 Task: Generate Tones.
Action: Mouse moved to (323, 1)
Screenshot: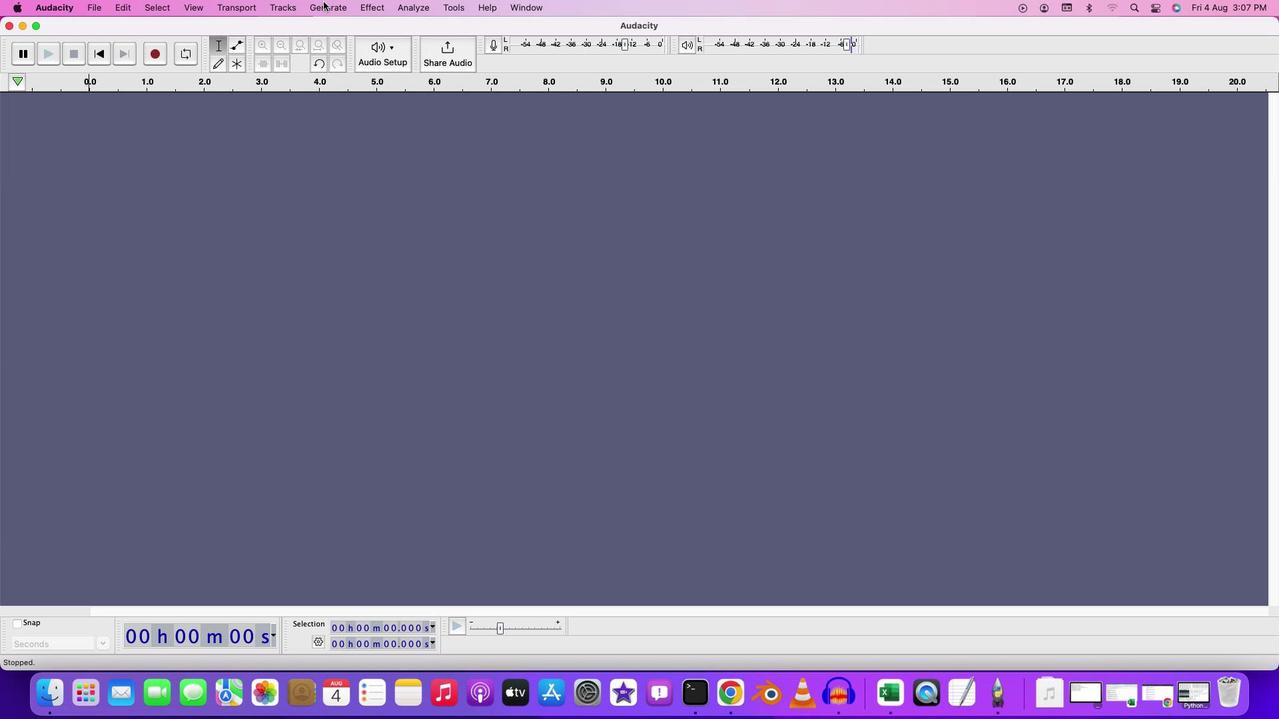 
Action: Mouse pressed left at (323, 1)
Screenshot: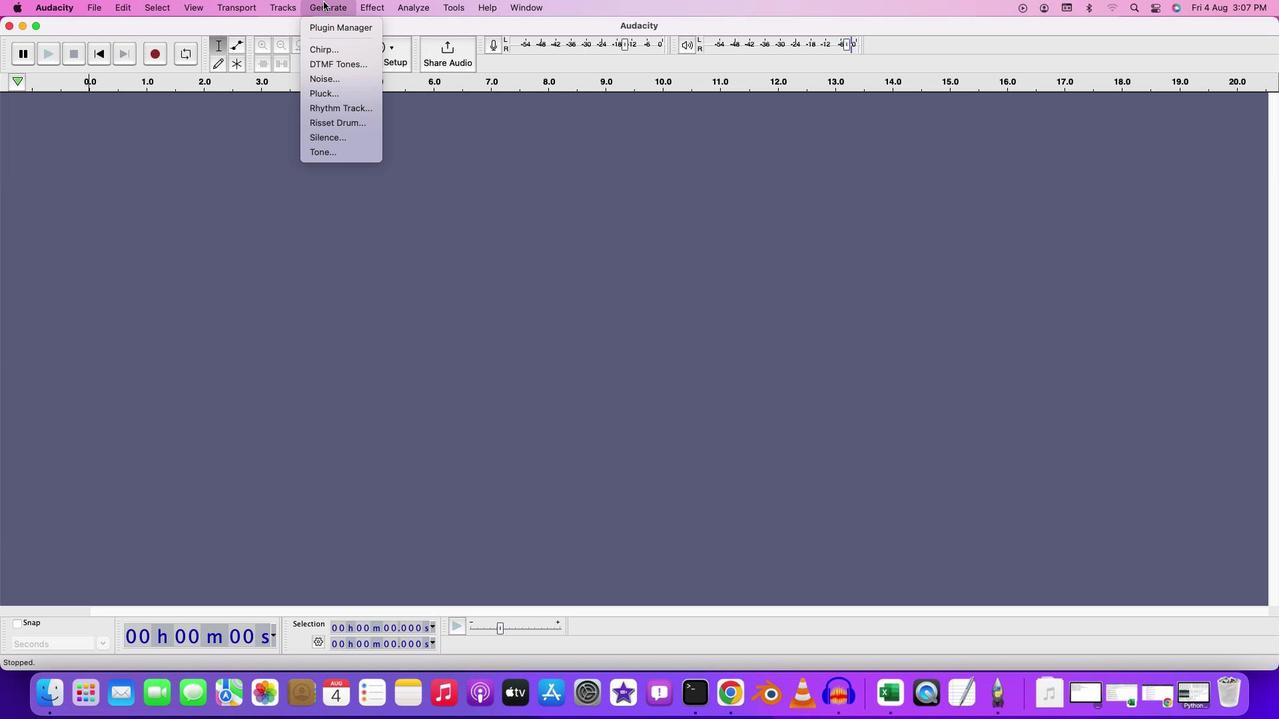 
Action: Mouse moved to (345, 157)
Screenshot: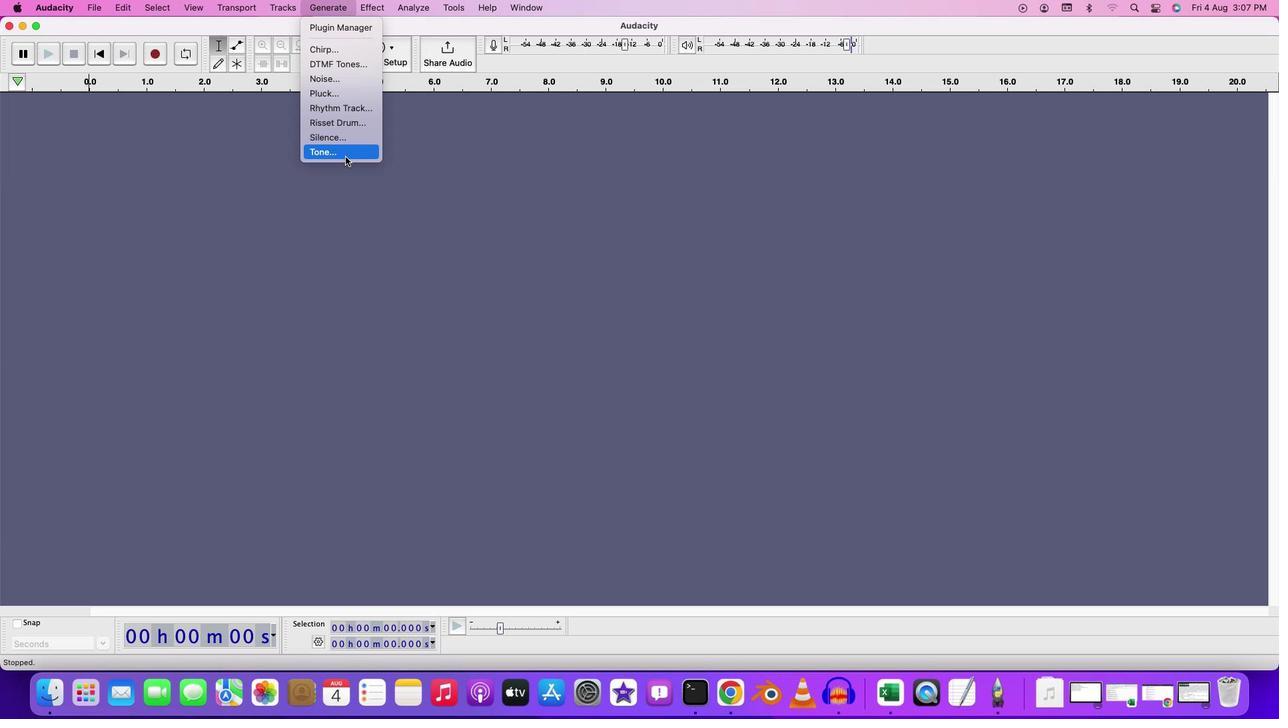 
Action: Mouse pressed left at (345, 157)
Screenshot: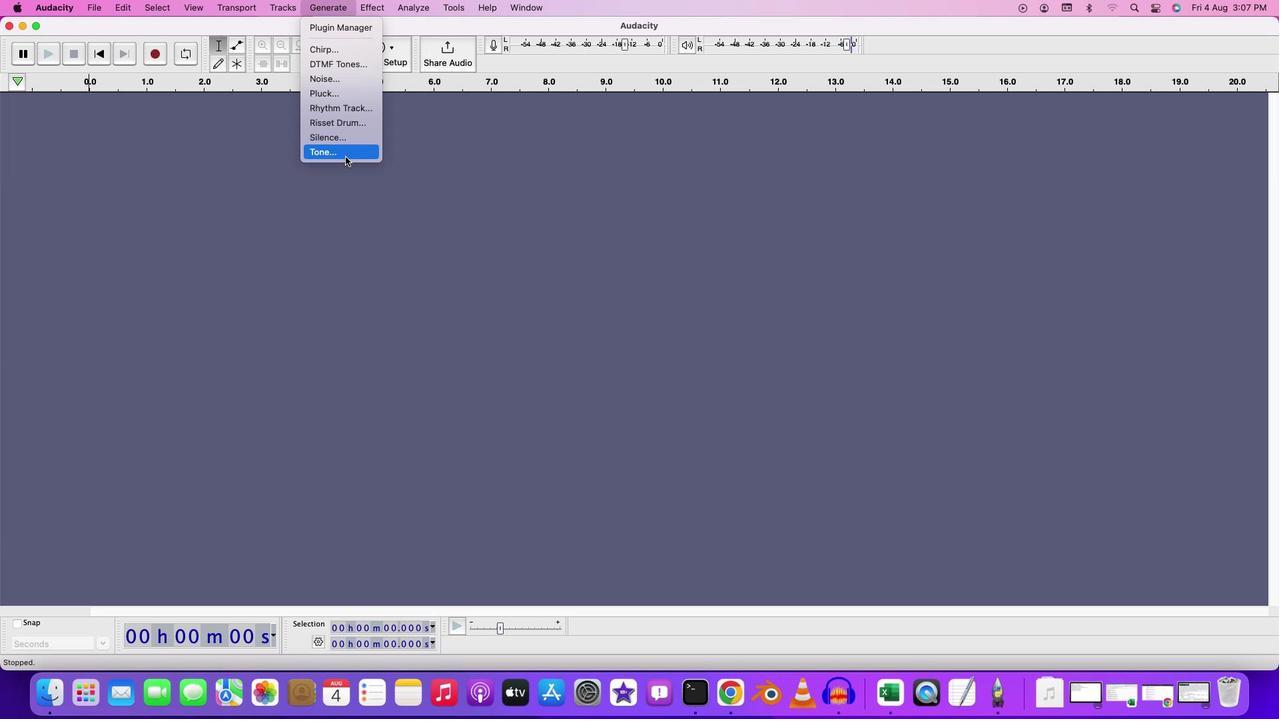 
Action: Mouse moved to (664, 352)
Screenshot: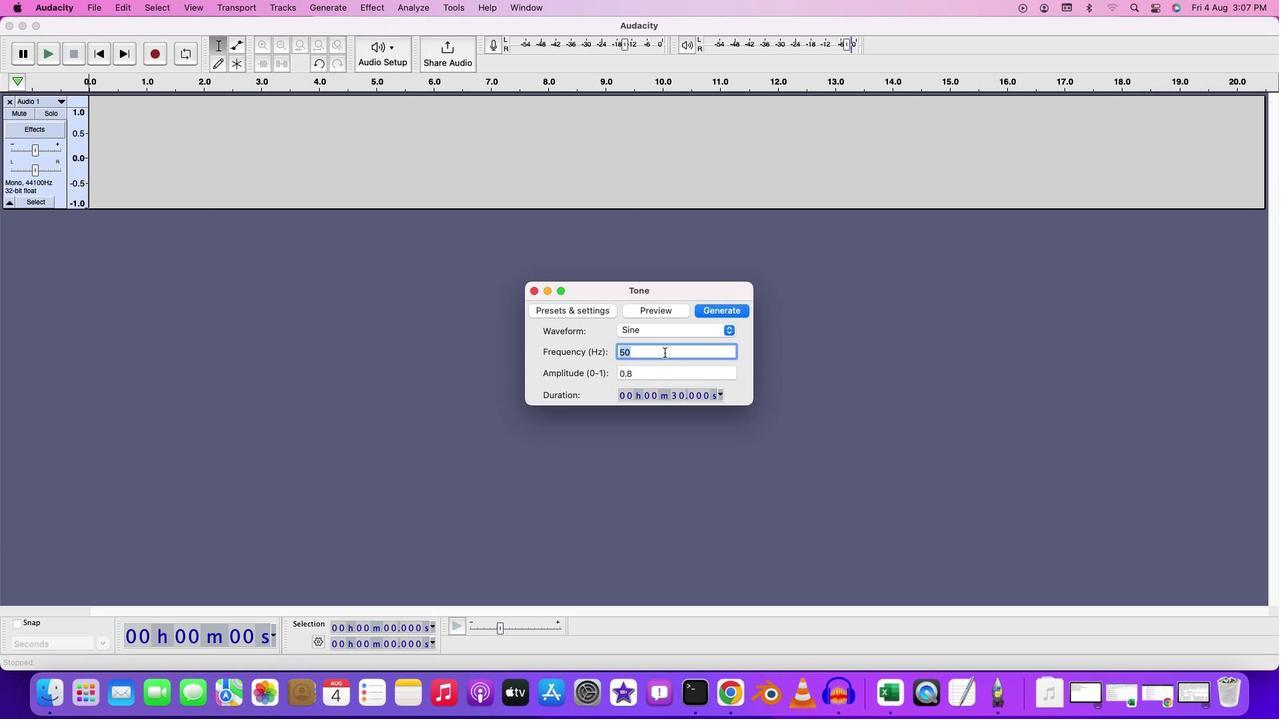 
Action: Key pressed Key.backspace'2''0'Key.enter
Screenshot: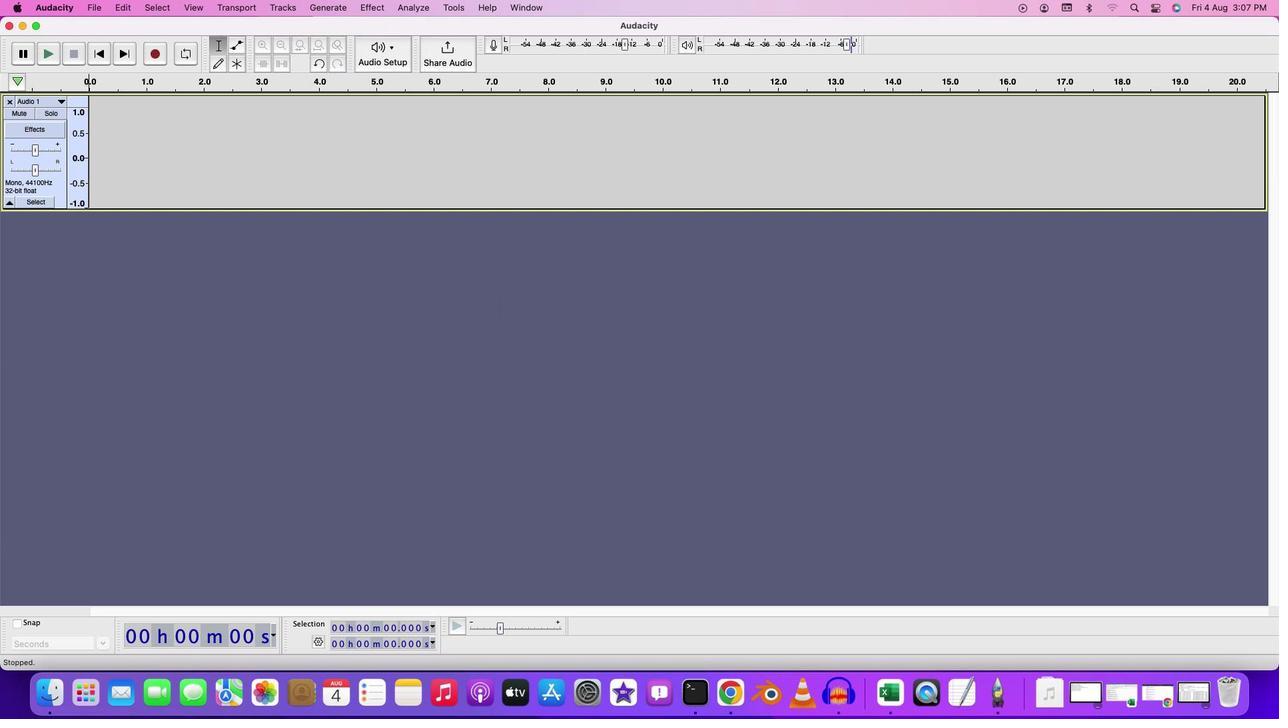 
Action: Mouse moved to (630, 347)
Screenshot: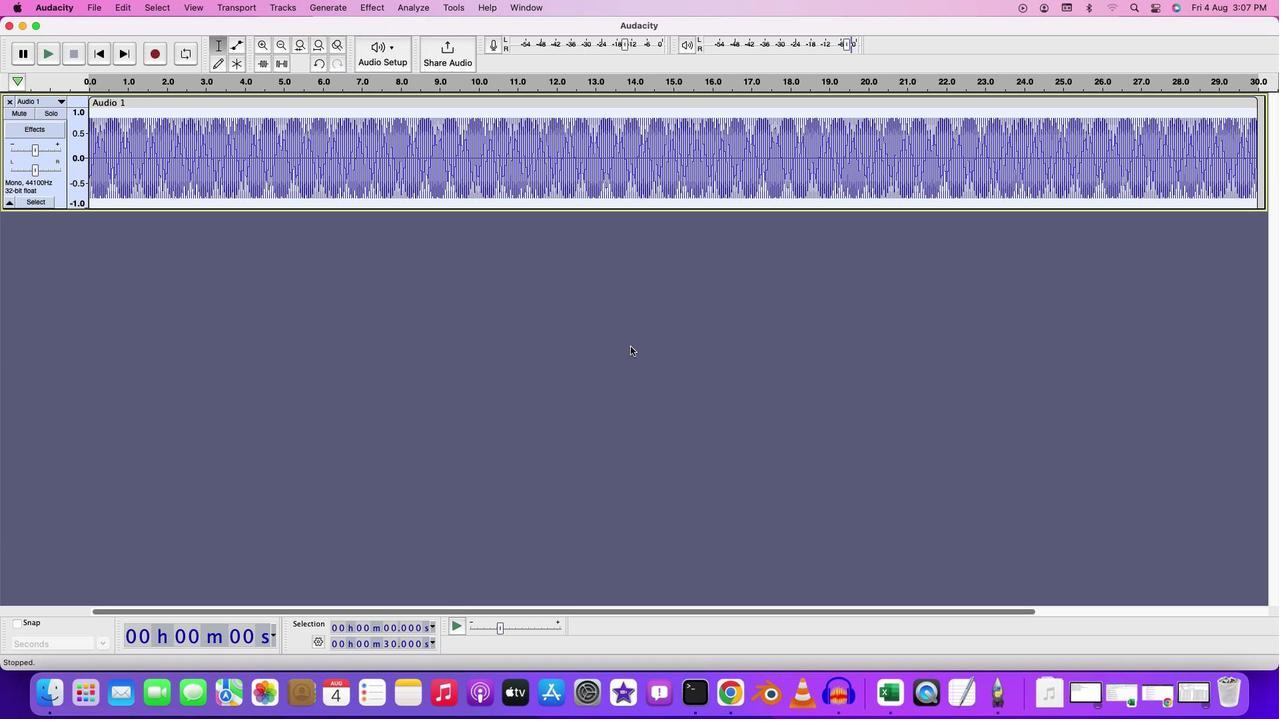 
Action: Key pressed Key.media_volume_downKey.media_volume_down
Screenshot: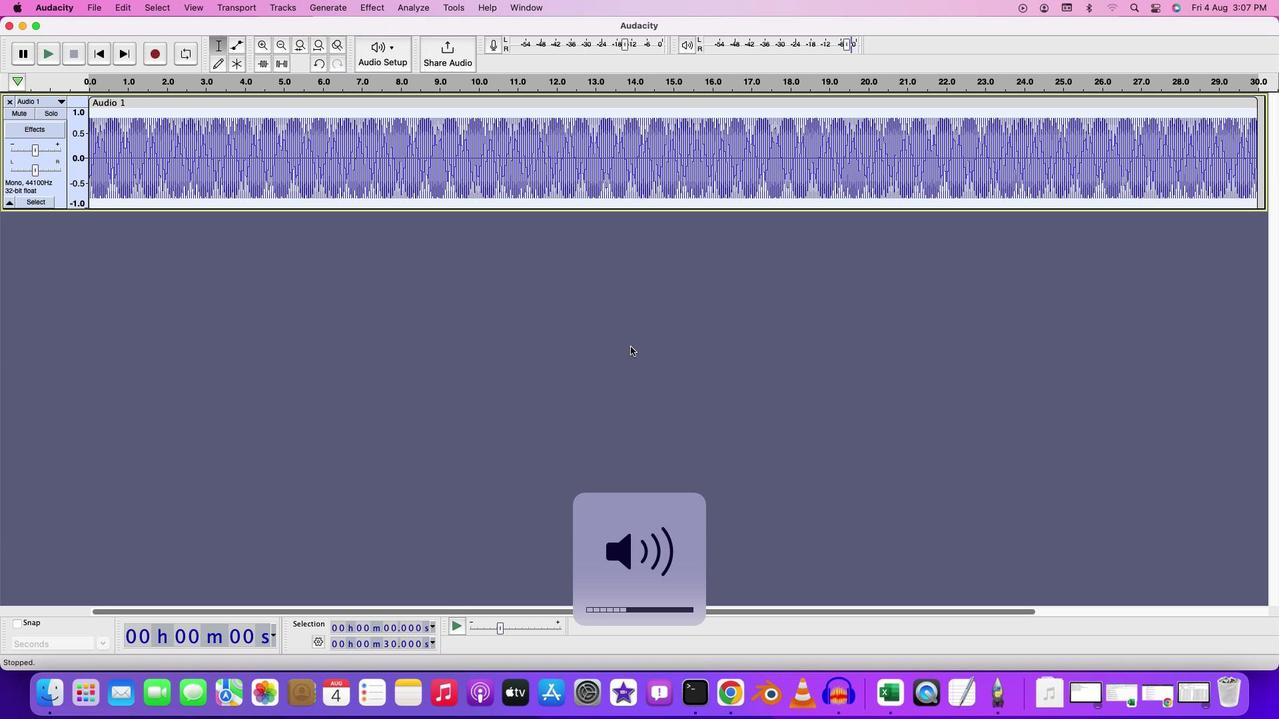 
Action: Mouse moved to (86, 133)
Screenshot: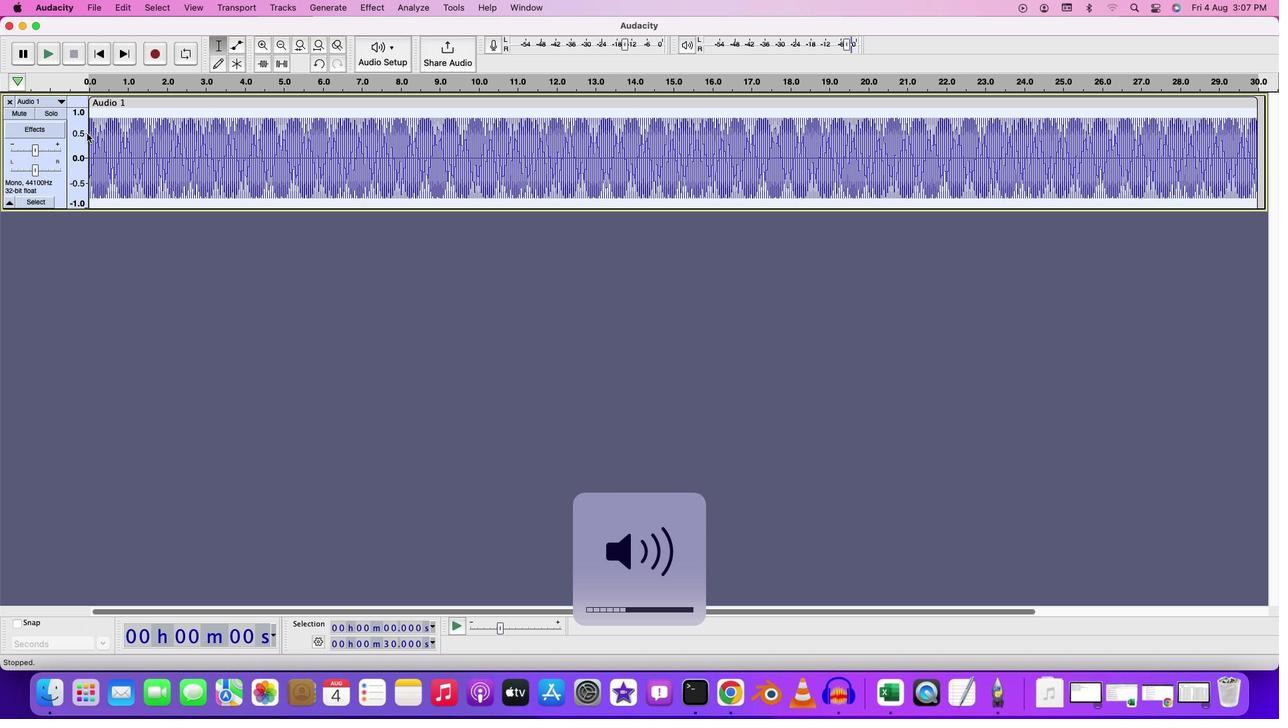 
Action: Mouse pressed left at (86, 133)
Screenshot: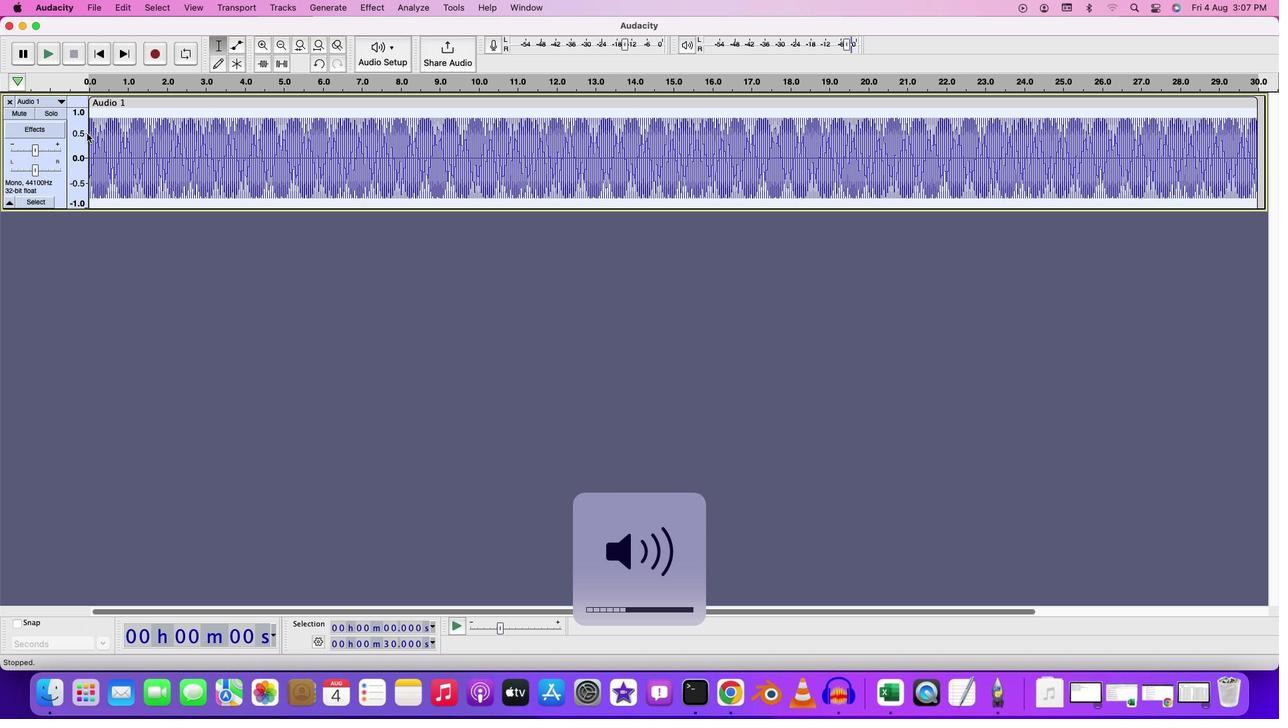 
Action: Mouse moved to (93, 129)
Screenshot: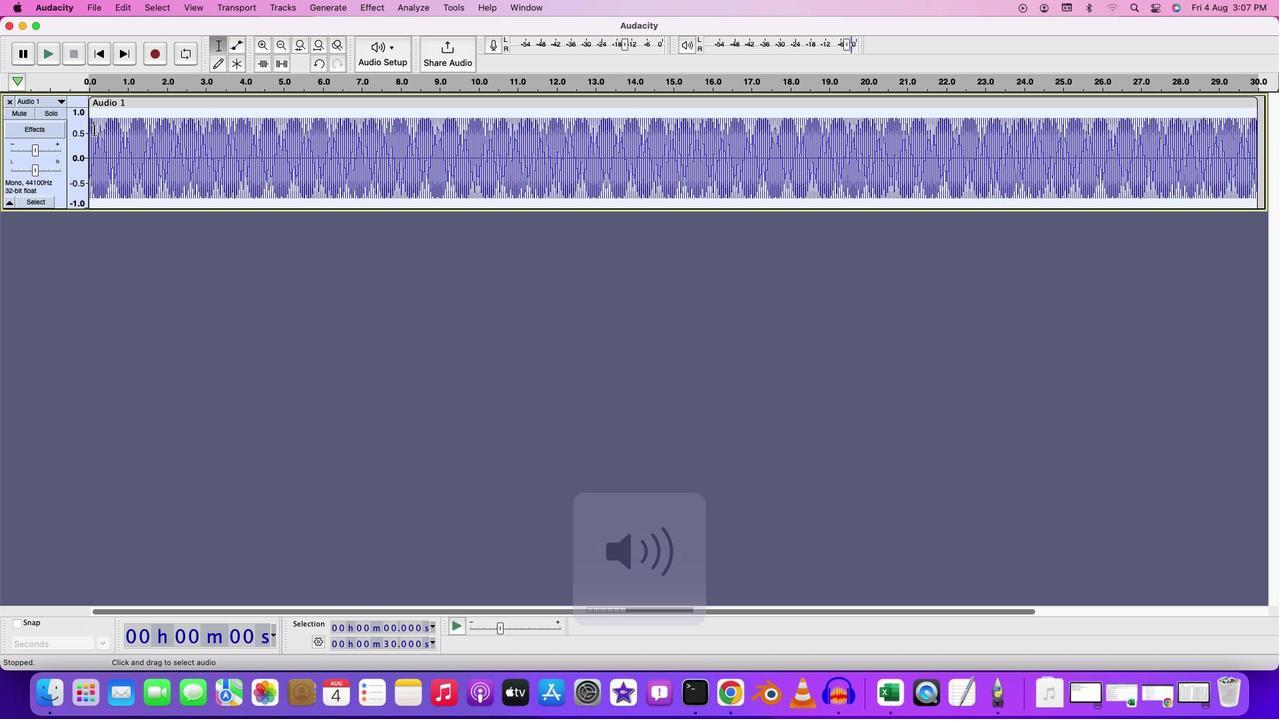 
Action: Mouse pressed left at (93, 129)
Screenshot: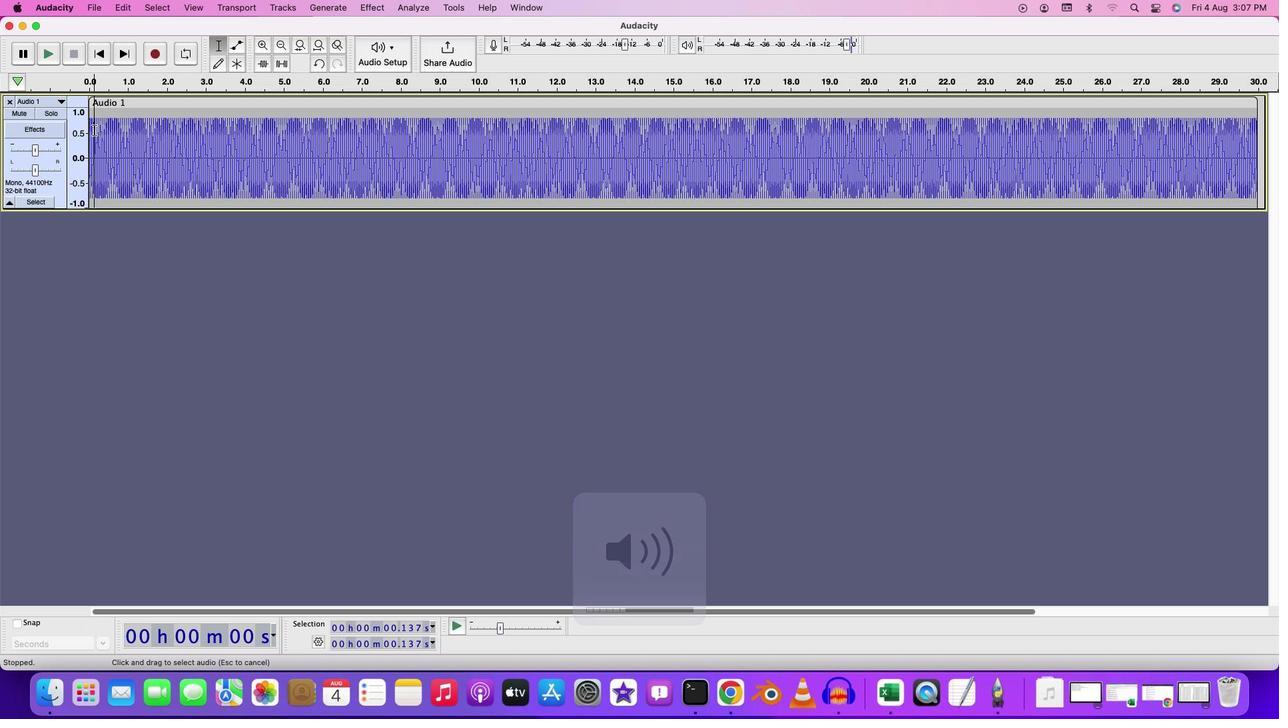 
Action: Key pressed Key.spaceKey.space
Screenshot: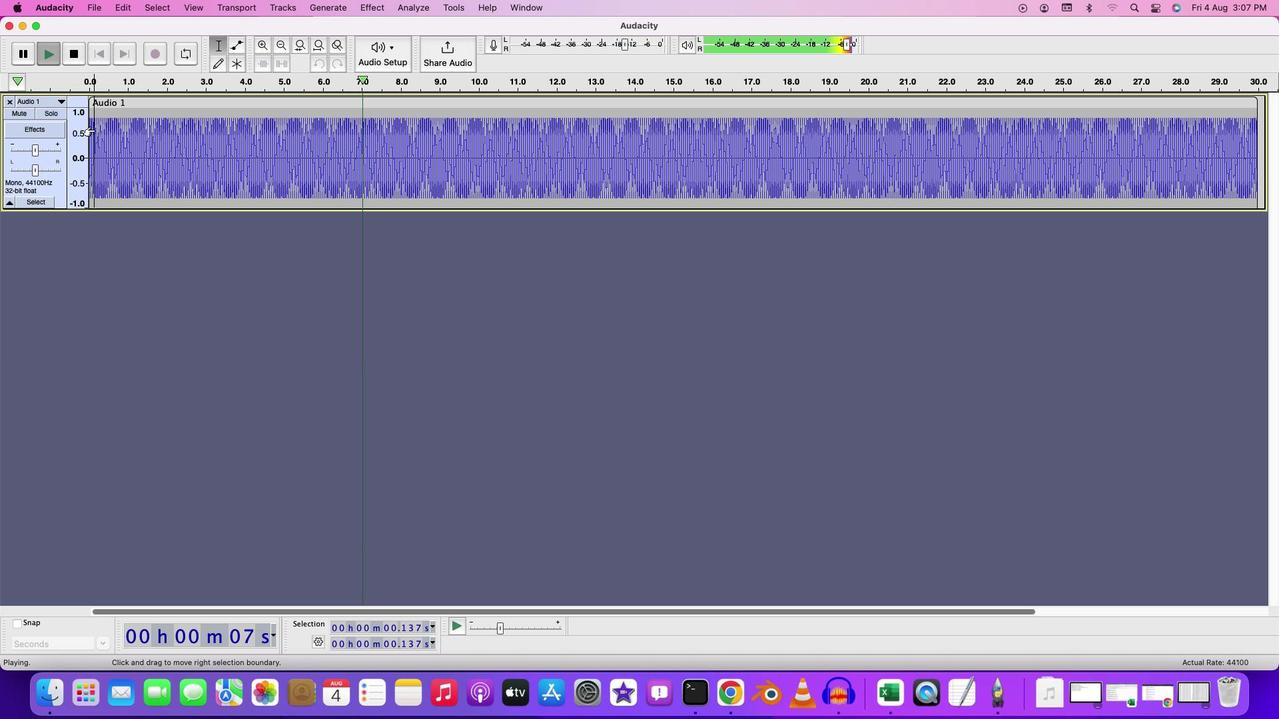 
Action: Mouse moved to (1260, 131)
Screenshot: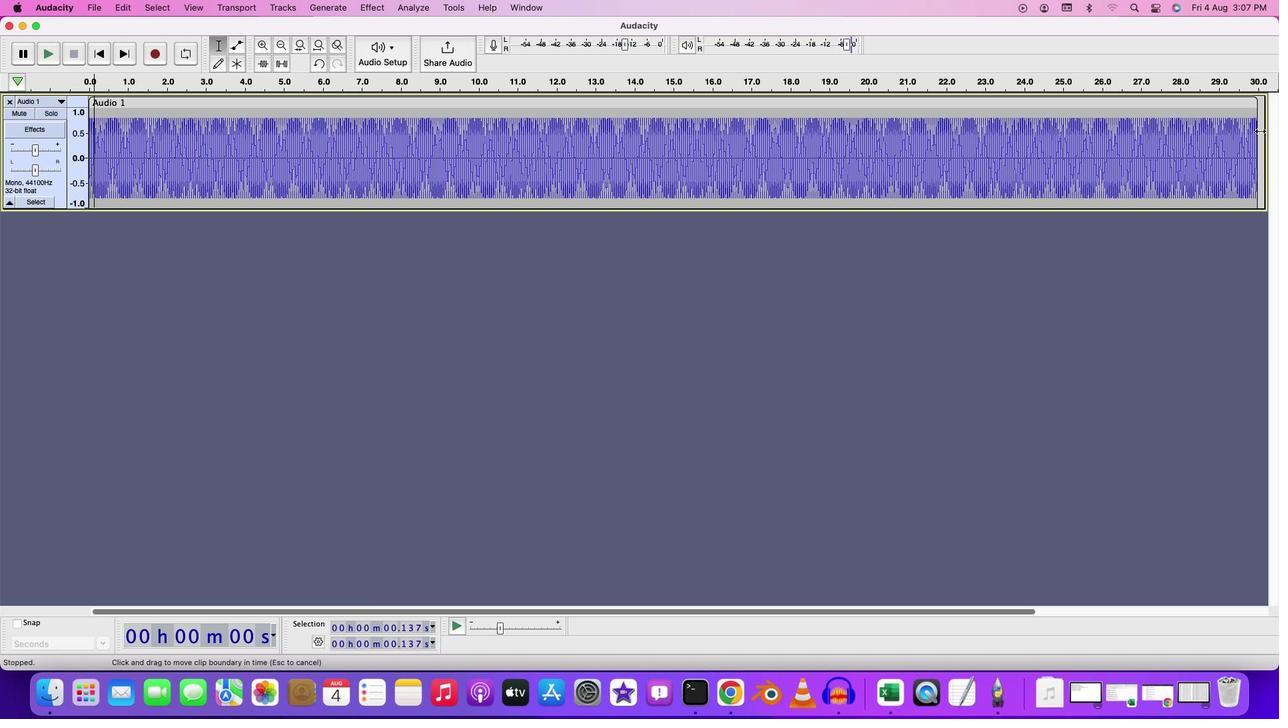 
Action: Mouse pressed left at (1260, 131)
Screenshot: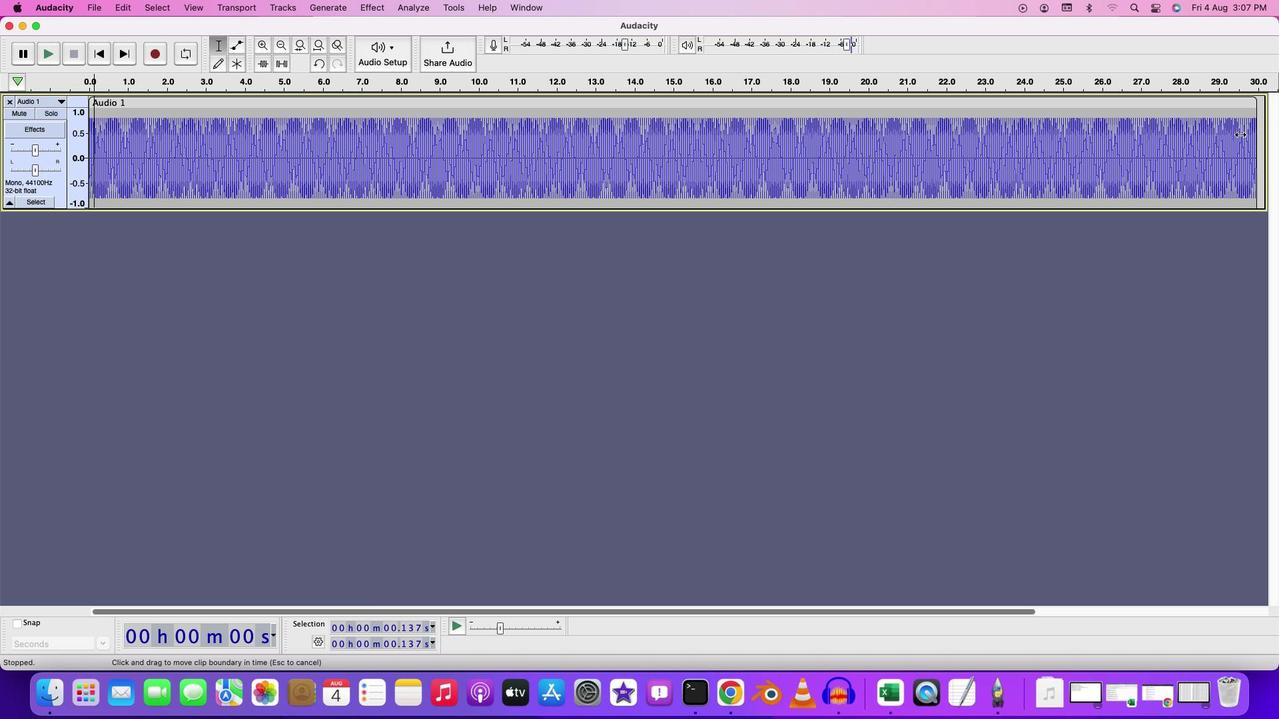 
Action: Mouse moved to (99, 98)
Screenshot: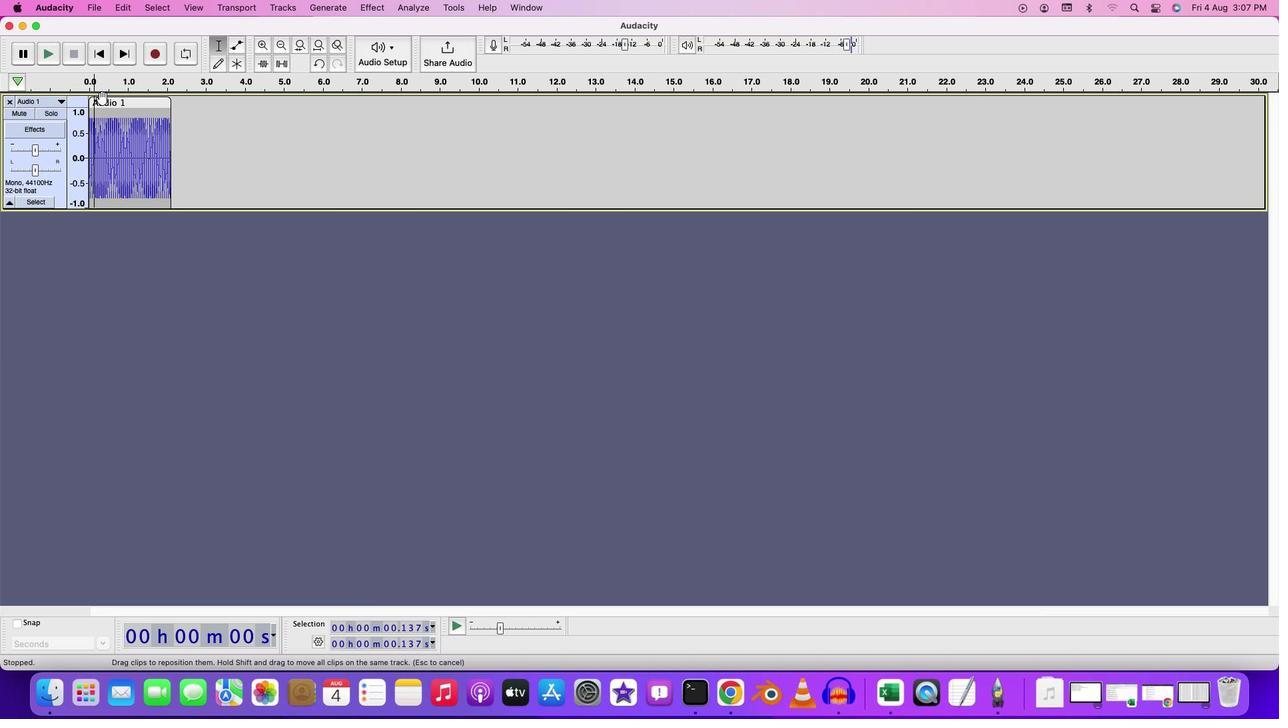 
Action: Key pressed Key.space
Screenshot: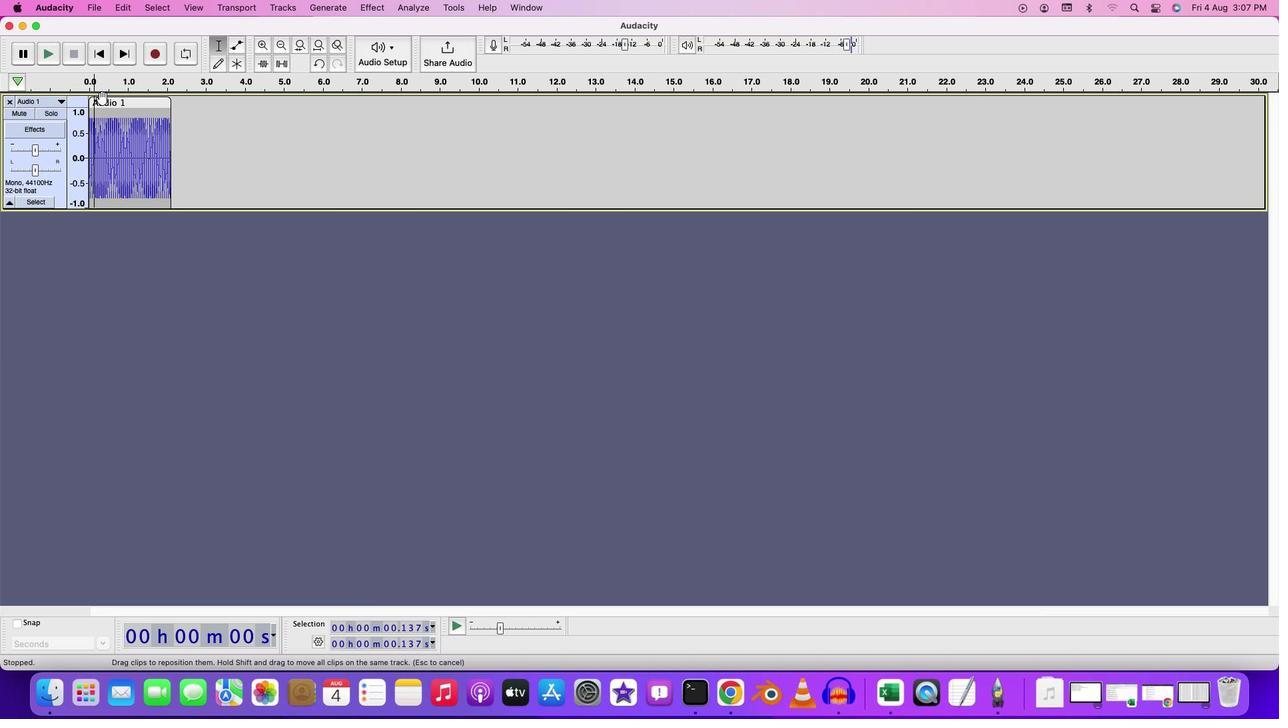 
Action: Mouse moved to (207, 125)
Screenshot: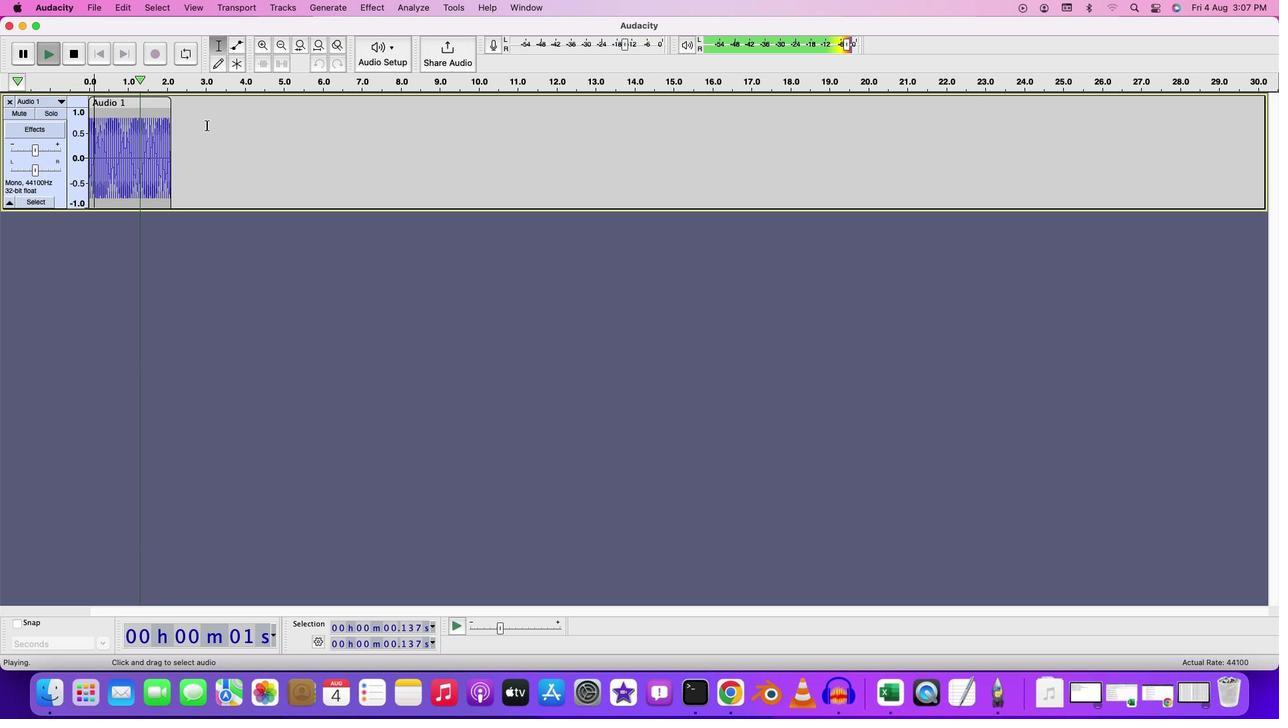 
Action: Key pressed Key.space
Screenshot: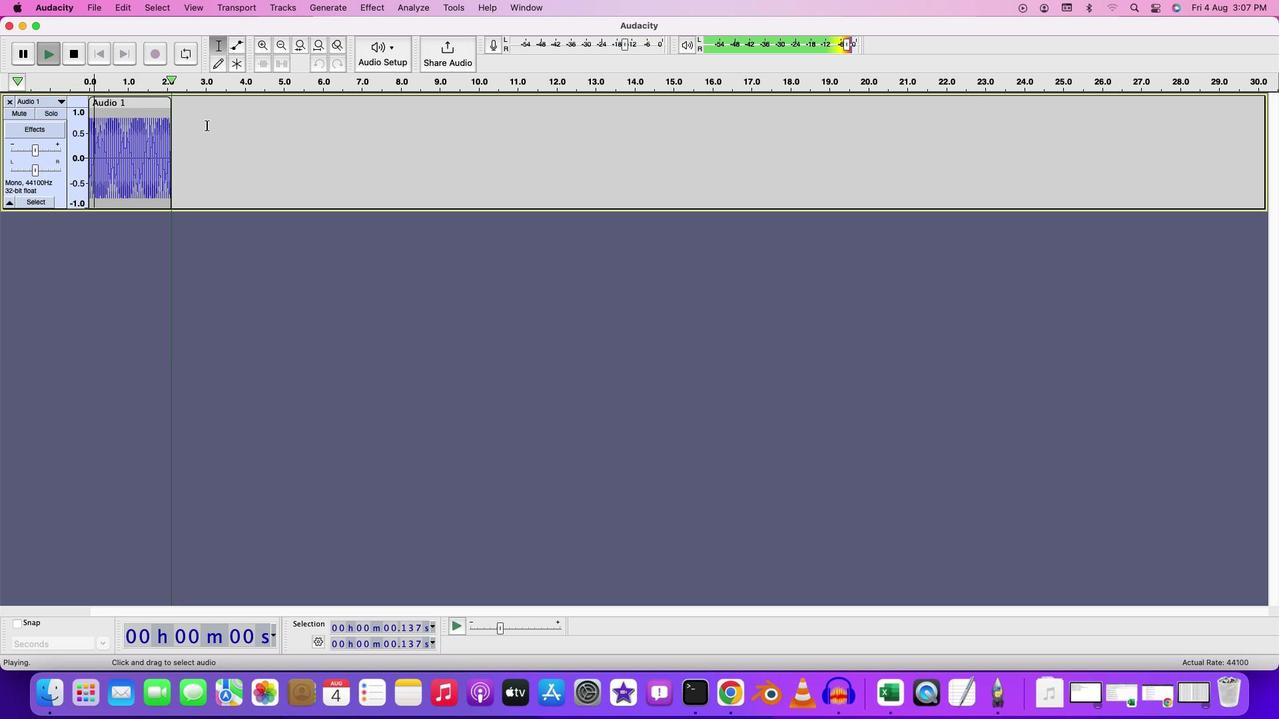 
Action: Mouse moved to (321, 9)
Screenshot: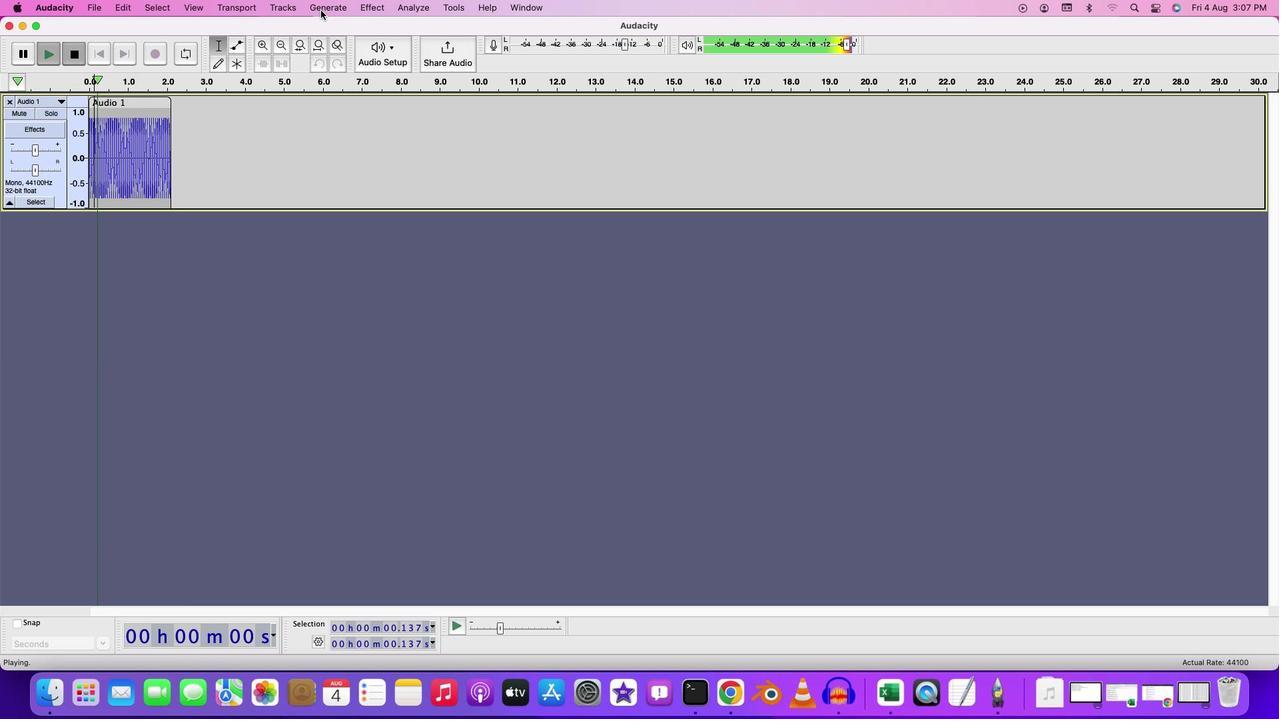 
Action: Mouse pressed left at (321, 9)
Screenshot: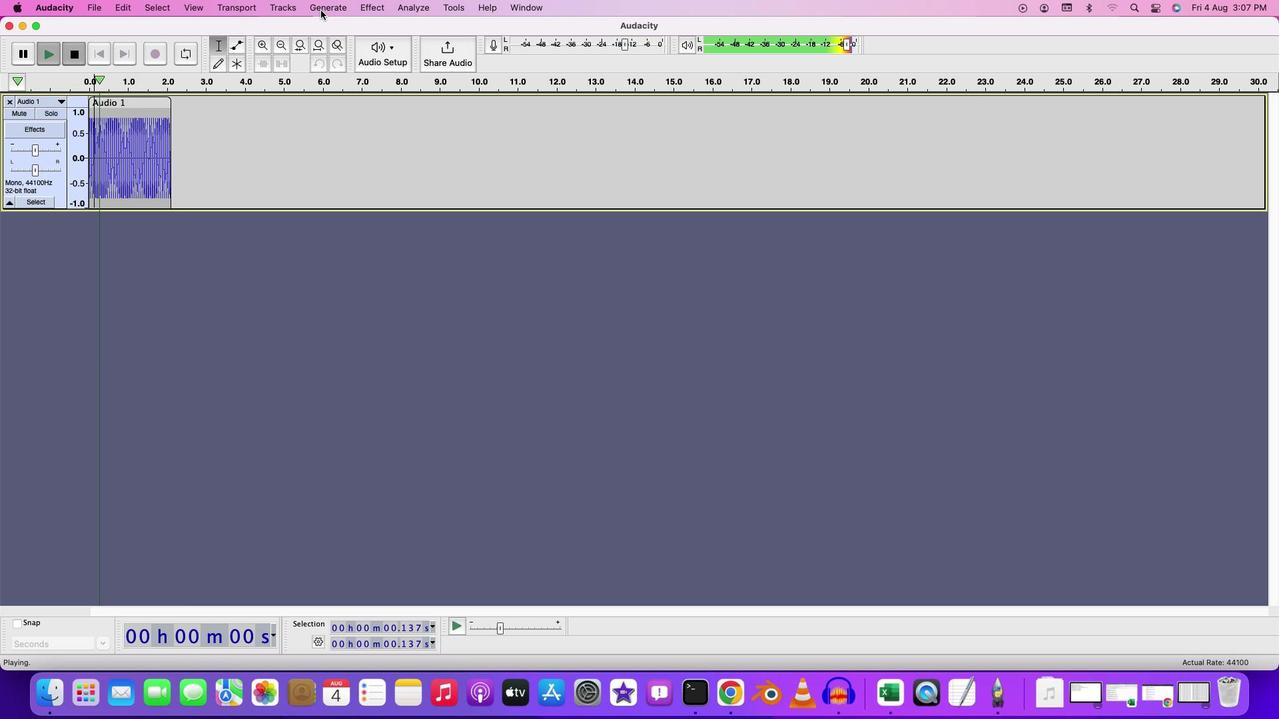 
Action: Mouse moved to (282, 124)
Screenshot: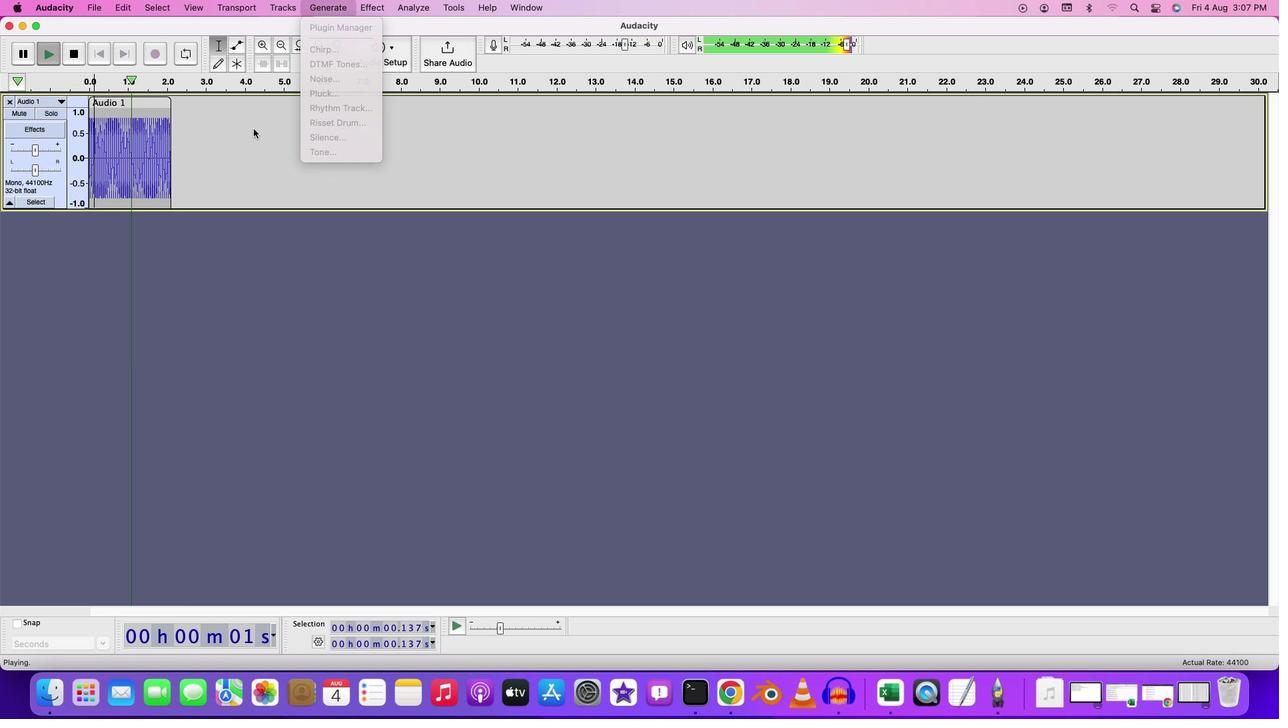 
Action: Key pressed Key.space
Screenshot: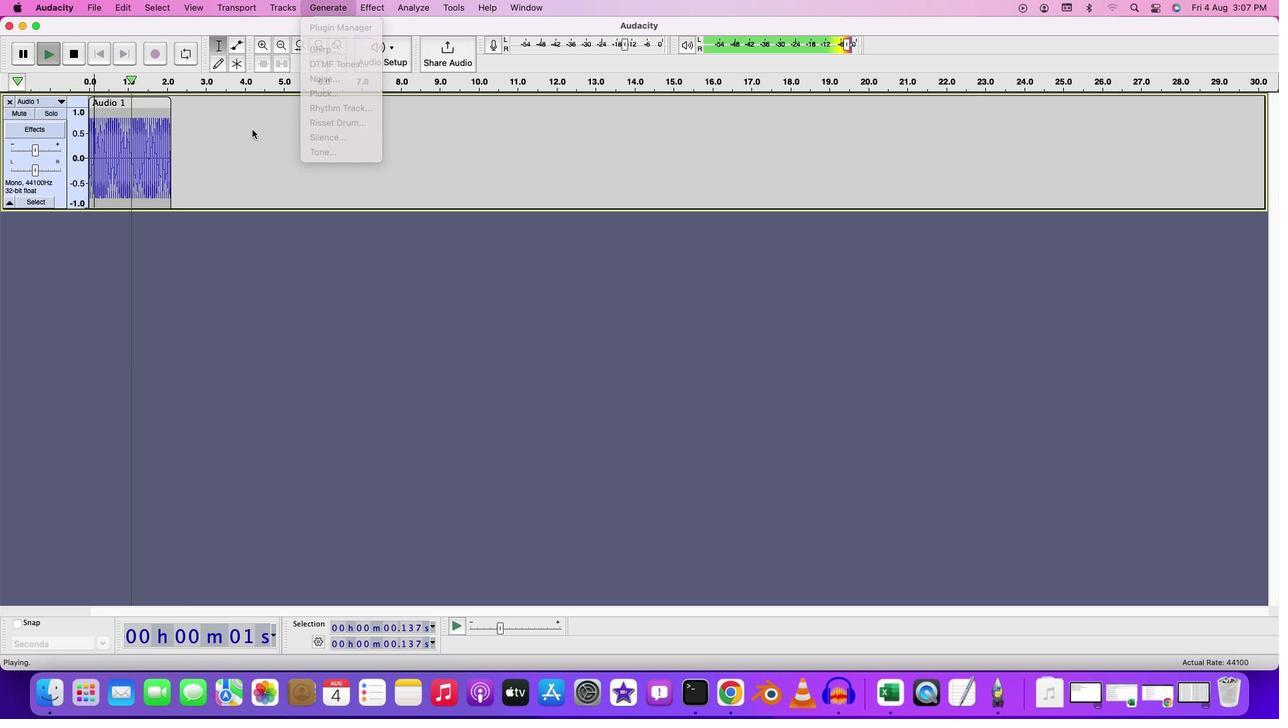 
Action: Mouse moved to (249, 132)
Screenshot: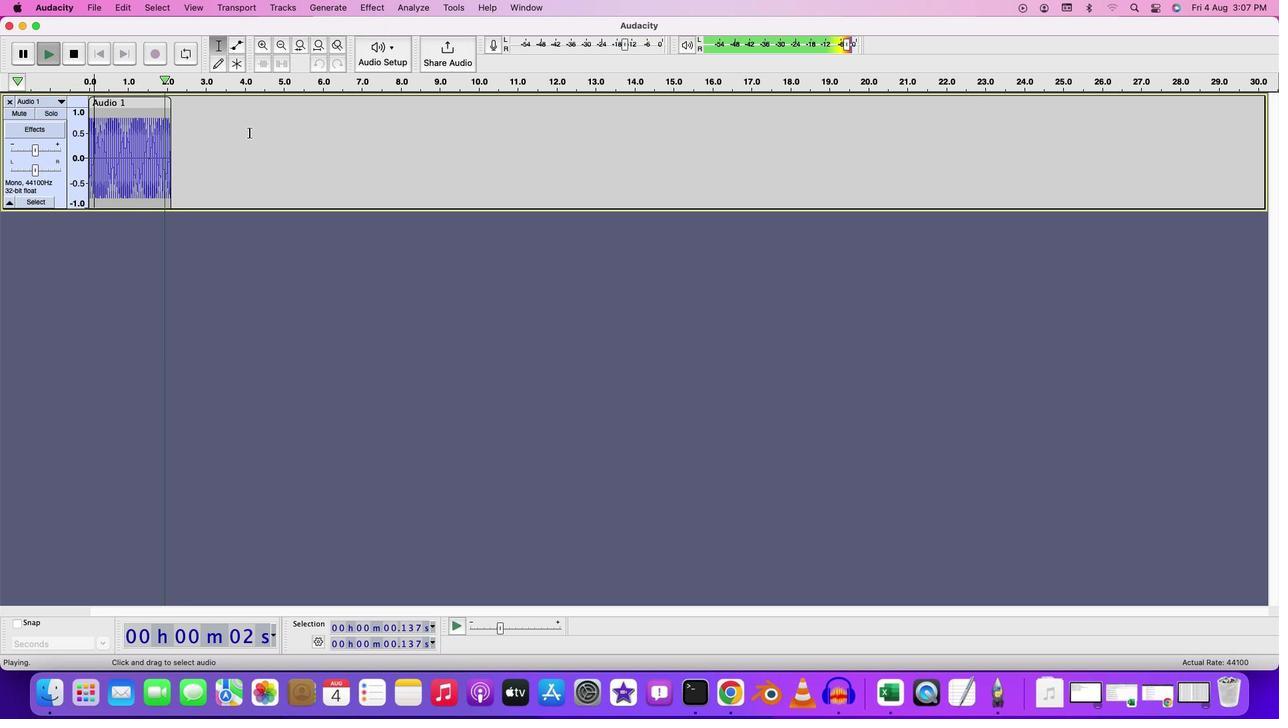 
Action: Key pressed Key.space
Screenshot: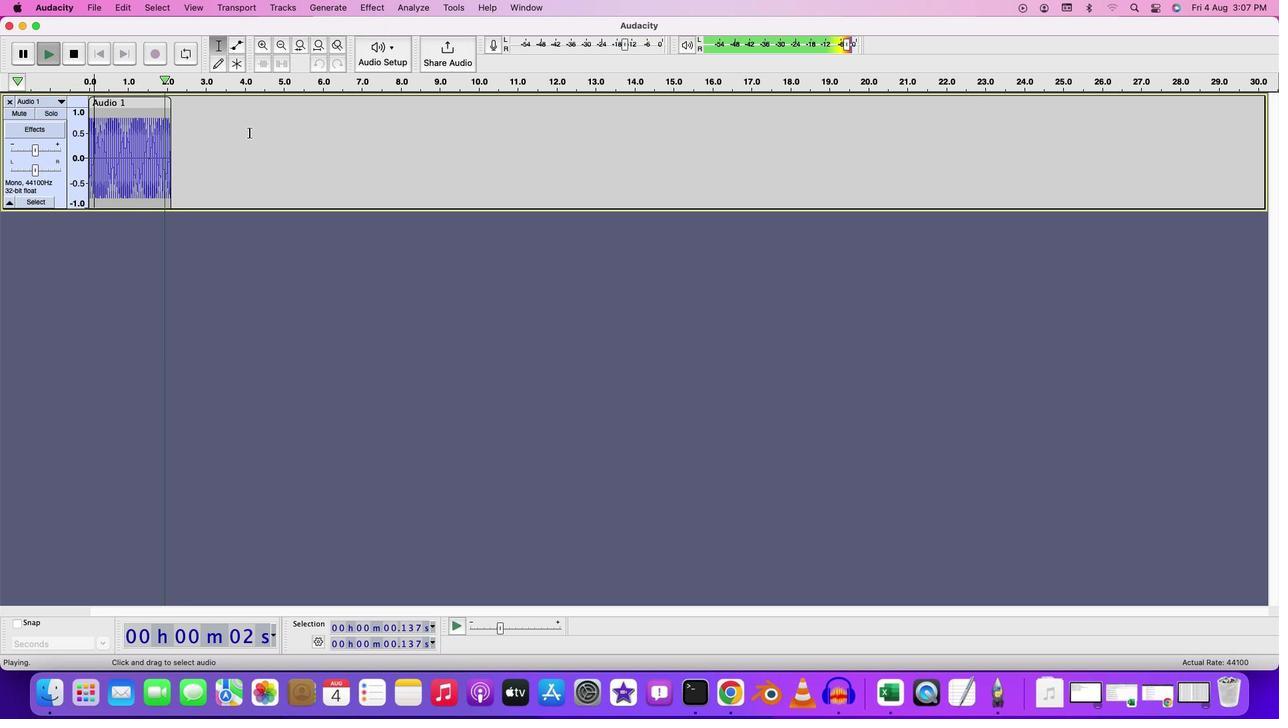 
Action: Mouse moved to (330, 10)
Screenshot: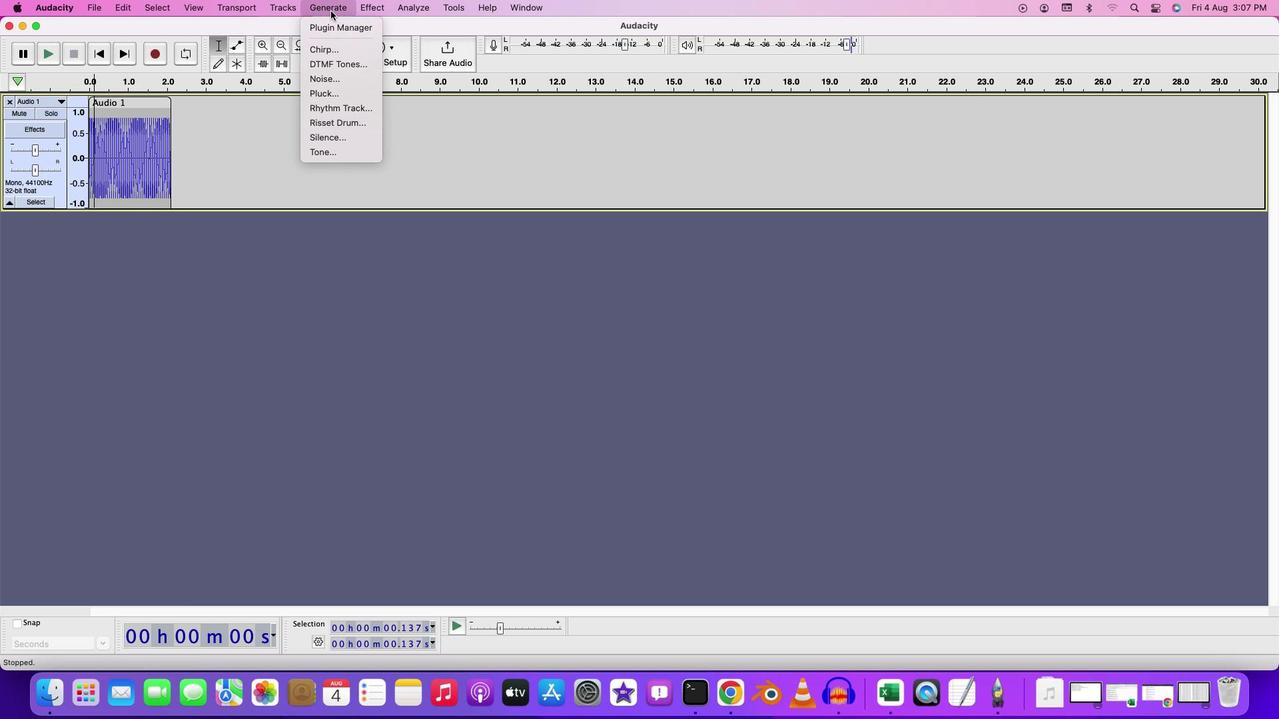 
Action: Mouse pressed left at (330, 10)
Screenshot: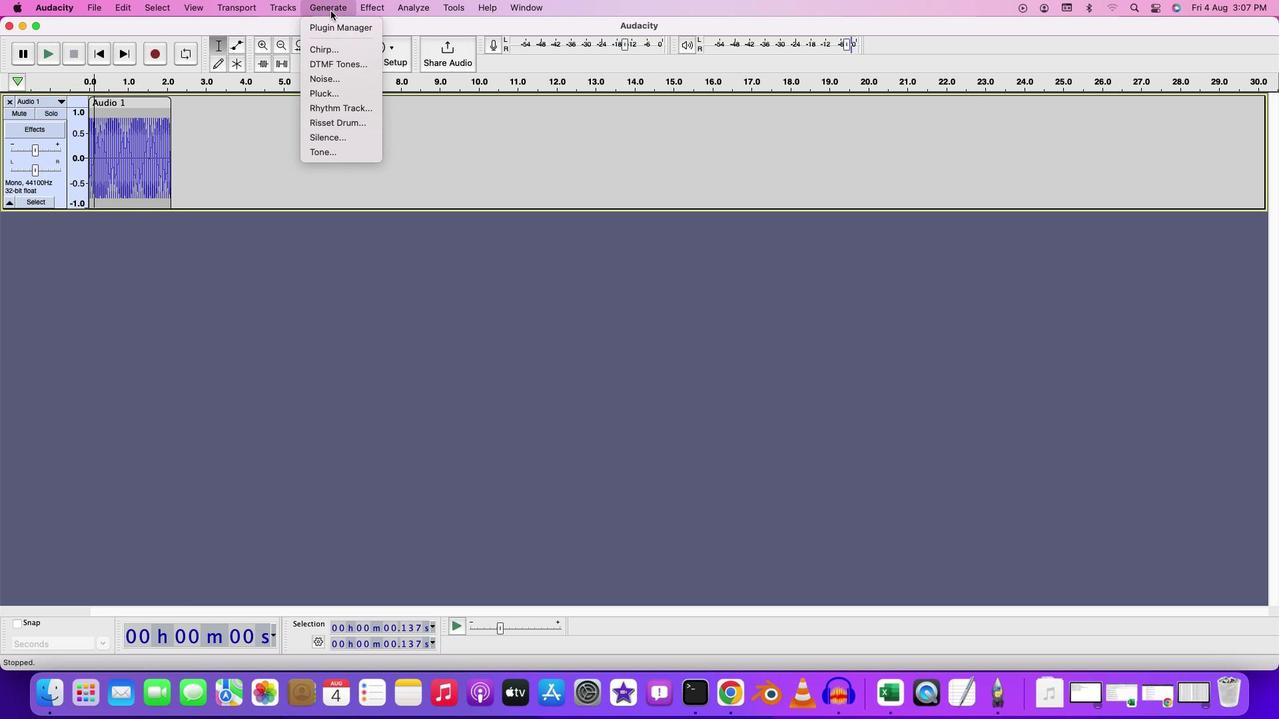 
Action: Mouse moved to (334, 147)
Screenshot: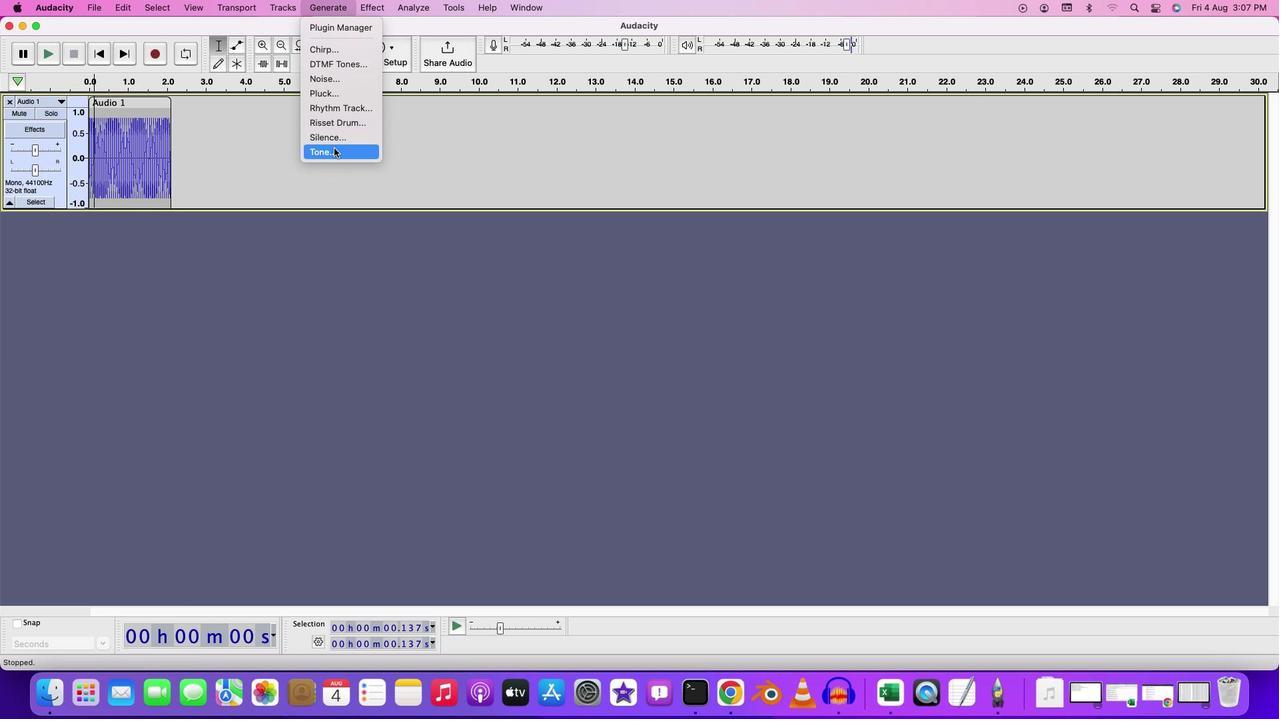 
Action: Mouse pressed left at (334, 147)
Screenshot: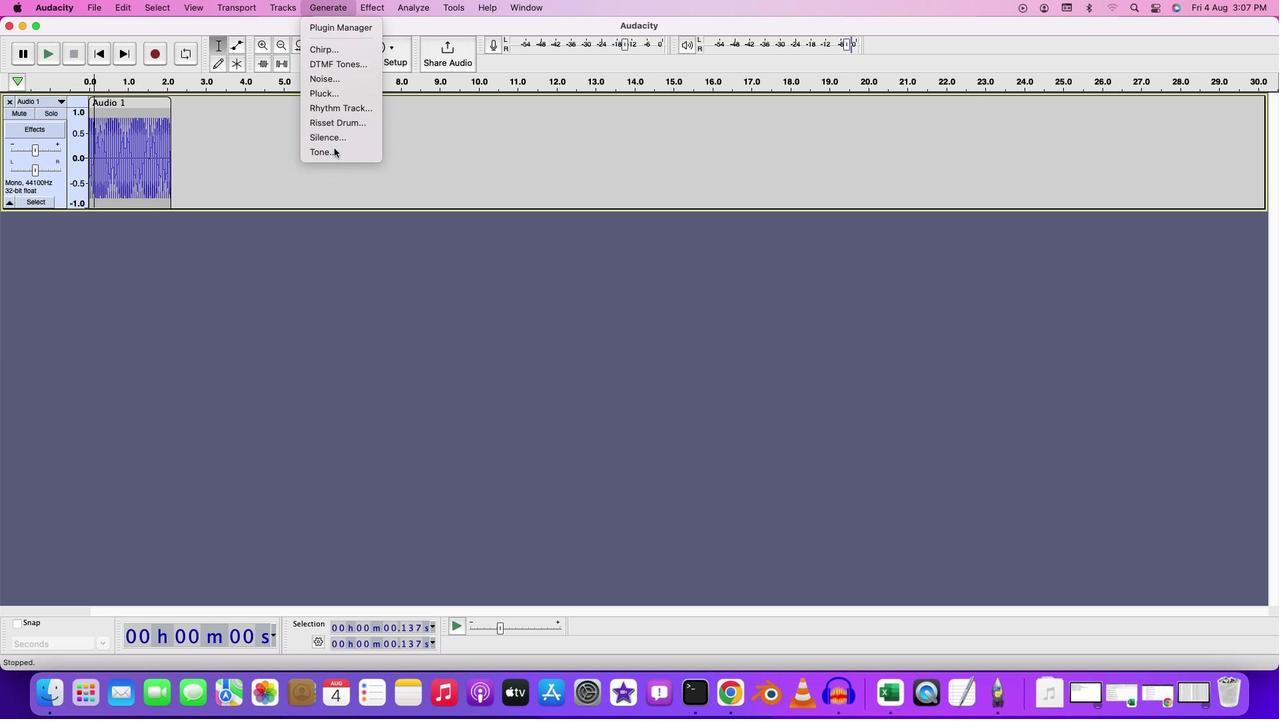 
Action: Mouse moved to (629, 363)
Screenshot: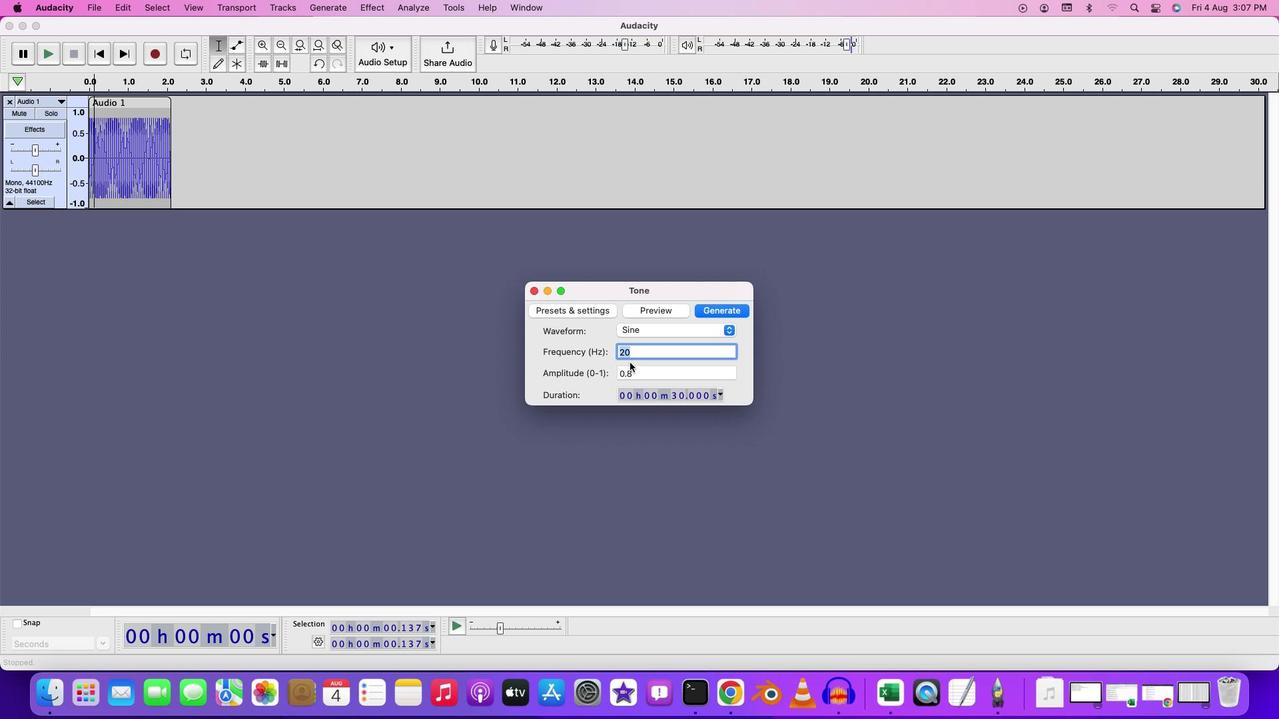
Action: Key pressed Key.backspace'8''0'
Screenshot: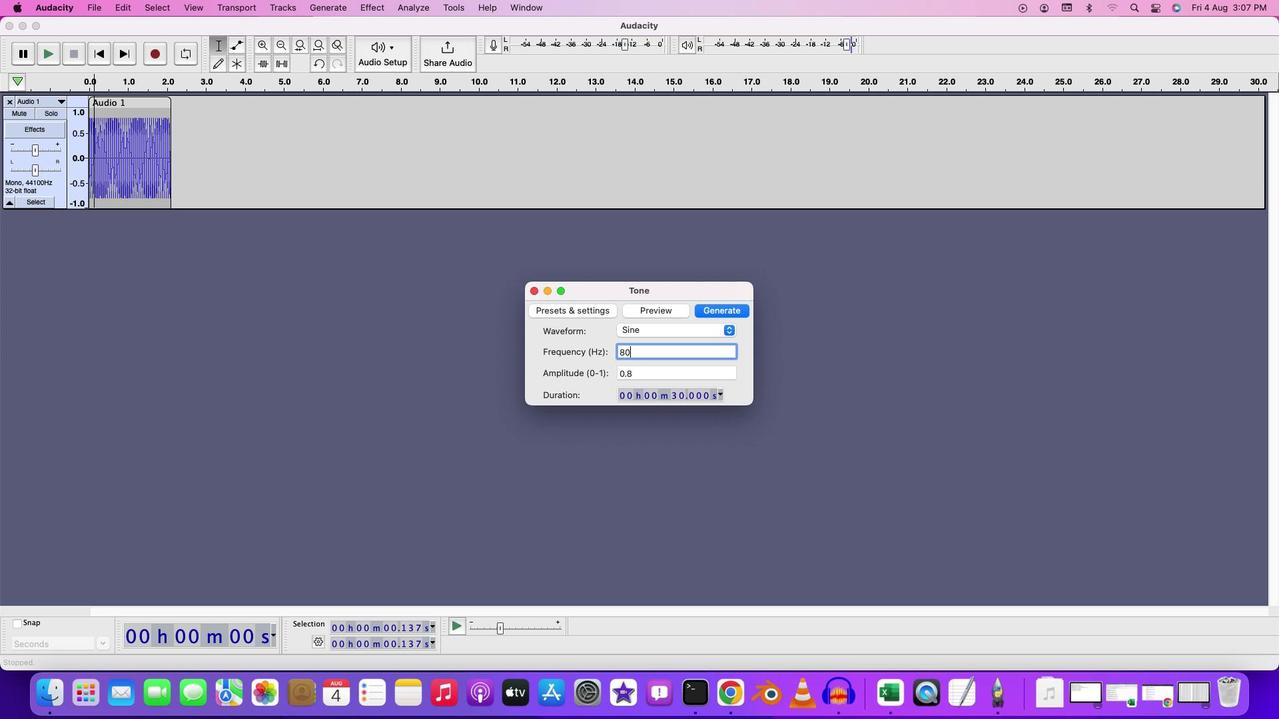 
Action: Mouse moved to (739, 305)
Screenshot: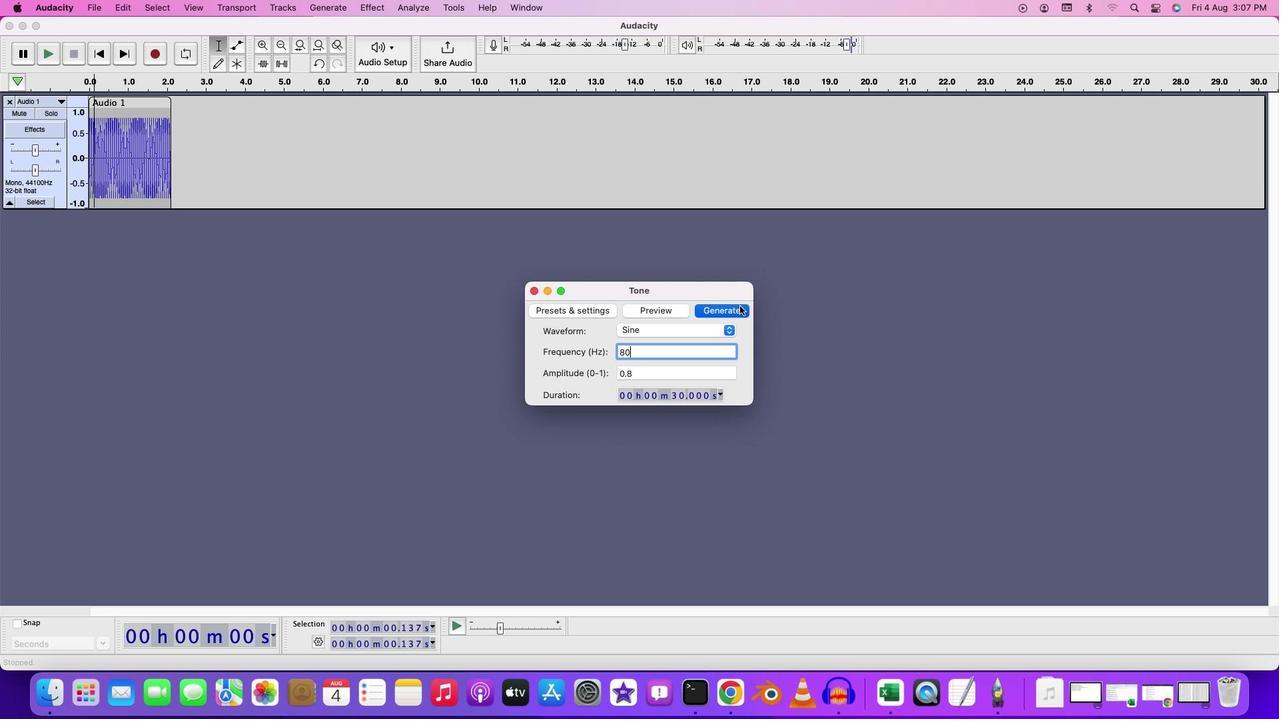 
Action: Mouse pressed left at (739, 305)
Screenshot: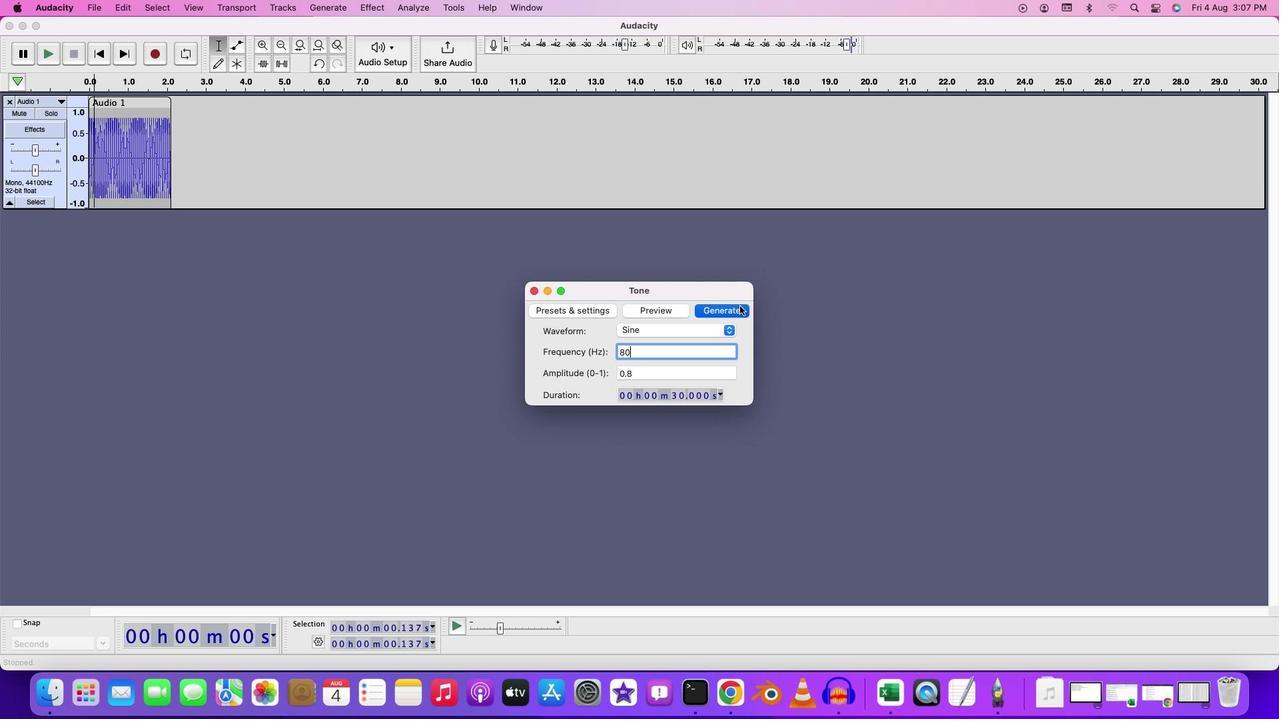 
Action: Mouse moved to (367, 263)
Screenshot: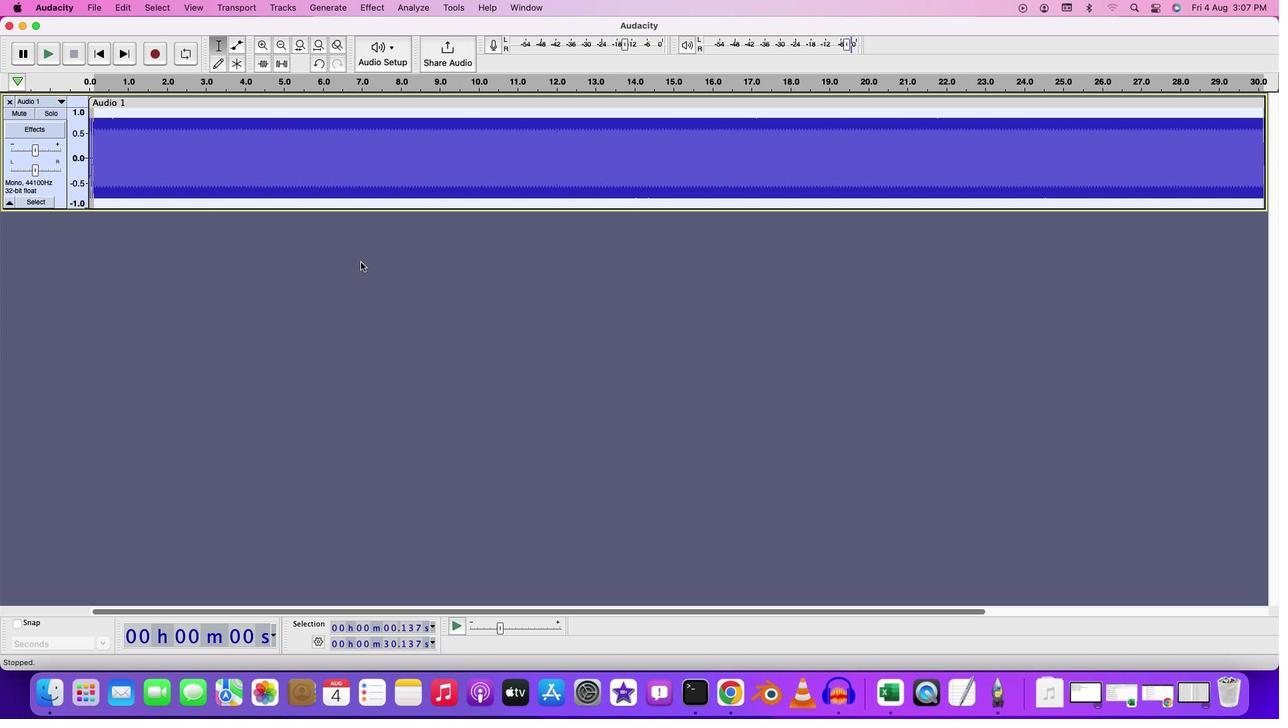 
Action: Mouse scrolled (367, 263) with delta (0, 0)
Screenshot: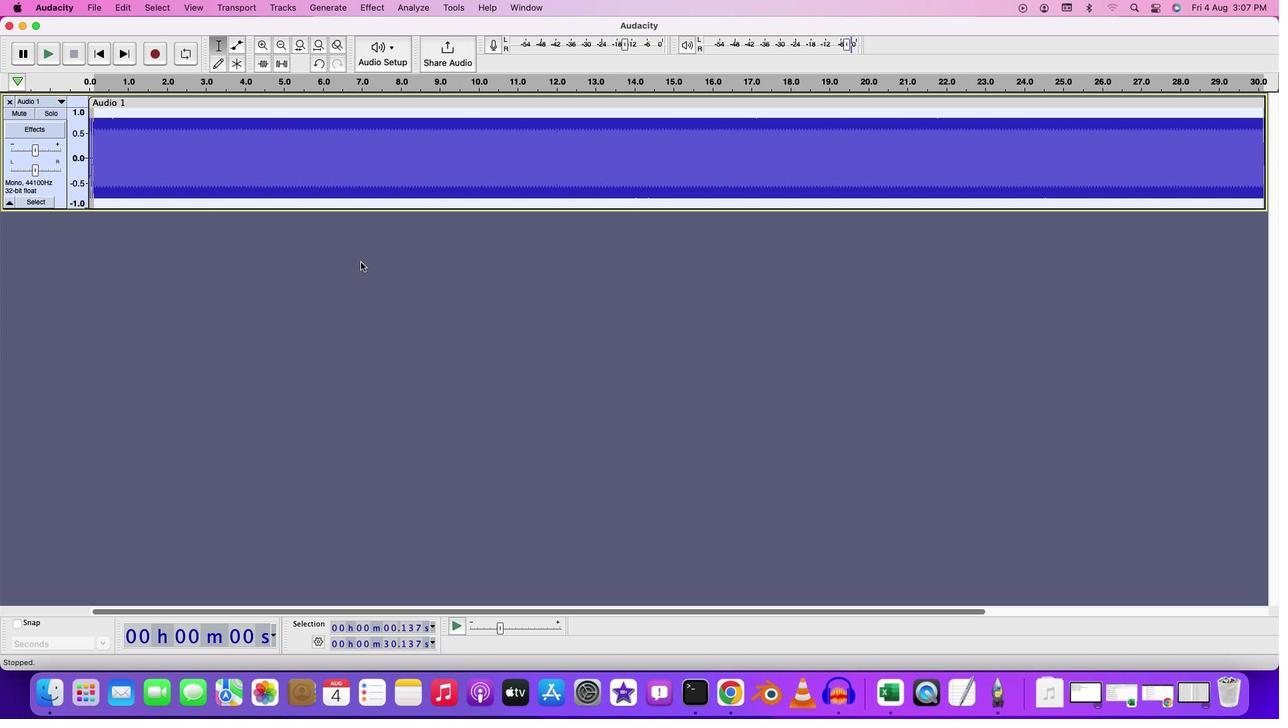 
Action: Mouse moved to (365, 264)
Screenshot: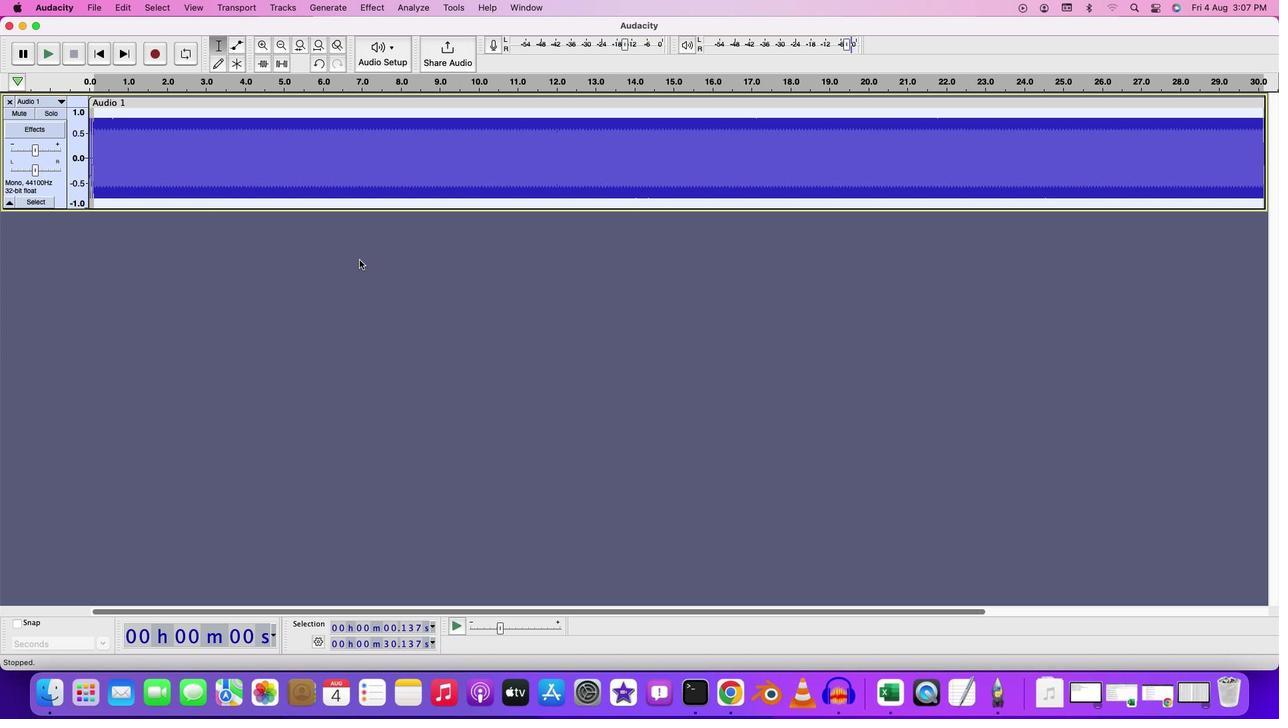 
Action: Mouse scrolled (365, 264) with delta (0, 0)
Screenshot: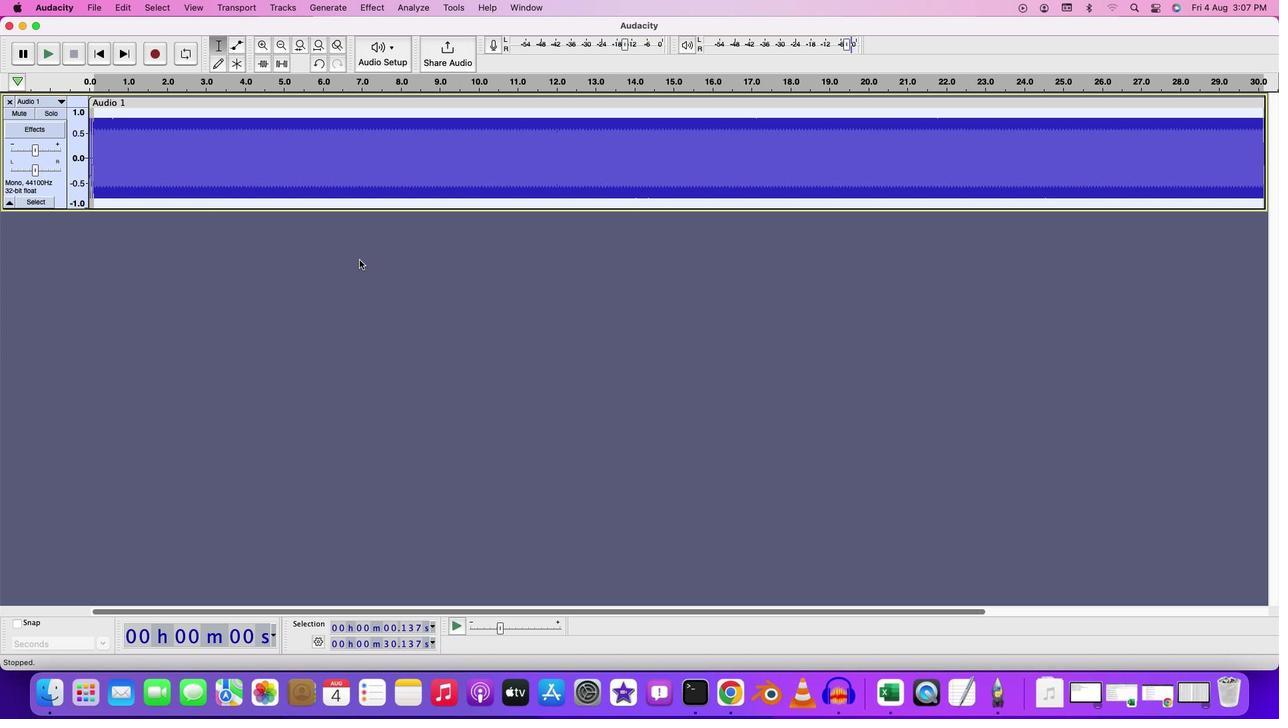 
Action: Mouse moved to (363, 264)
Screenshot: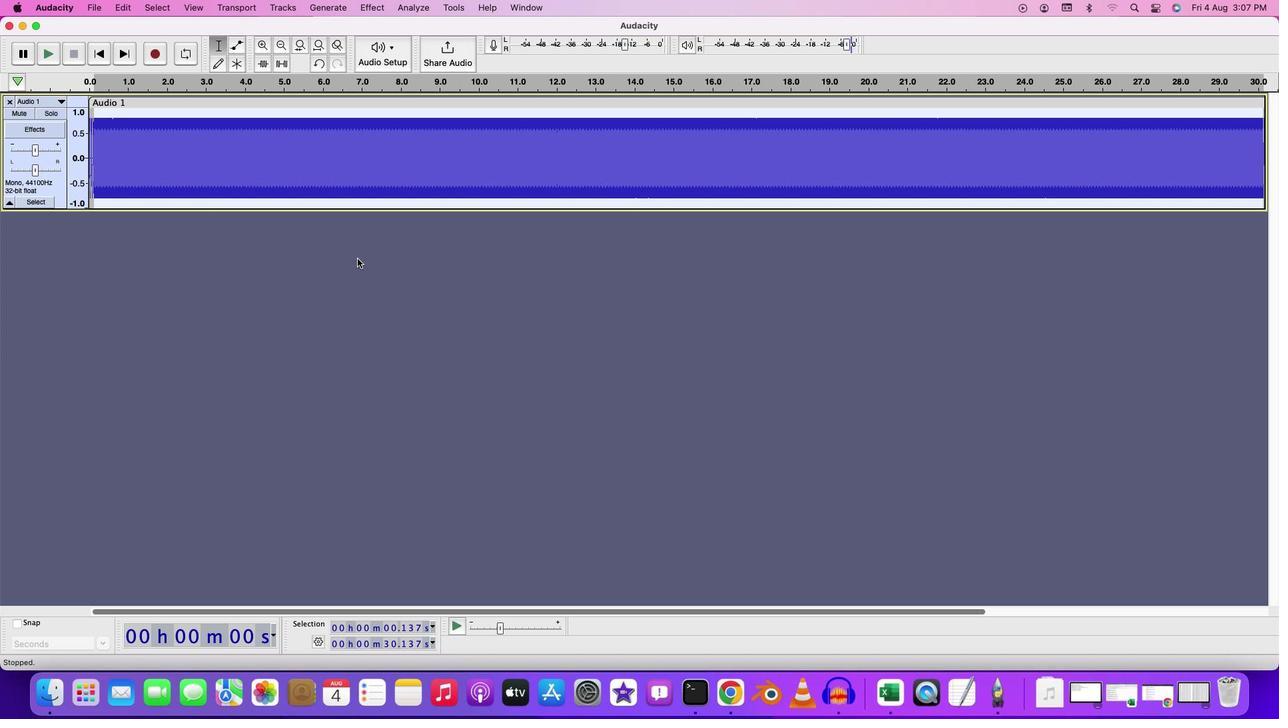 
Action: Mouse scrolled (363, 264) with delta (0, -1)
Screenshot: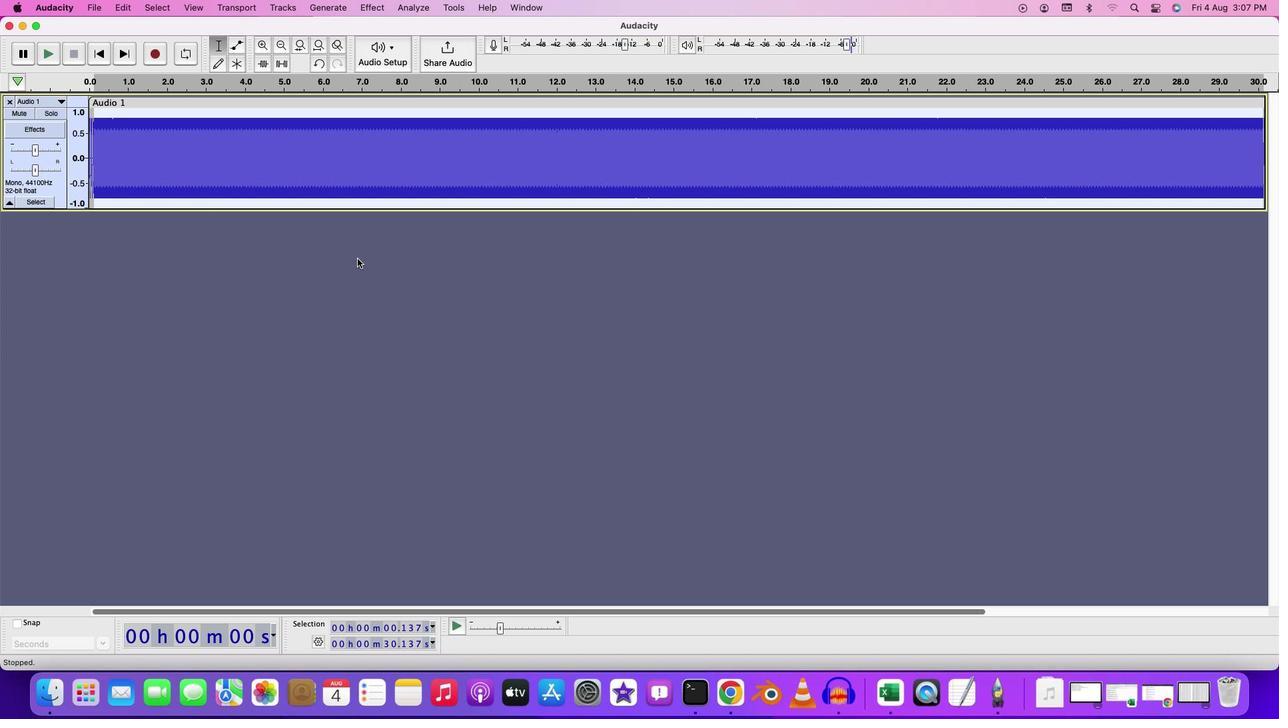 
Action: Mouse moved to (363, 264)
Screenshot: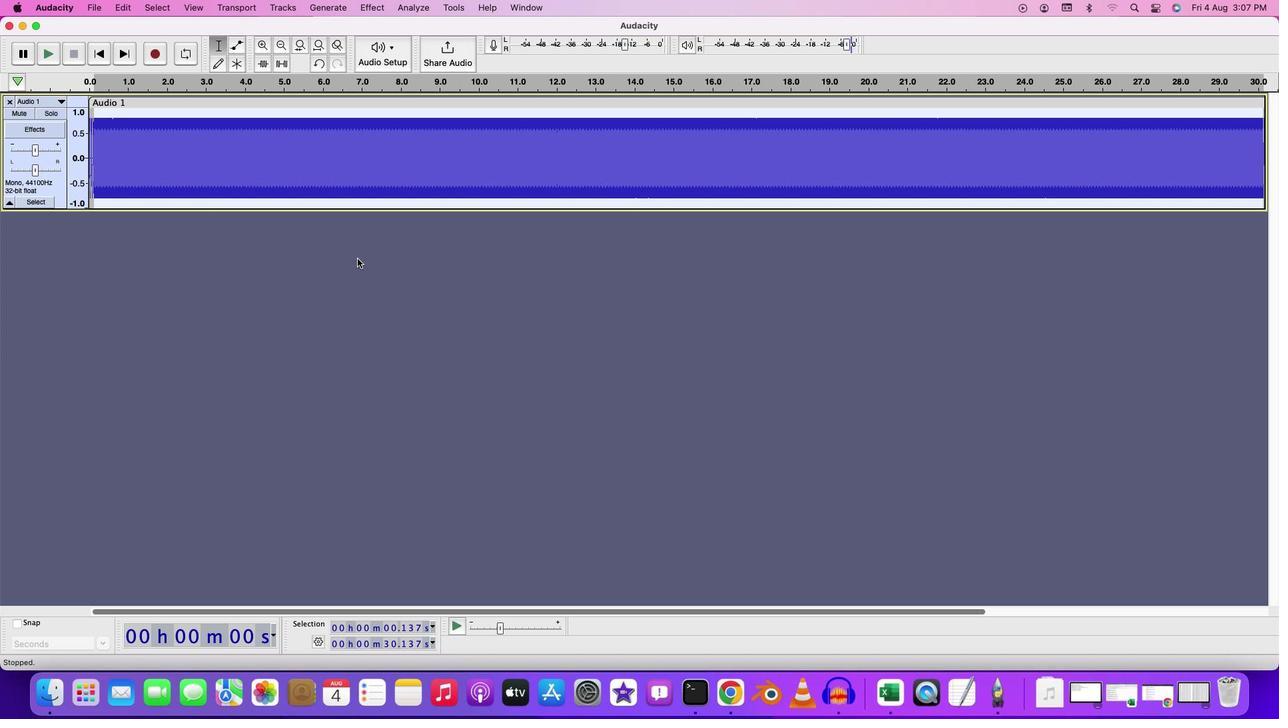 
Action: Mouse scrolled (363, 264) with delta (0, -3)
Screenshot: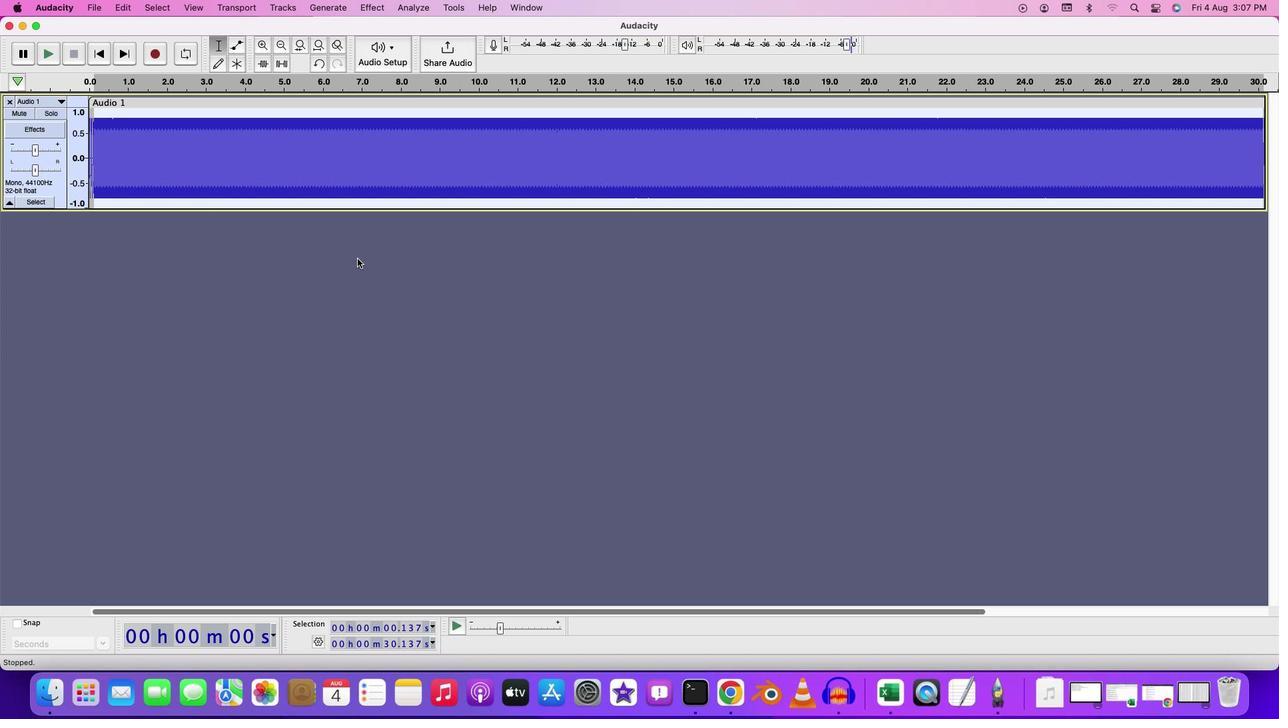 
Action: Mouse moved to (361, 263)
Screenshot: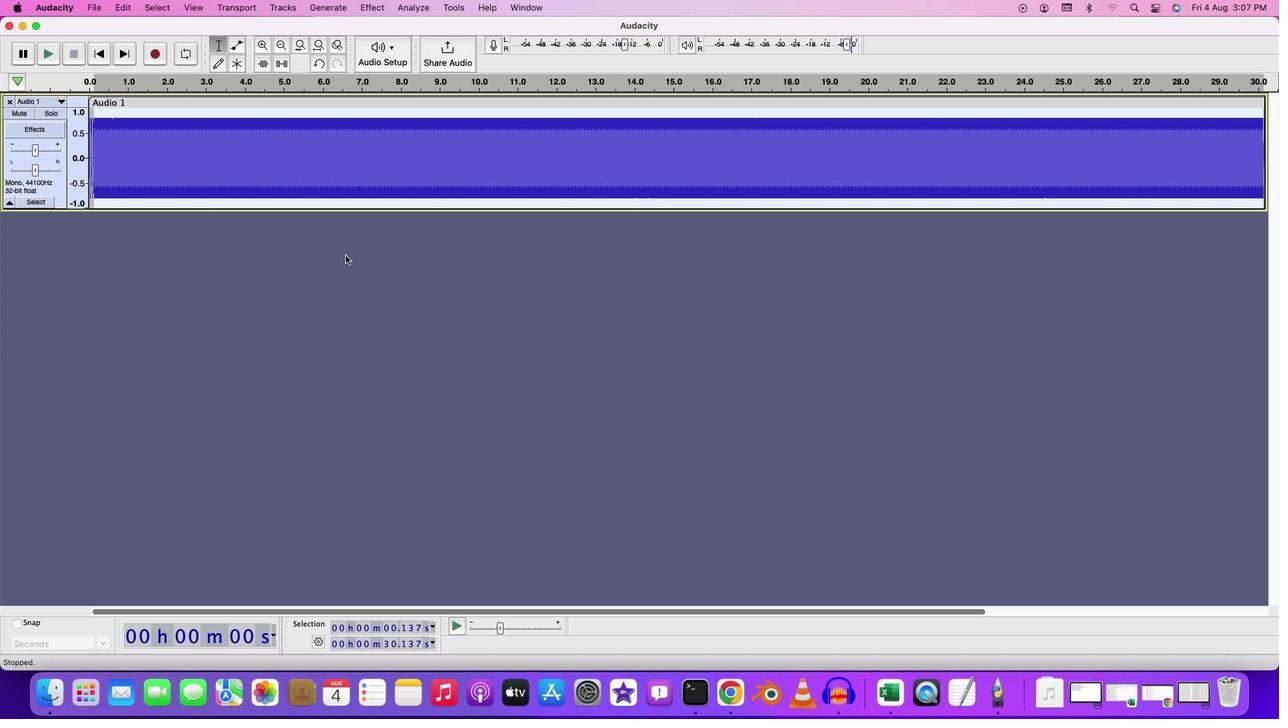 
Action: Mouse scrolled (361, 263) with delta (0, -3)
Screenshot: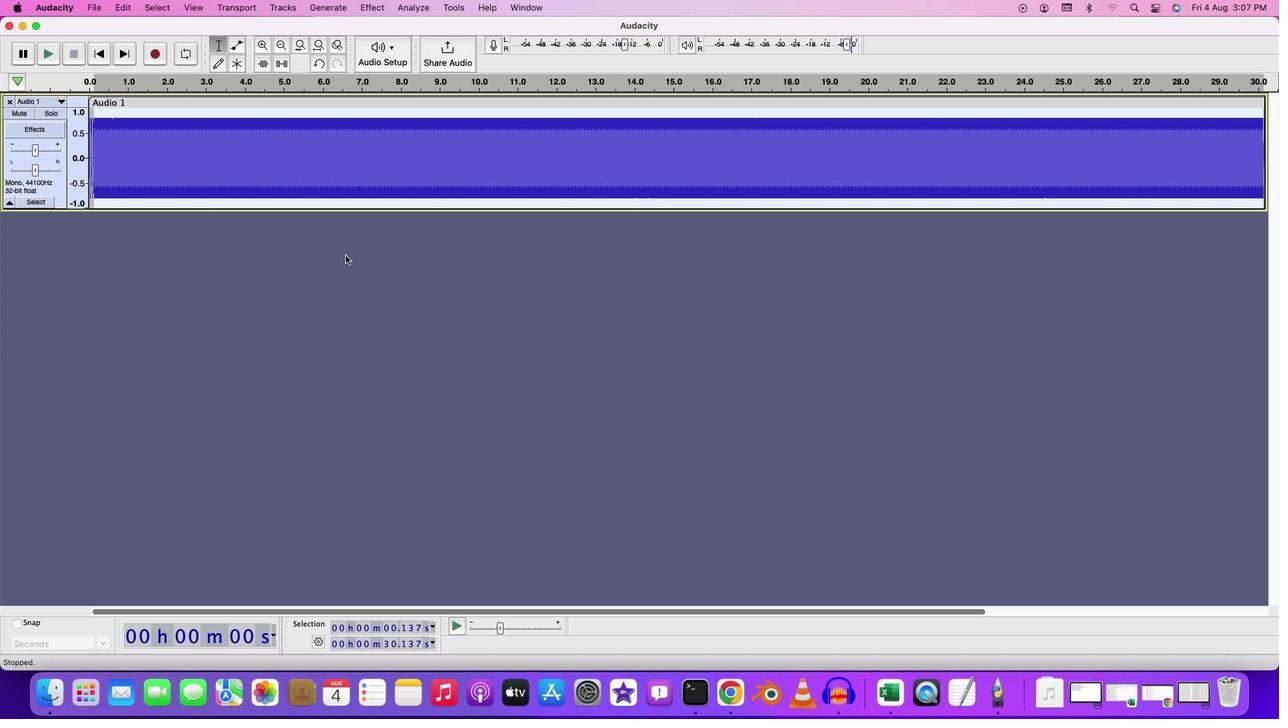 
Action: Mouse moved to (360, 261)
Screenshot: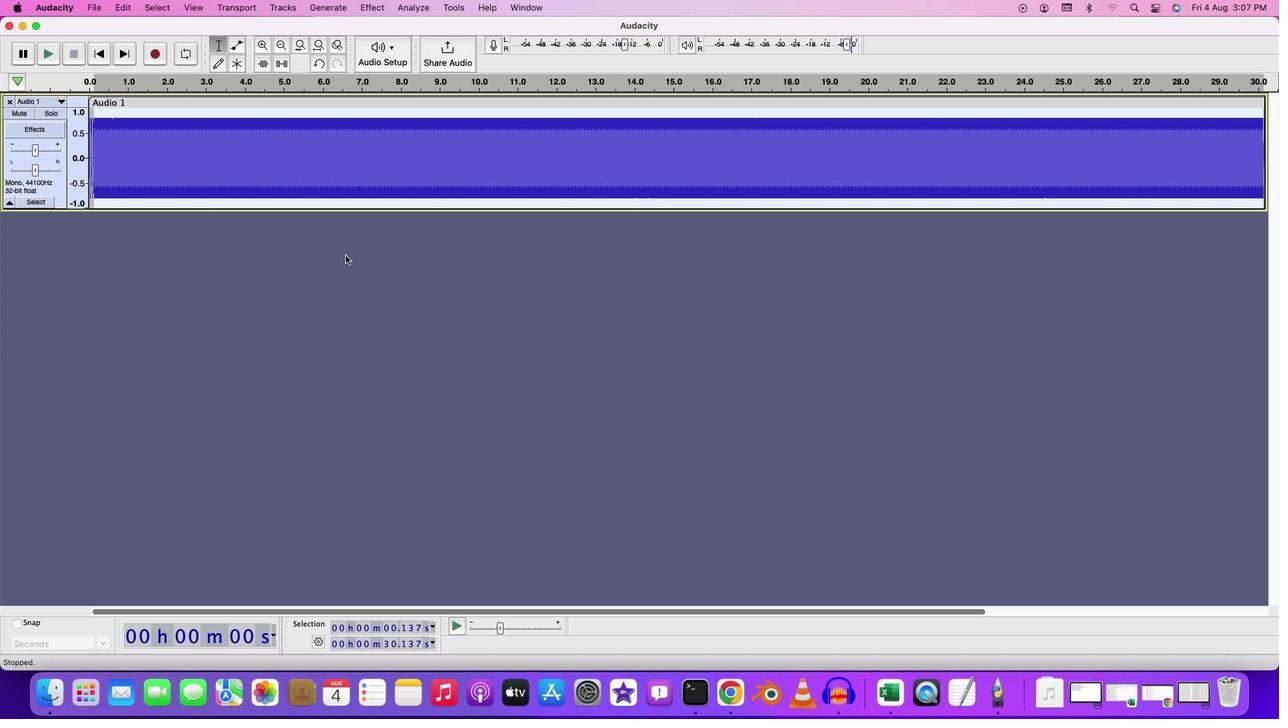 
Action: Mouse scrolled (360, 261) with delta (0, -3)
Screenshot: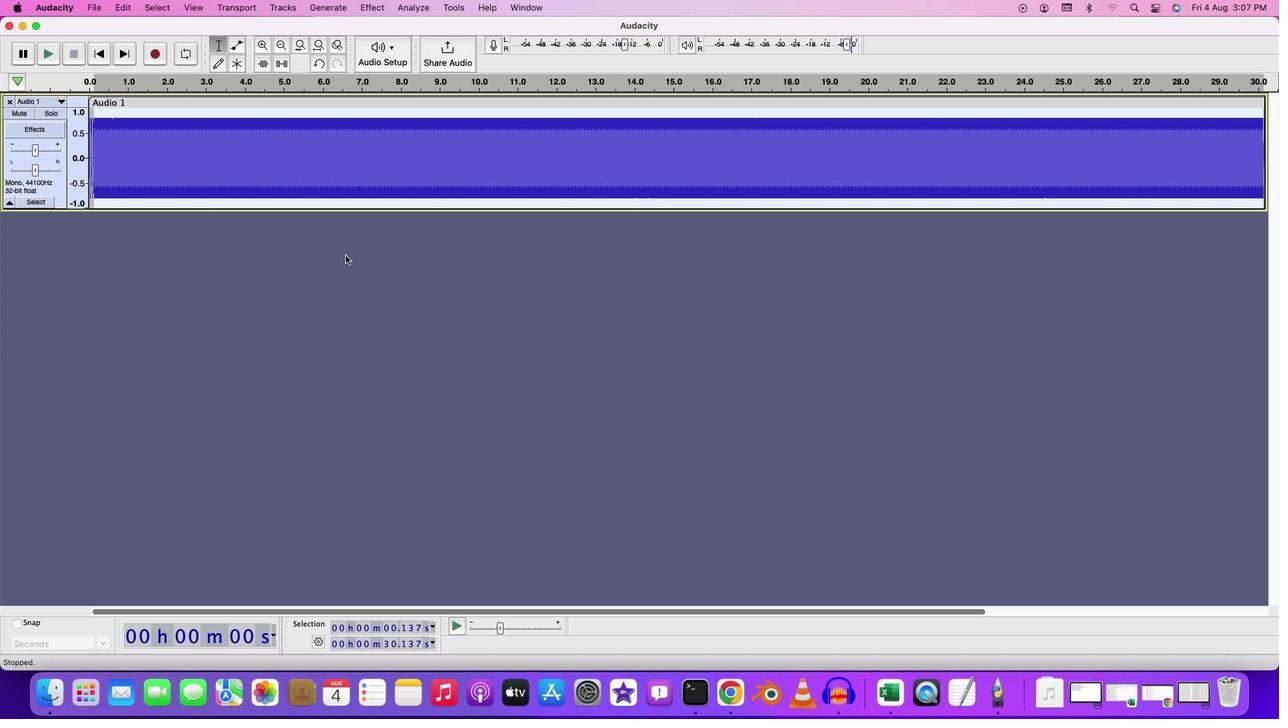 
Action: Mouse moved to (255, 247)
Screenshot: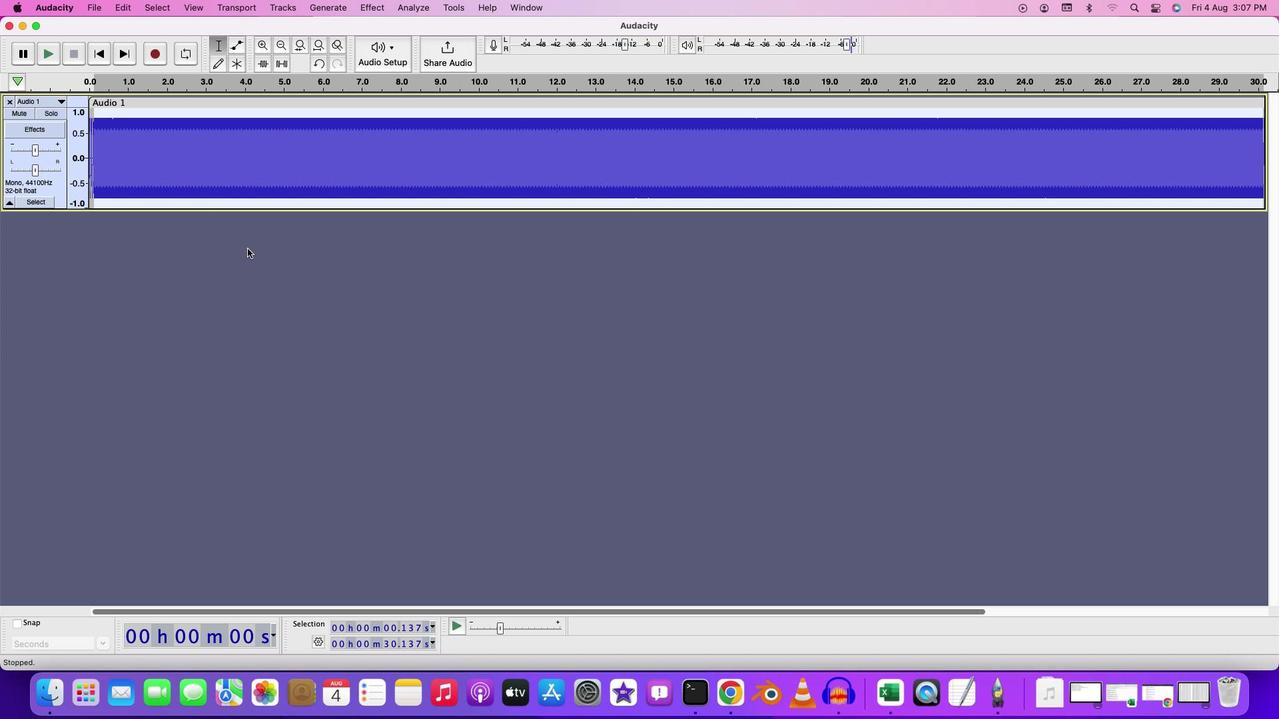 
Action: Mouse scrolled (255, 247) with delta (0, 0)
Screenshot: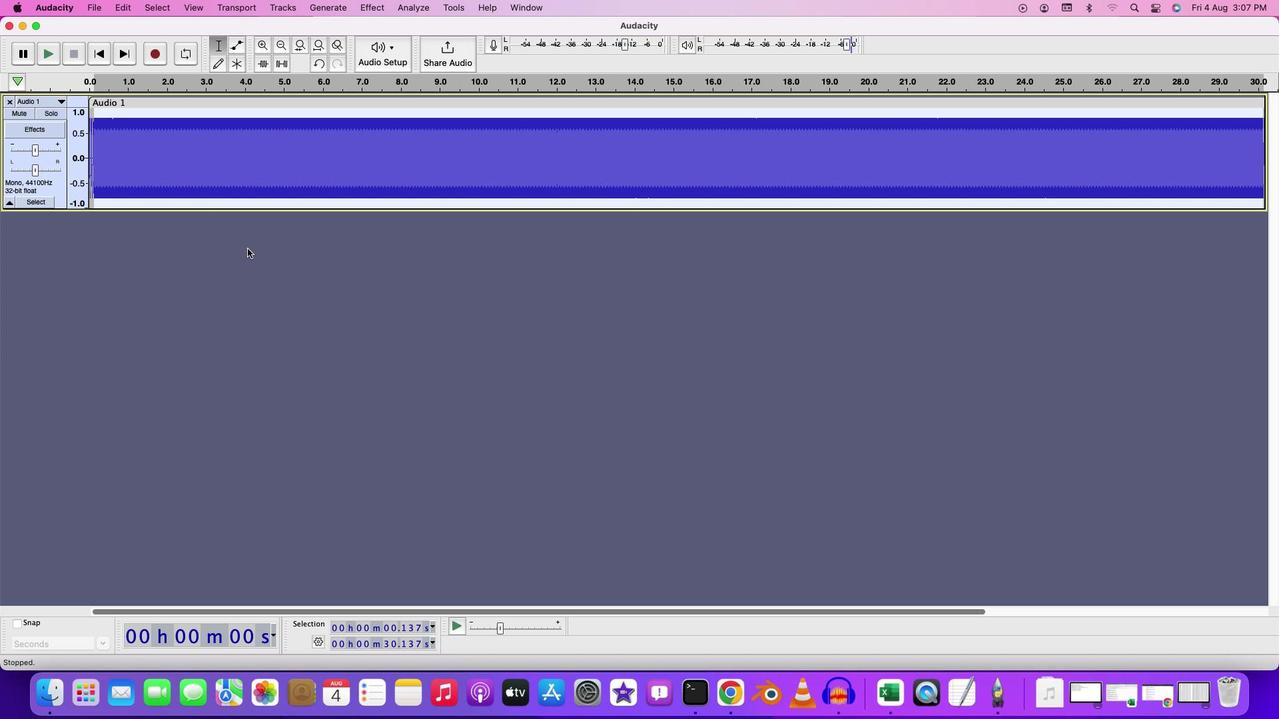 
Action: Mouse moved to (250, 247)
Screenshot: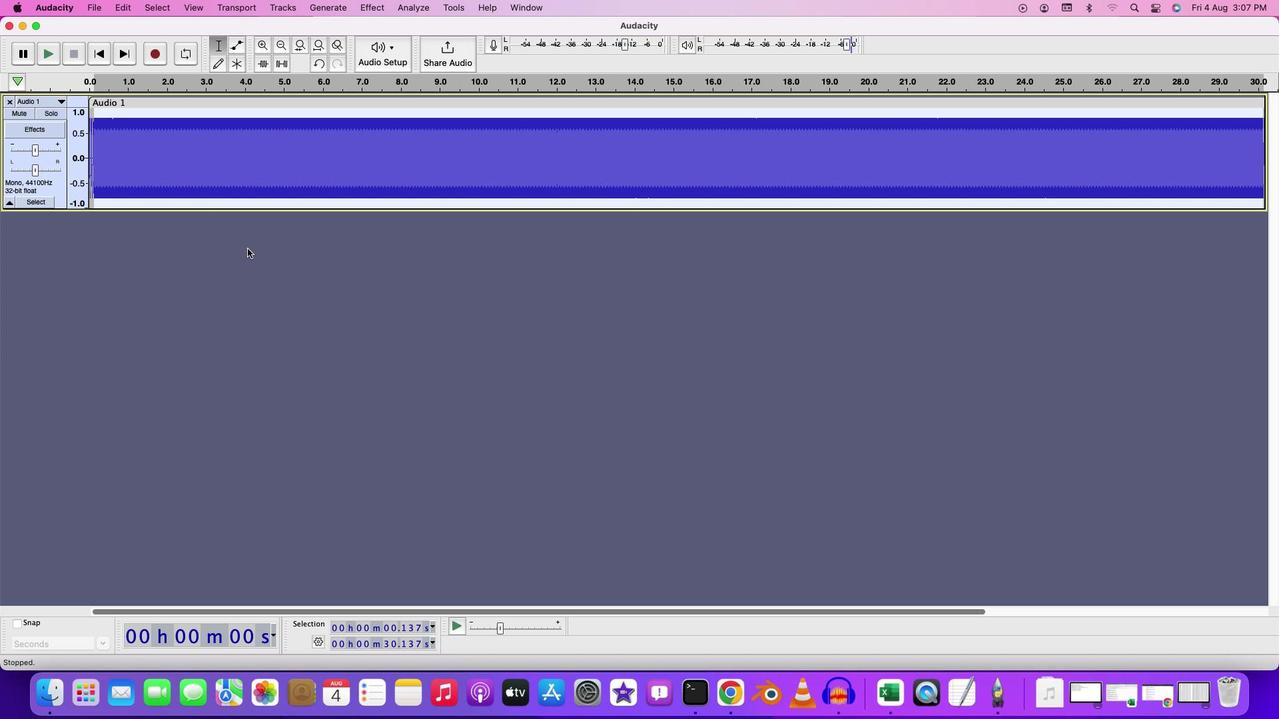 
Action: Mouse scrolled (250, 247) with delta (0, 0)
Screenshot: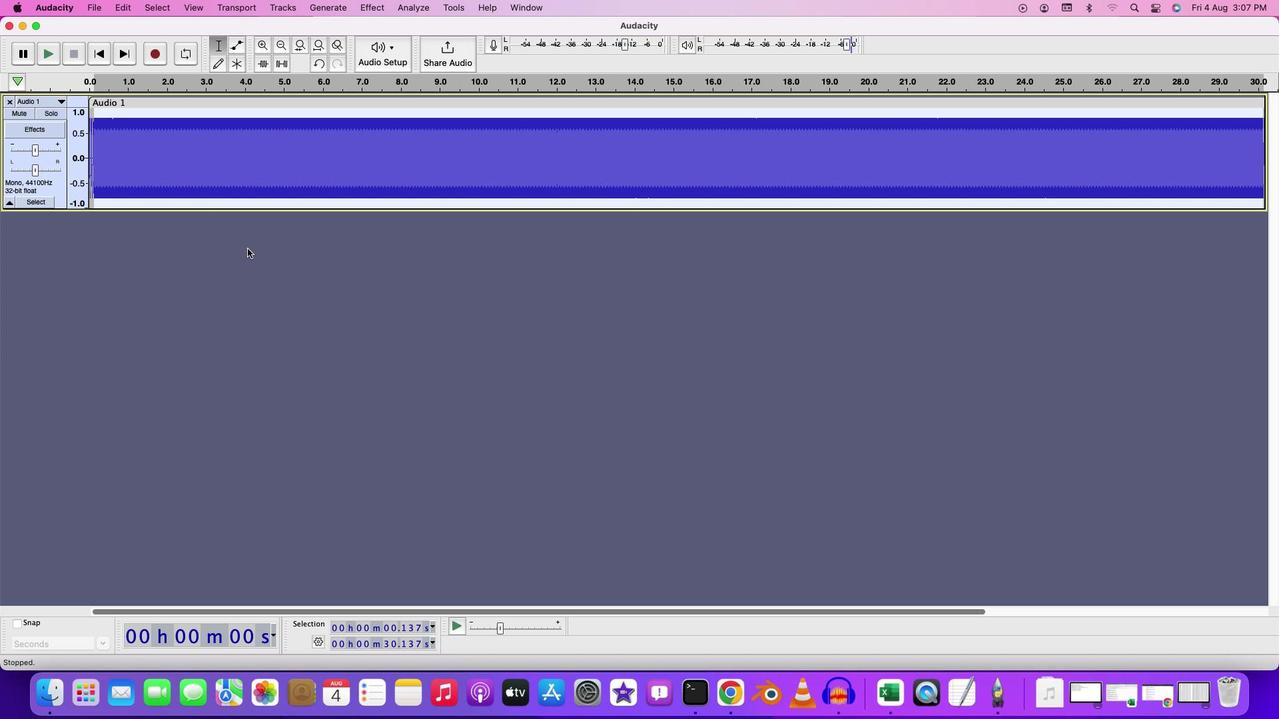 
Action: Mouse moved to (247, 248)
Screenshot: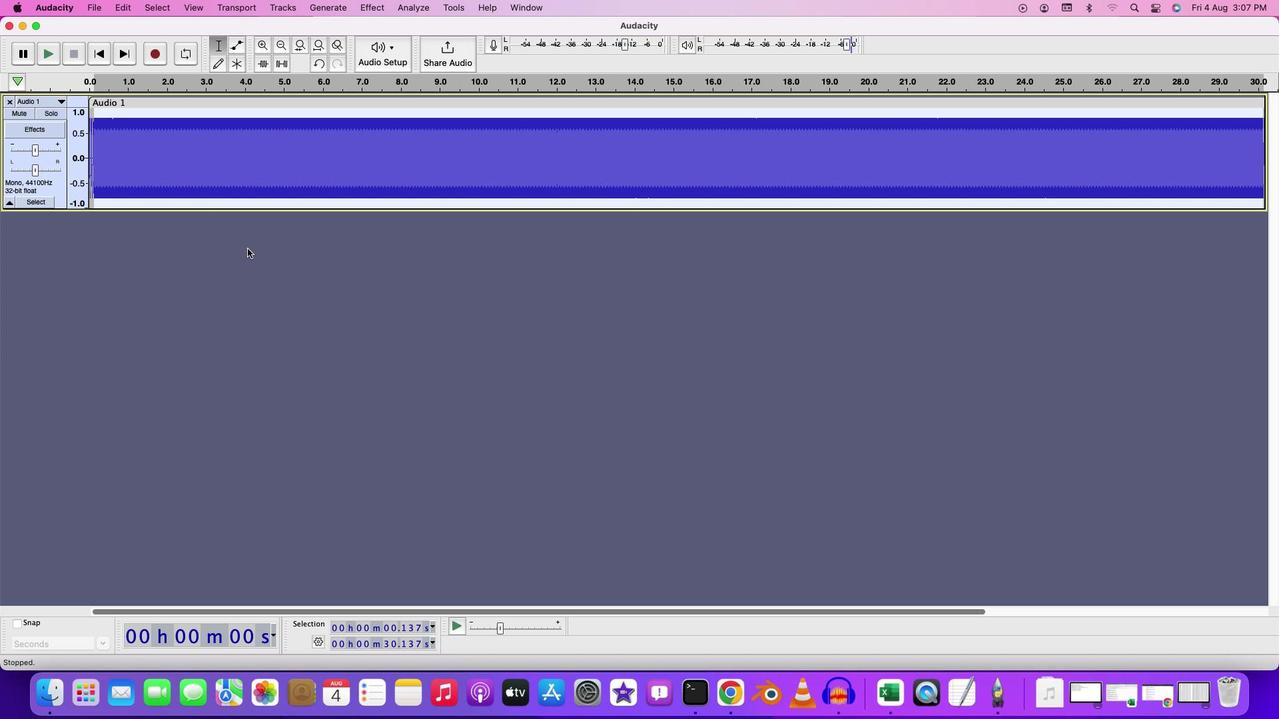 
Action: Mouse scrolled (247, 248) with delta (0, 1)
Screenshot: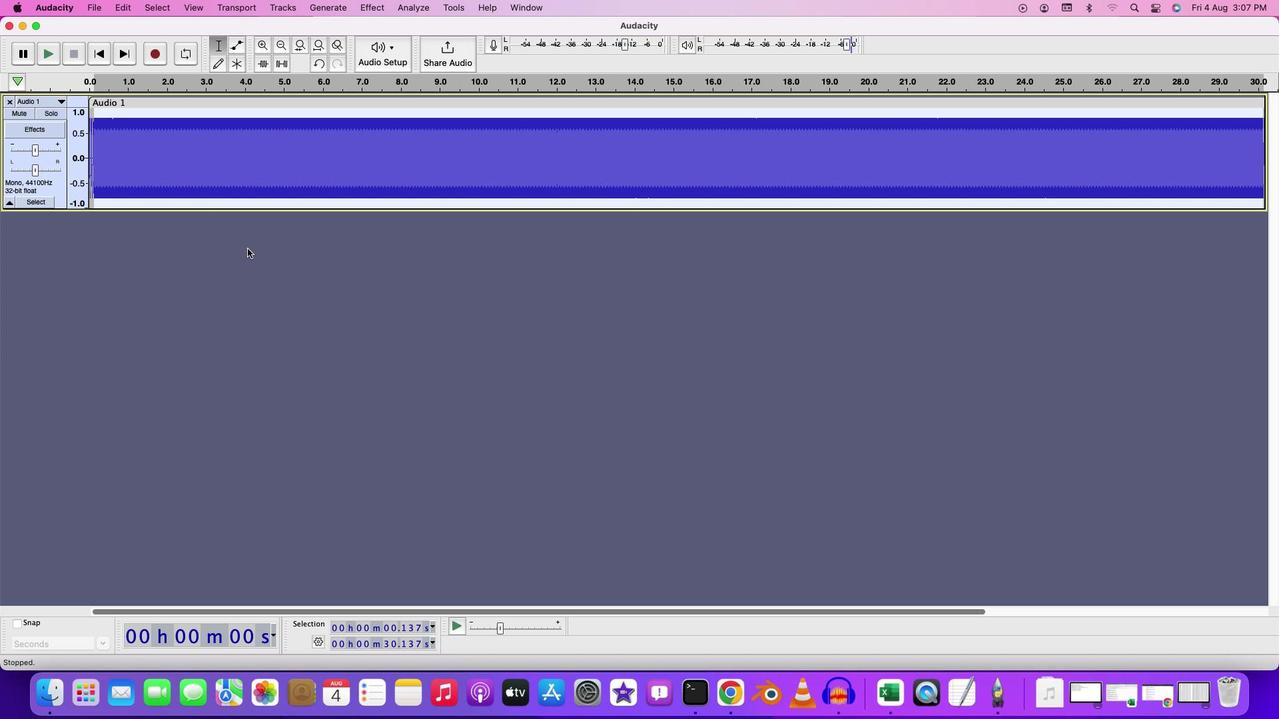 
Action: Mouse moved to (247, 249)
Screenshot: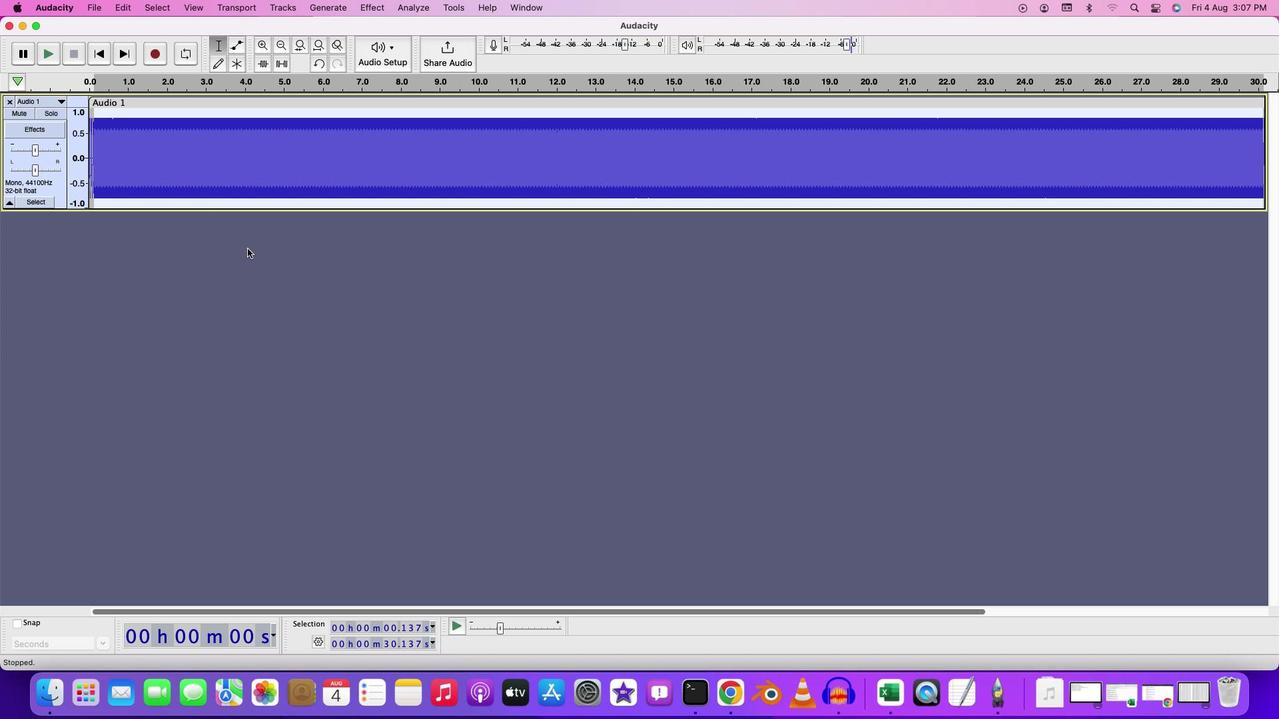 
Action: Mouse scrolled (247, 249) with delta (0, 3)
Screenshot: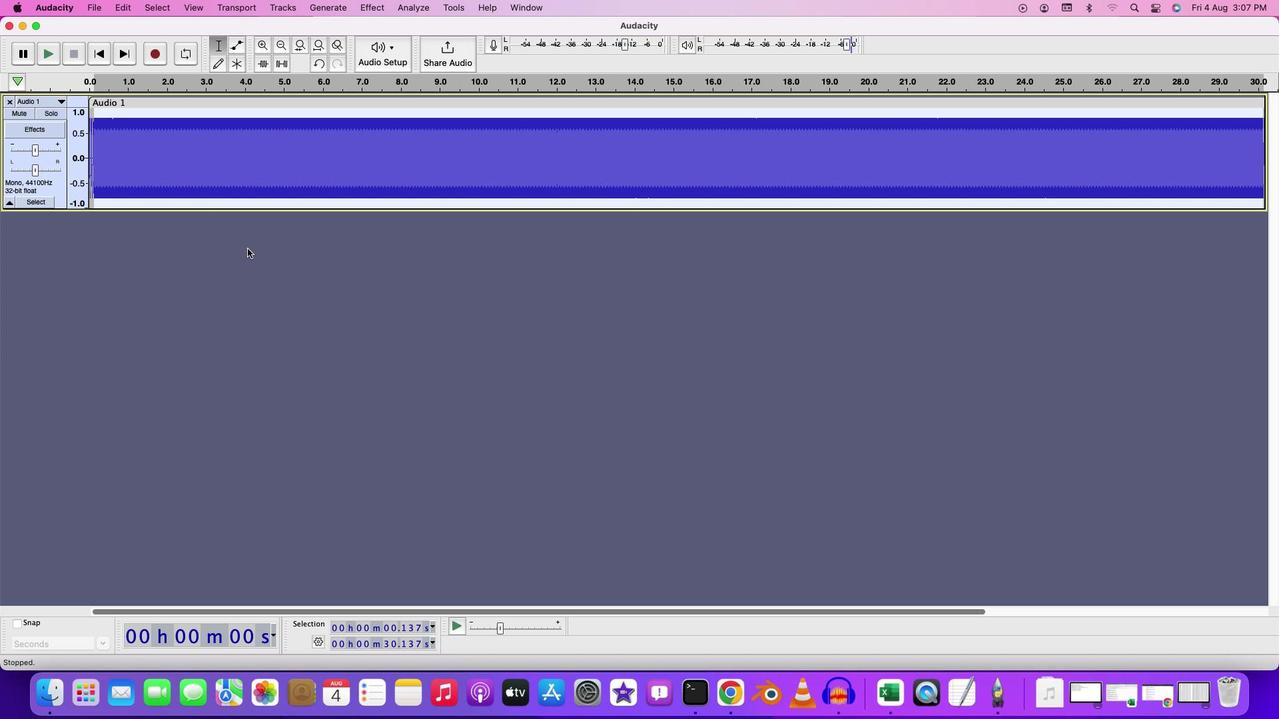 
Action: Mouse moved to (247, 249)
Screenshot: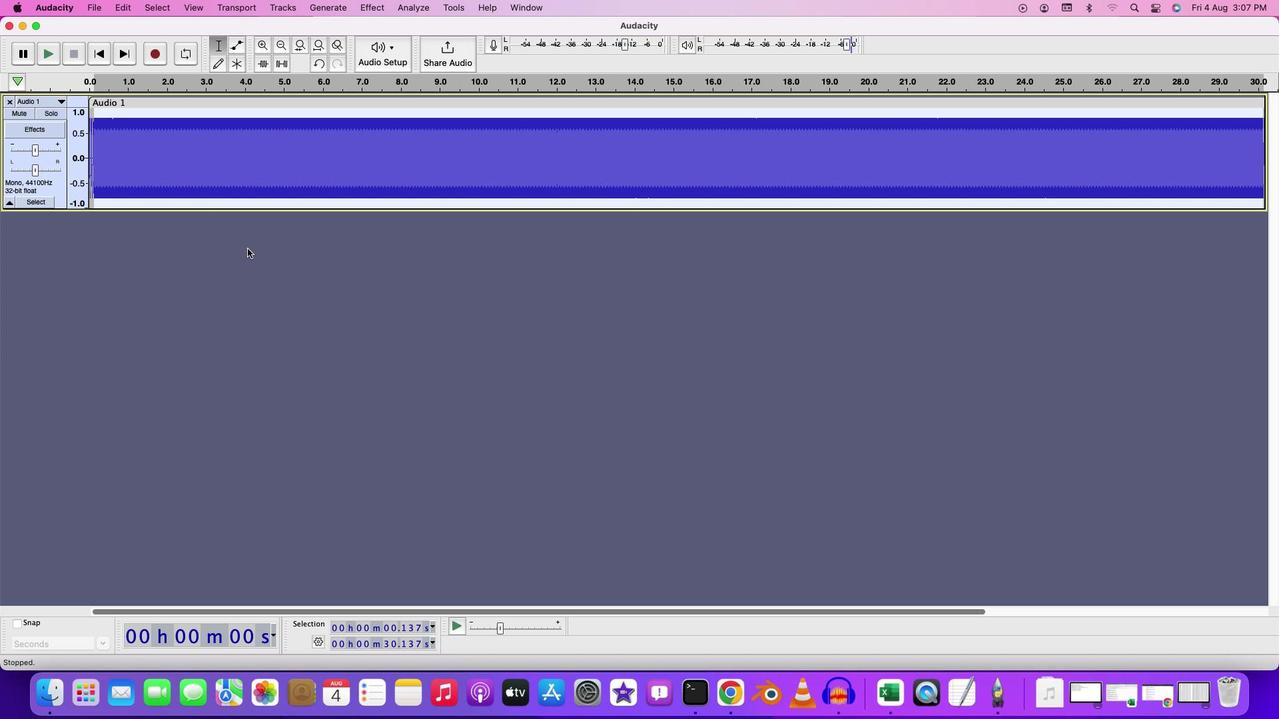 
Action: Mouse scrolled (247, 249) with delta (0, 3)
Screenshot: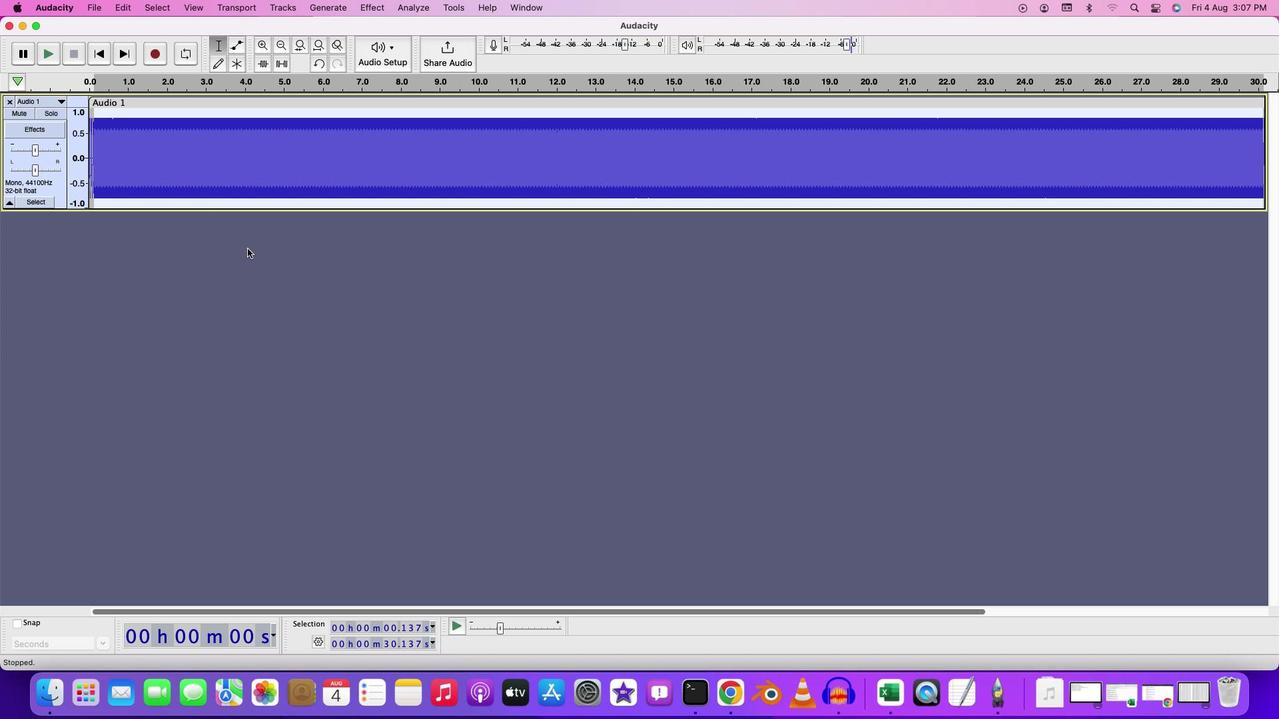 
Action: Mouse moved to (247, 249)
Screenshot: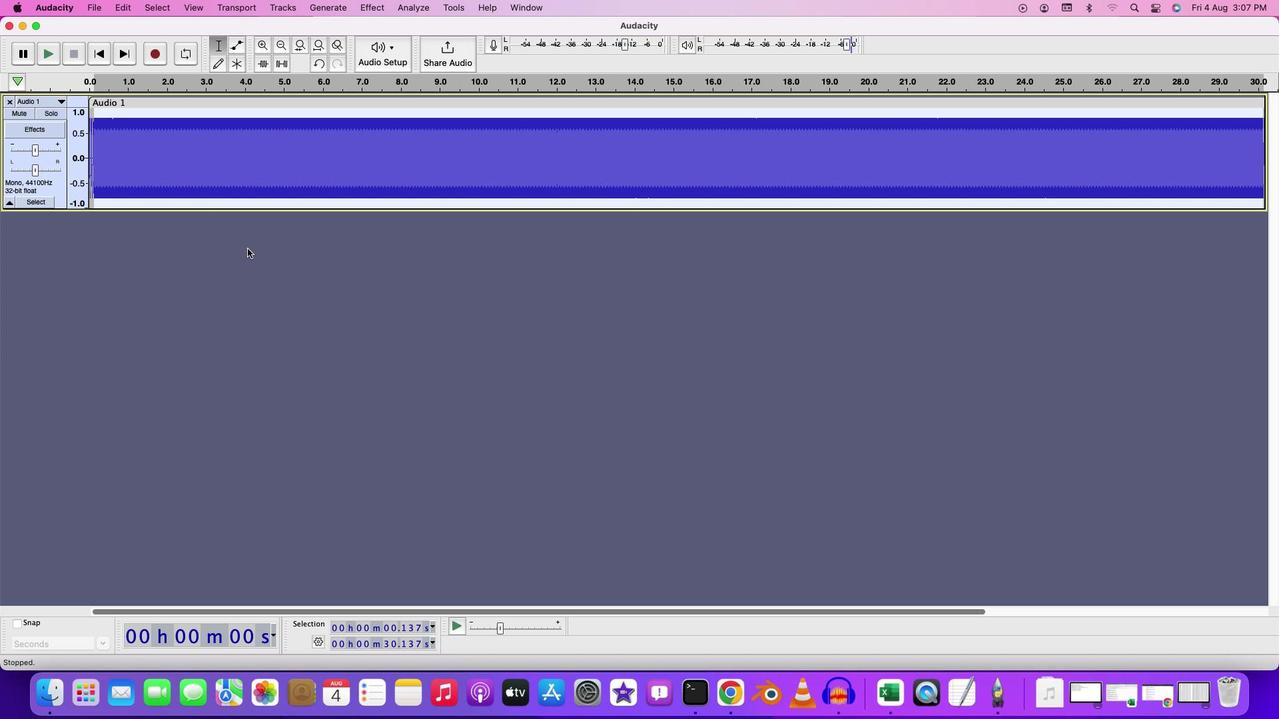 
Action: Mouse scrolled (247, 249) with delta (0, 3)
Screenshot: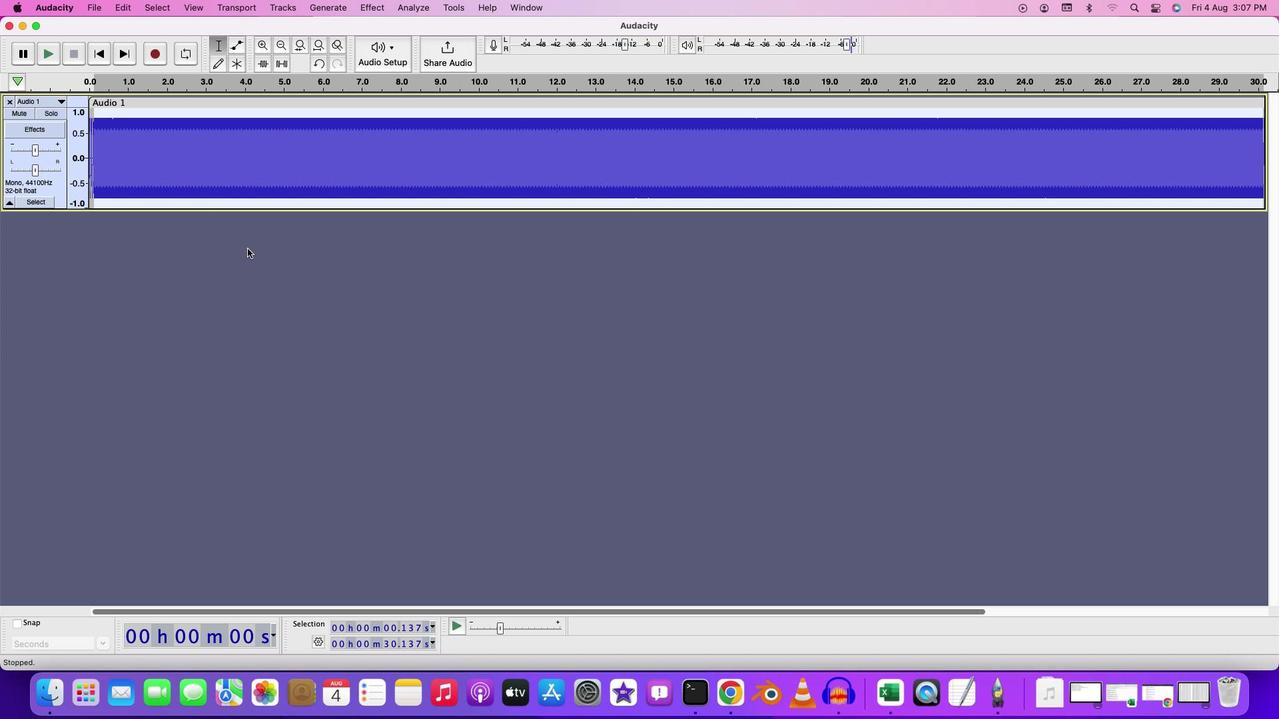 
Action: Mouse moved to (263, 239)
Screenshot: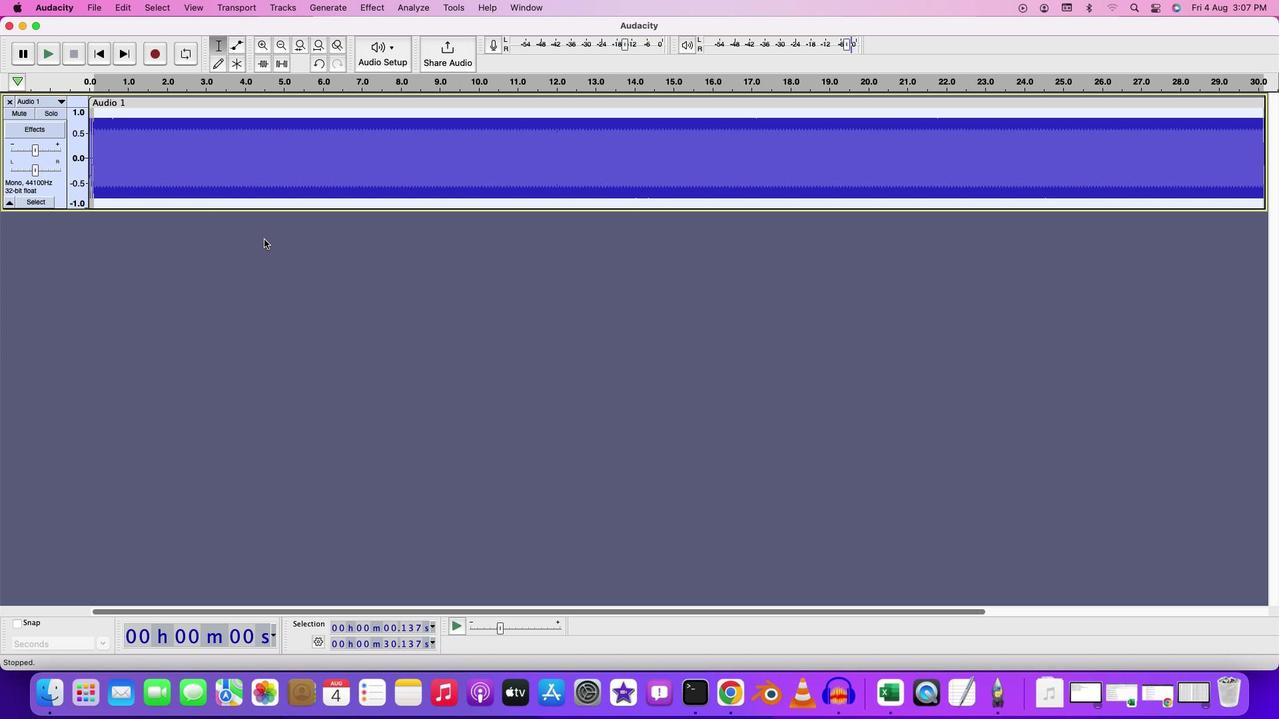 
Action: Key pressed Key.cmd
Screenshot: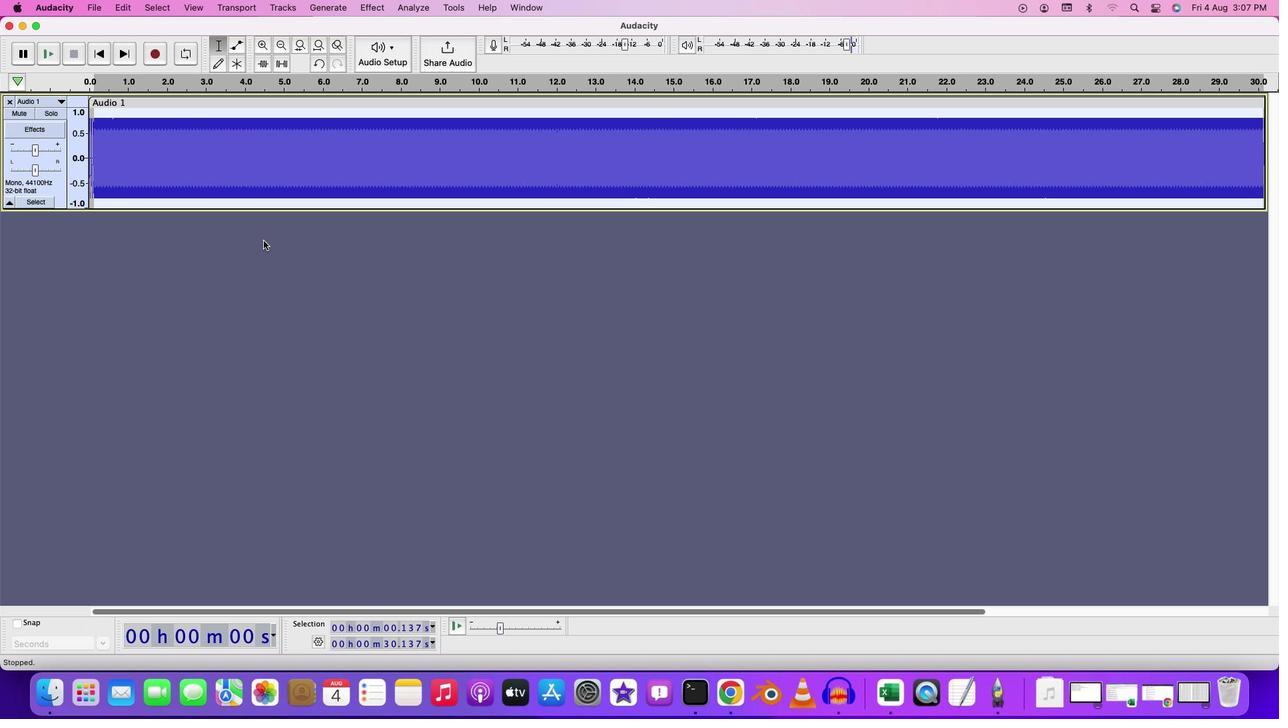 
Action: Mouse moved to (263, 240)
Screenshot: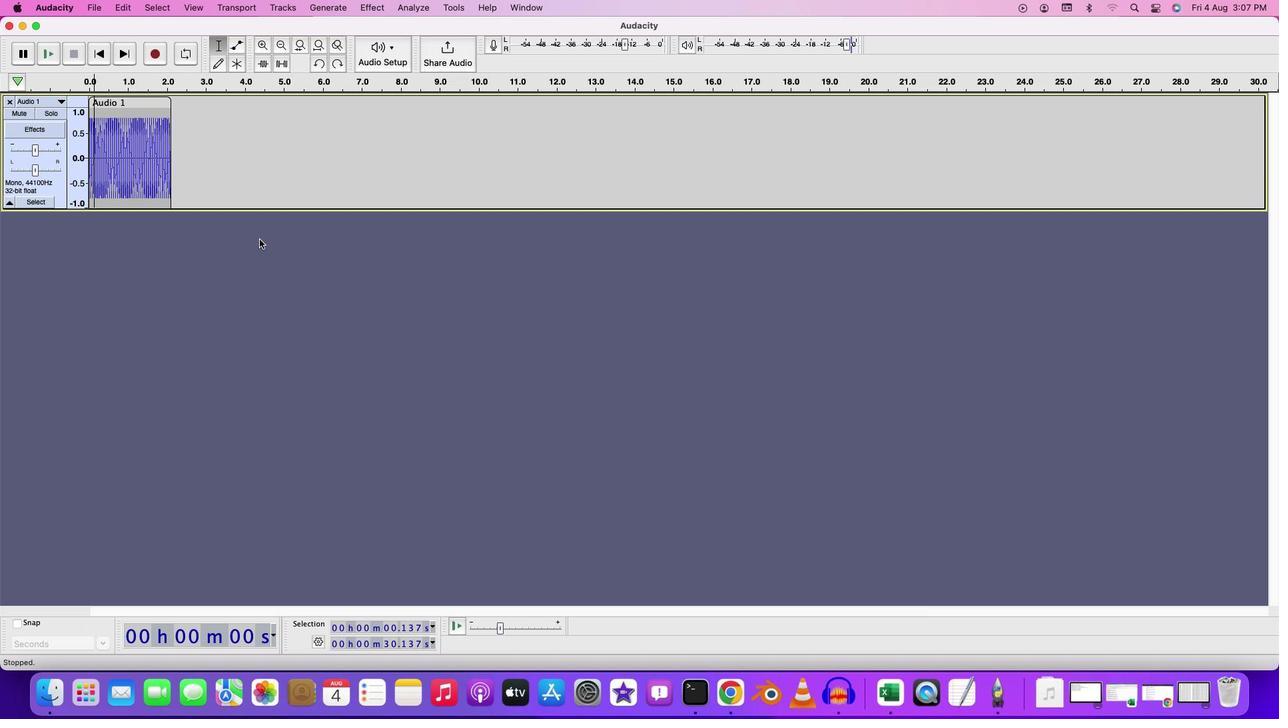 
Action: Key pressed 'z'
Screenshot: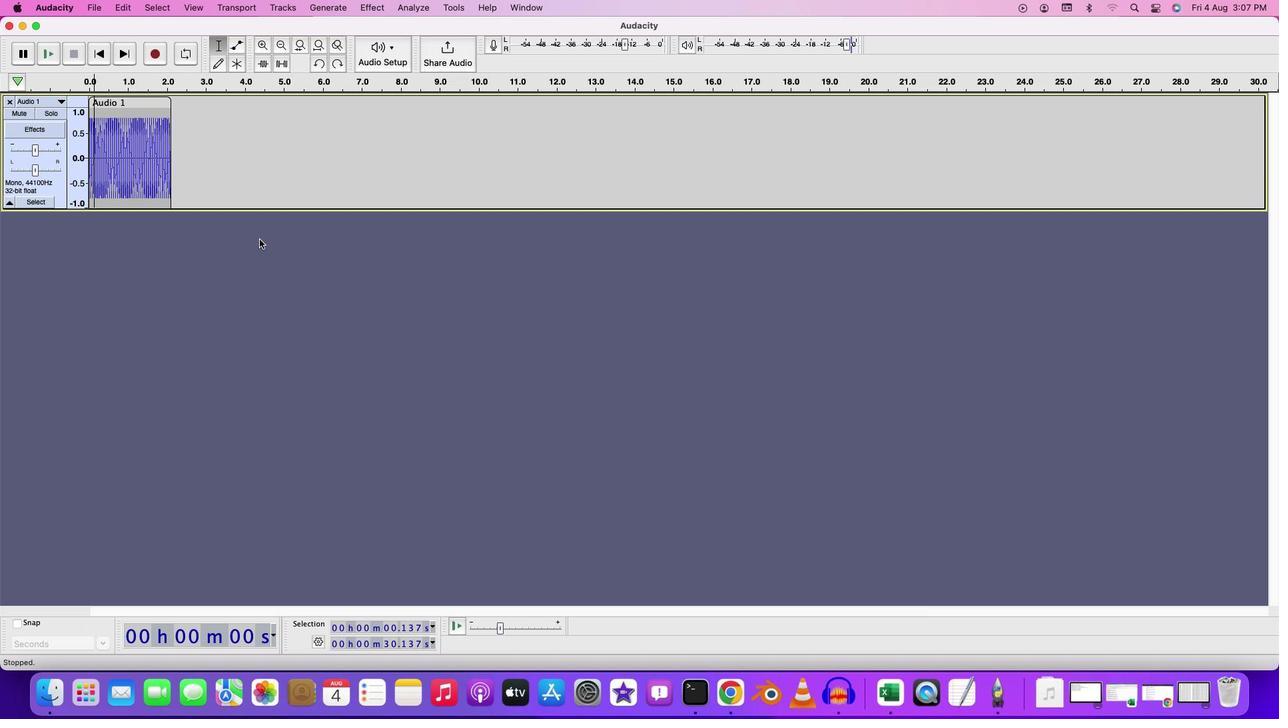
Action: Mouse moved to (203, 136)
Screenshot: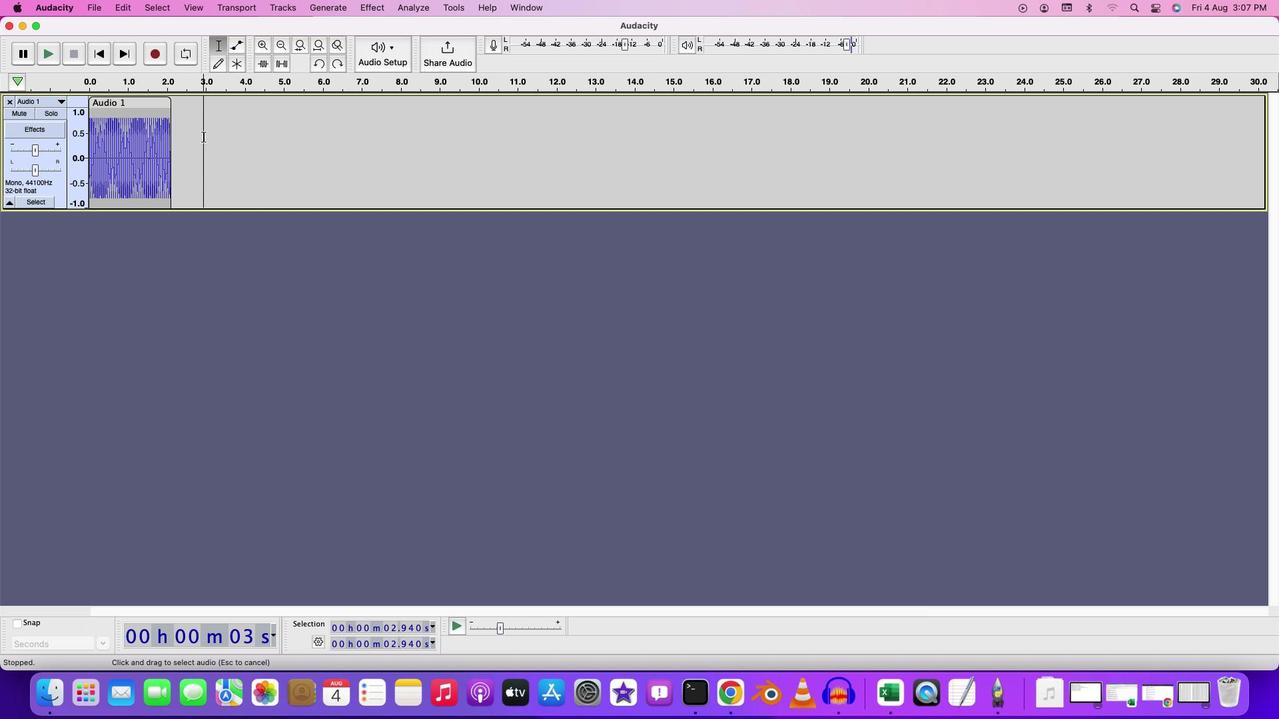 
Action: Mouse pressed left at (203, 136)
Screenshot: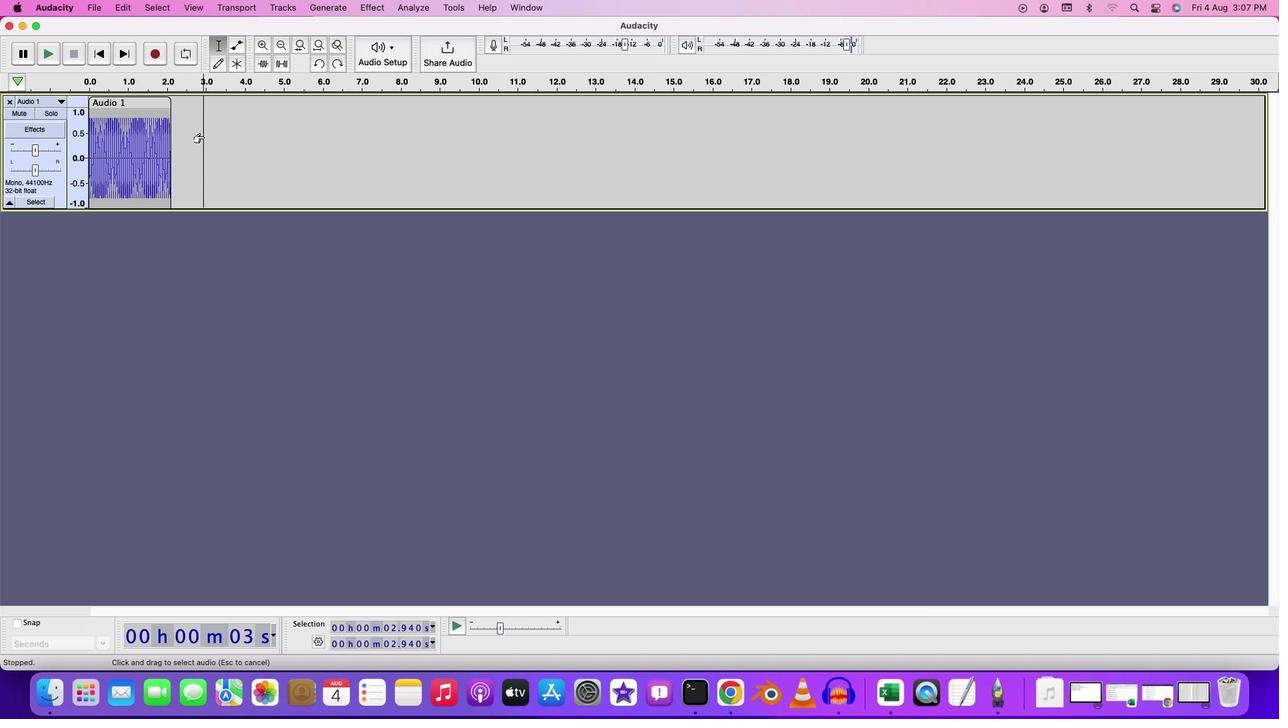 
Action: Mouse moved to (179, 117)
Screenshot: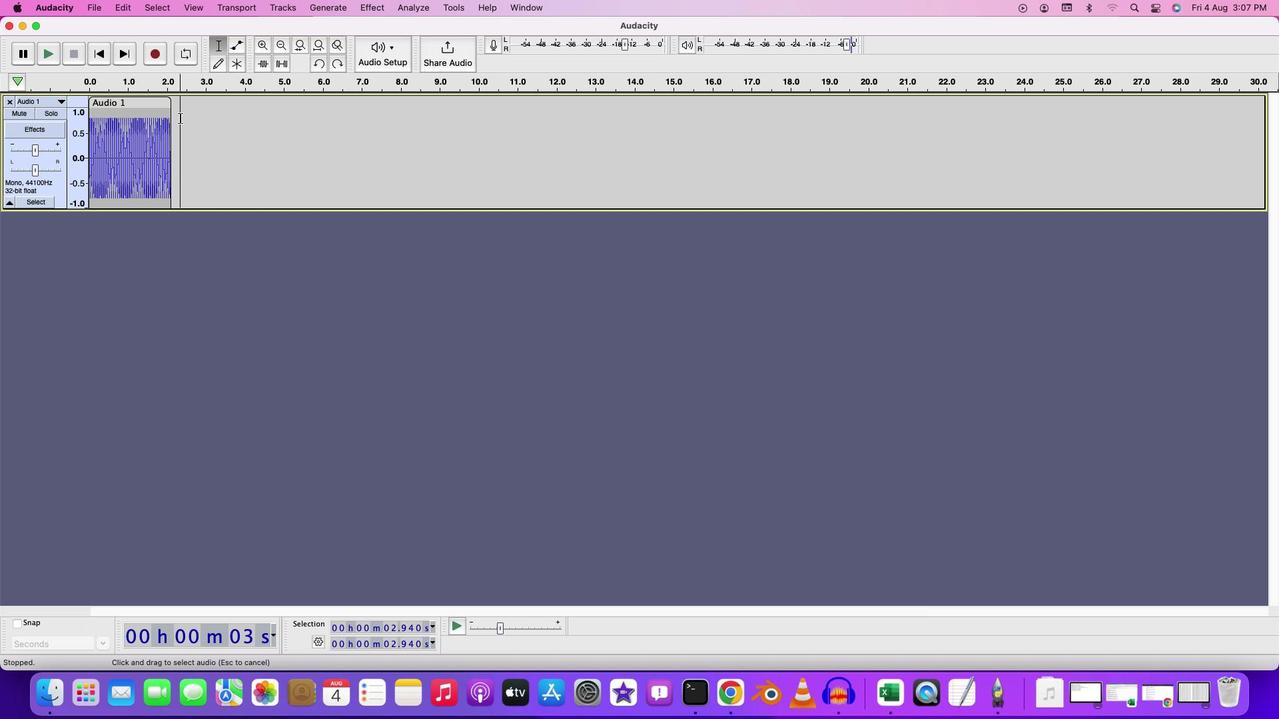 
Action: Mouse pressed left at (179, 117)
Screenshot: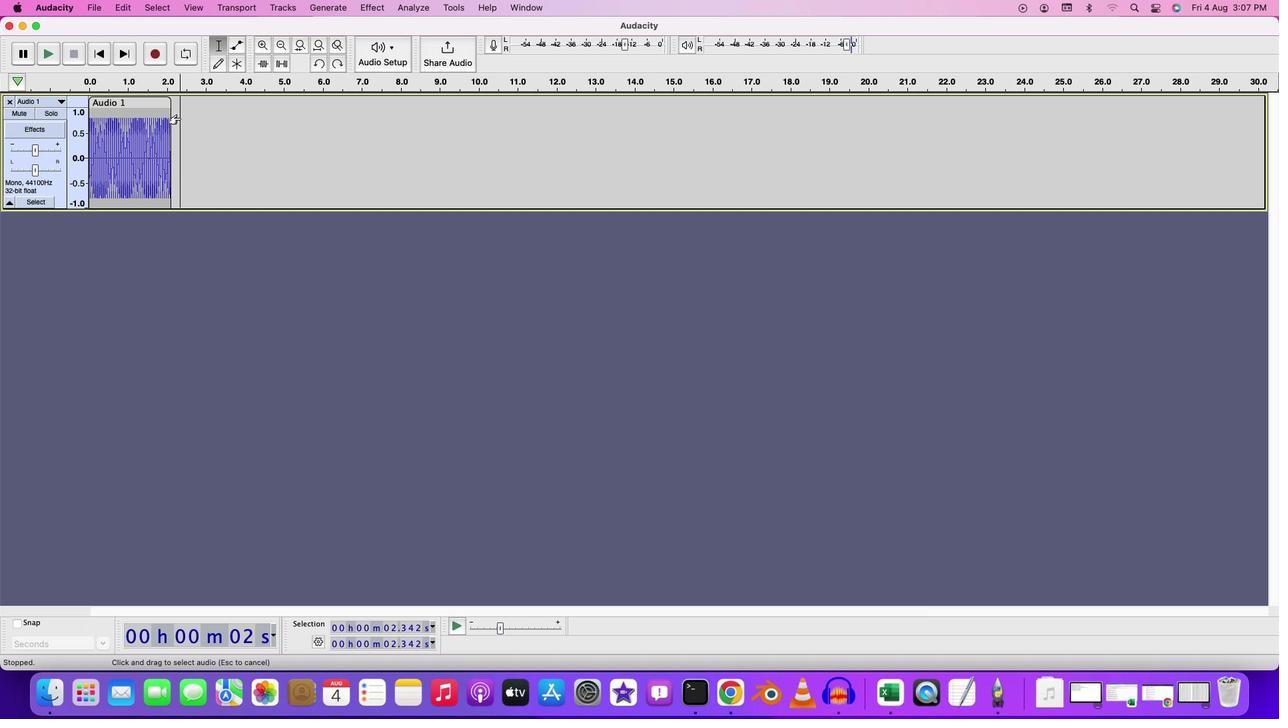 
Action: Mouse moved to (331, 9)
Screenshot: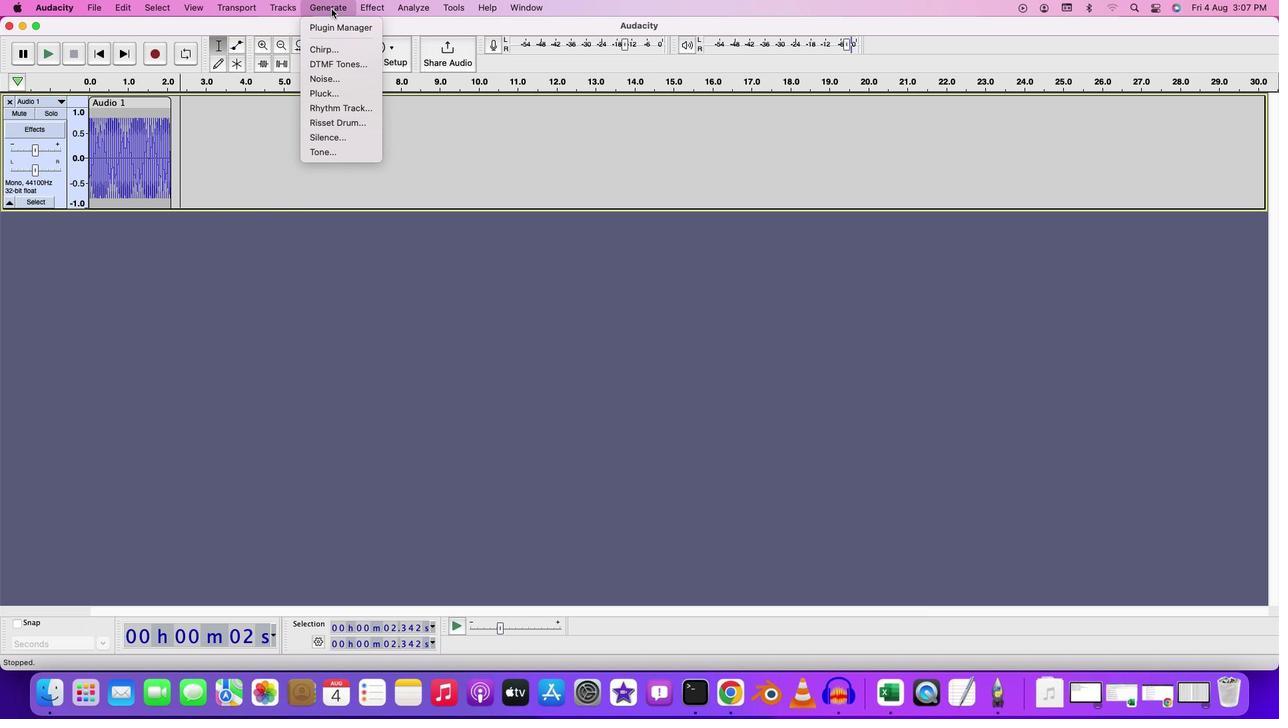 
Action: Mouse pressed left at (331, 9)
Screenshot: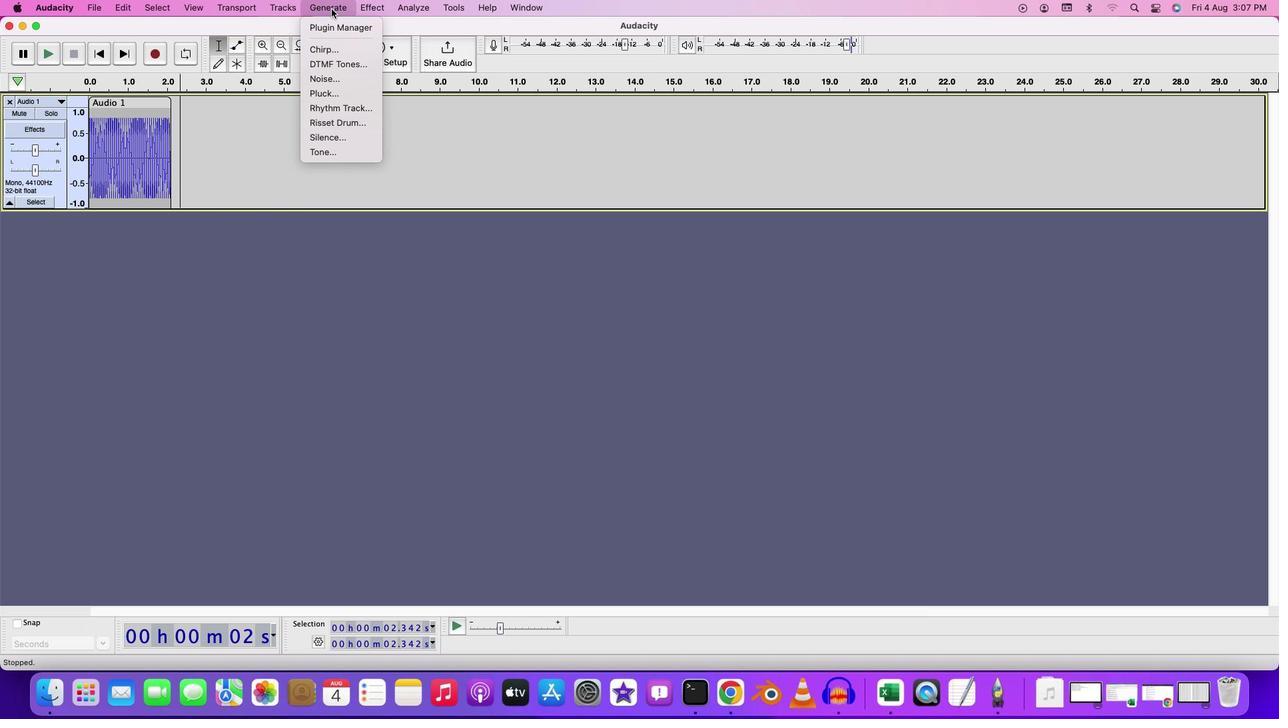 
Action: Mouse moved to (337, 147)
Screenshot: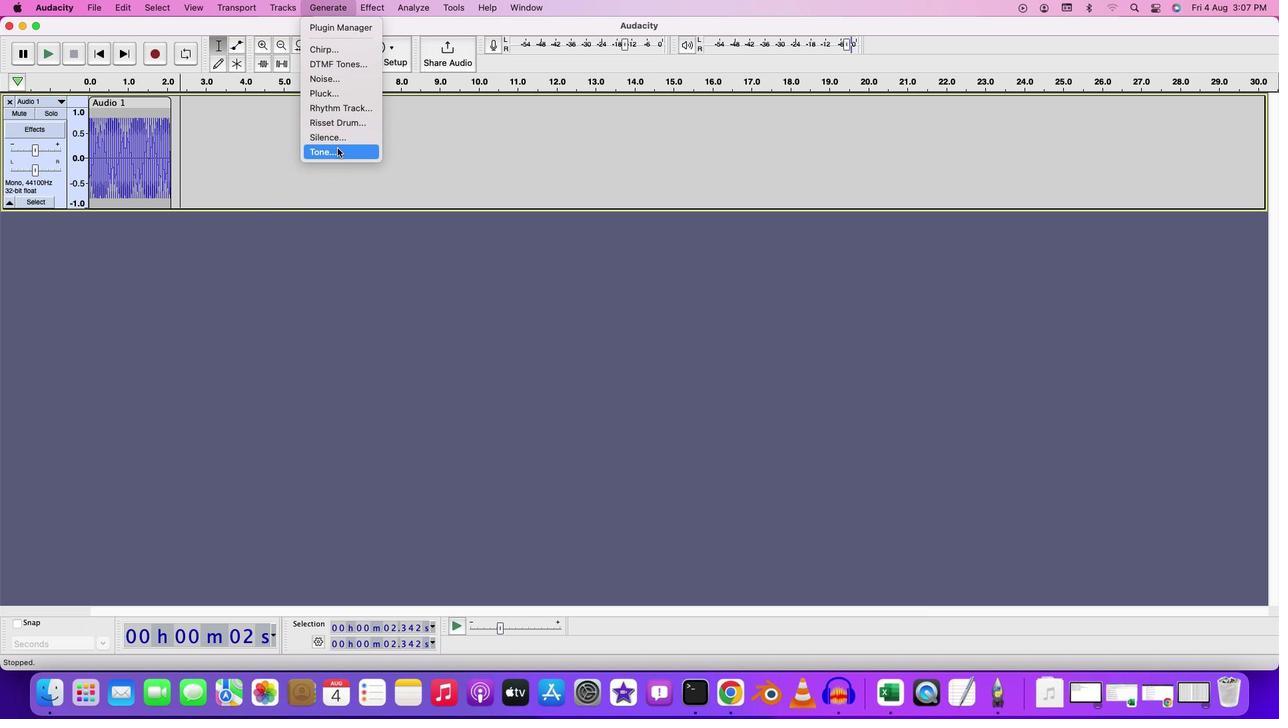 
Action: Mouse pressed left at (337, 147)
Screenshot: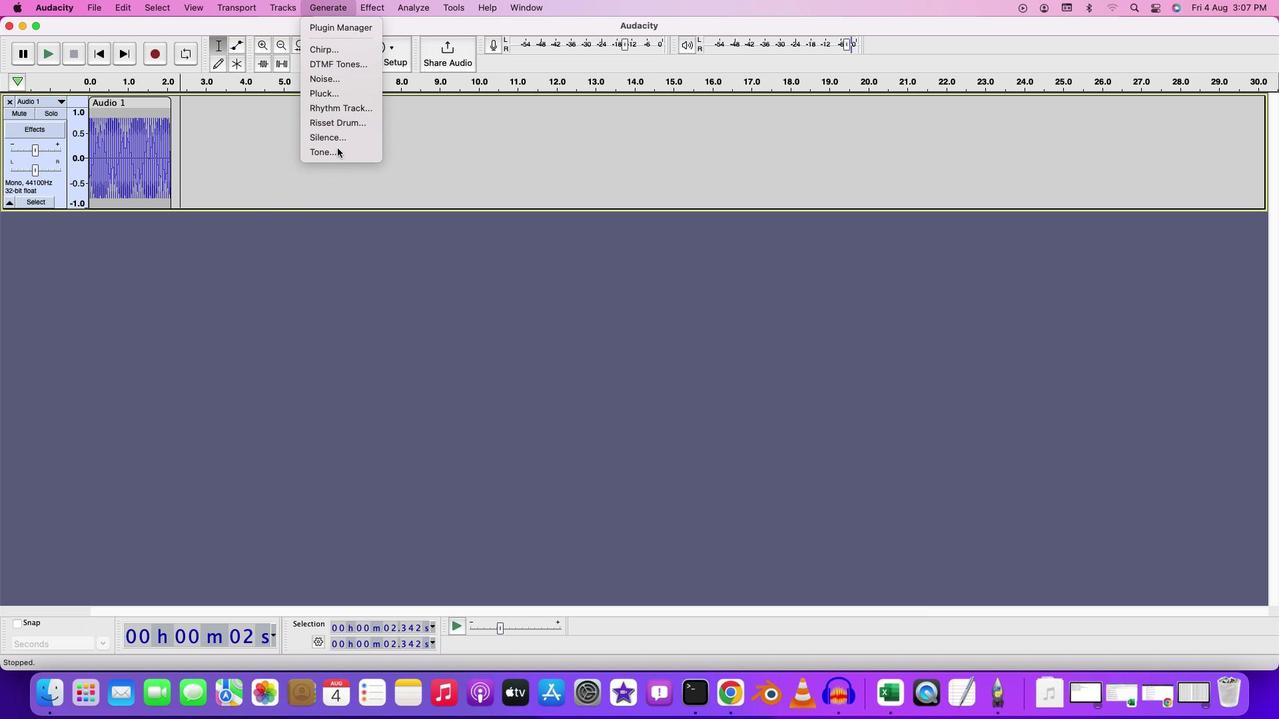 
Action: Mouse moved to (739, 311)
Screenshot: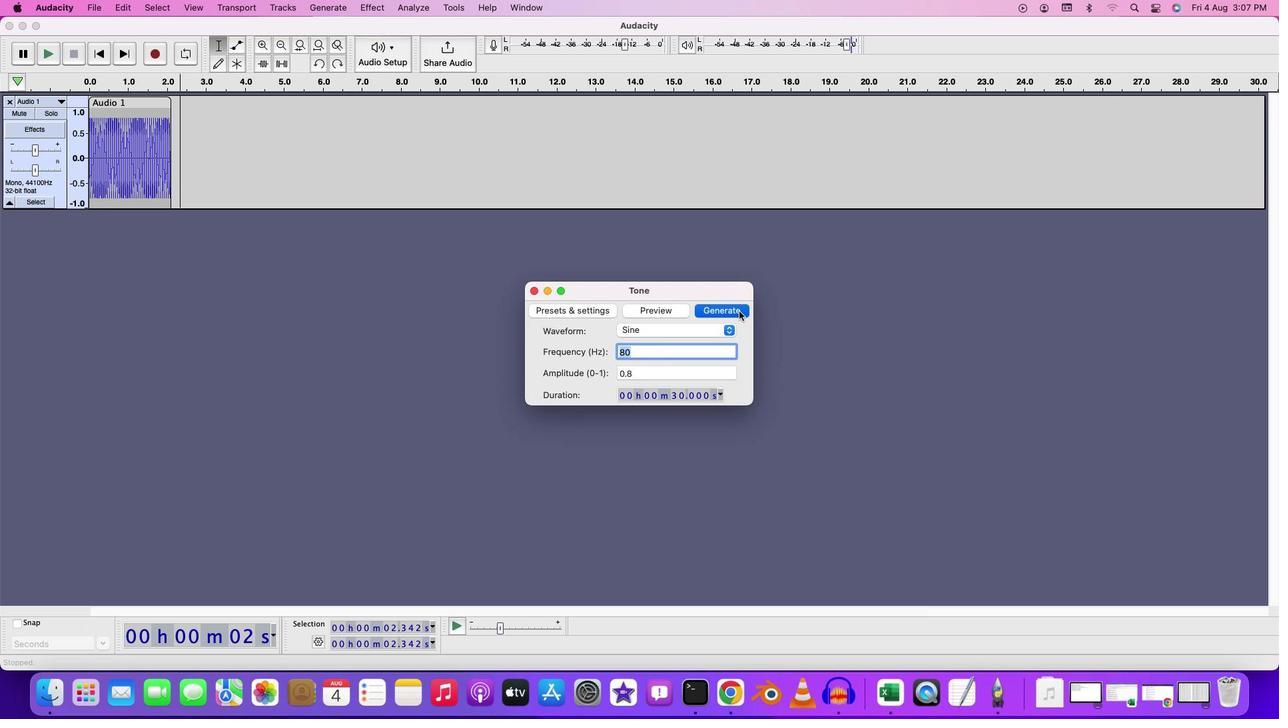 
Action: Mouse pressed left at (739, 311)
Screenshot: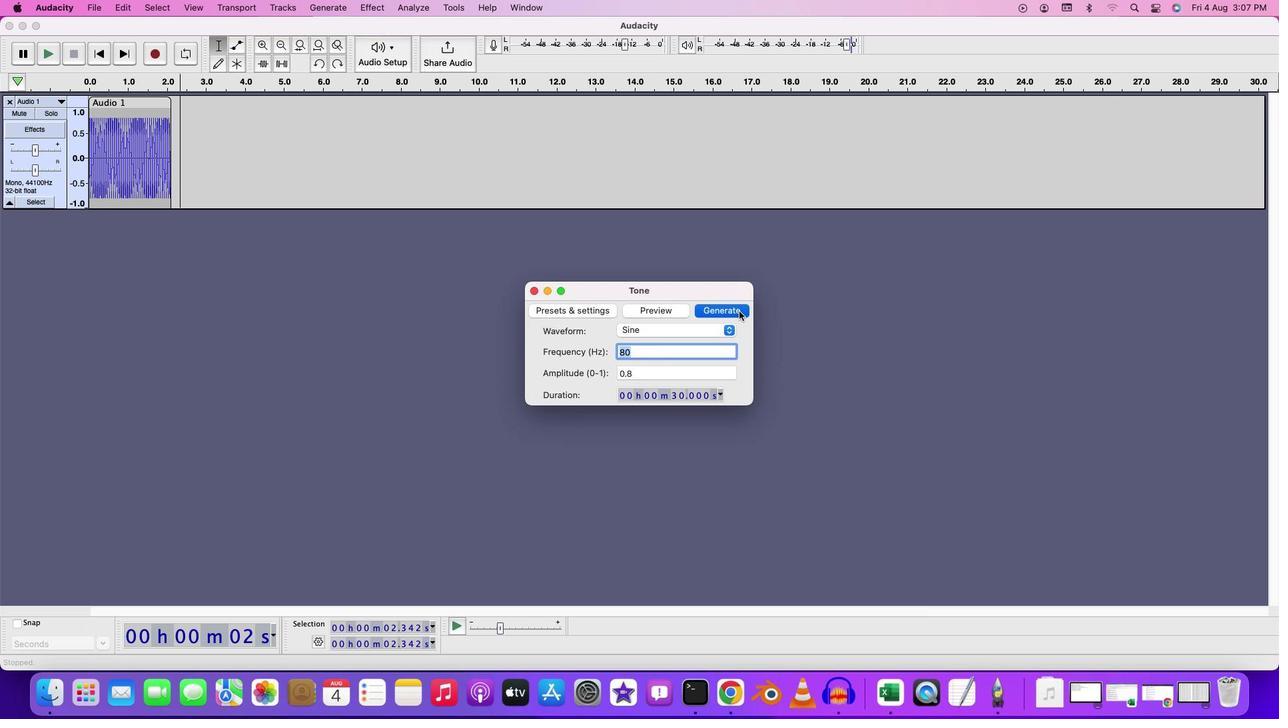 
Action: Mouse moved to (192, 125)
Screenshot: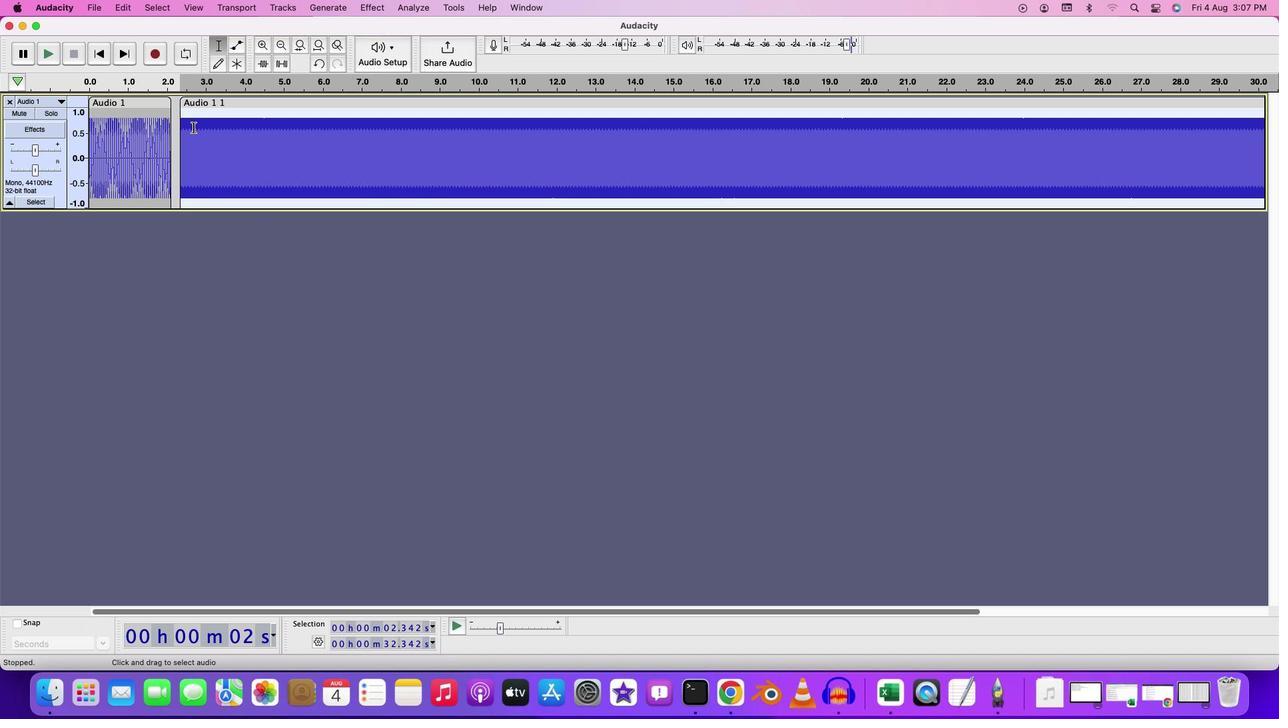 
Action: Key pressed Key.space
Screenshot: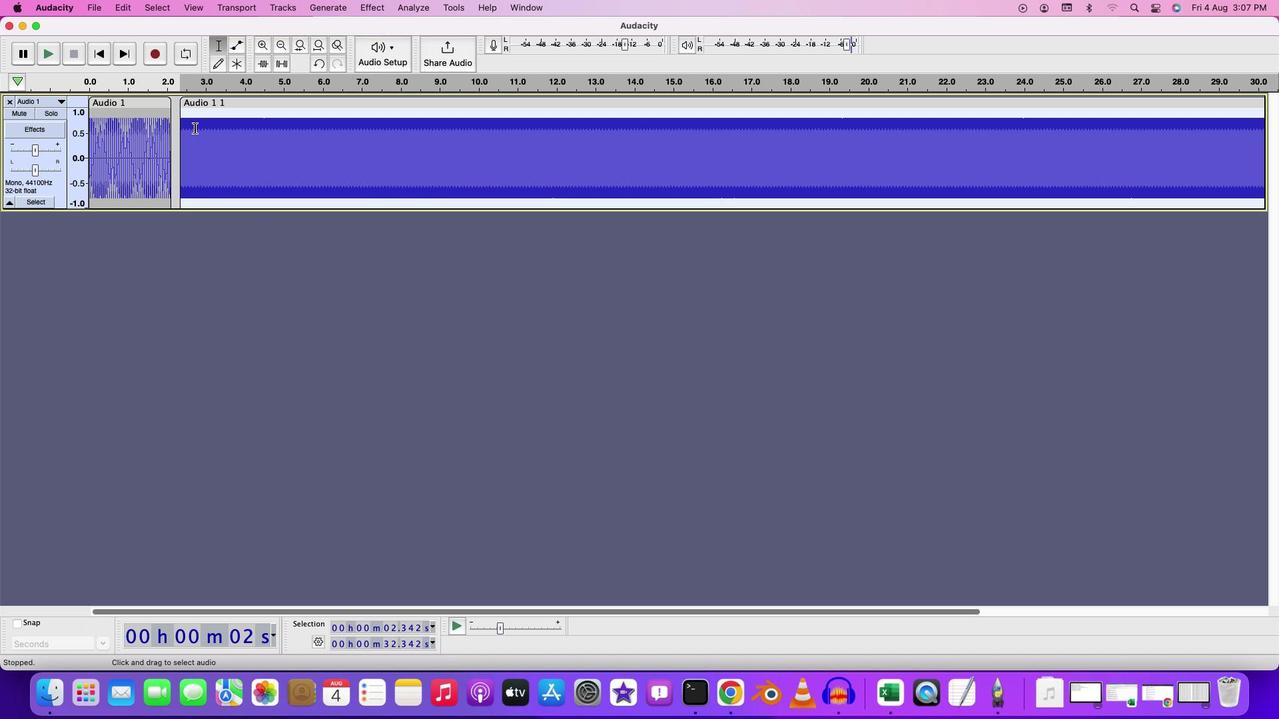 
Action: Mouse moved to (212, 137)
Screenshot: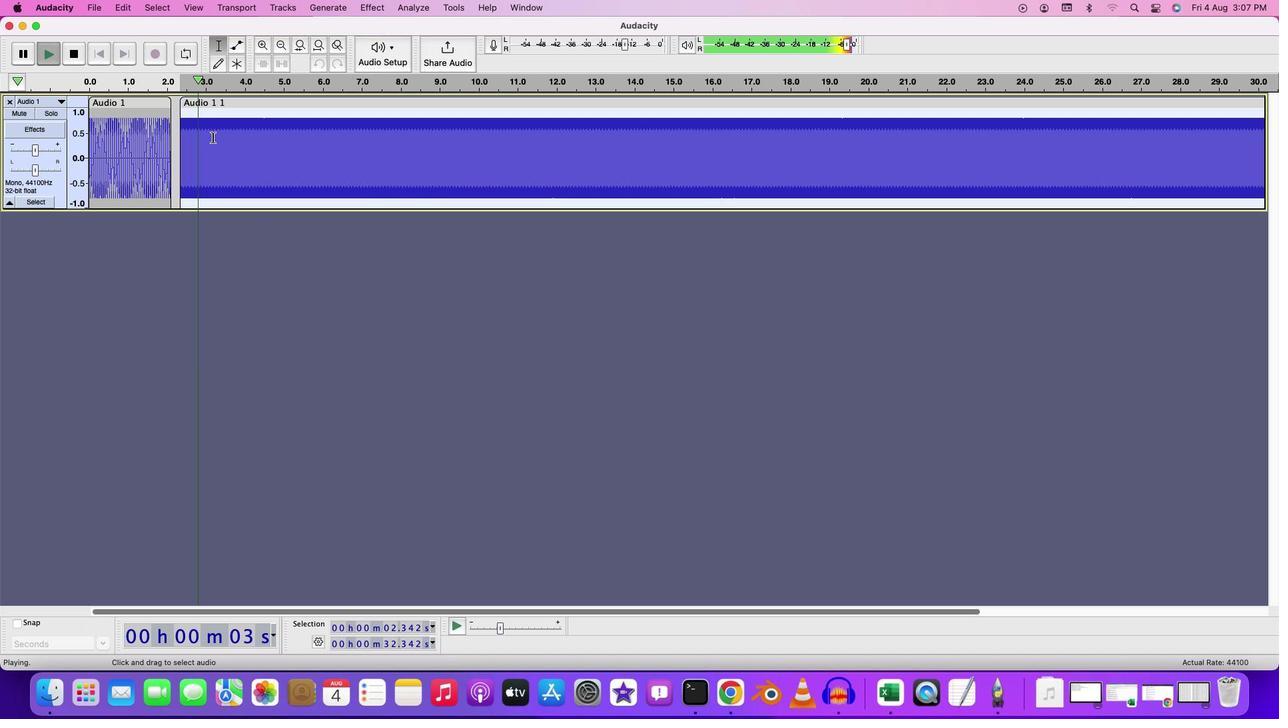 
Action: Key pressed Key.space
Screenshot: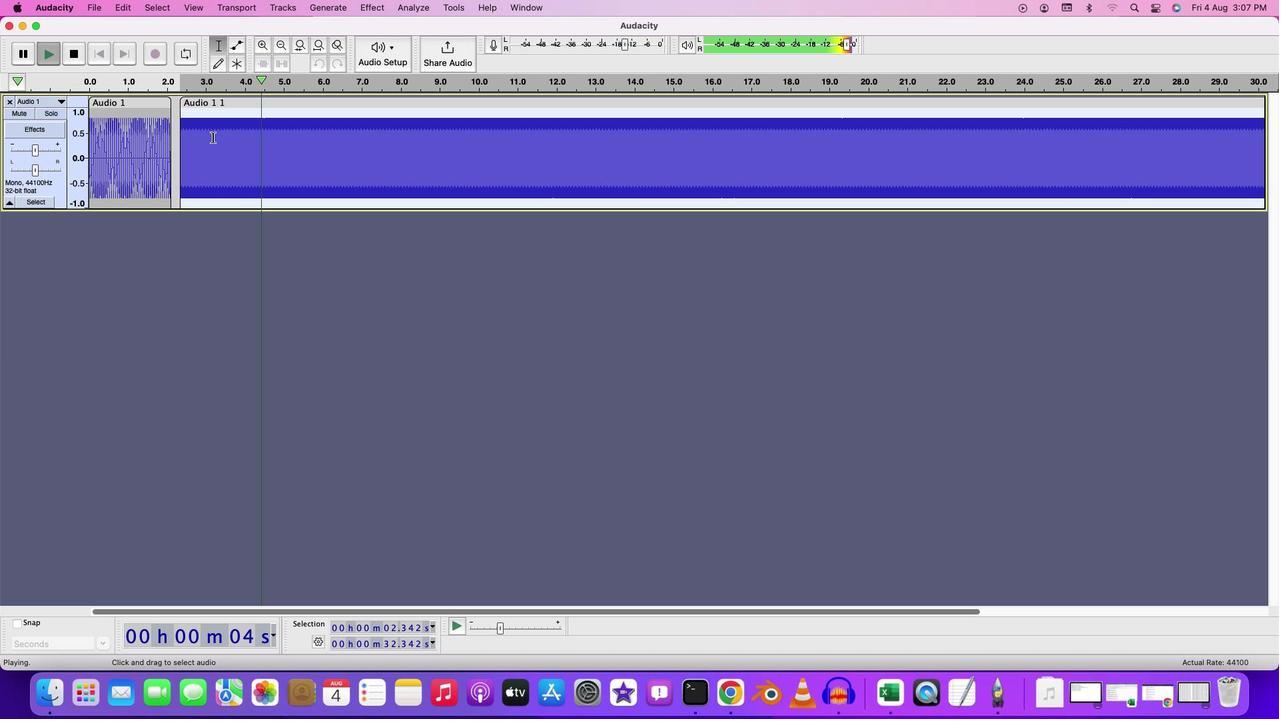 
Action: Mouse moved to (205, 105)
Screenshot: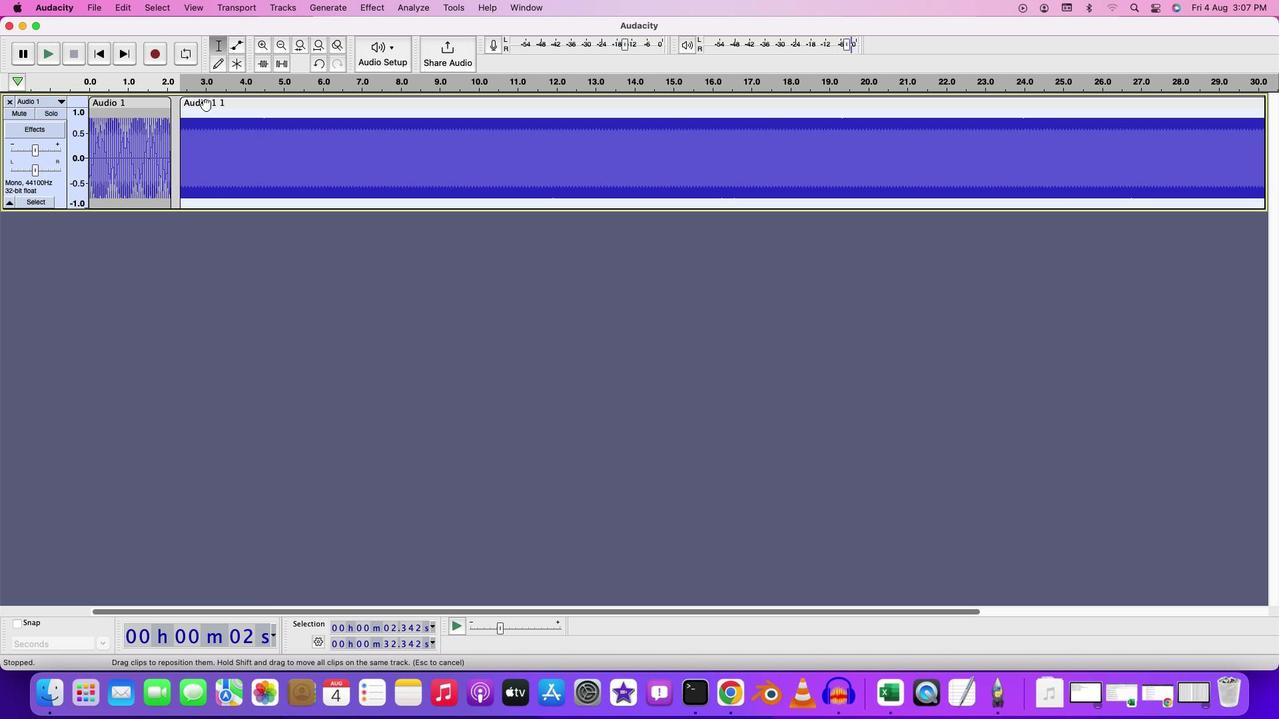 
Action: Mouse pressed left at (205, 105)
Screenshot: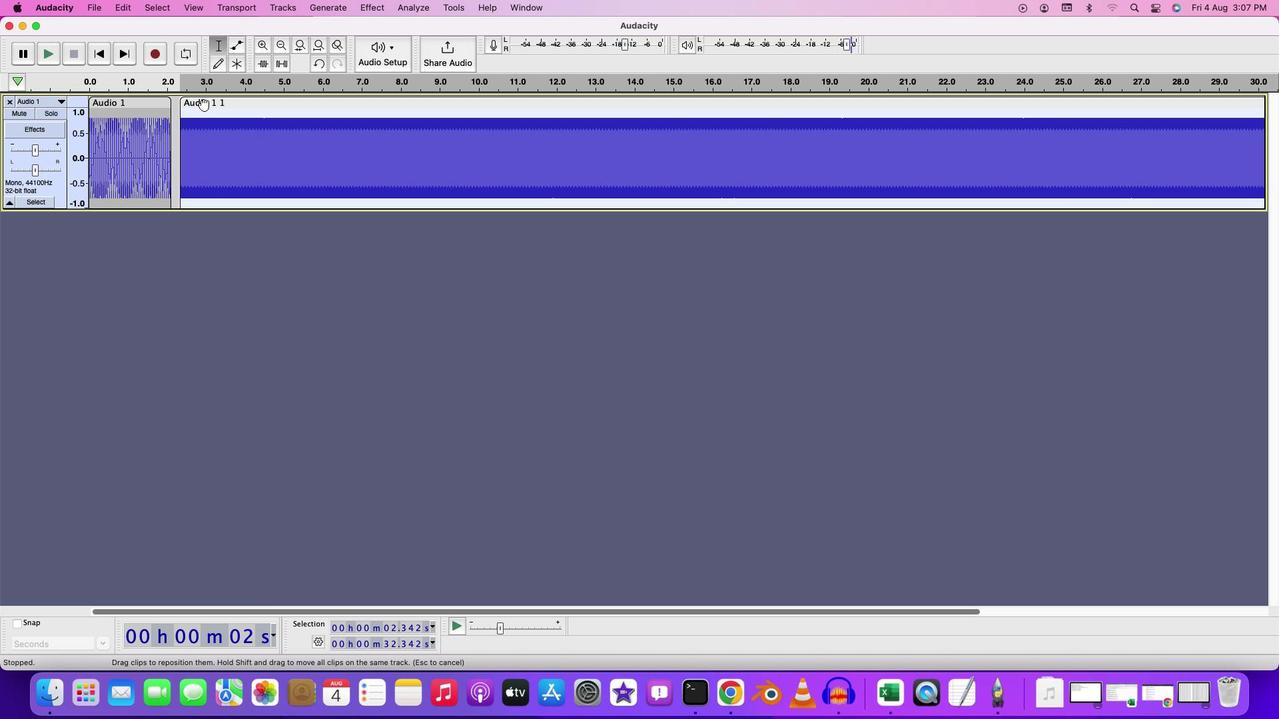 
Action: Mouse moved to (985, 236)
Screenshot: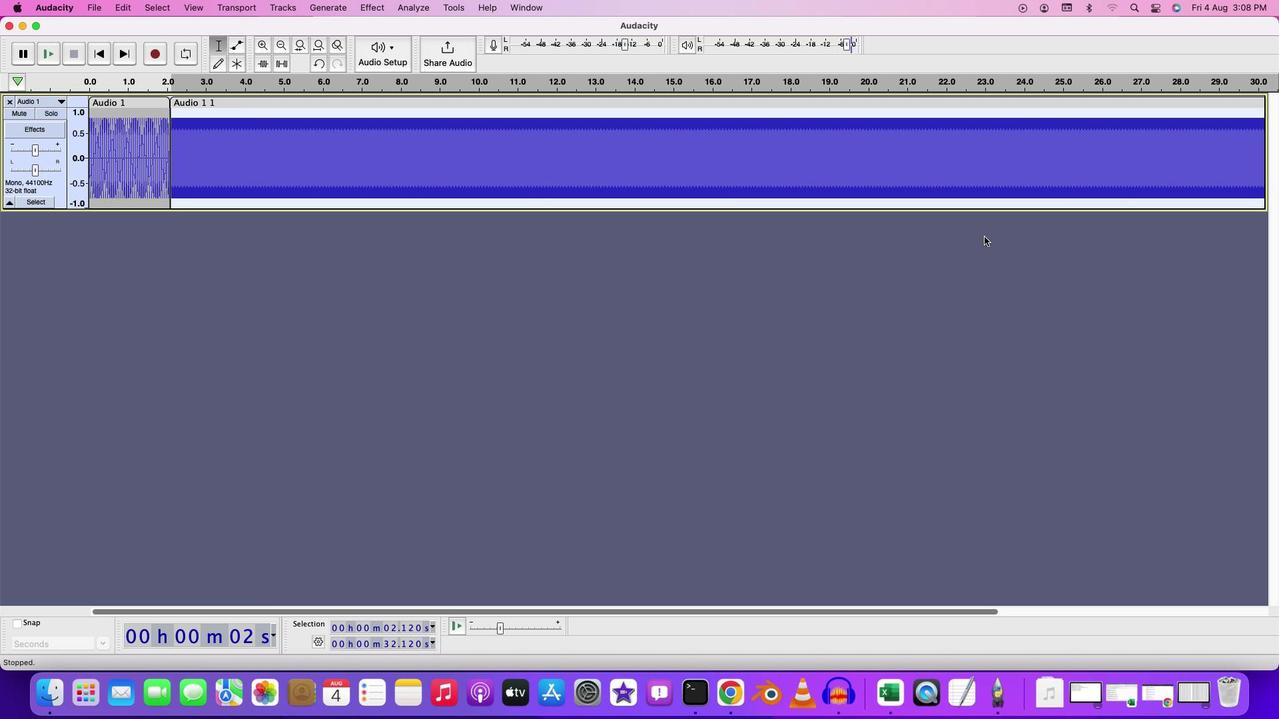 
Action: Key pressed Key.cmd
Screenshot: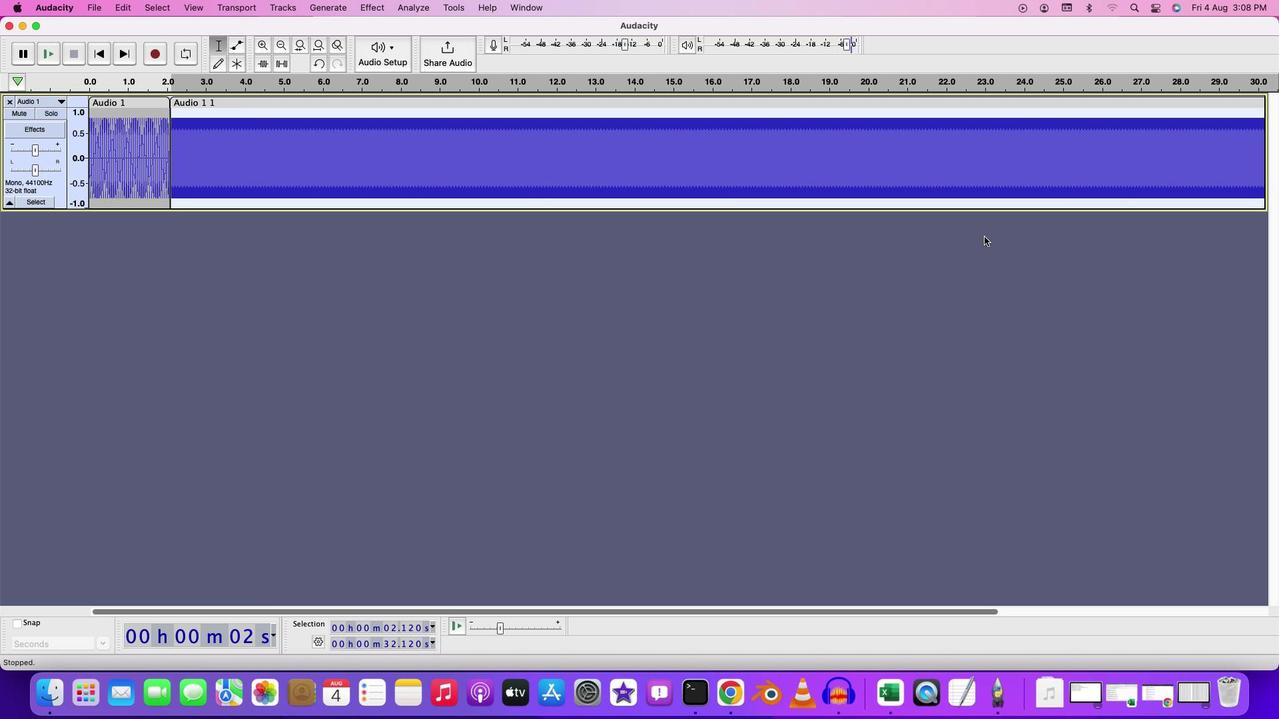 
Action: Mouse moved to (983, 237)
Screenshot: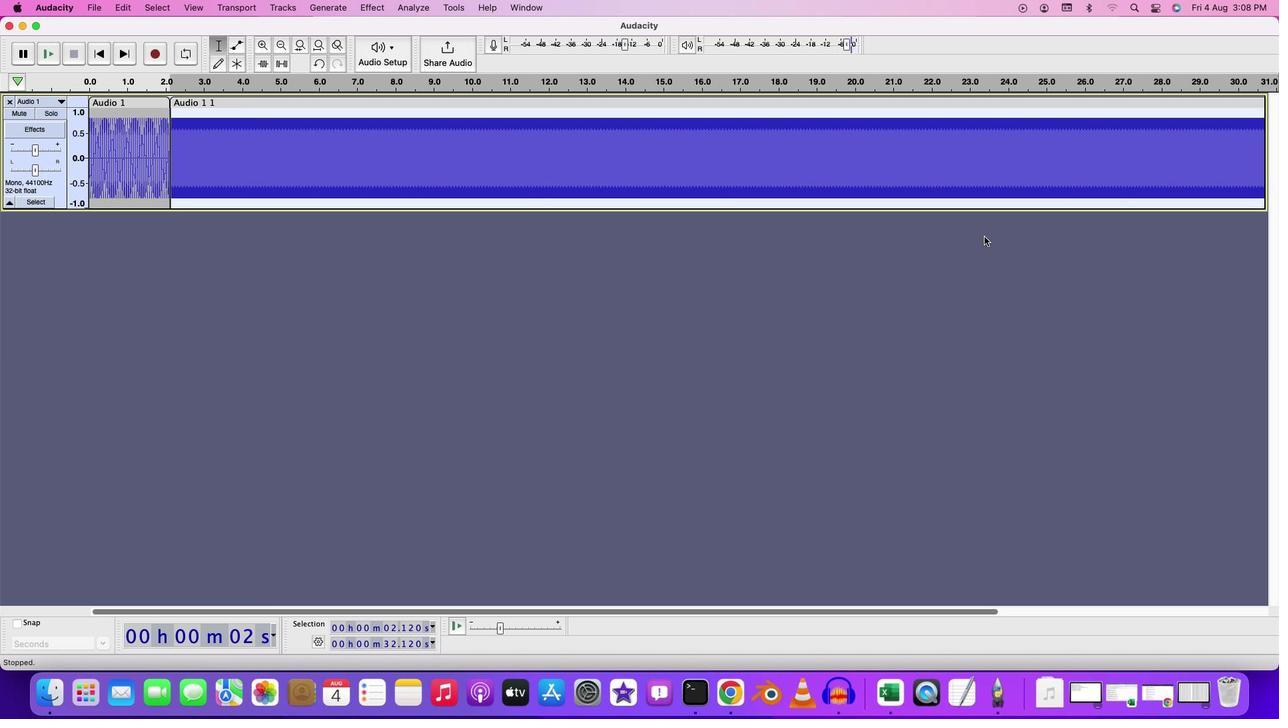 
Action: Mouse scrolled (983, 237) with delta (0, 0)
Screenshot: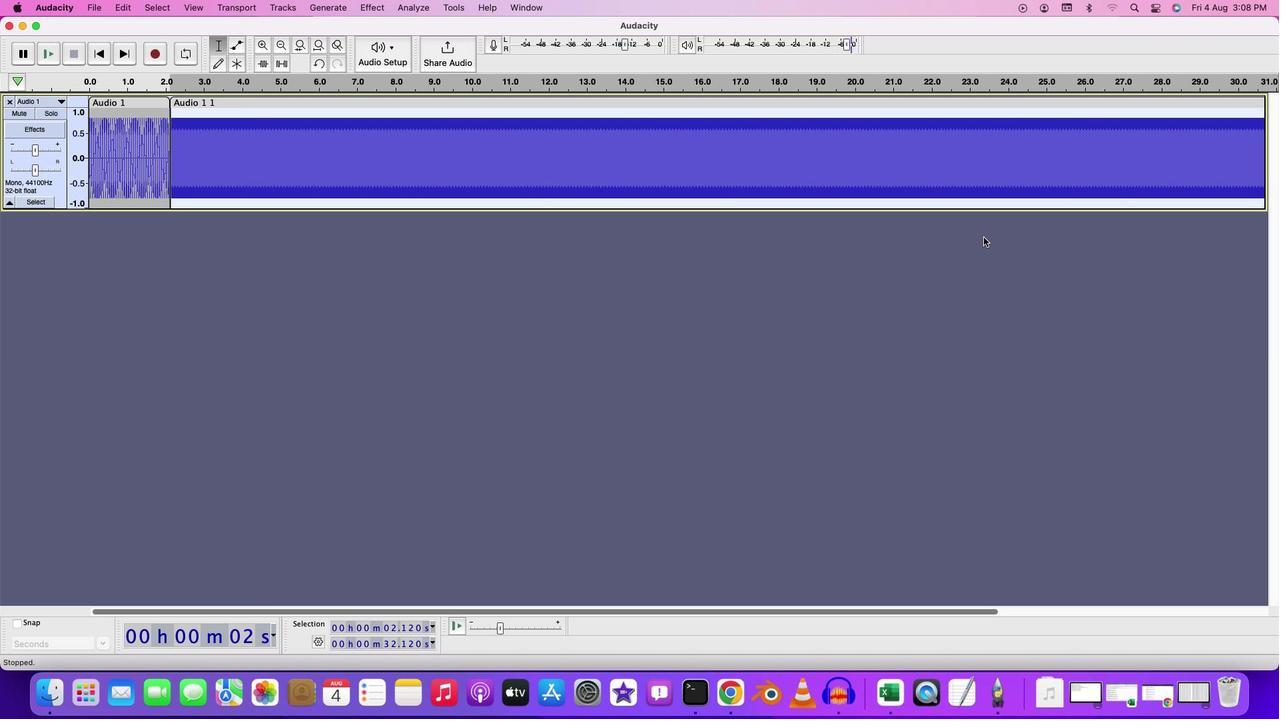
Action: Mouse moved to (983, 237)
Screenshot: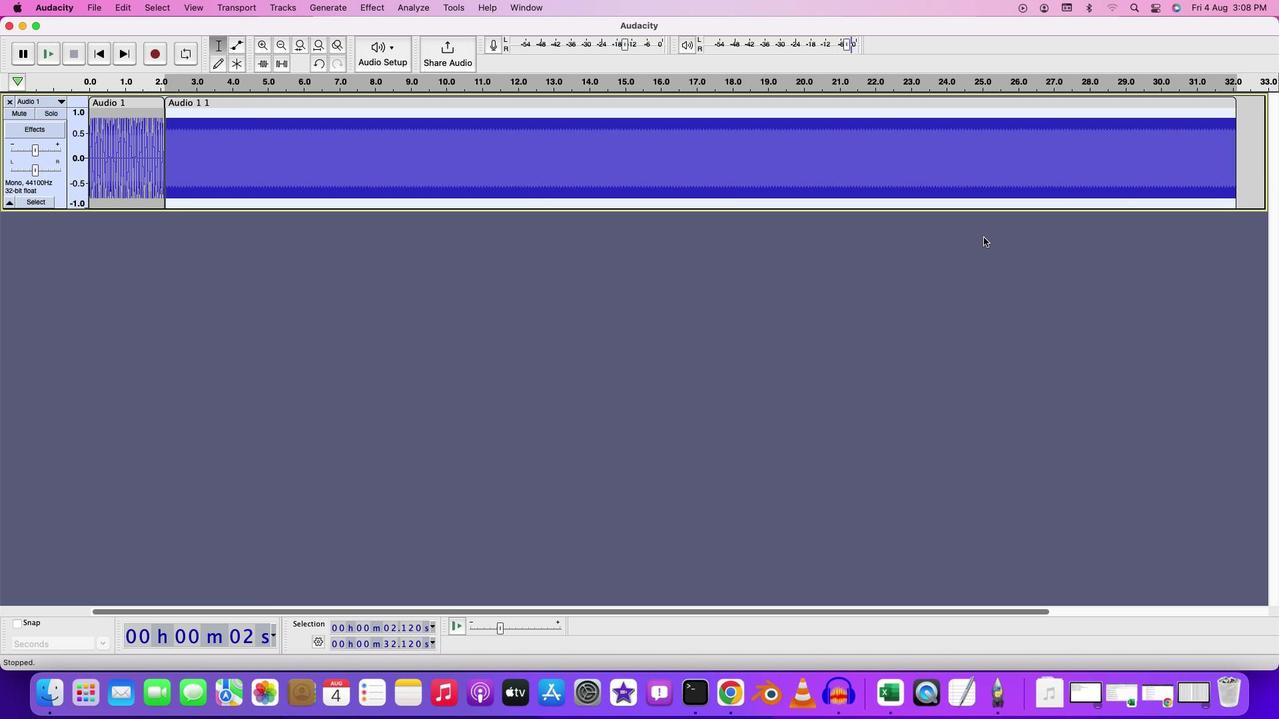
Action: Mouse scrolled (983, 237) with delta (0, 0)
Screenshot: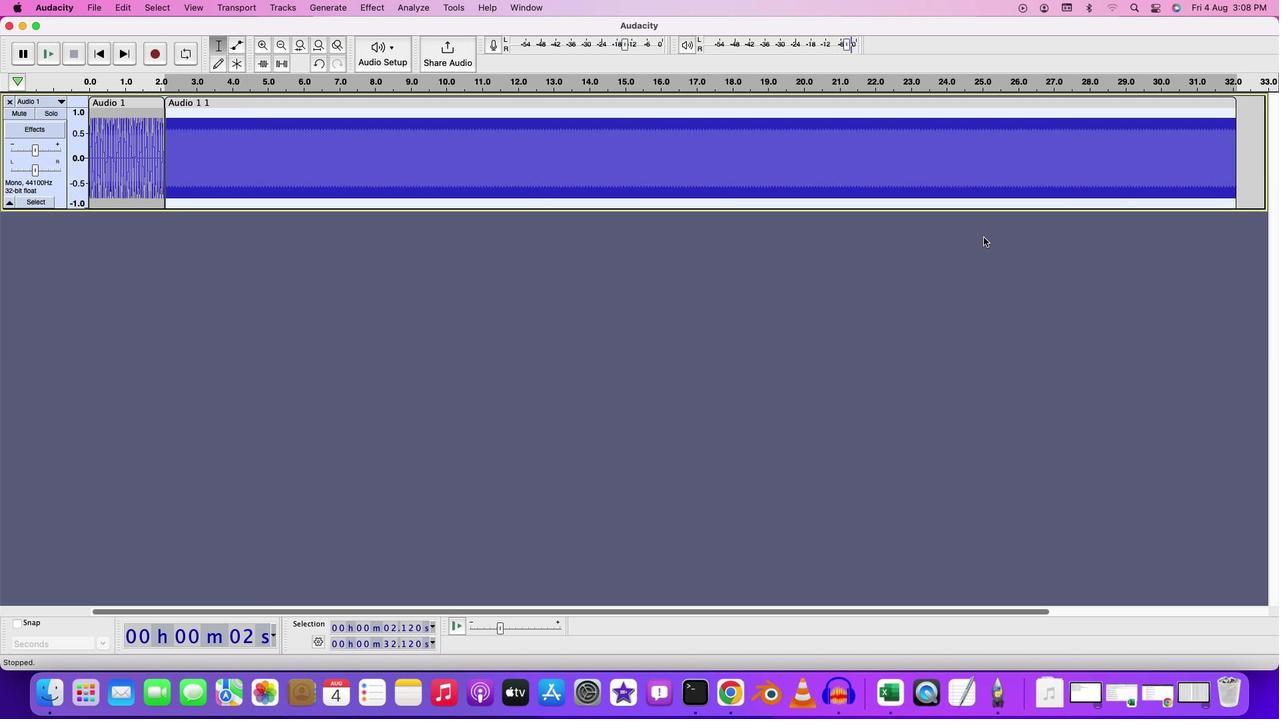 
Action: Mouse moved to (983, 237)
Screenshot: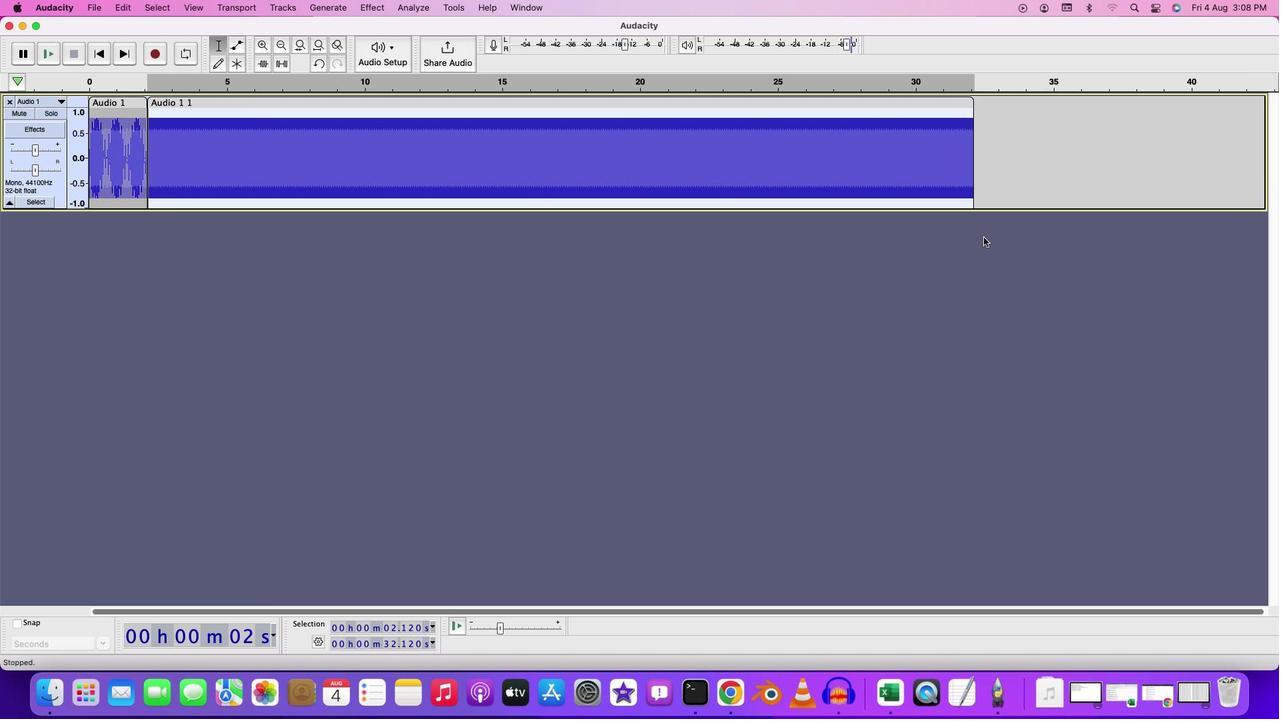 
Action: Mouse scrolled (983, 237) with delta (0, 0)
Screenshot: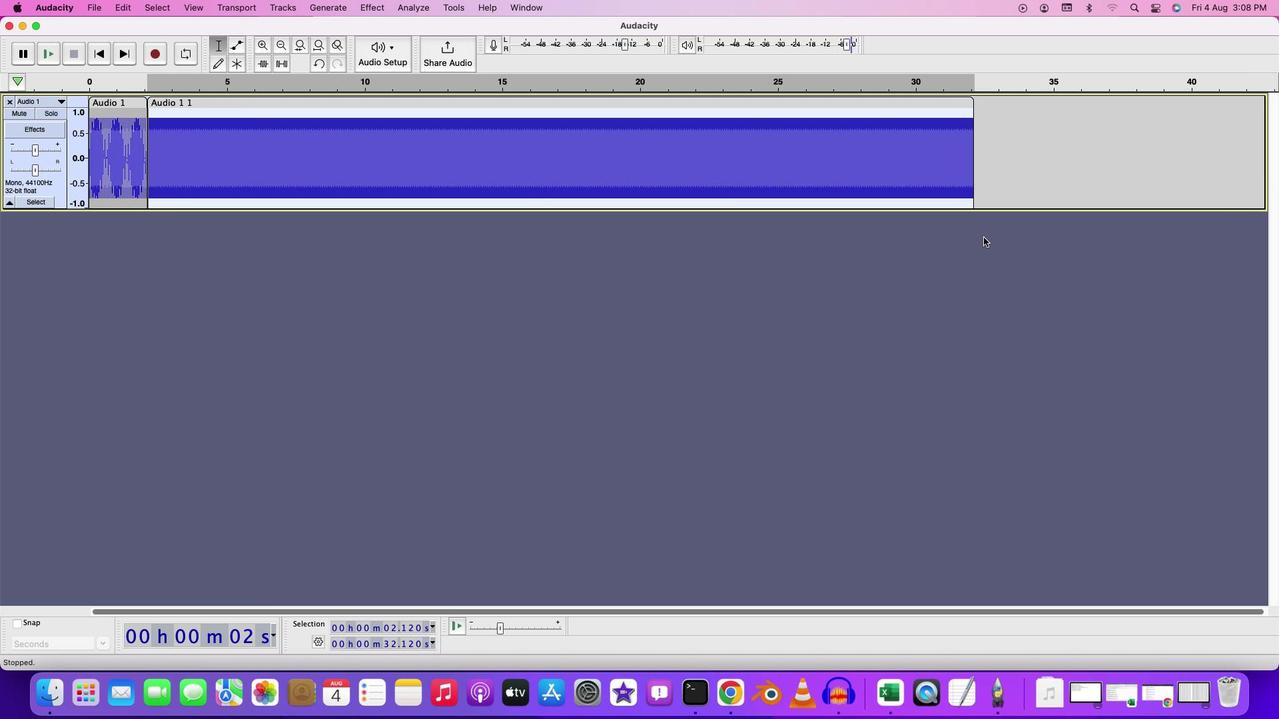
Action: Mouse moved to (983, 237)
Screenshot: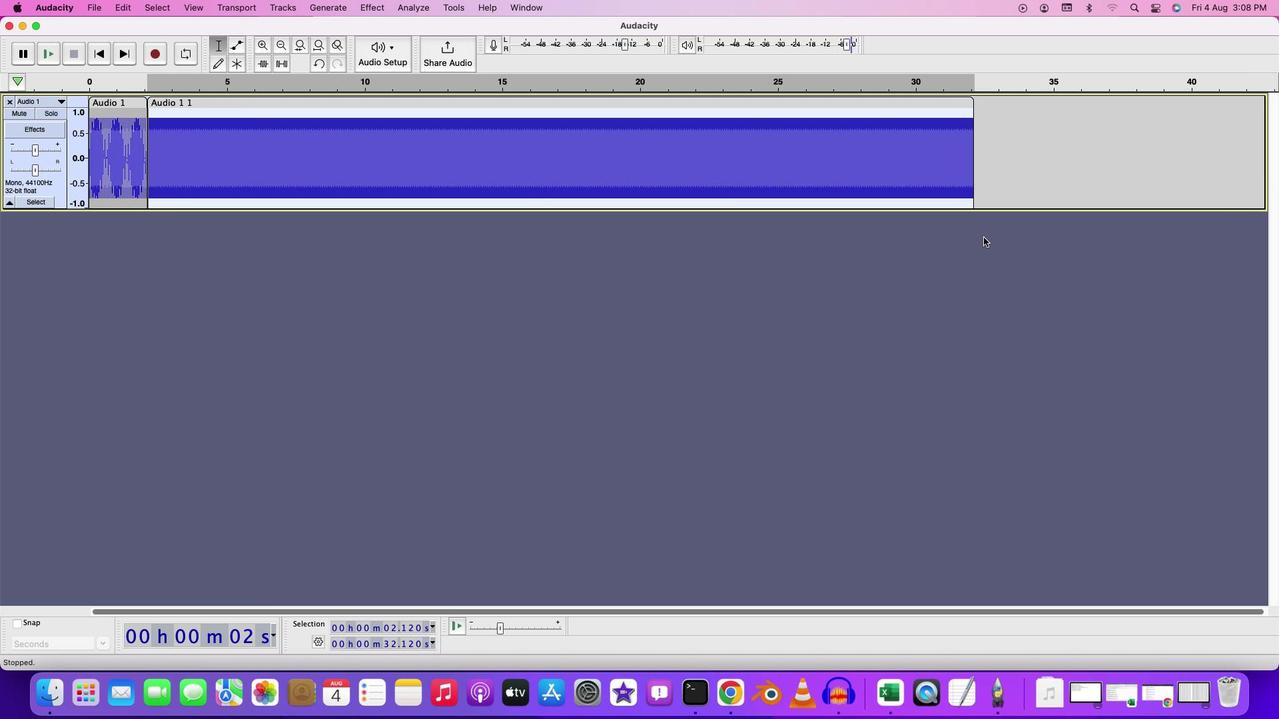 
Action: Mouse scrolled (983, 237) with delta (0, 0)
Screenshot: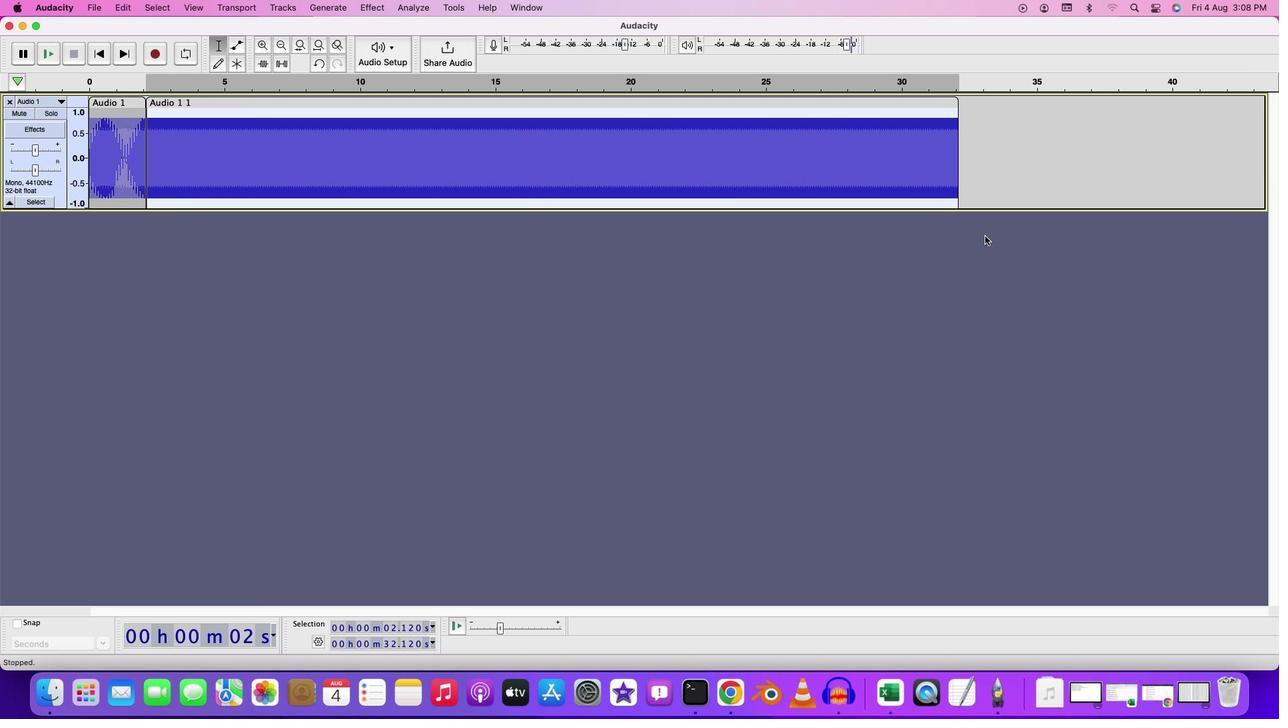 
Action: Mouse moved to (957, 149)
Screenshot: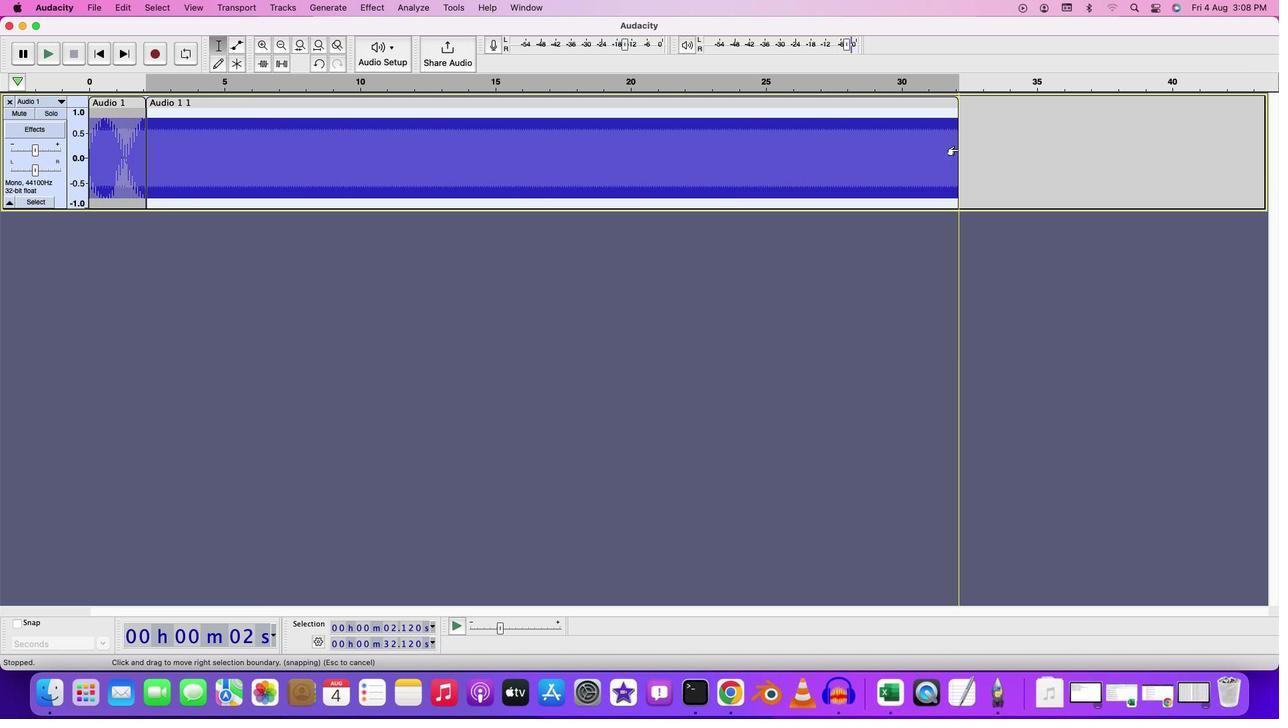 
Action: Mouse pressed left at (957, 149)
Screenshot: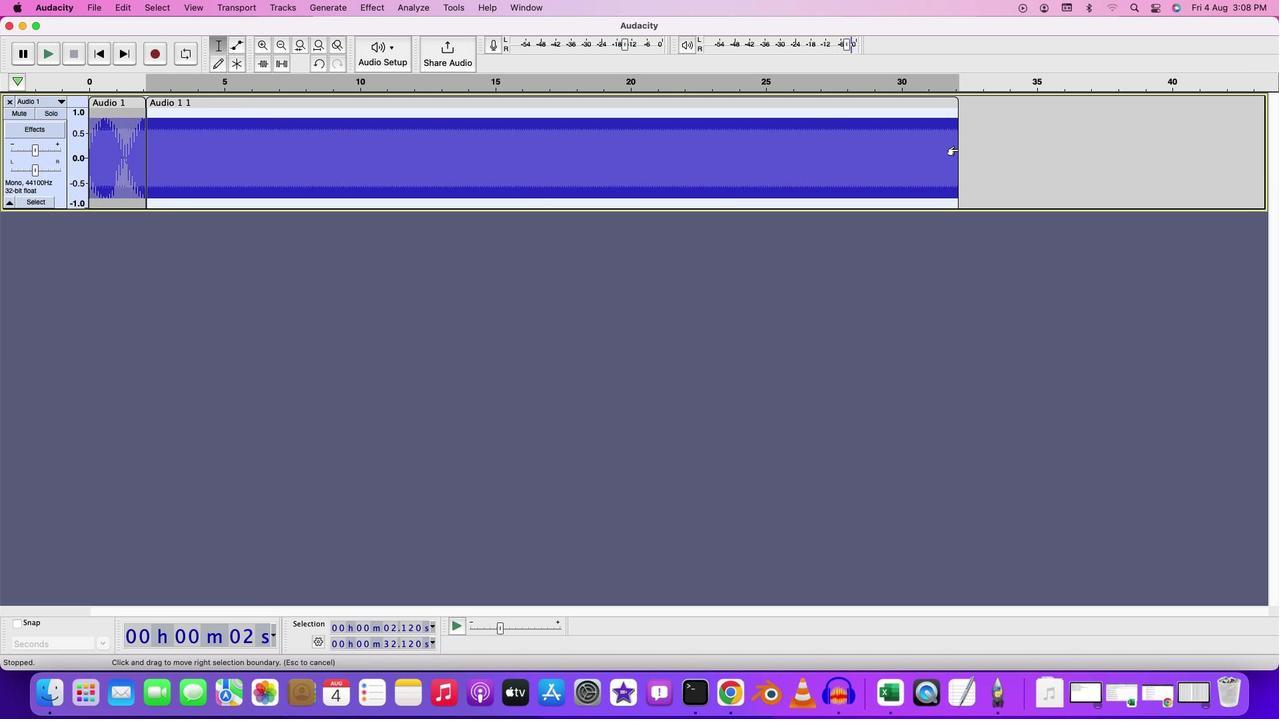 
Action: Mouse moved to (957, 144)
Screenshot: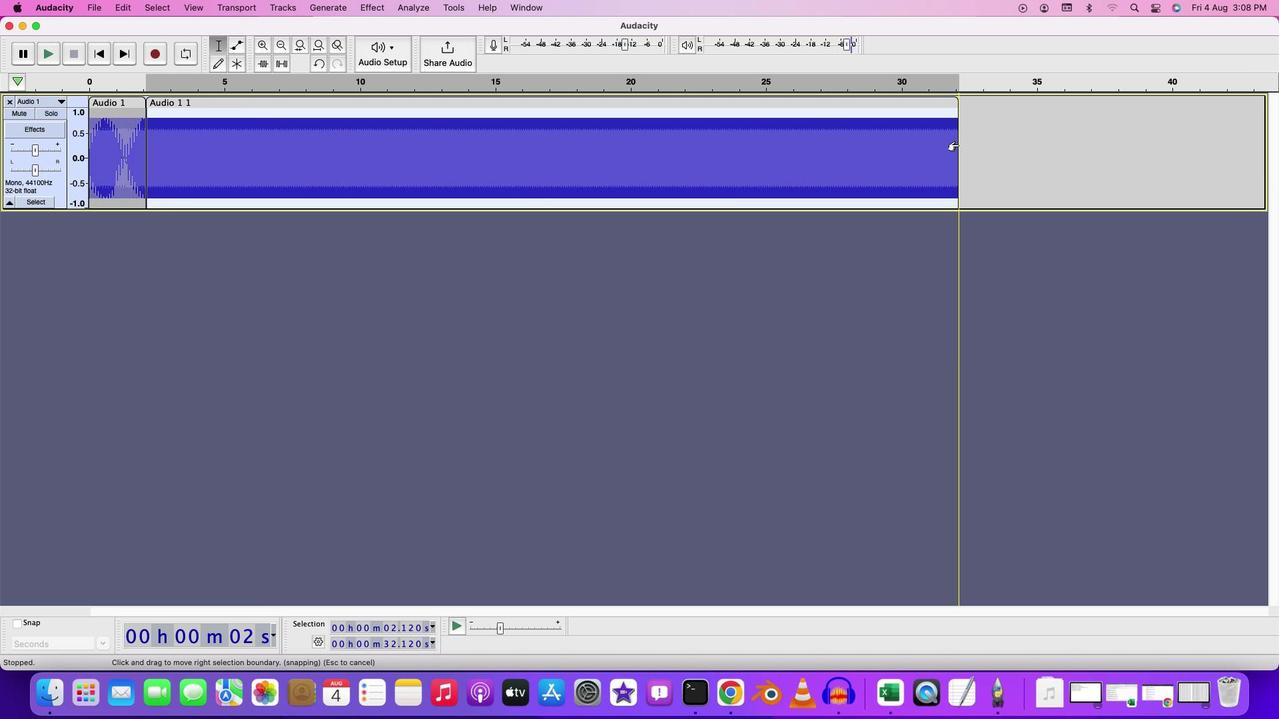 
Action: Mouse pressed left at (957, 144)
Screenshot: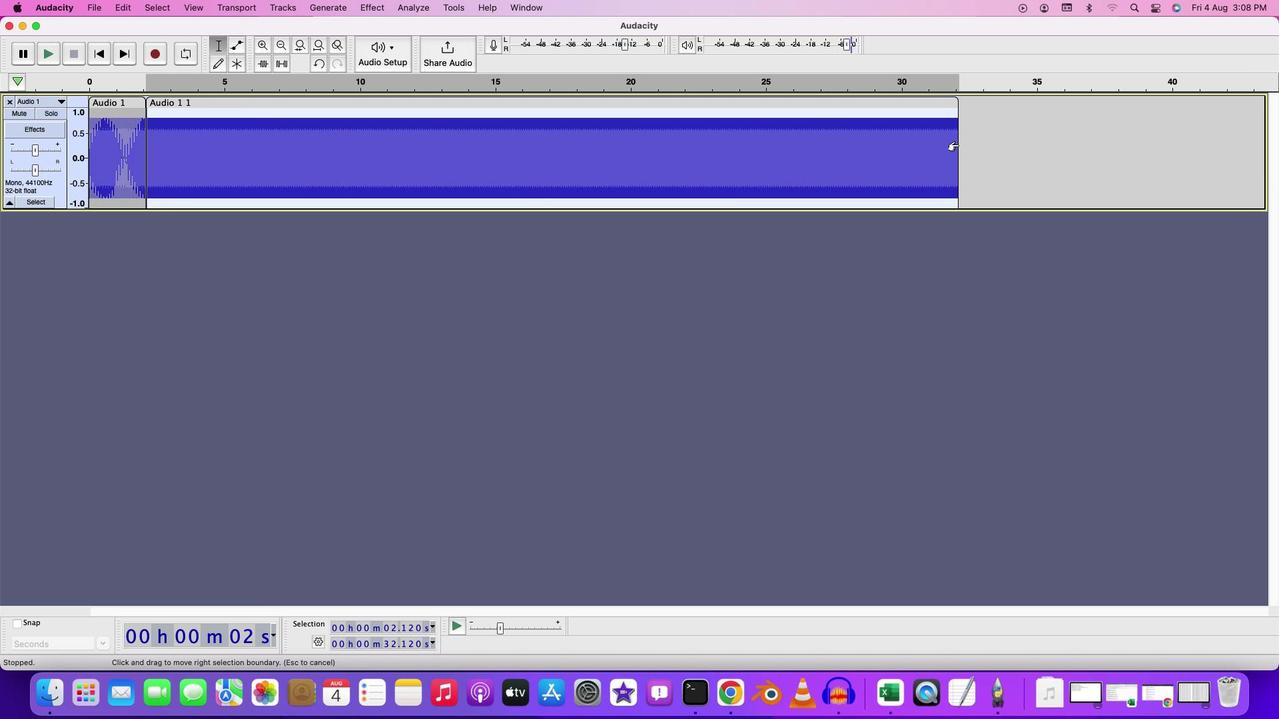 
Action: Mouse moved to (215, 151)
Screenshot: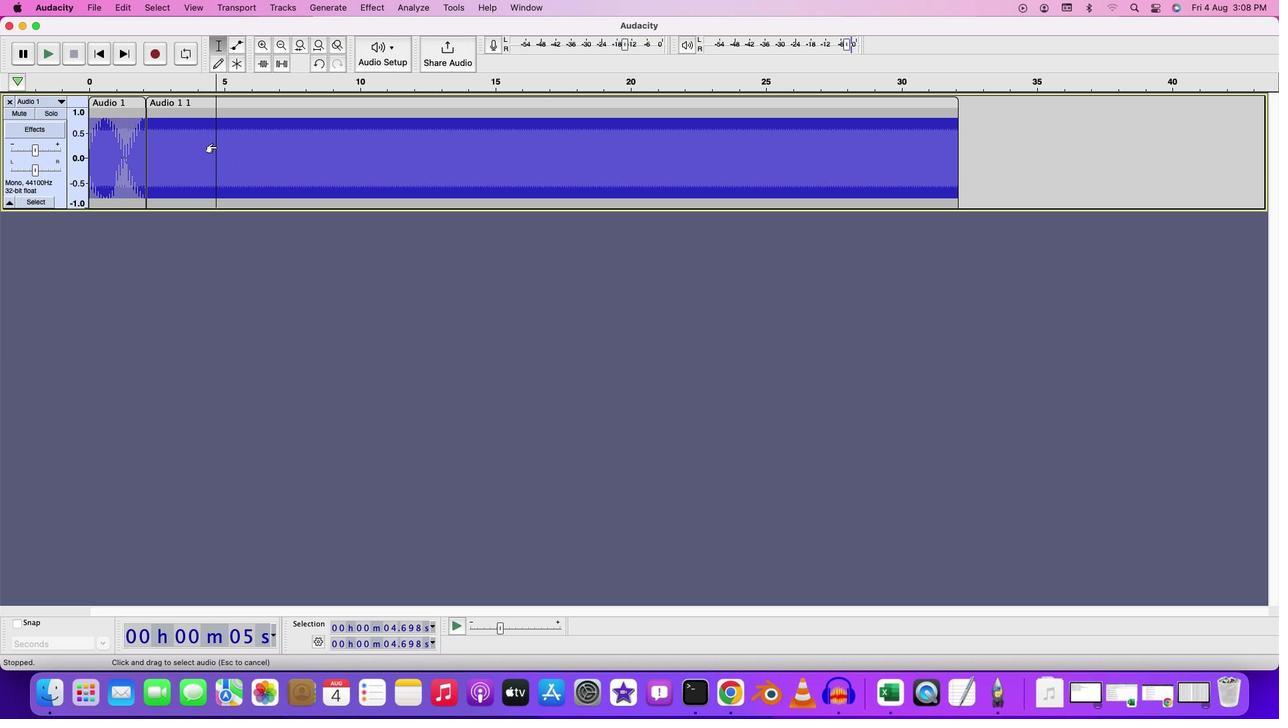 
Action: Mouse pressed left at (215, 151)
Screenshot: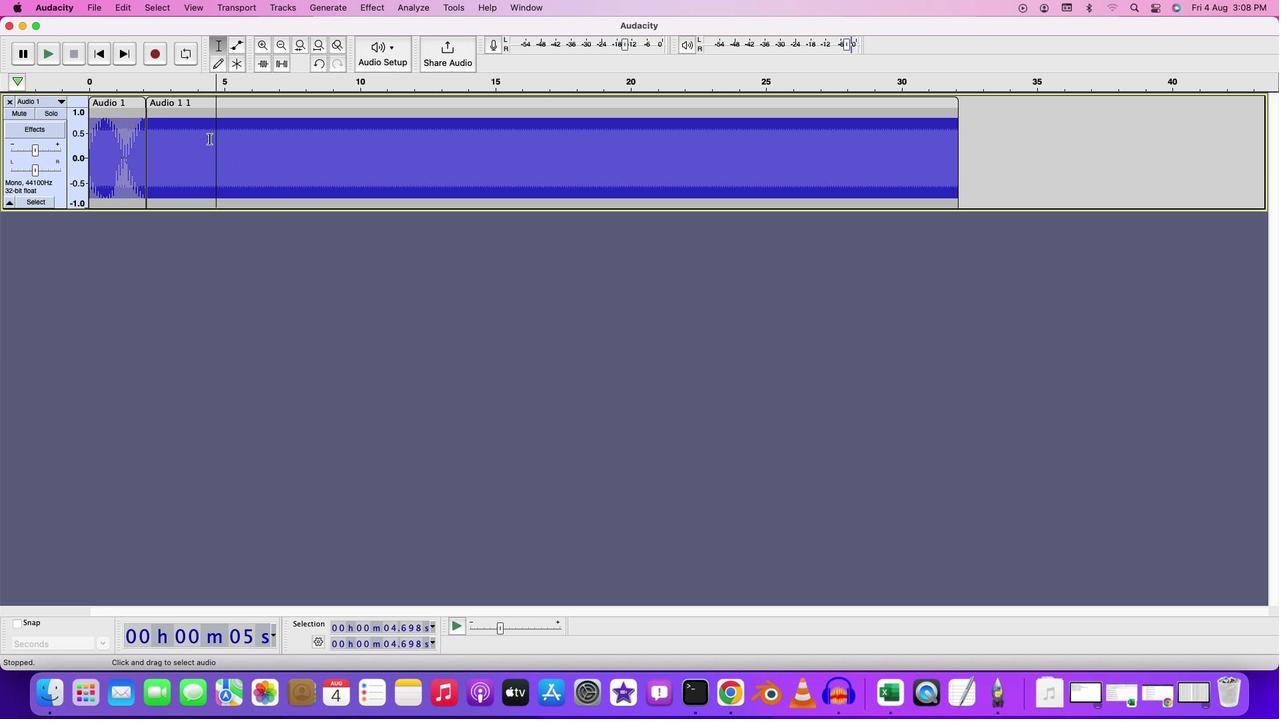 
Action: Mouse moved to (172, 115)
Screenshot: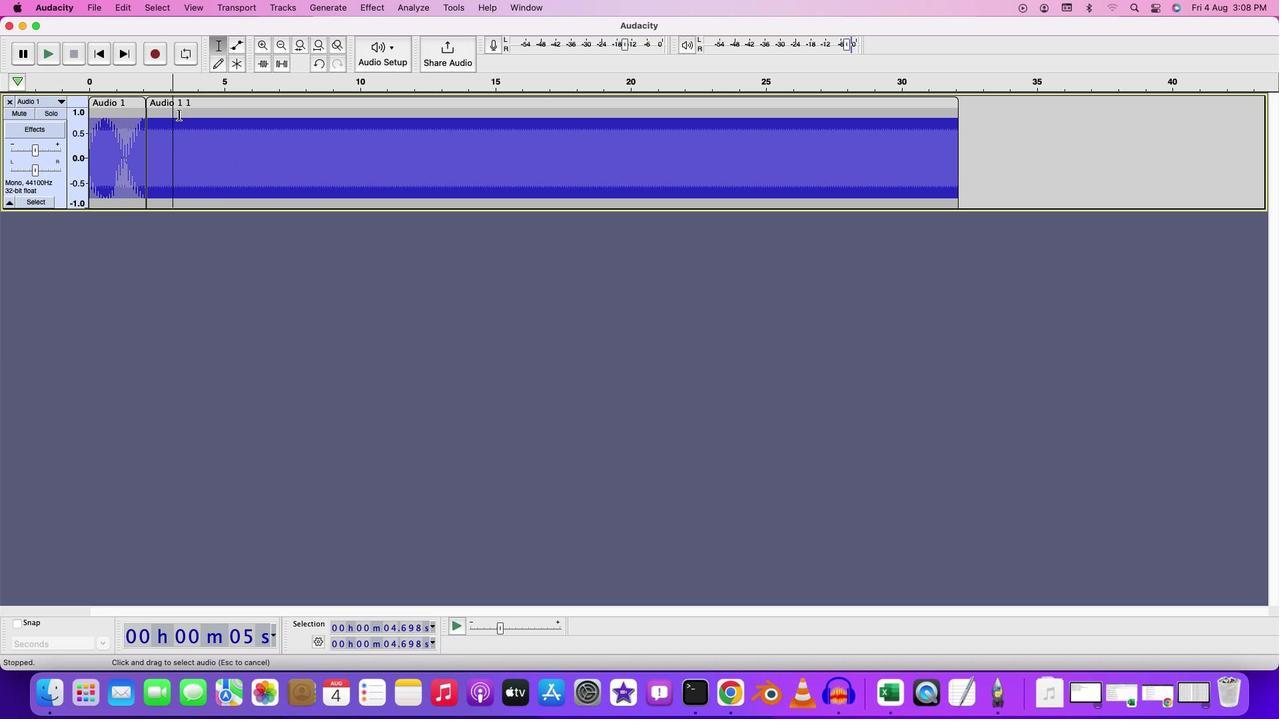 
Action: Mouse pressed left at (172, 115)
Screenshot: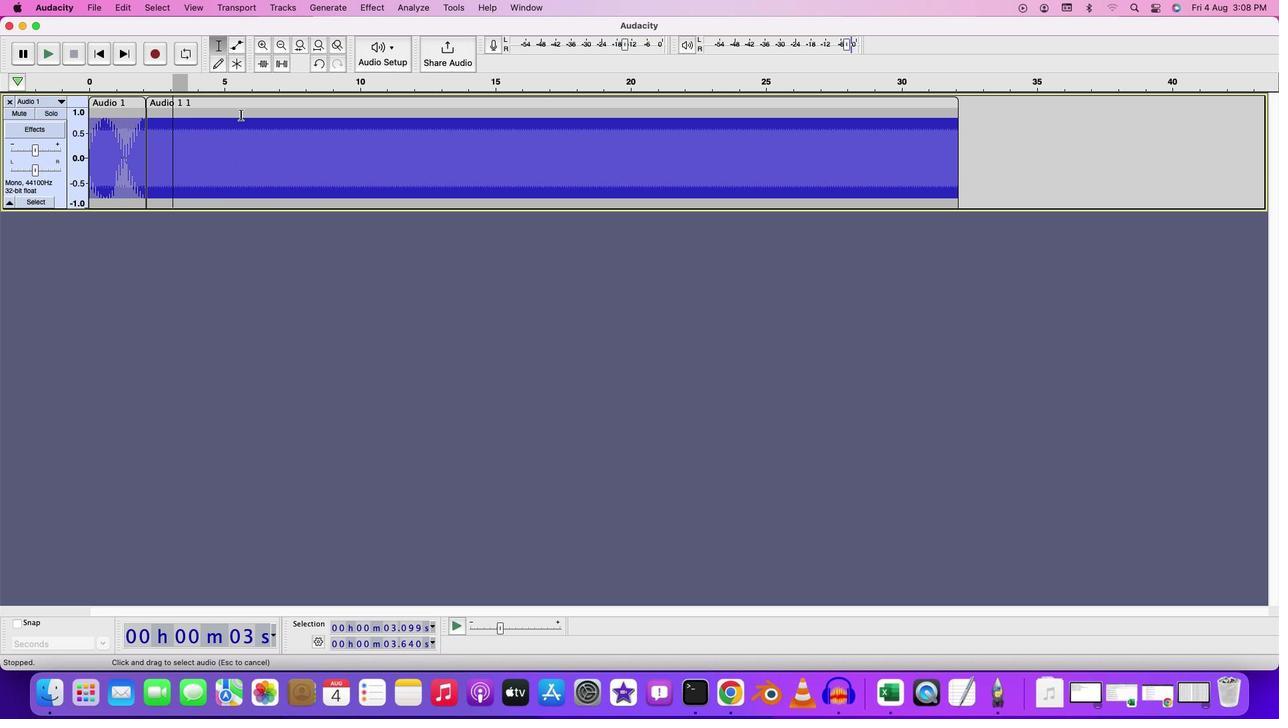 
Action: Mouse moved to (865, 158)
Screenshot: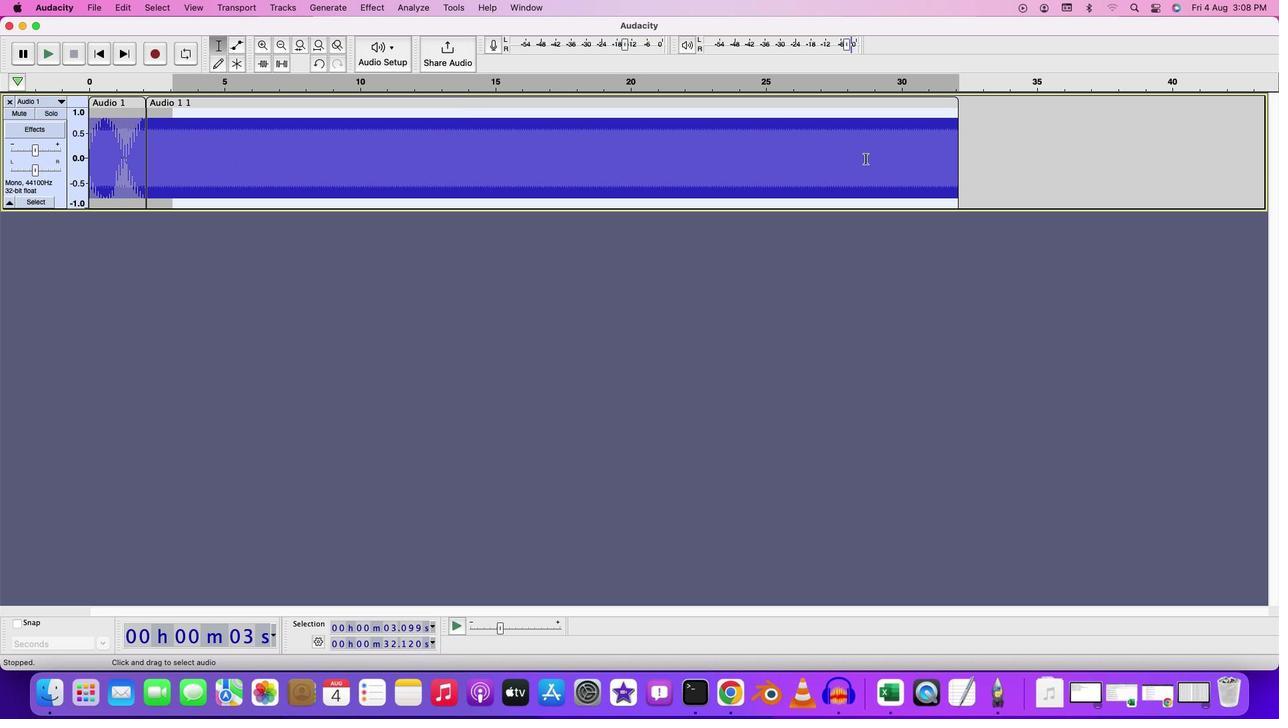 
Action: Key pressed Key.delete
Screenshot: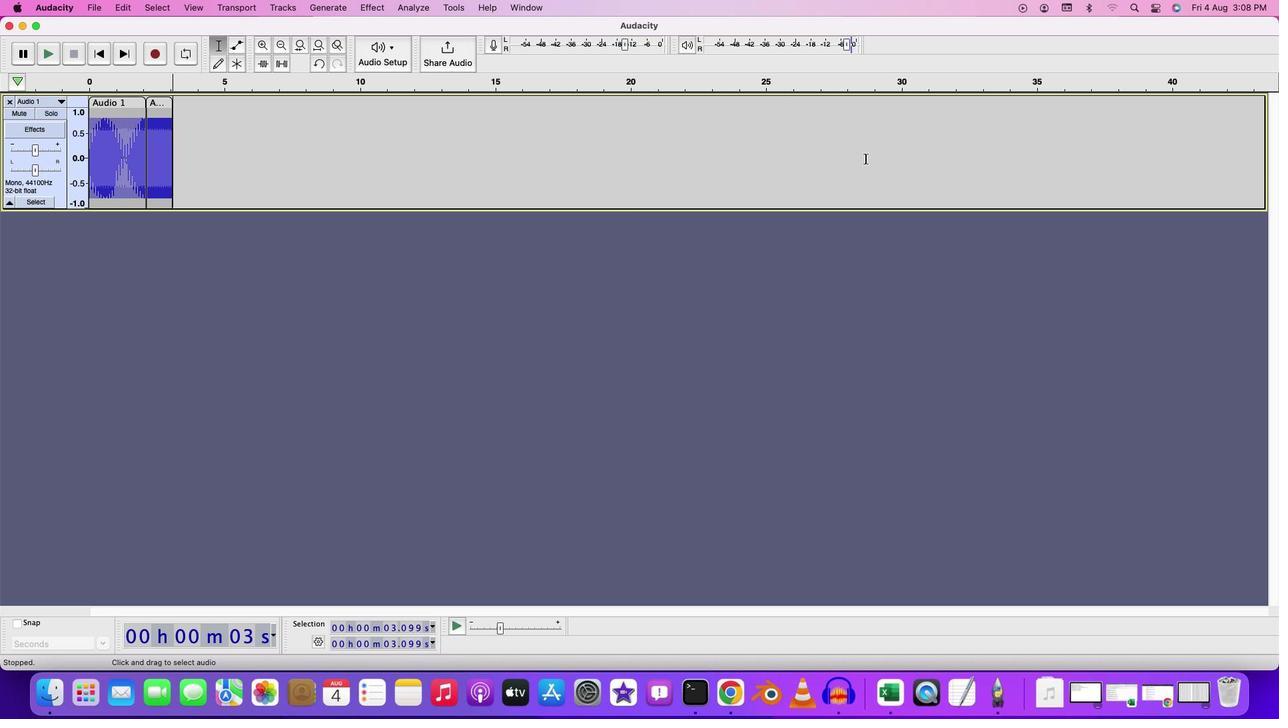 
Action: Mouse moved to (324, 6)
Screenshot: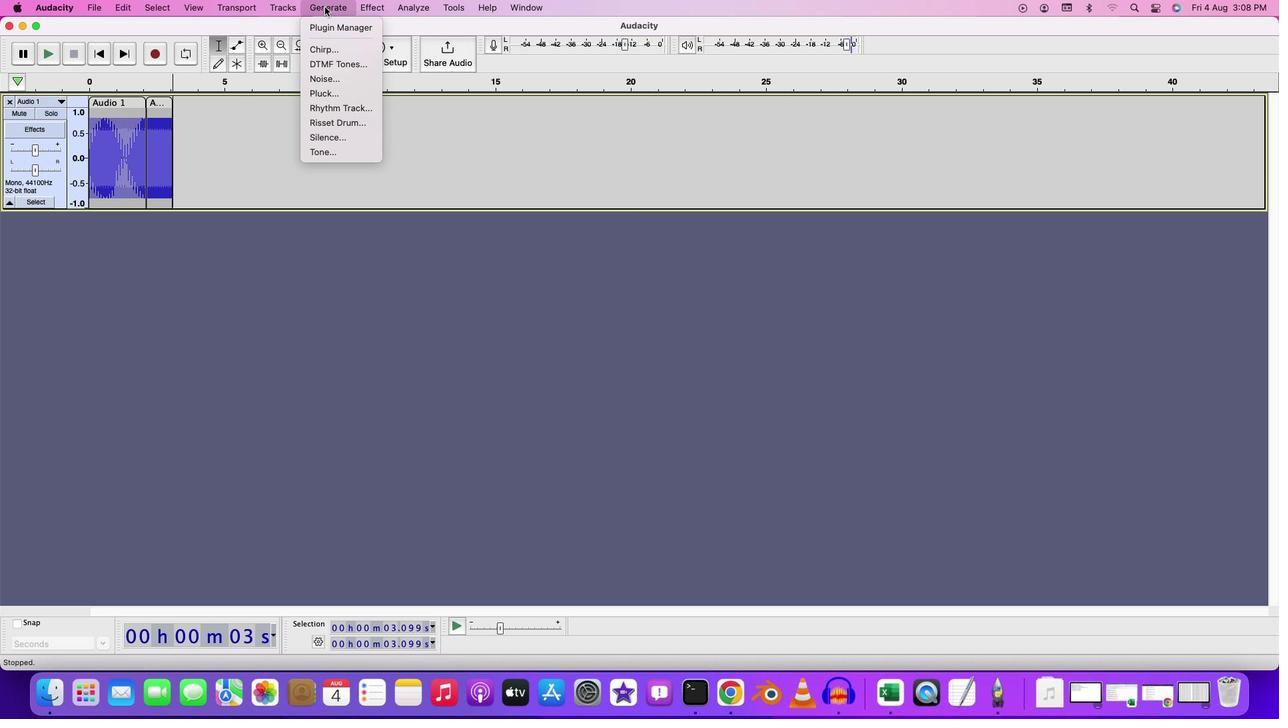 
Action: Mouse pressed left at (324, 6)
Screenshot: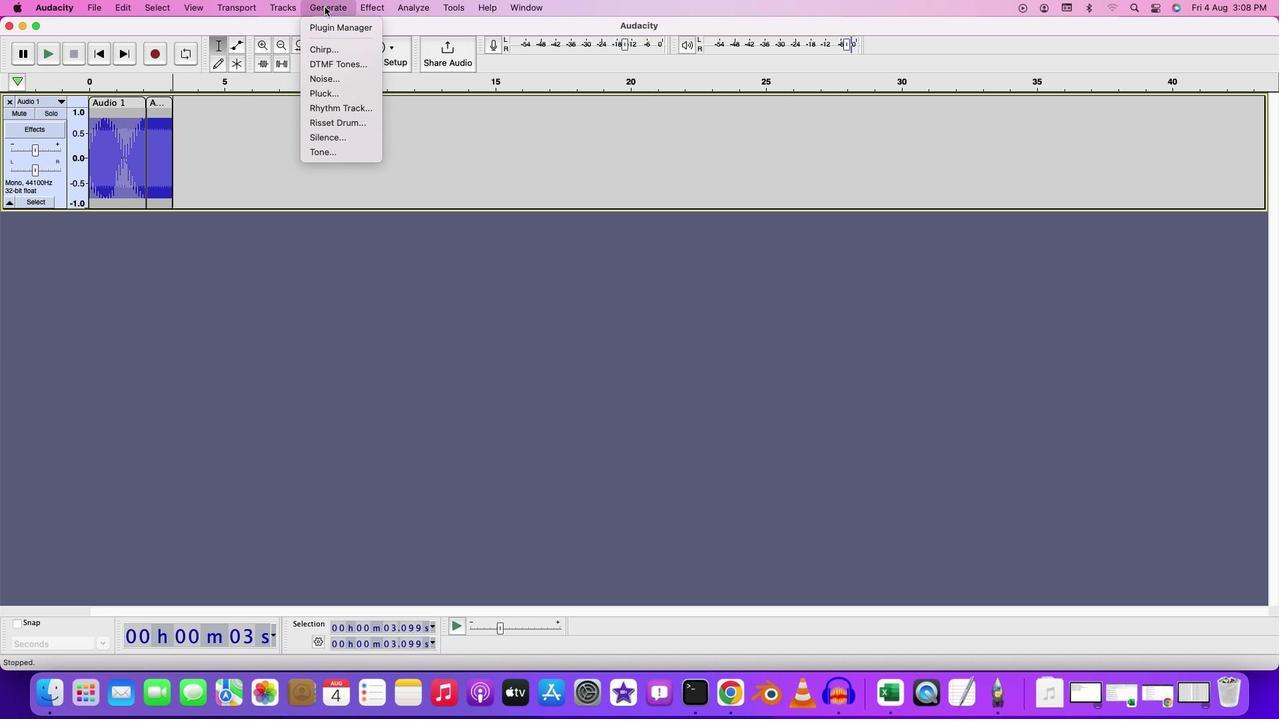 
Action: Mouse moved to (351, 148)
Screenshot: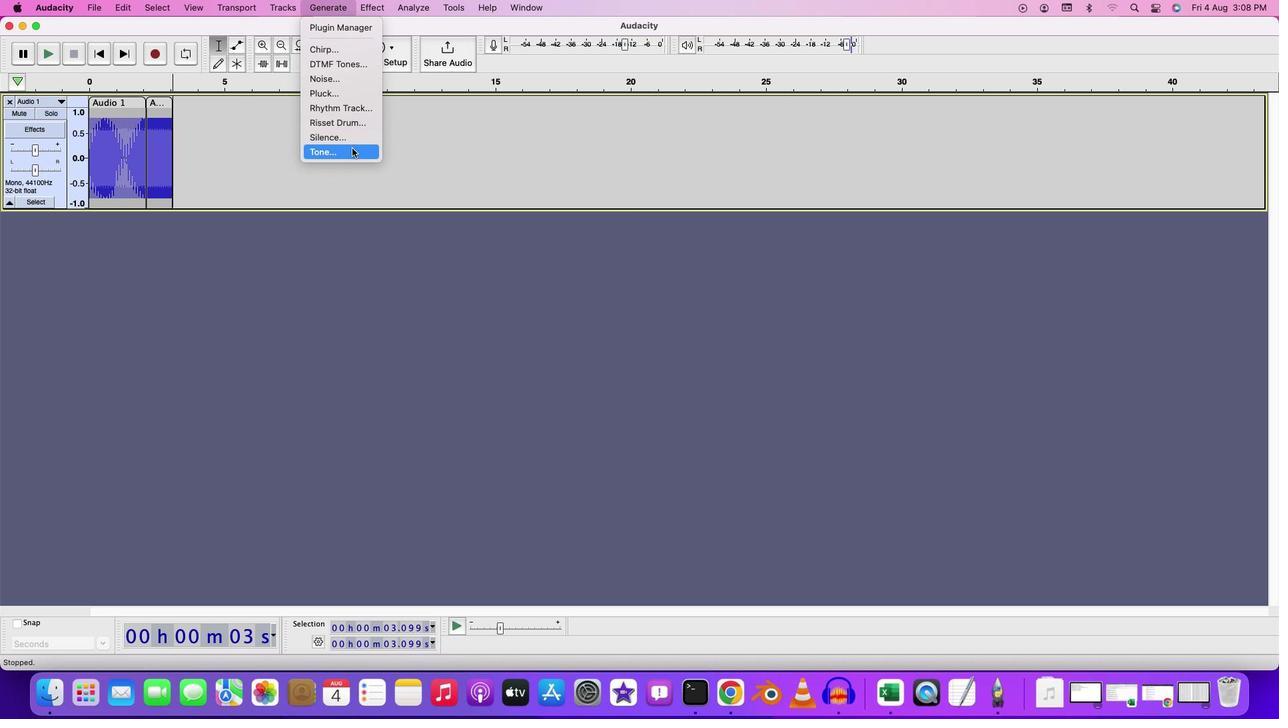 
Action: Mouse pressed left at (351, 148)
Screenshot: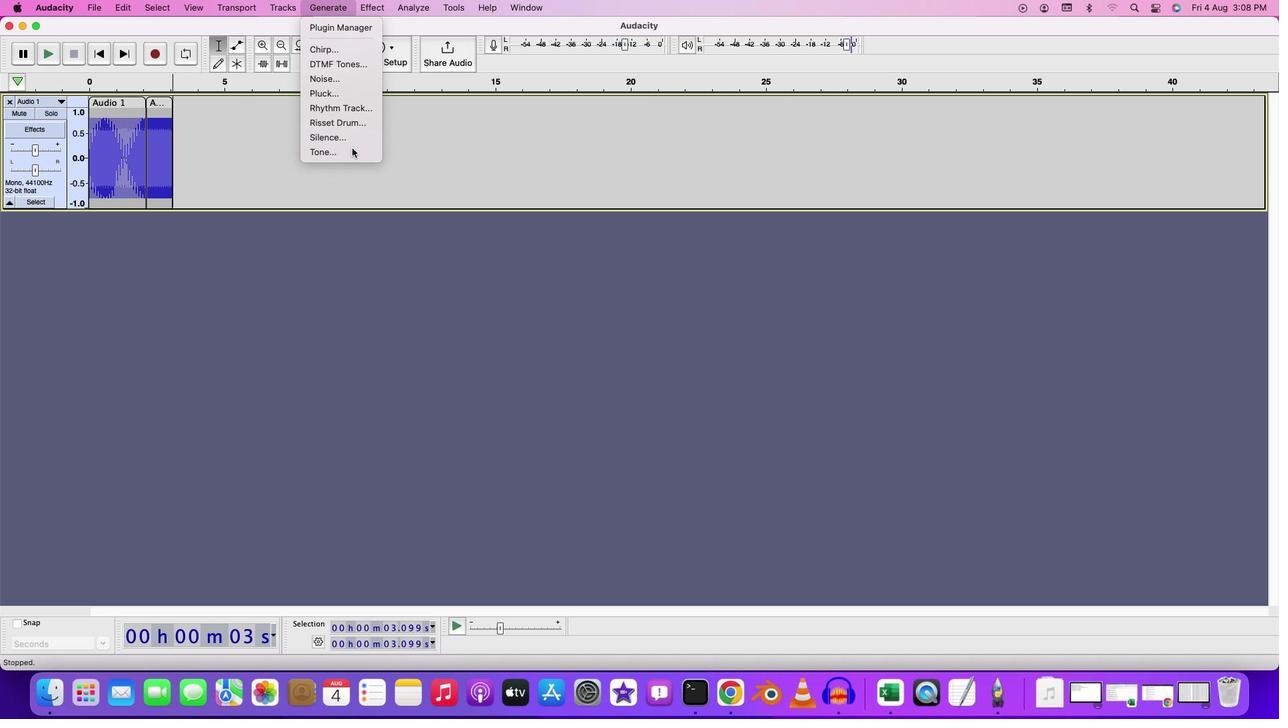 
Action: Mouse moved to (631, 359)
Screenshot: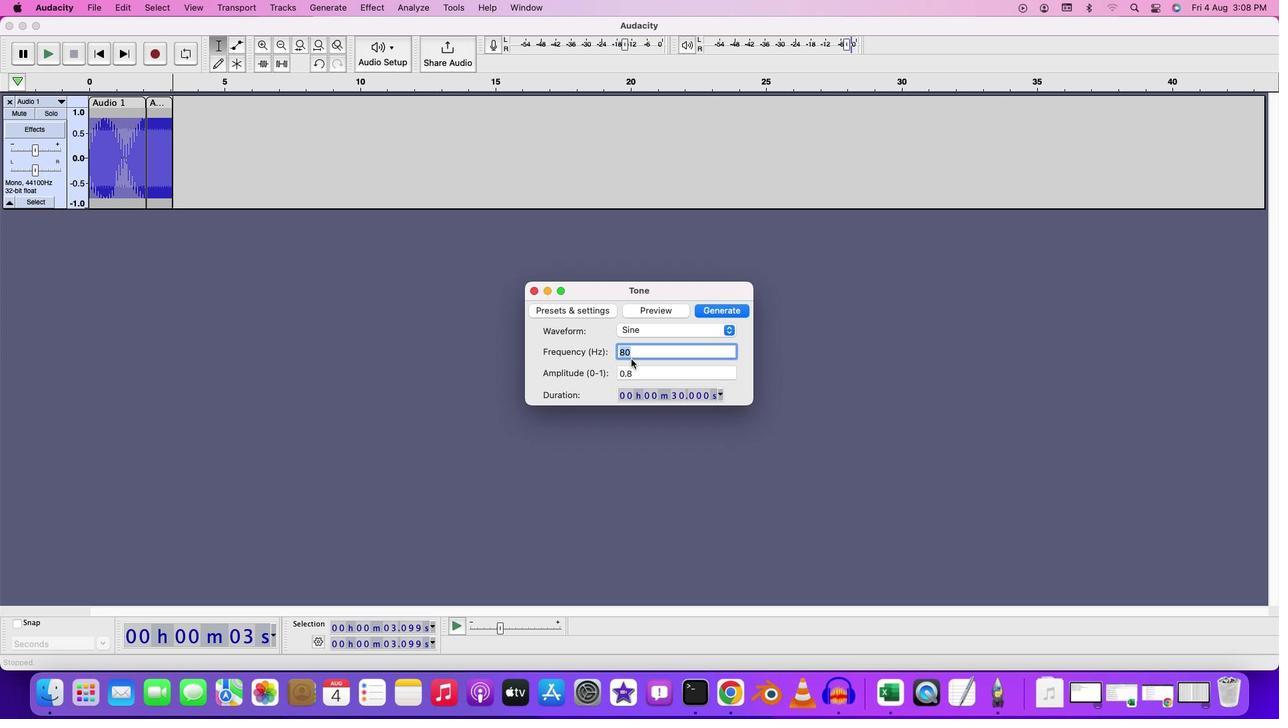 
Action: Key pressed Key.backspace'3''0'
Screenshot: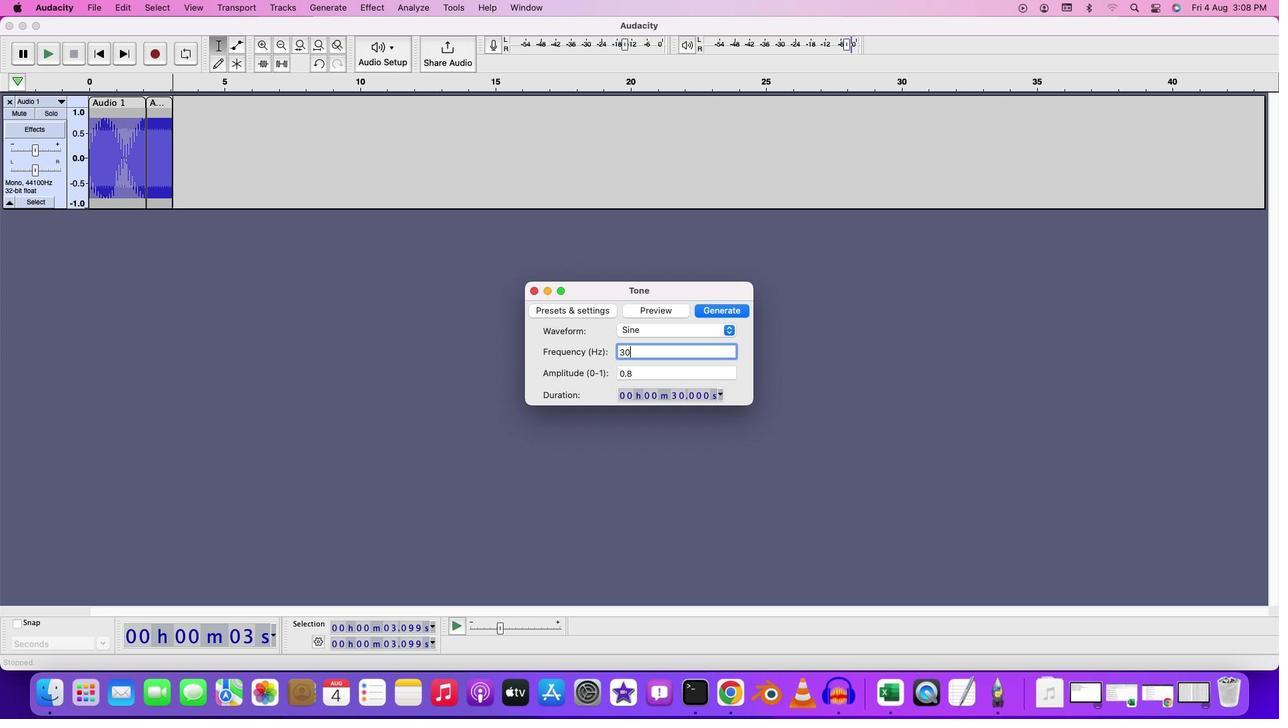 
Action: Mouse moved to (727, 309)
Screenshot: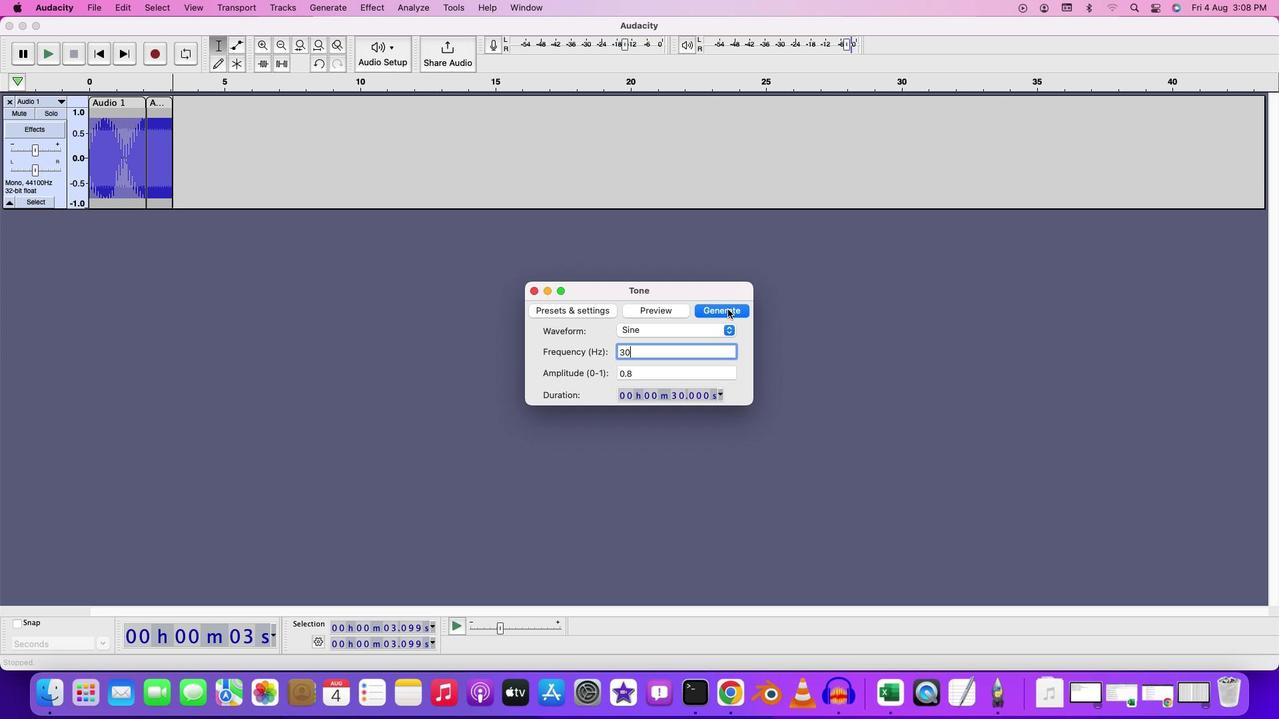
Action: Mouse pressed left at (727, 309)
Screenshot: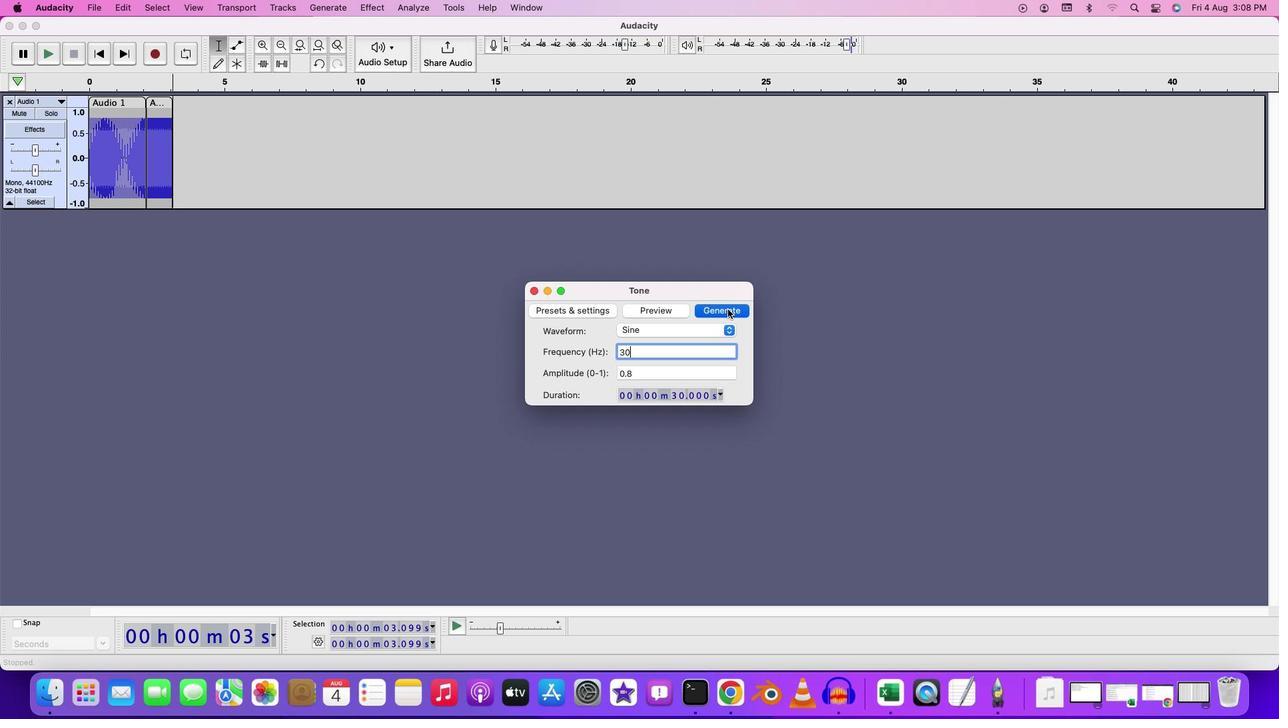 
Action: Mouse moved to (985, 110)
Screenshot: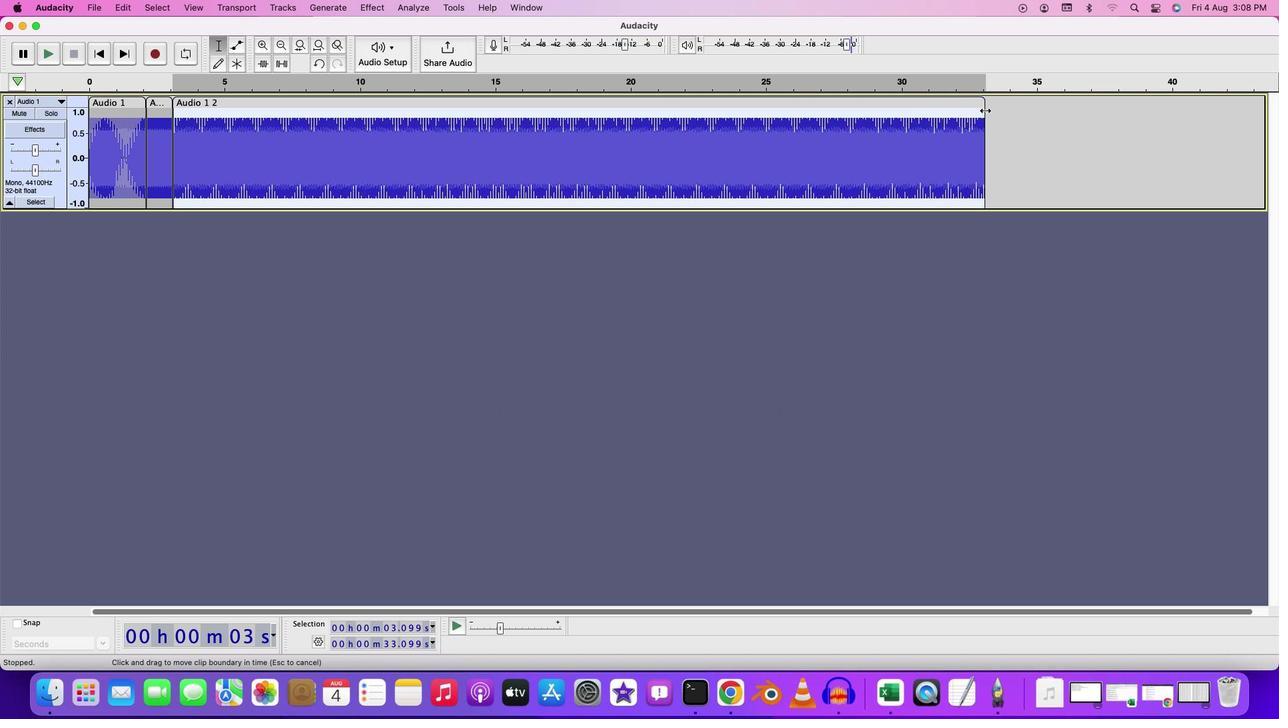 
Action: Mouse pressed left at (985, 110)
Screenshot: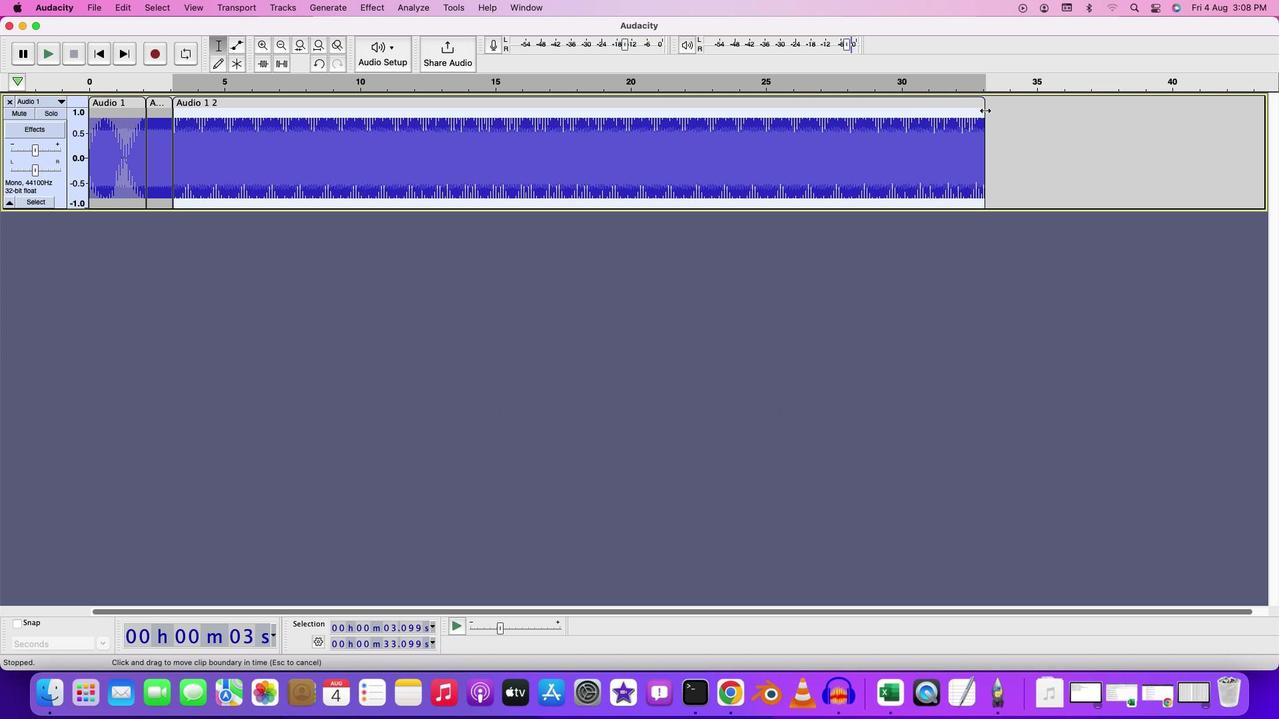 
Action: Mouse moved to (984, 110)
Screenshot: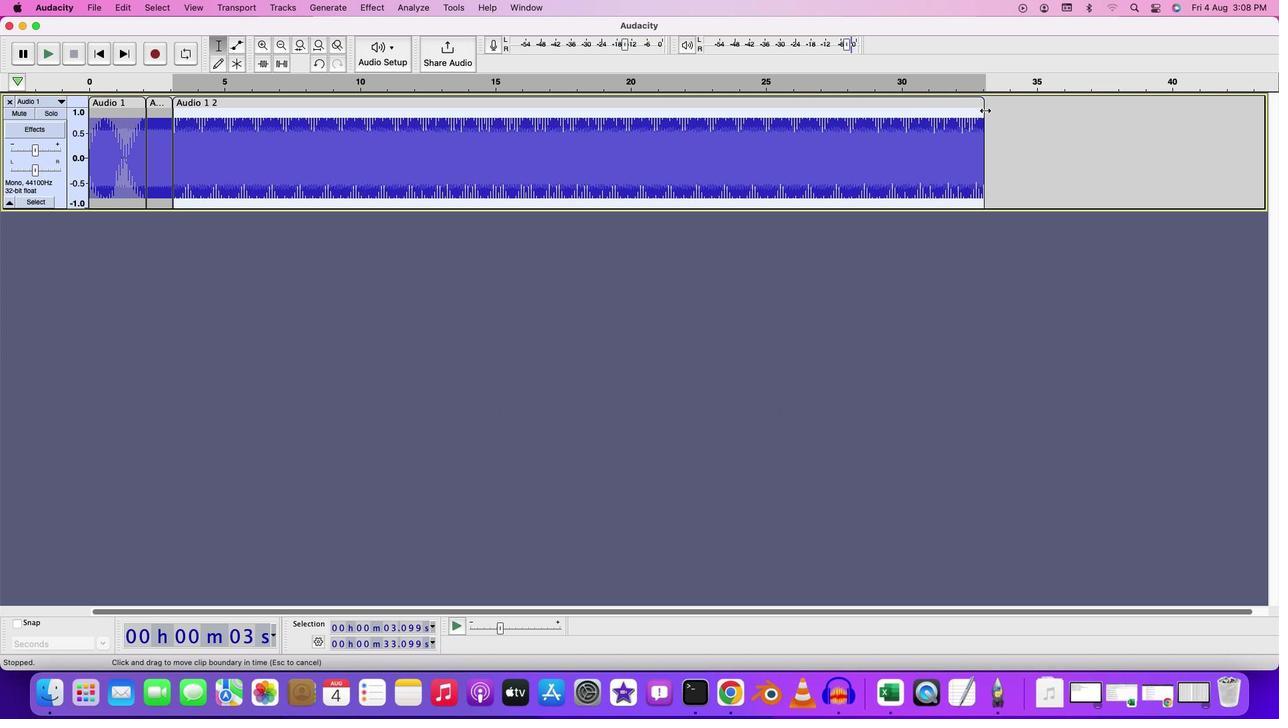 
Action: Mouse pressed left at (984, 110)
Screenshot: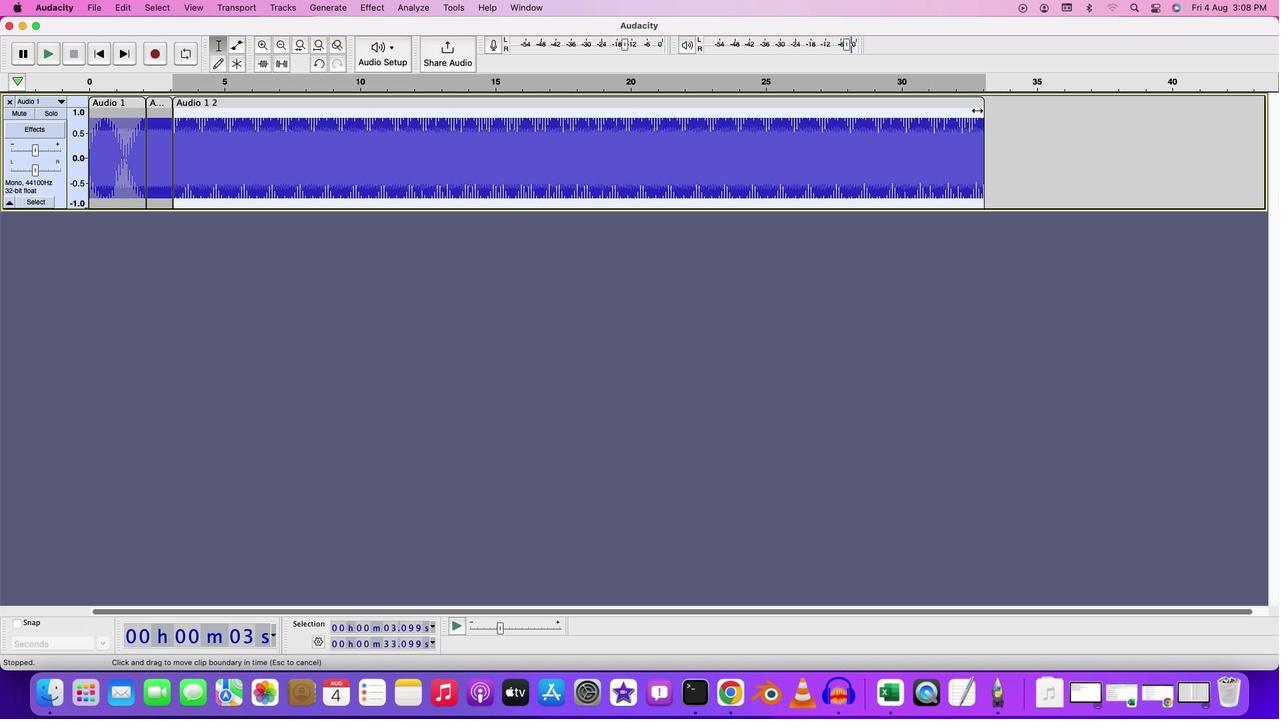 
Action: Mouse moved to (218, 125)
Screenshot: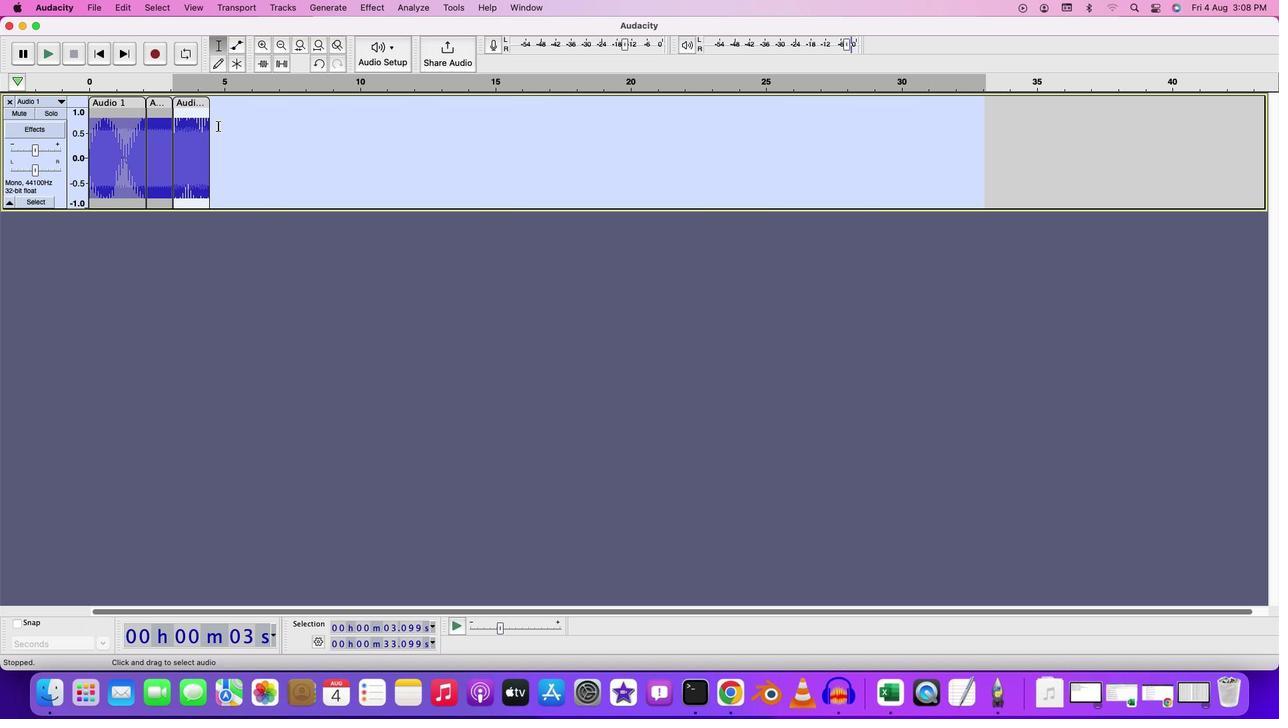 
Action: Mouse pressed left at (218, 125)
Screenshot: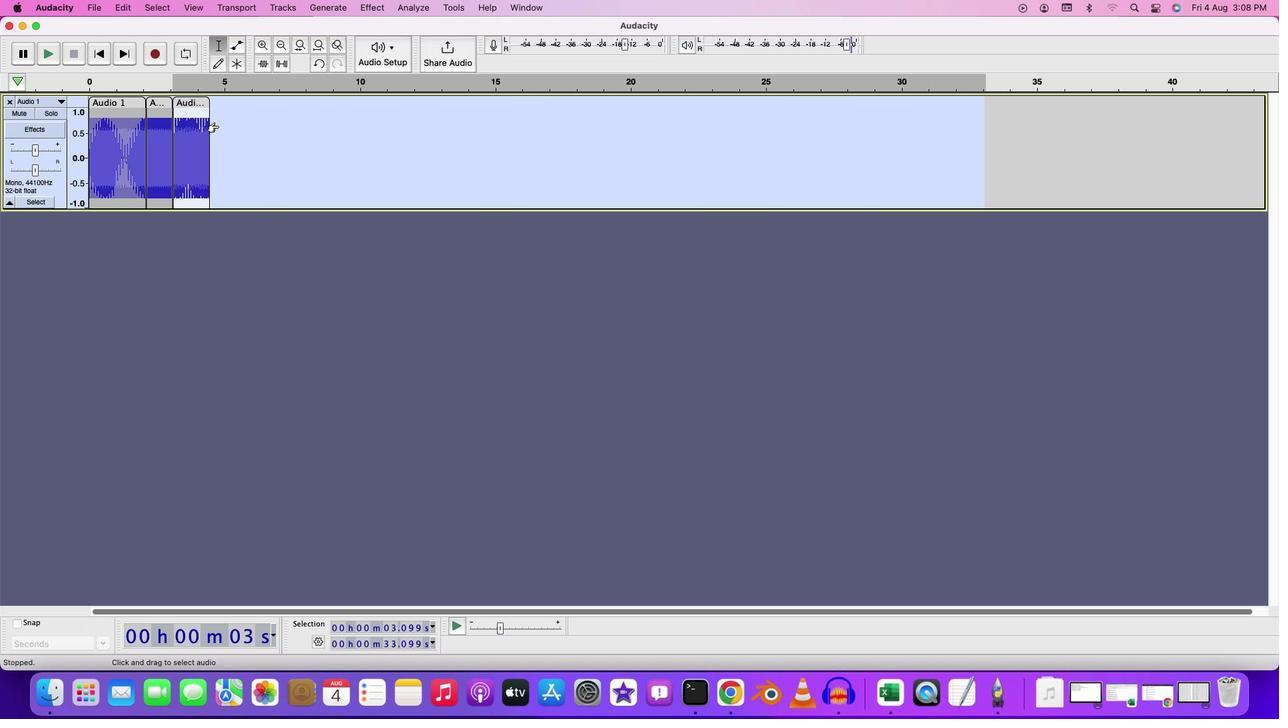 
Action: Mouse moved to (149, 123)
Screenshot: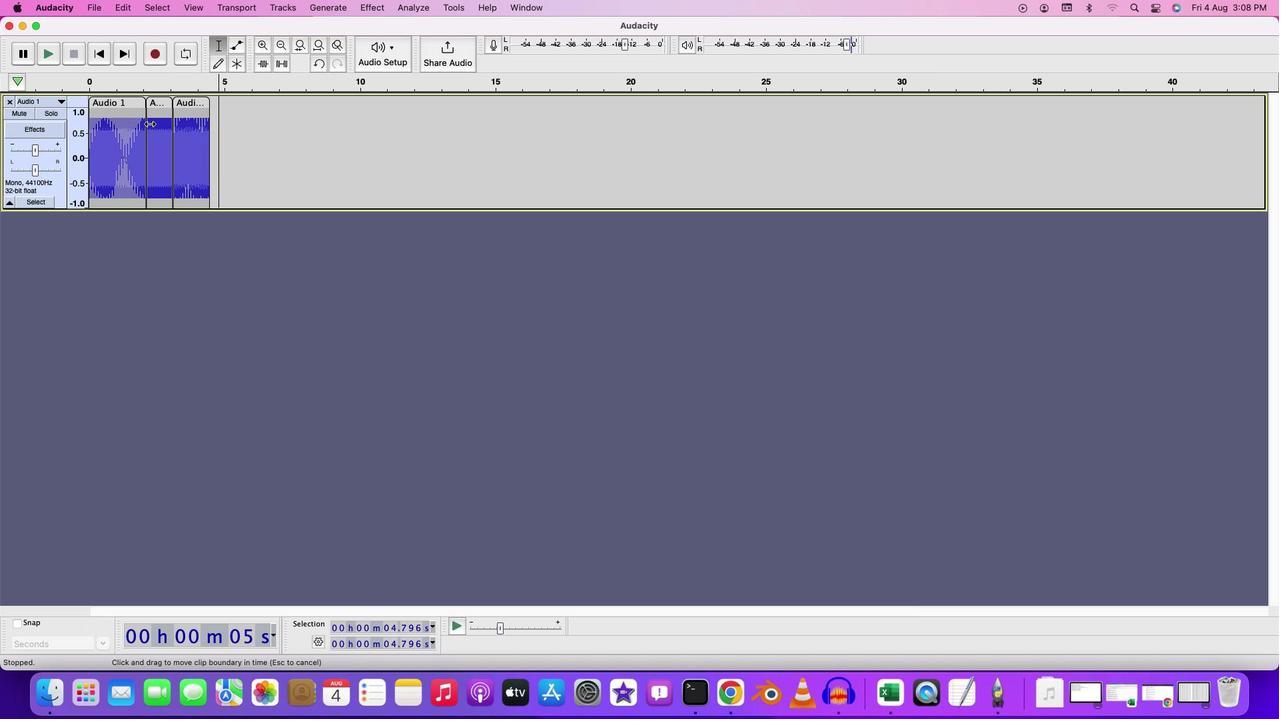 
Action: Mouse pressed left at (149, 123)
Screenshot: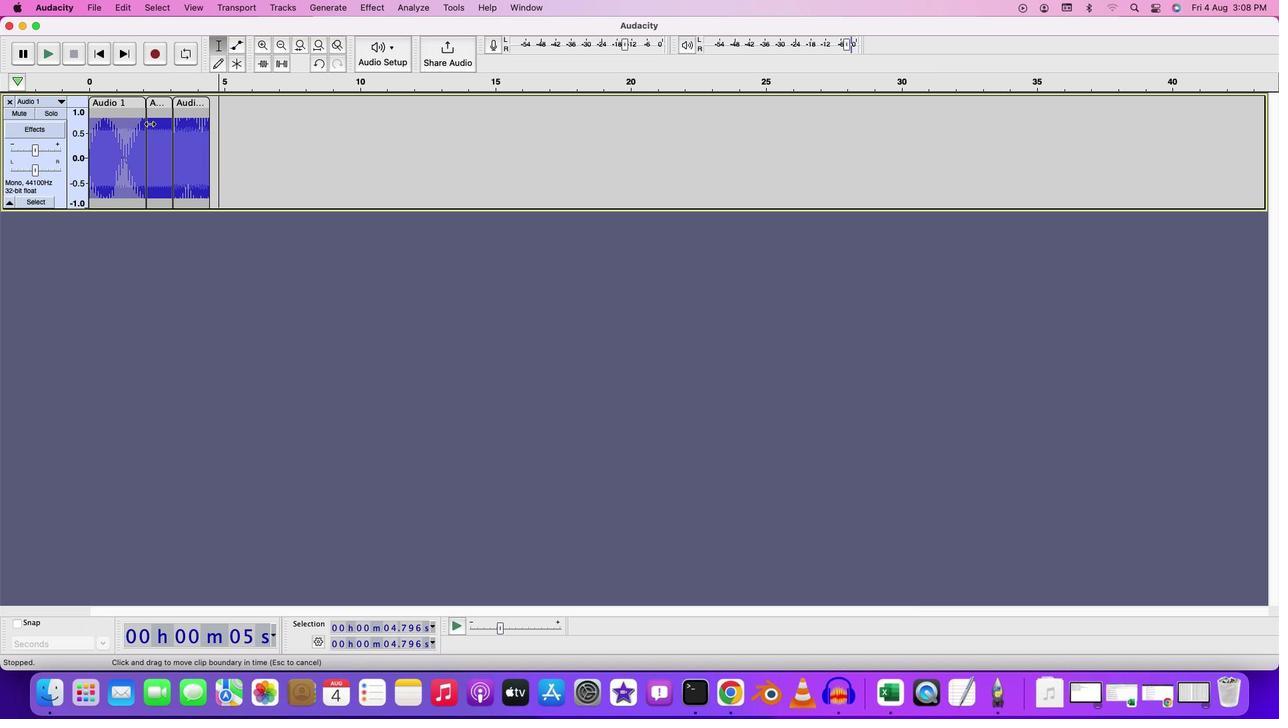 
Action: Mouse moved to (143, 127)
Screenshot: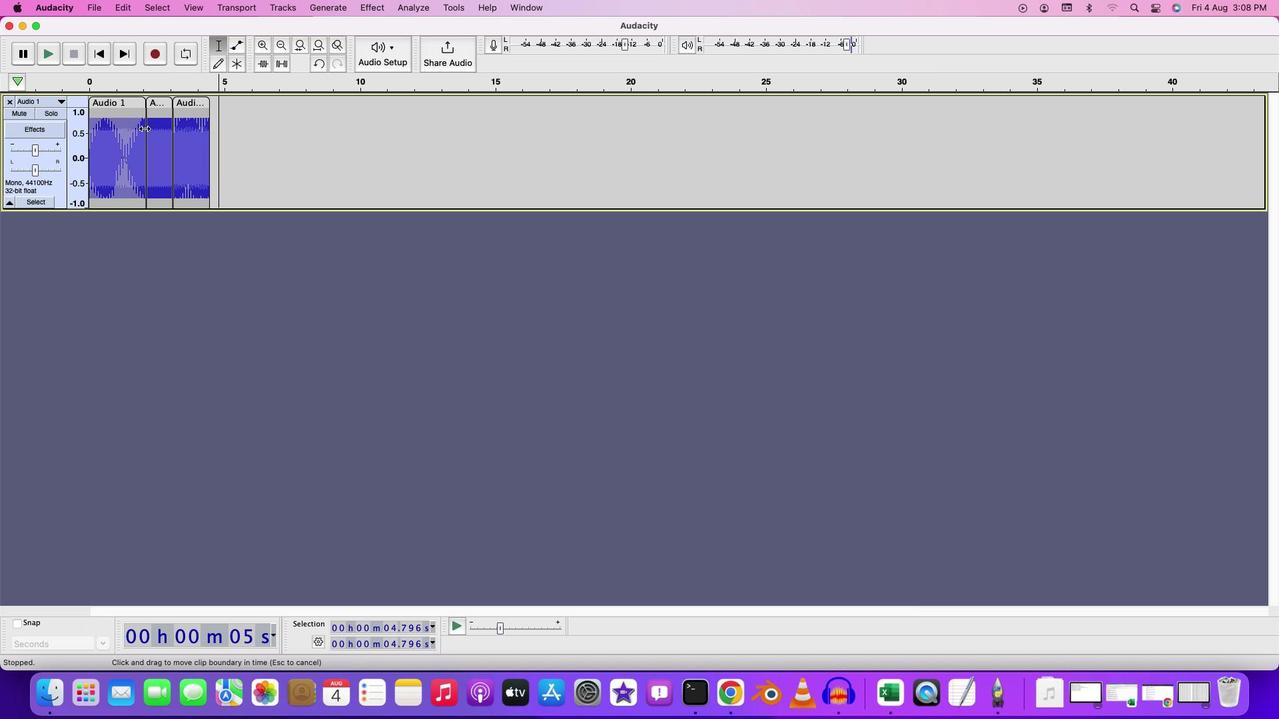 
Action: Mouse pressed left at (143, 127)
Screenshot: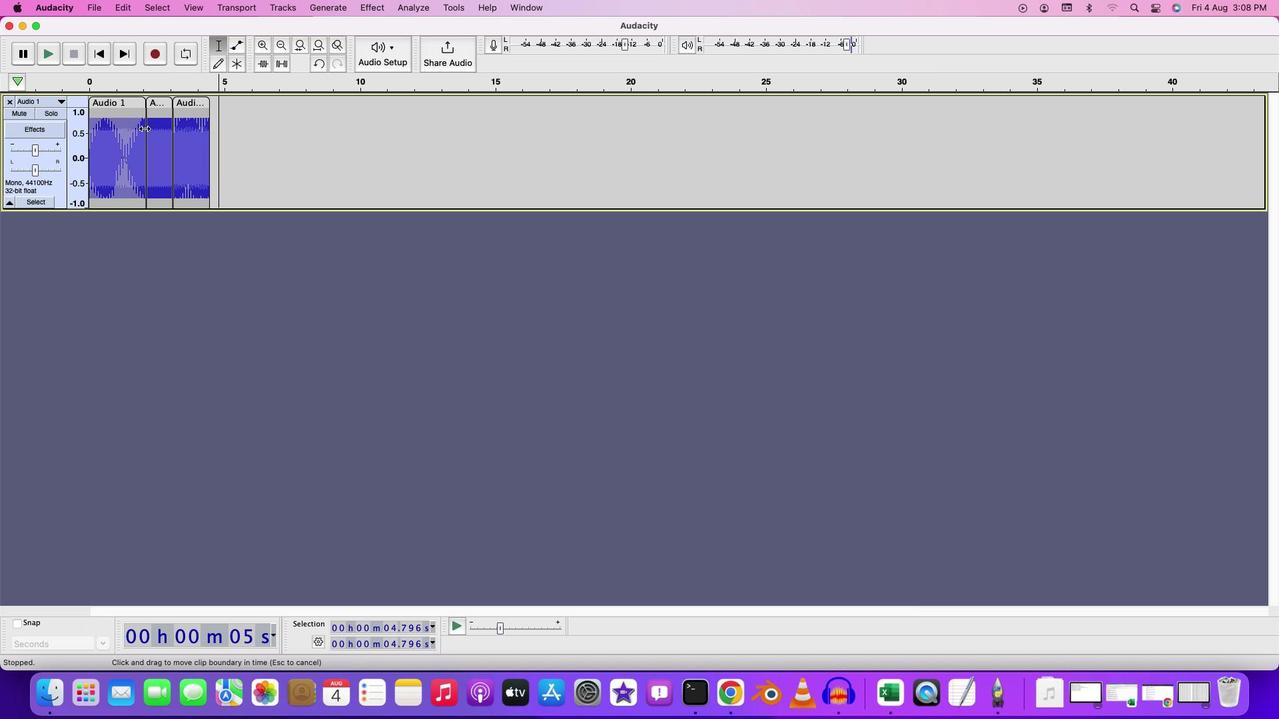
Action: Mouse moved to (135, 131)
Screenshot: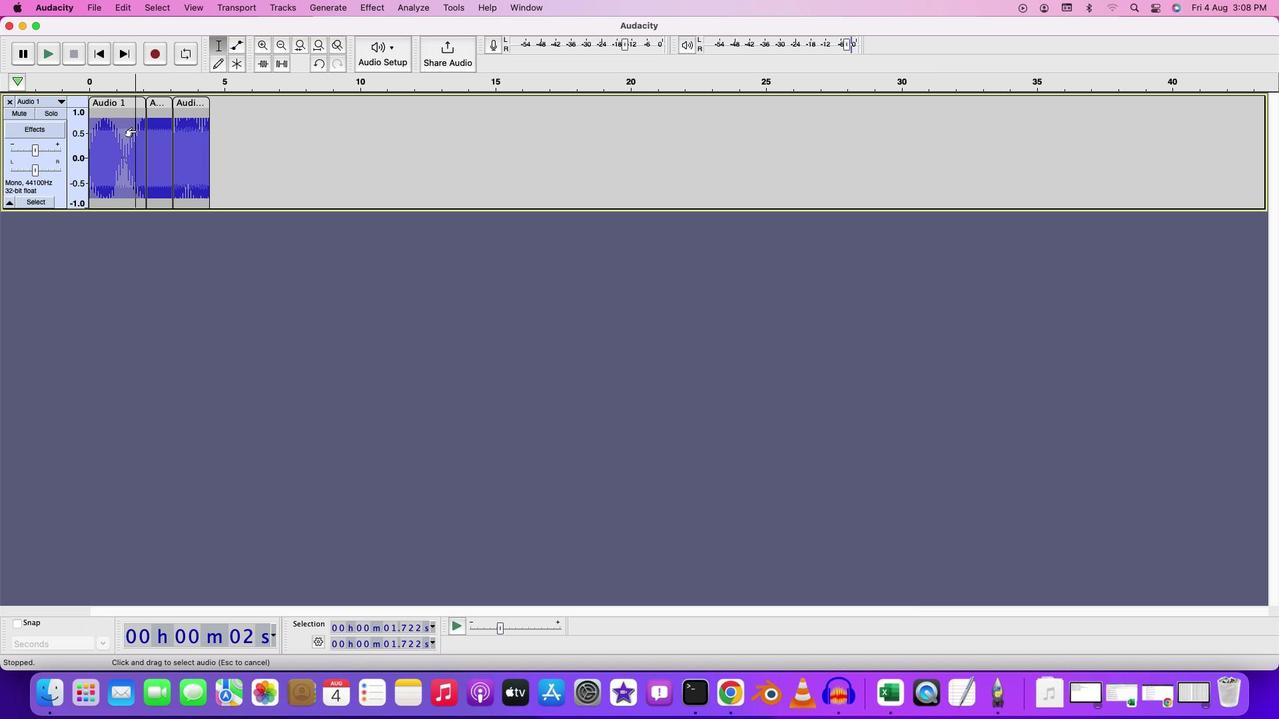 
Action: Mouse pressed left at (135, 131)
Screenshot: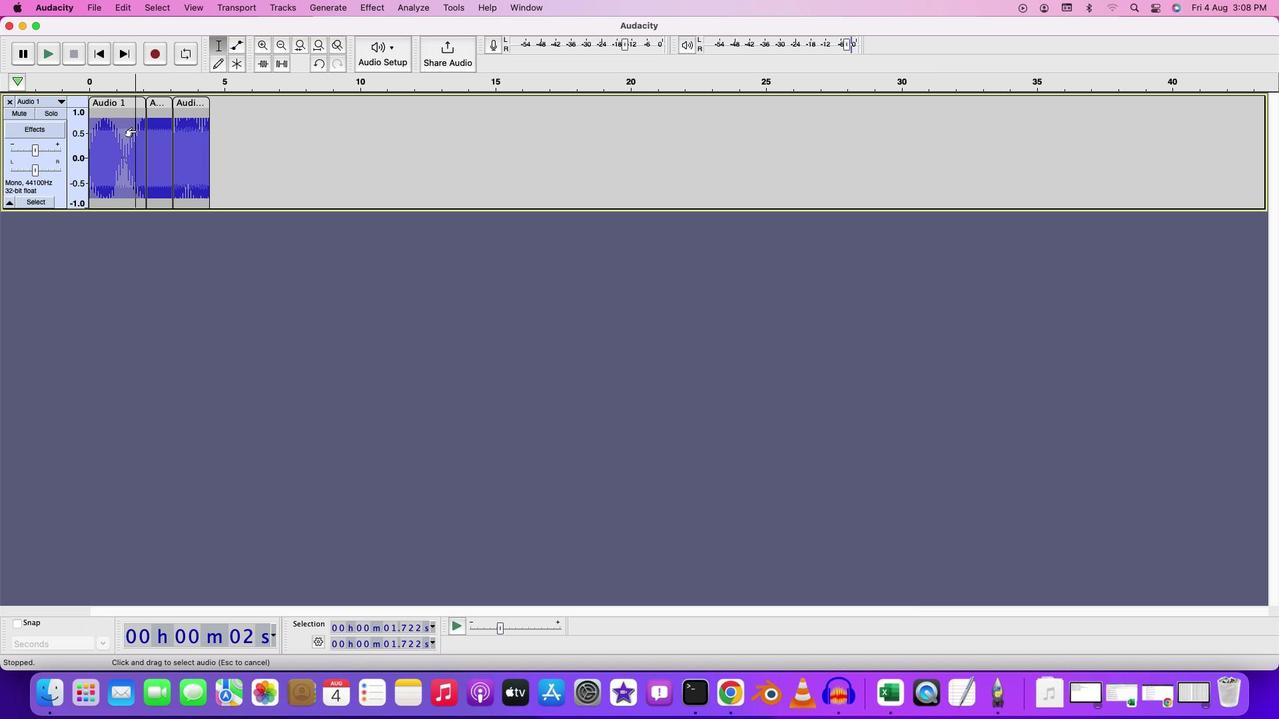 
Action: Key pressed Key.space
Screenshot: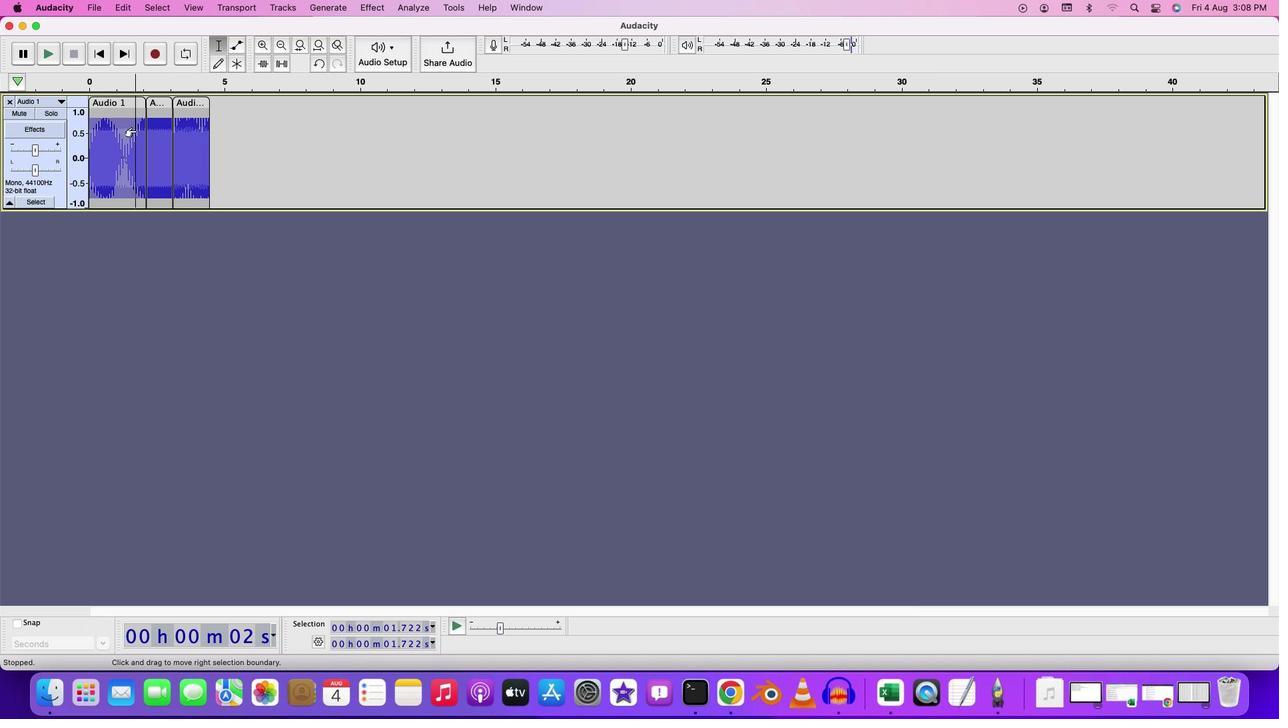 
Action: Mouse moved to (138, 133)
Screenshot: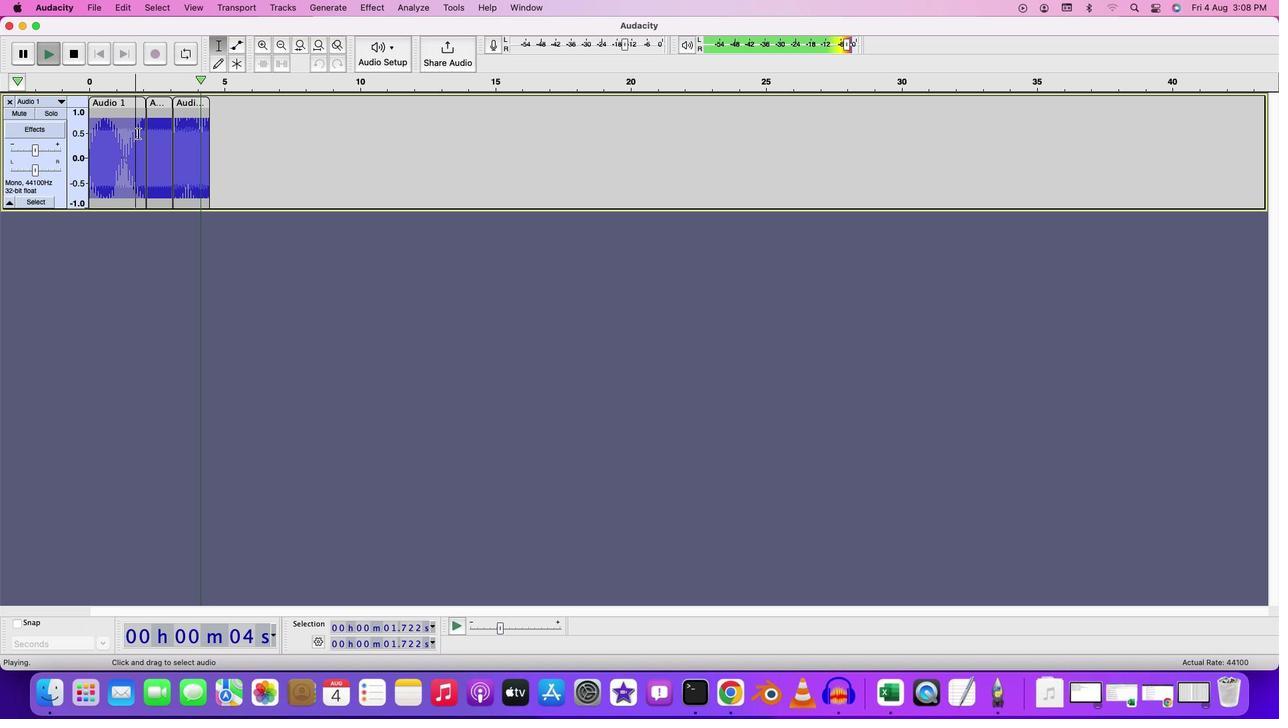 
Action: Key pressed Key.space
Screenshot: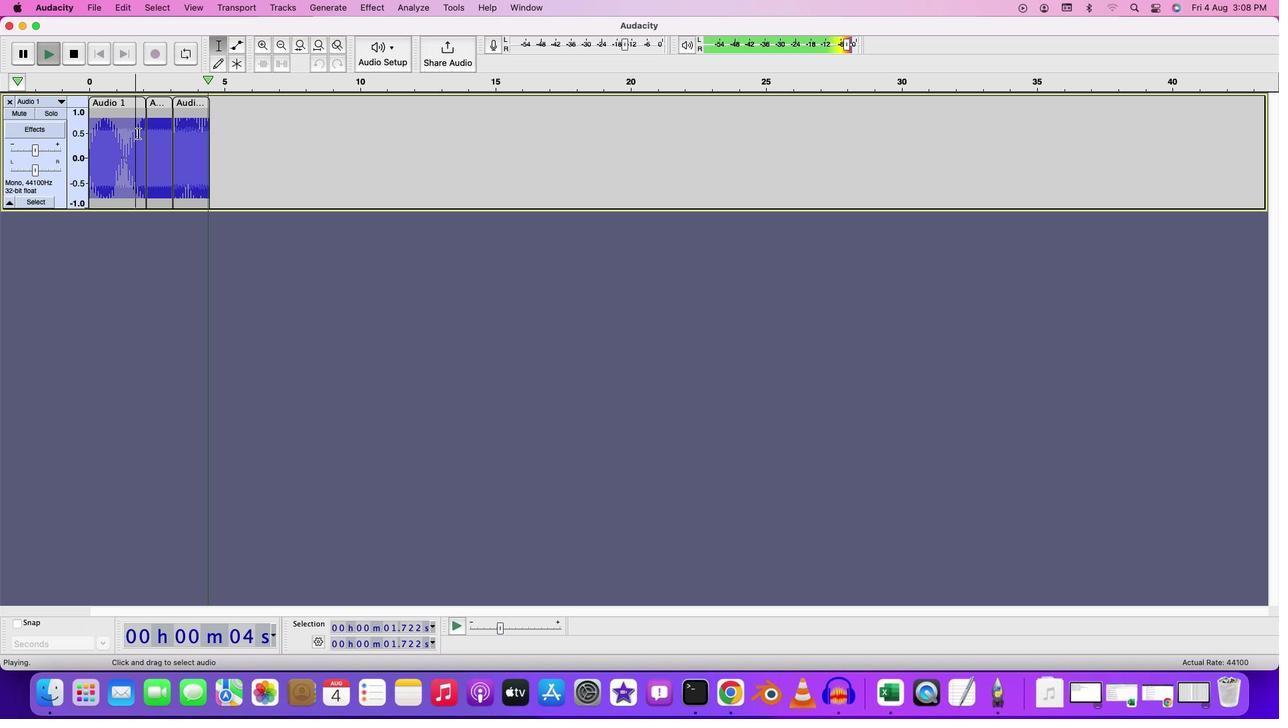 
Action: Mouse moved to (211, 100)
Screenshot: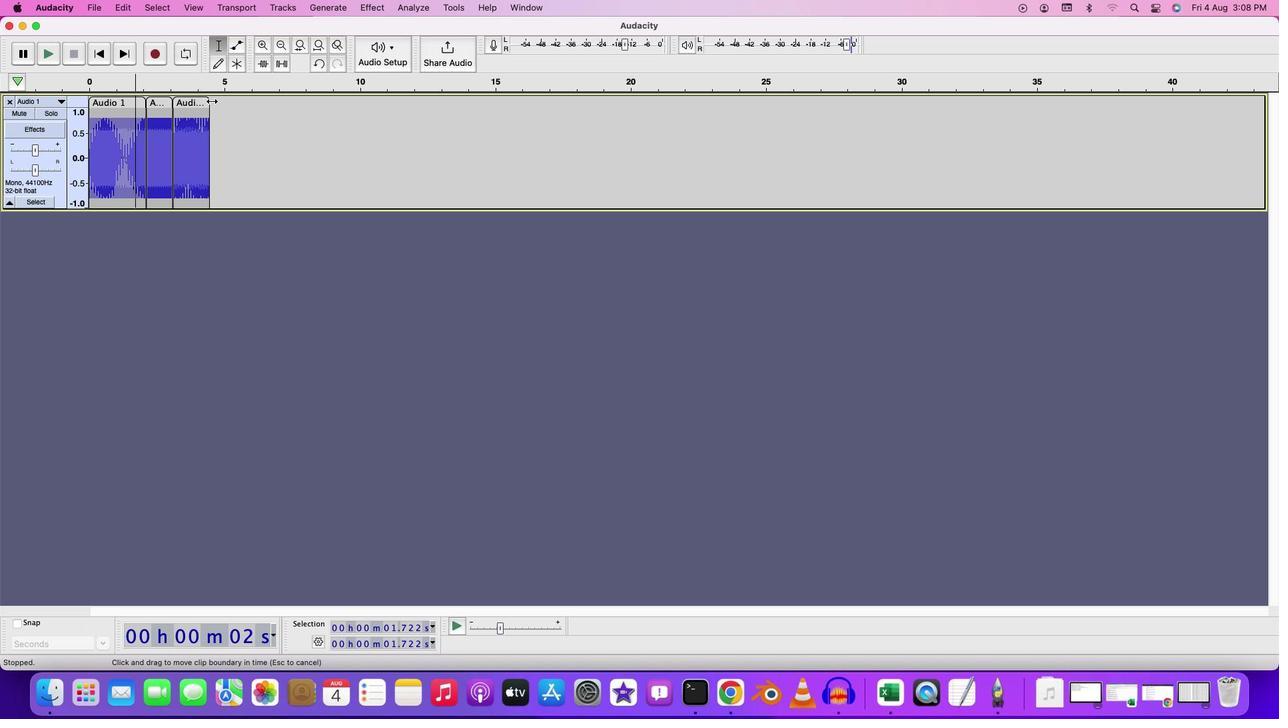 
Action: Mouse pressed left at (211, 100)
Screenshot: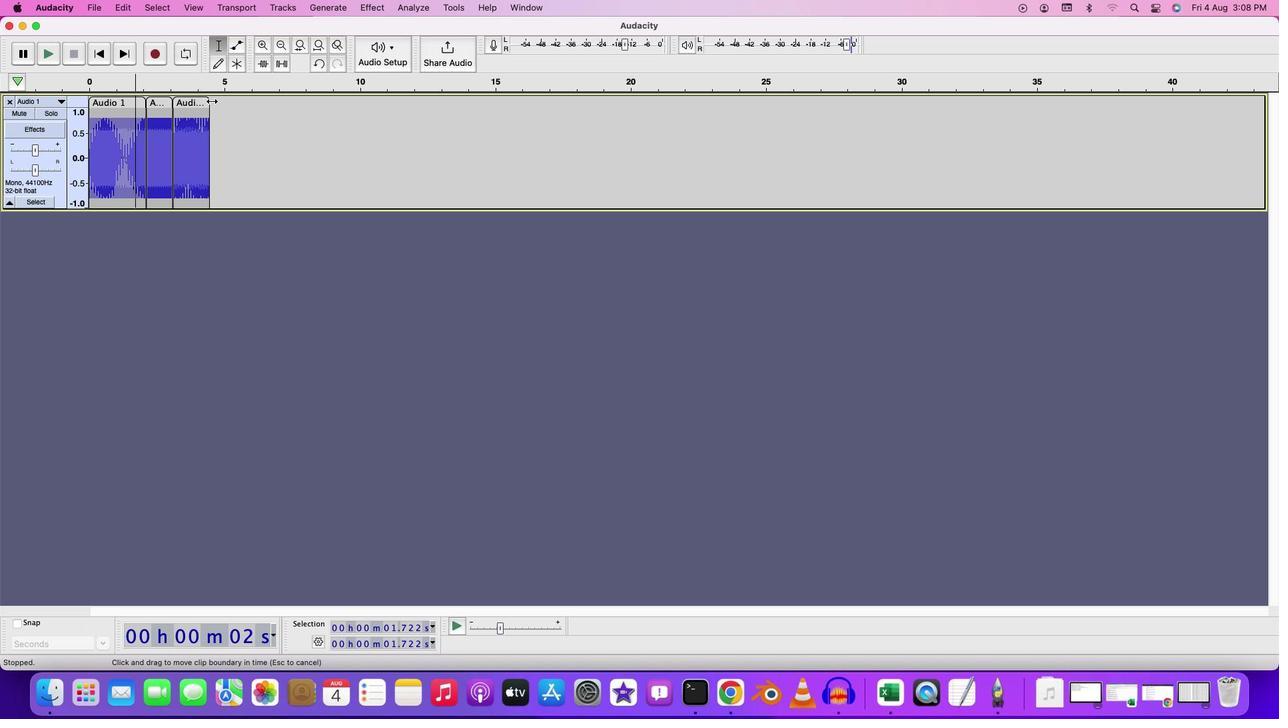 
Action: Mouse moved to (214, 129)
Screenshot: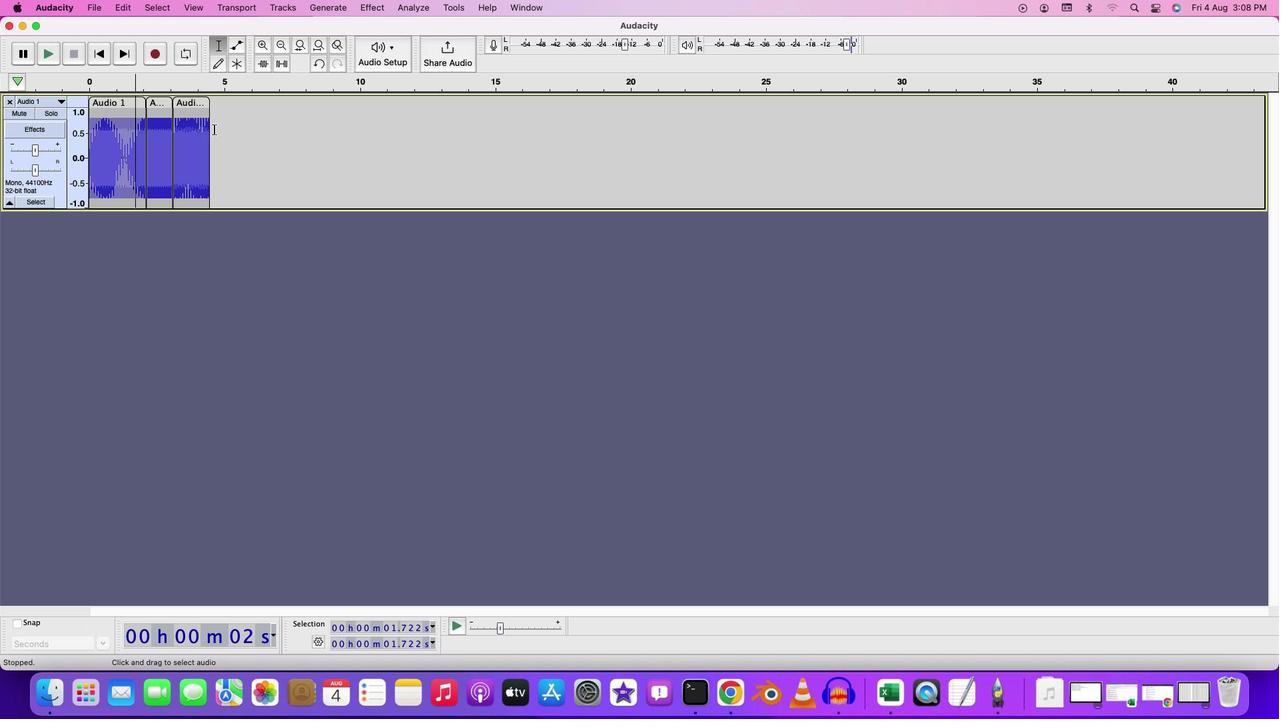 
Action: Mouse pressed left at (214, 129)
Screenshot: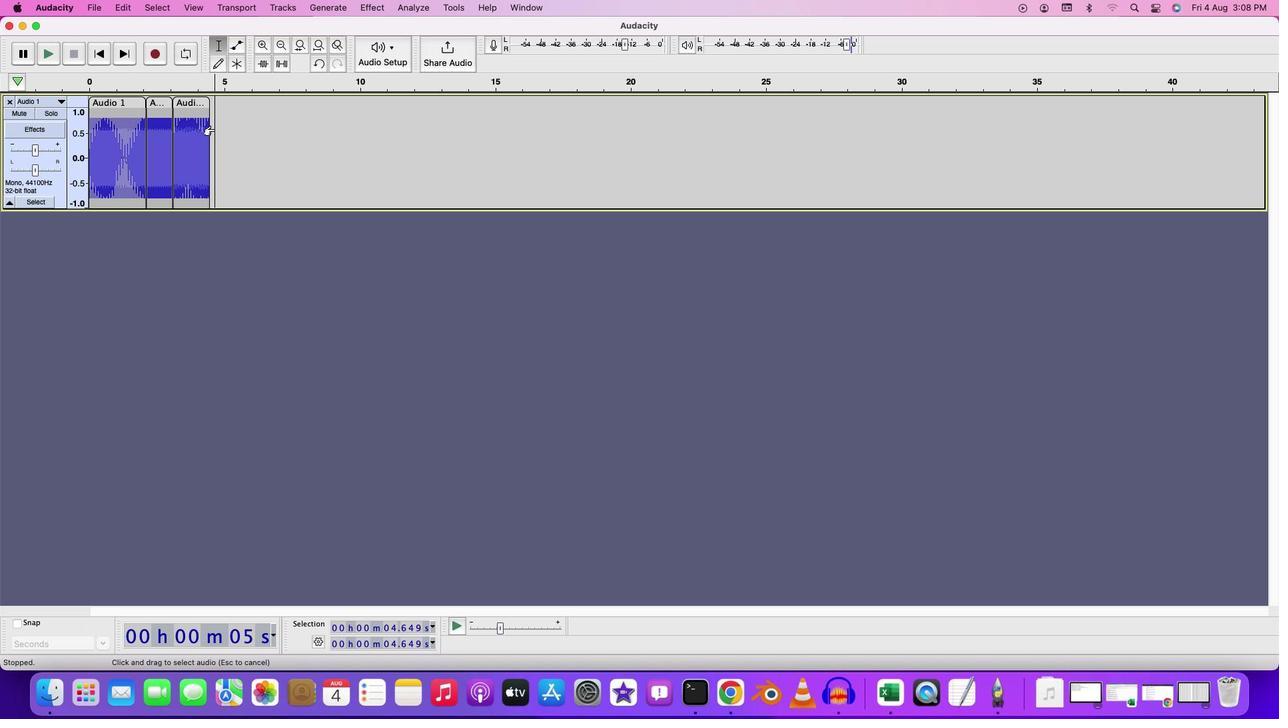 
Action: Key pressed Key.leftKey.leftKey.leftKey.leftKey.leftKey.leftKey.left
Screenshot: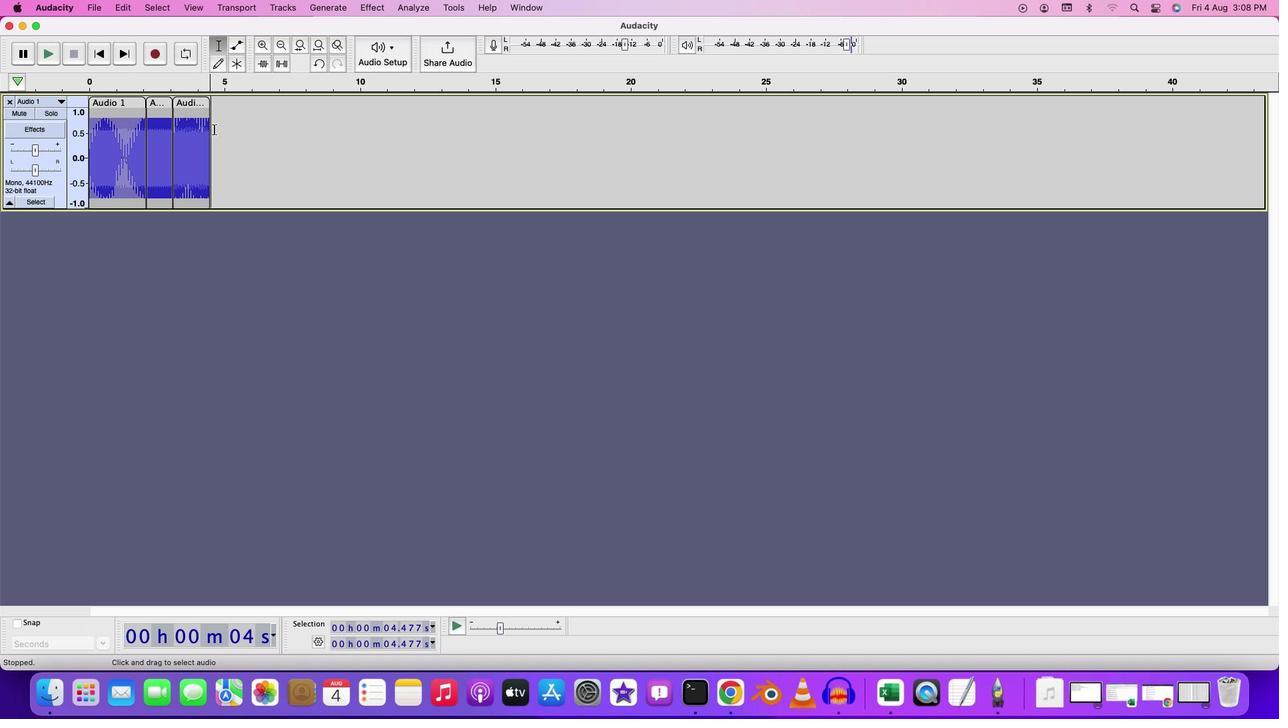 
Action: Mouse moved to (333, 3)
Screenshot: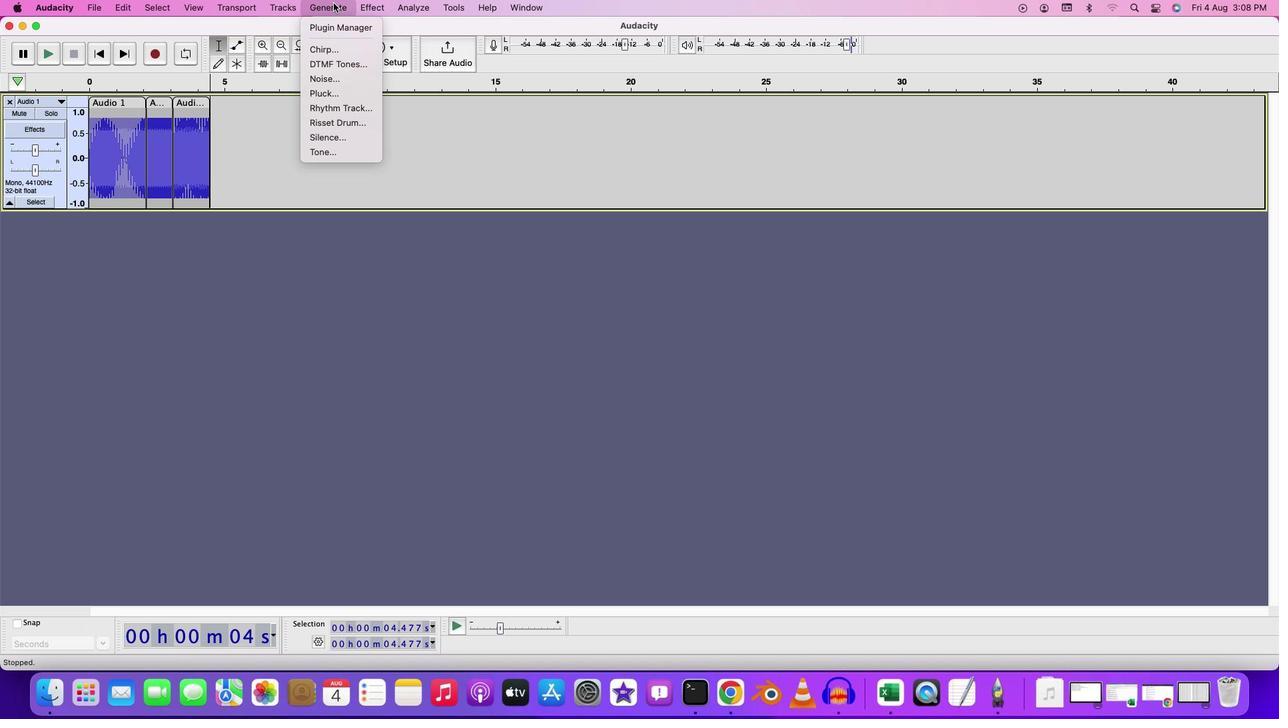 
Action: Mouse pressed left at (333, 3)
Screenshot: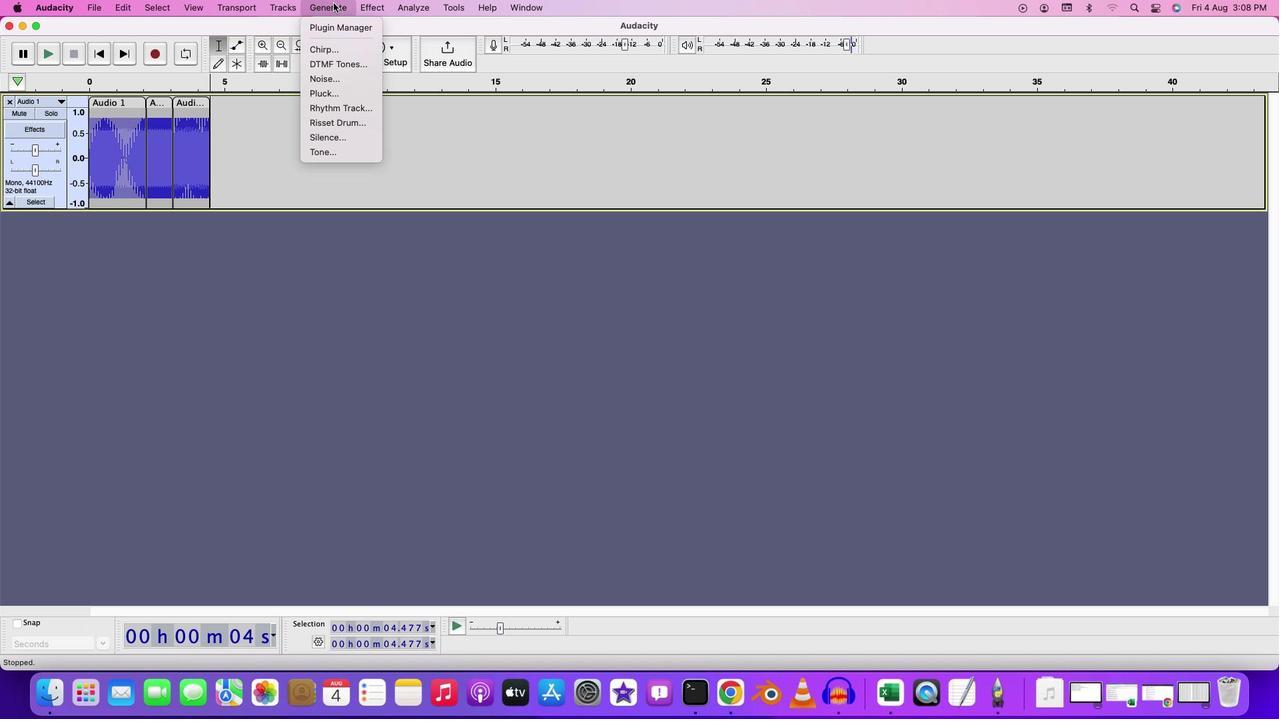 
Action: Mouse moved to (350, 147)
Screenshot: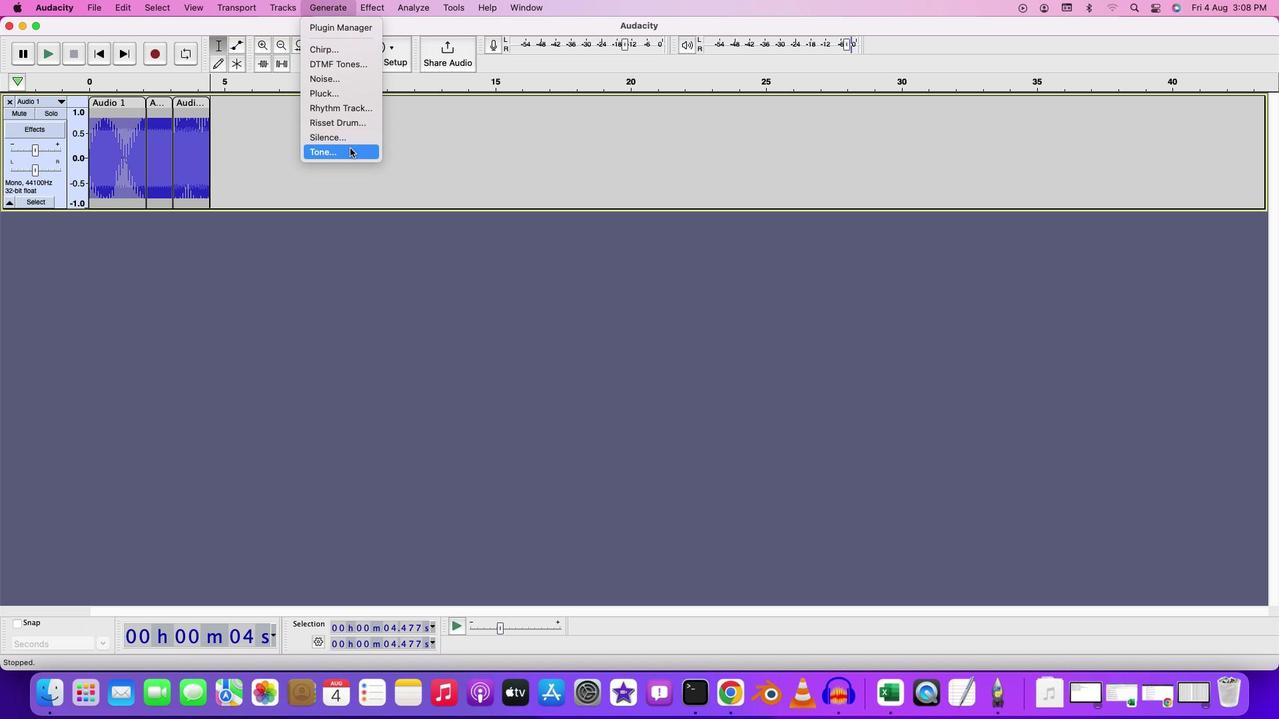 
Action: Mouse pressed left at (350, 147)
Screenshot: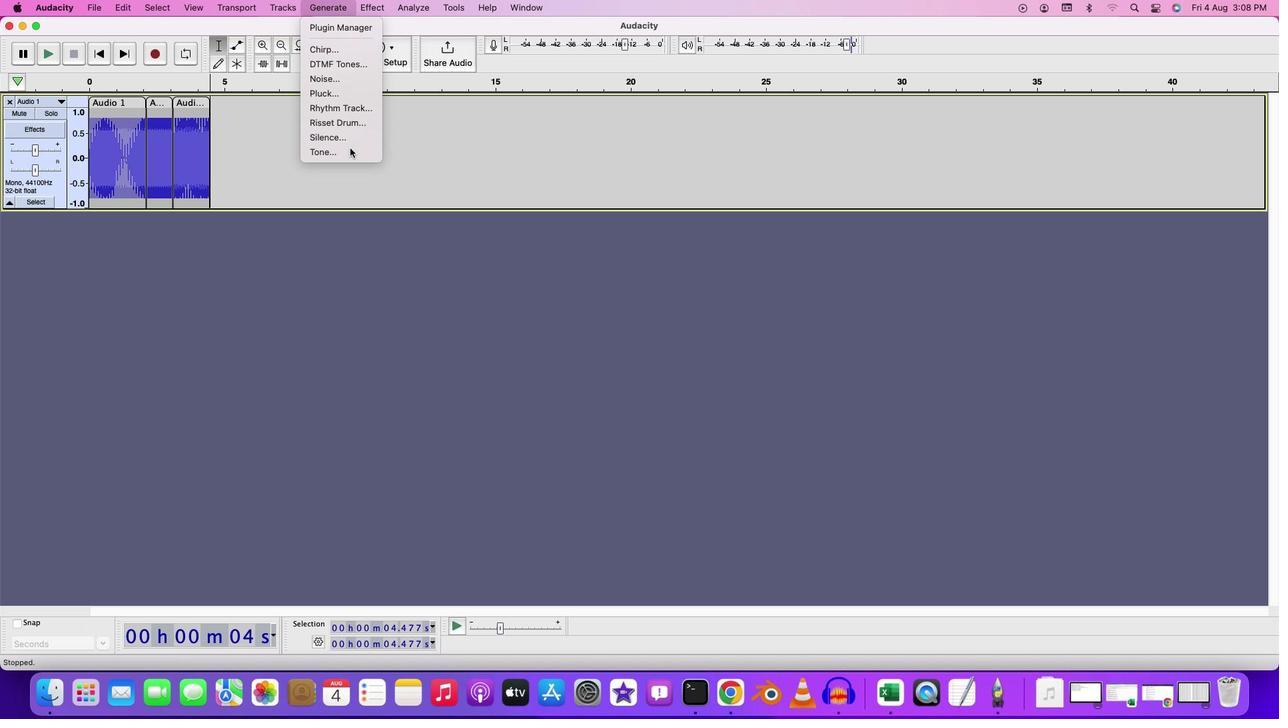 
Action: Mouse moved to (685, 355)
Screenshot: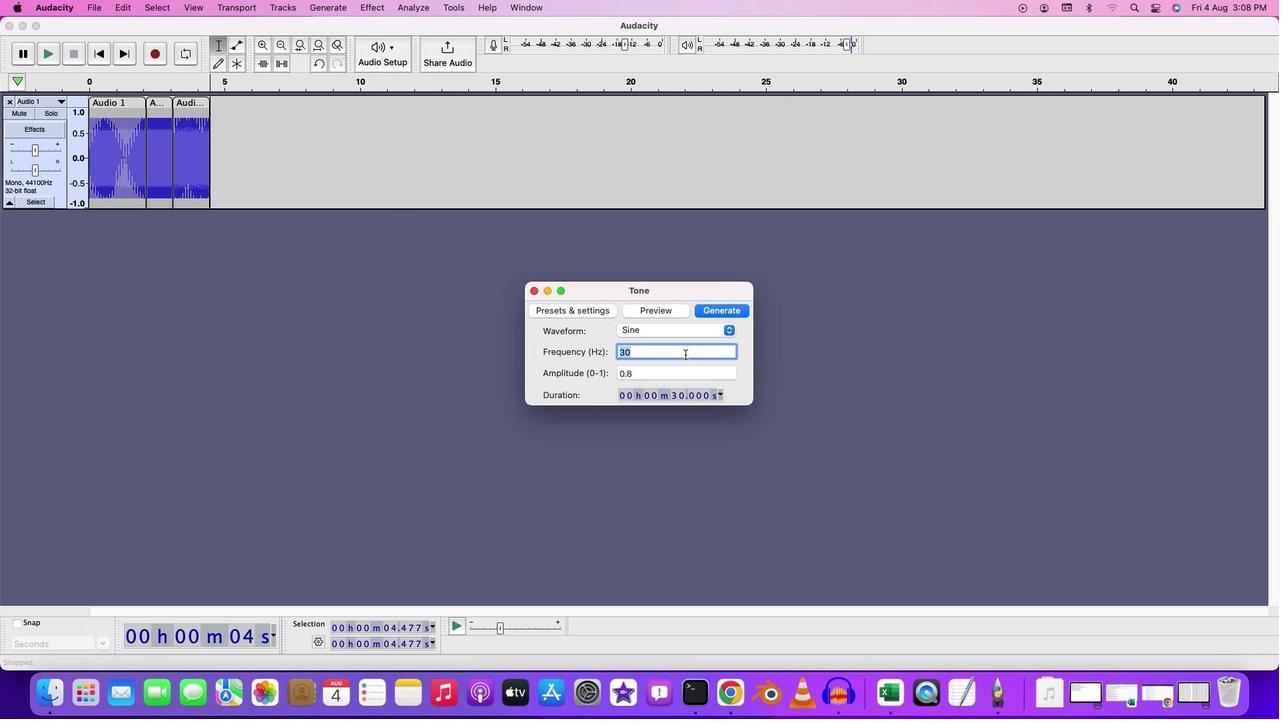 
Action: Key pressed Key.backspace'7''5'
Screenshot: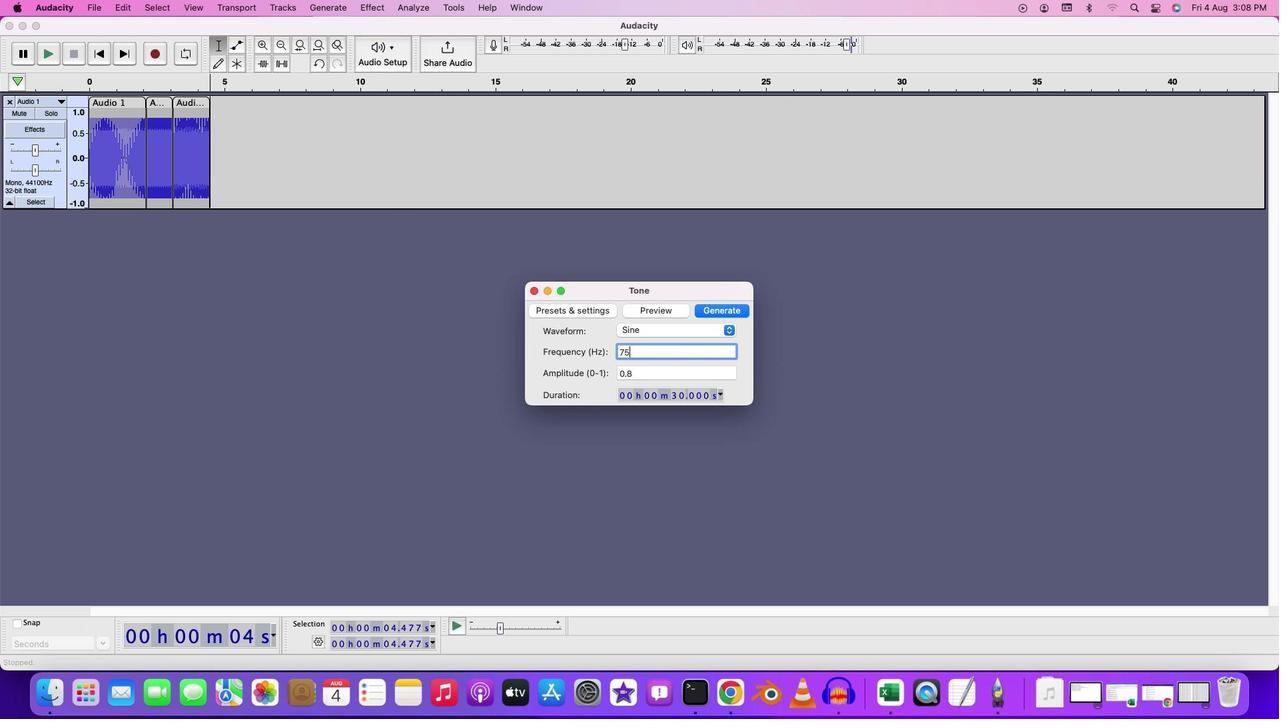 
Action: Mouse moved to (730, 331)
Screenshot: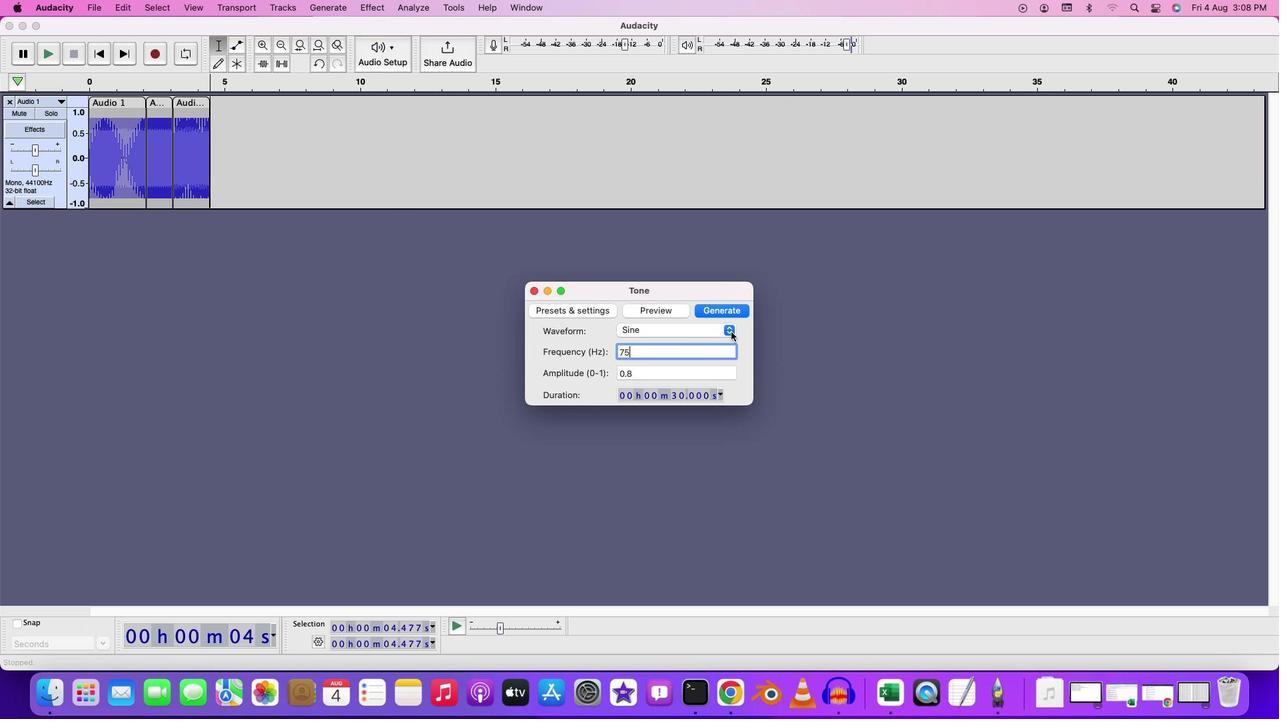
Action: Mouse pressed left at (730, 331)
Screenshot: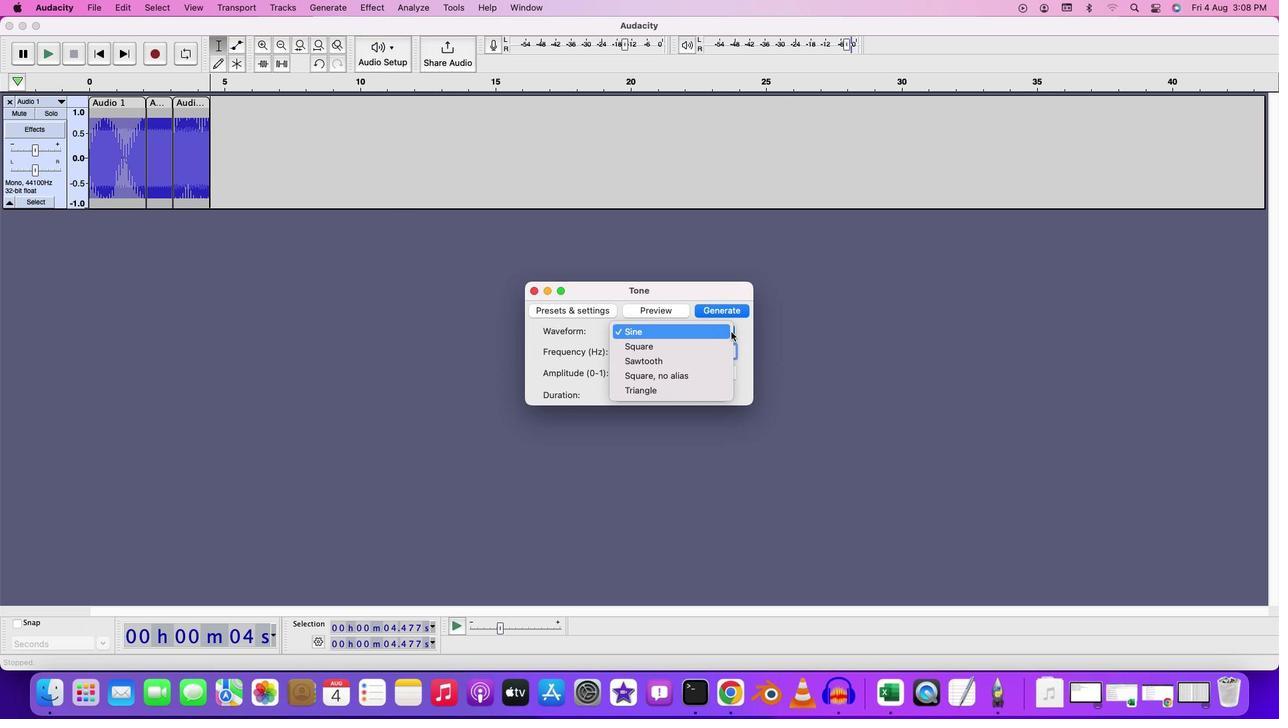 
Action: Mouse moved to (740, 327)
Screenshot: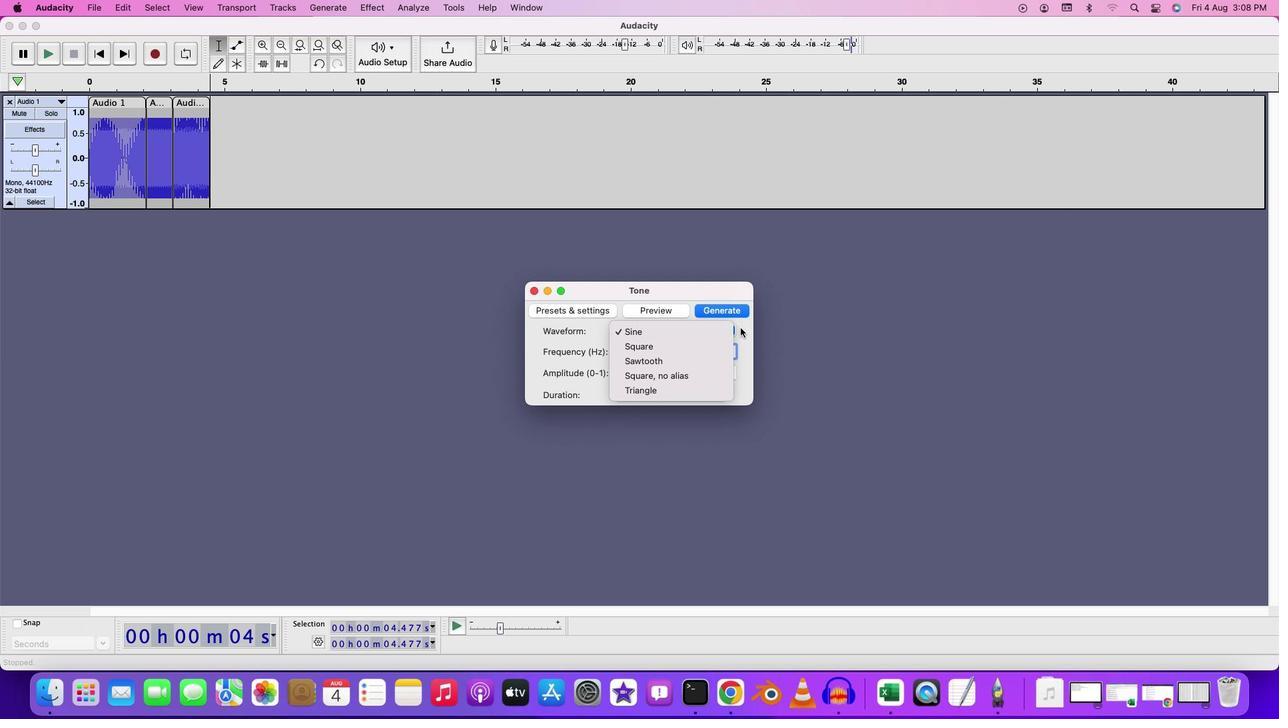 
Action: Mouse pressed left at (740, 327)
Screenshot: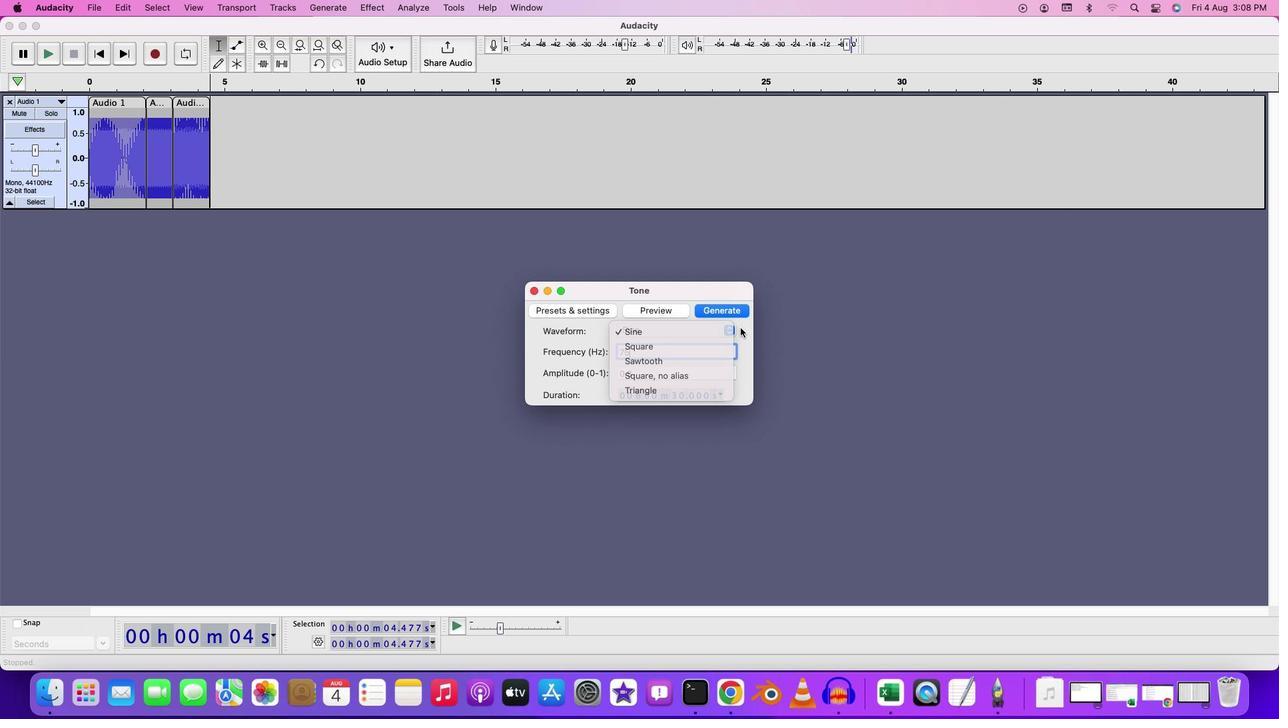 
Action: Mouse moved to (734, 315)
Screenshot: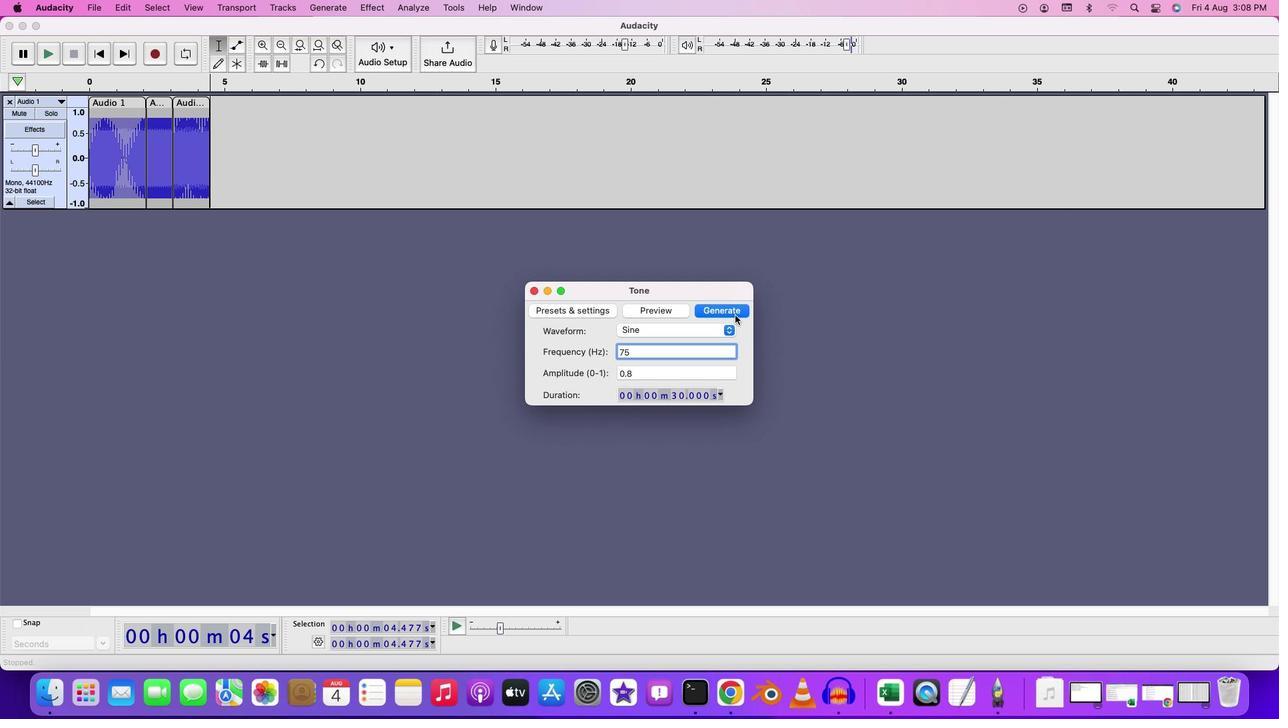 
Action: Mouse pressed left at (734, 315)
Screenshot: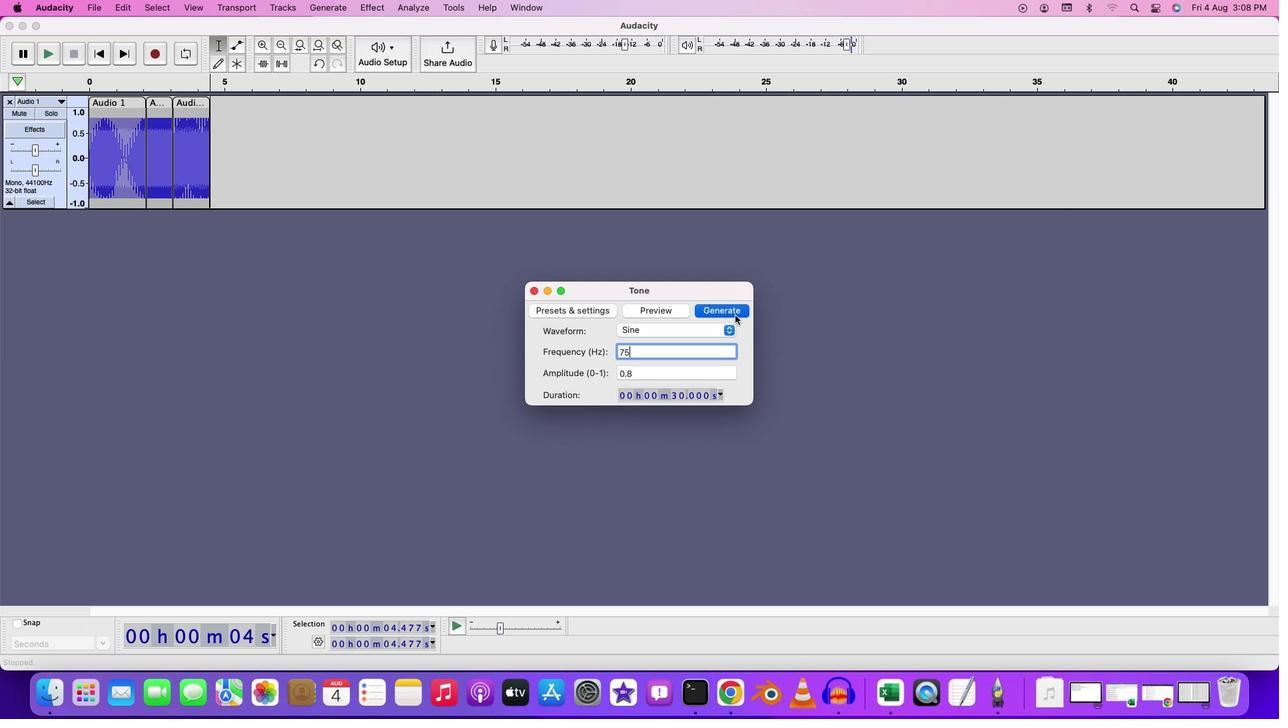 
Action: Mouse moved to (329, 135)
Screenshot: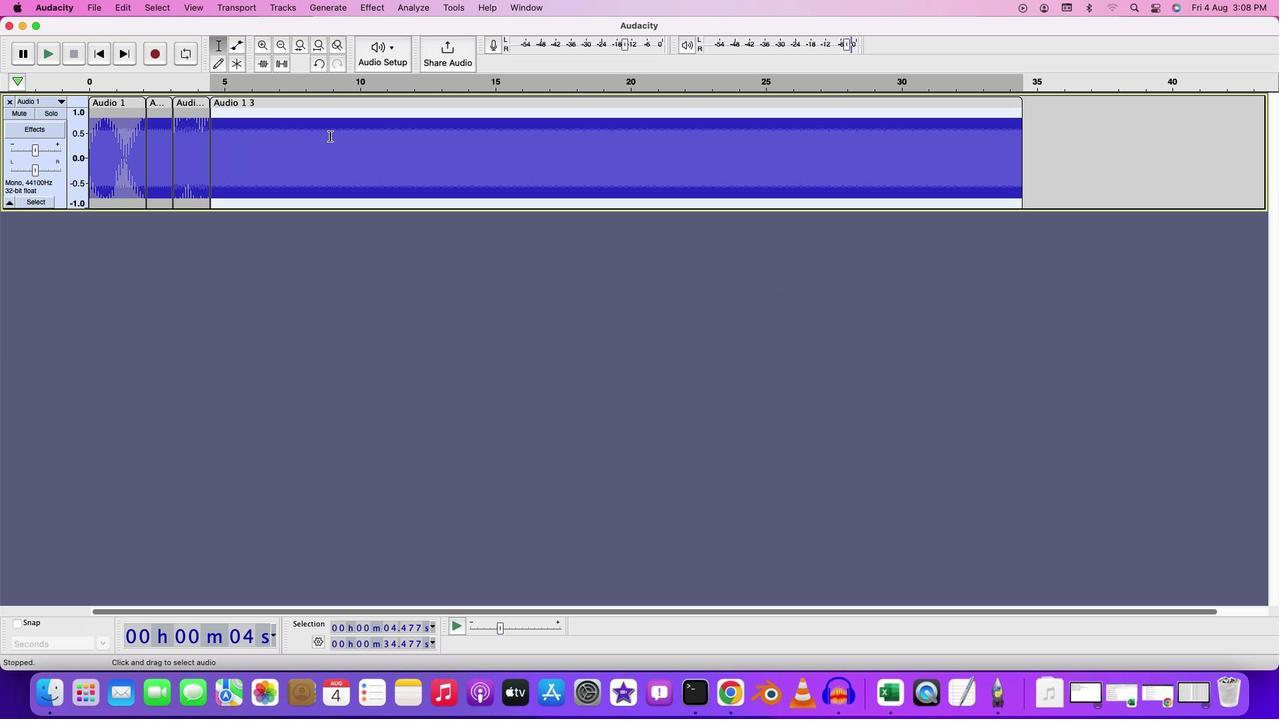 
Action: Key pressed Key.space
Screenshot: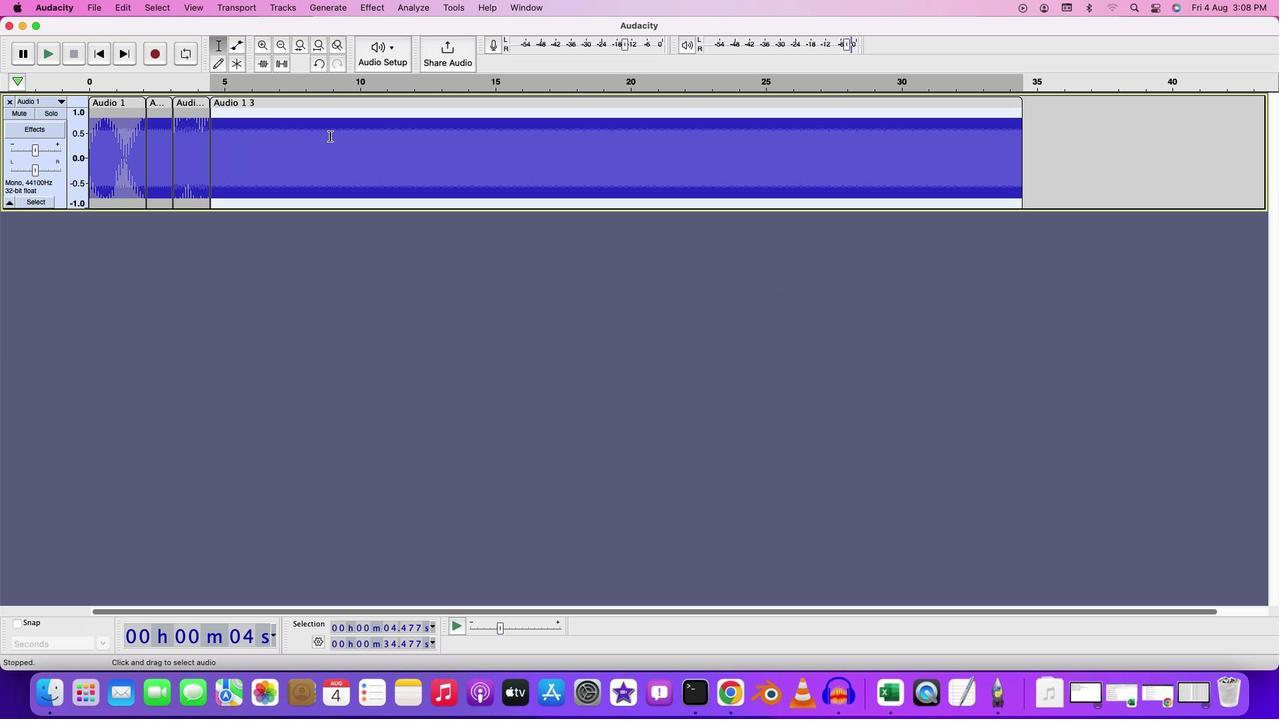 
Action: Mouse moved to (328, 135)
Screenshot: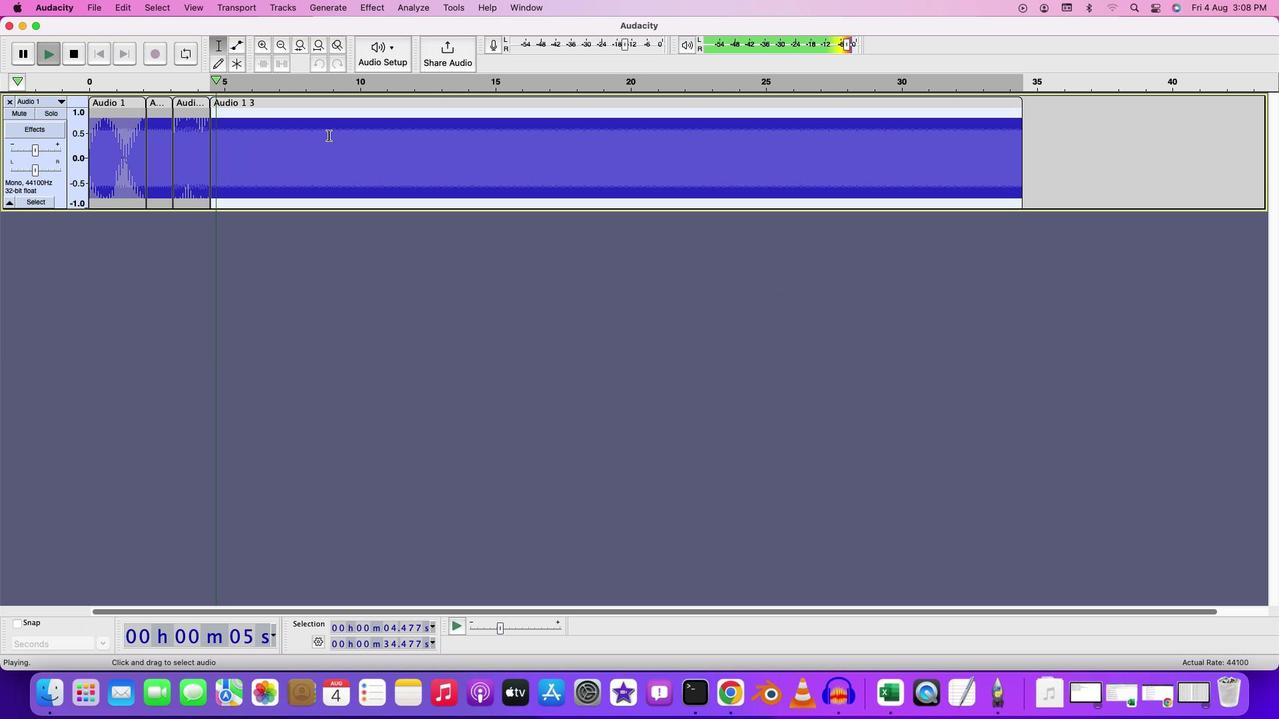 
Action: Key pressed Key.space
Screenshot: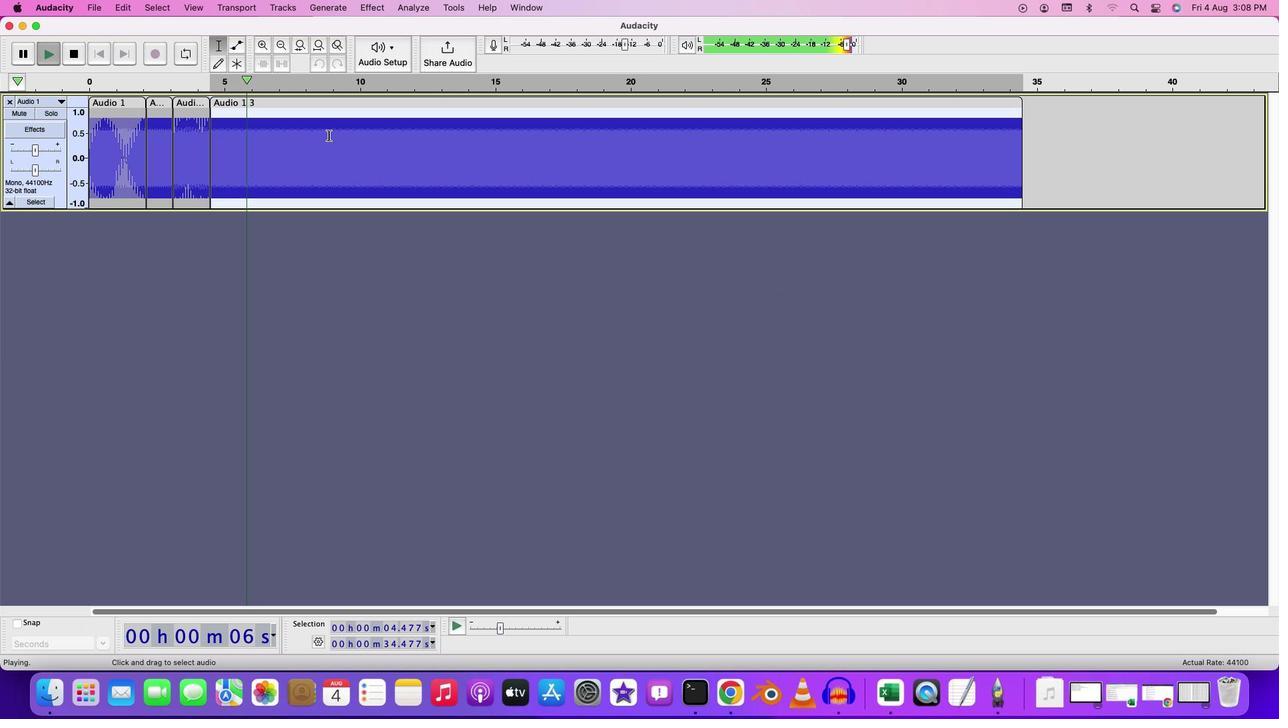 
Action: Mouse moved to (1023, 125)
Screenshot: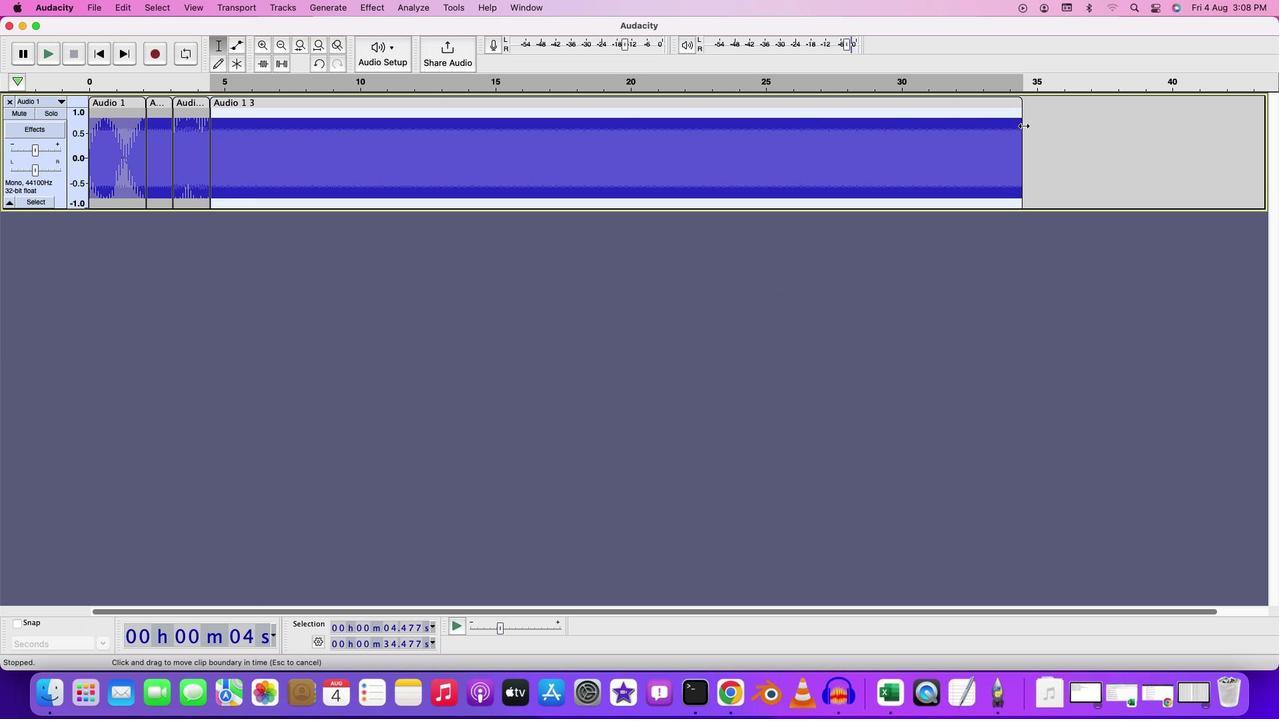 
Action: Mouse pressed left at (1023, 125)
Screenshot: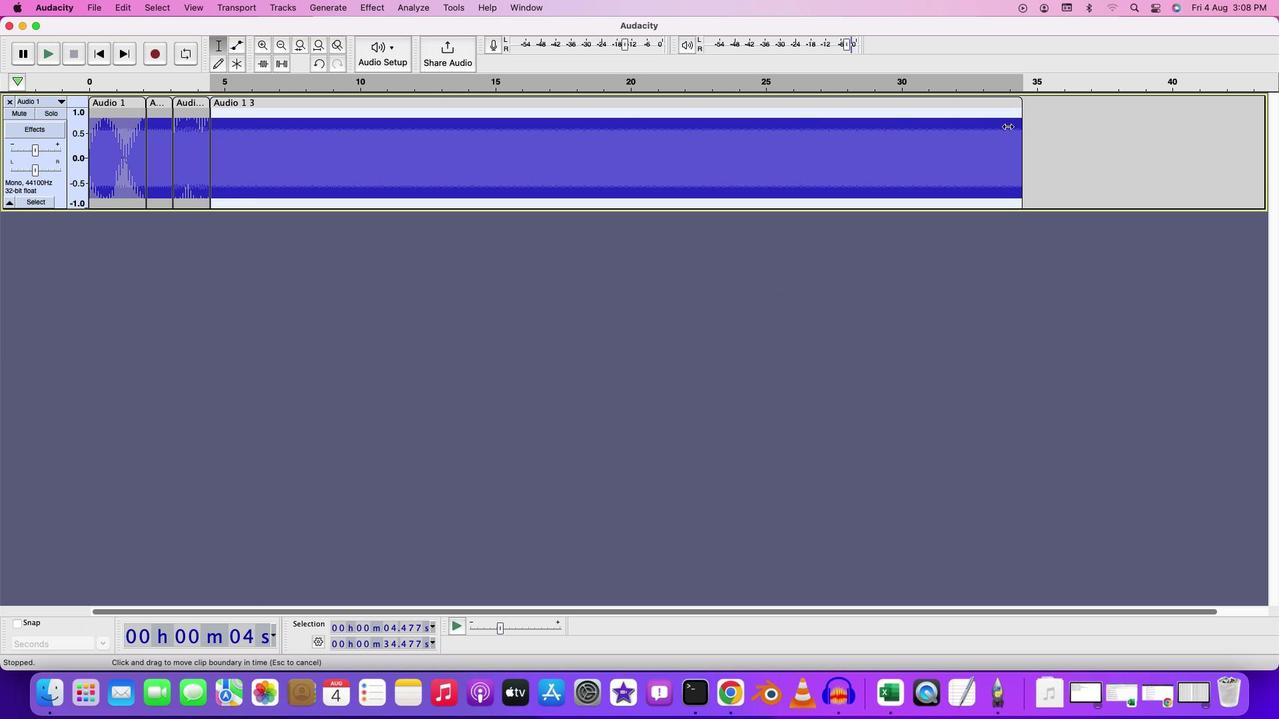 
Action: Mouse moved to (247, 101)
Screenshot: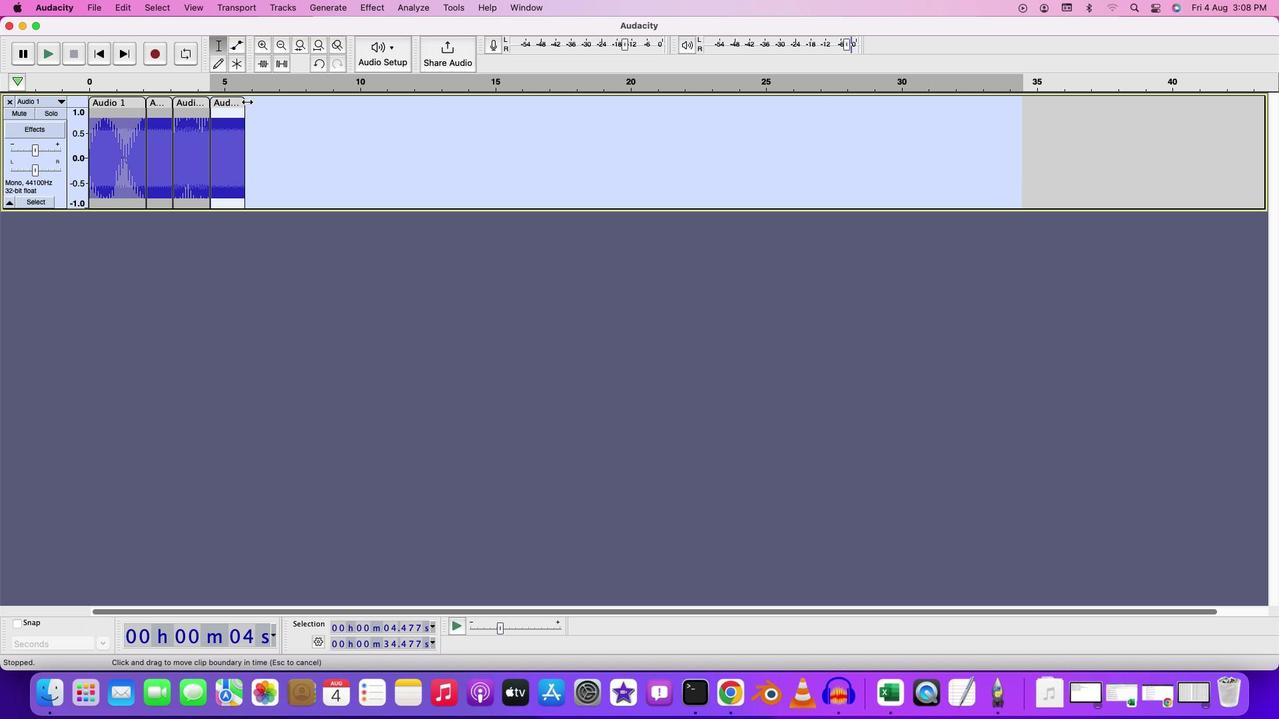 
Action: Mouse pressed left at (247, 101)
Screenshot: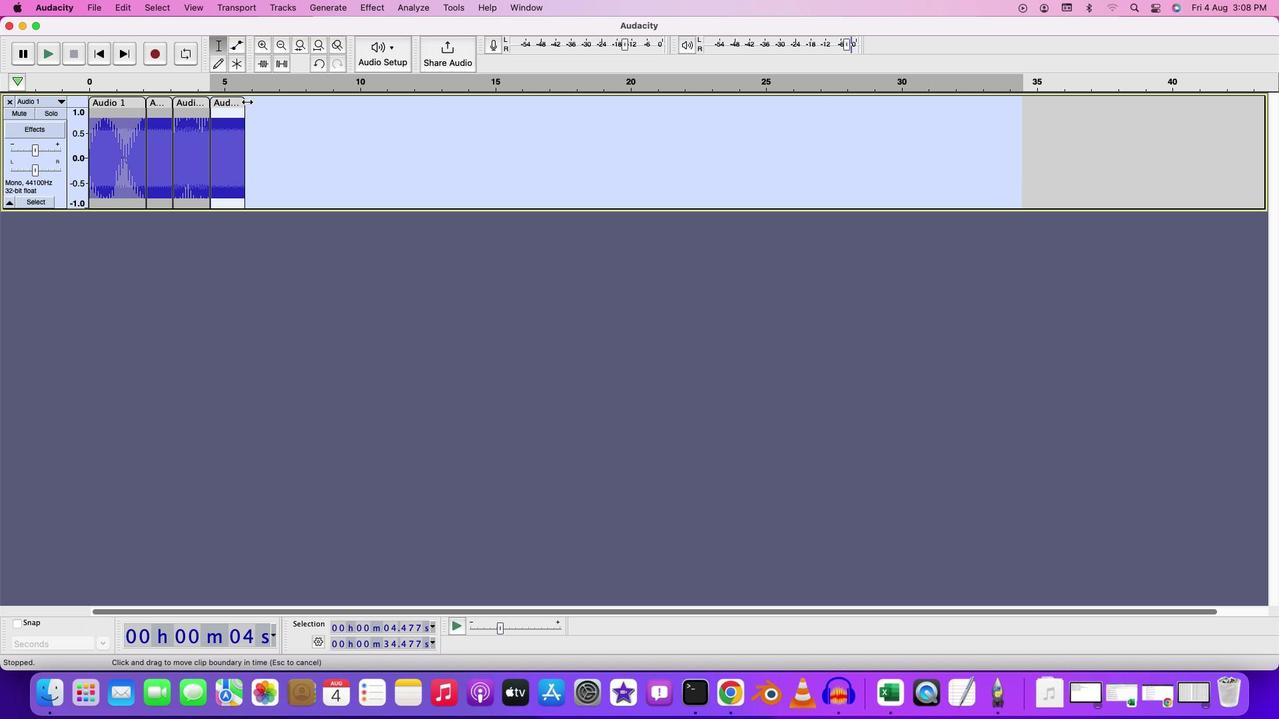 
Action: Mouse moved to (250, 101)
Screenshot: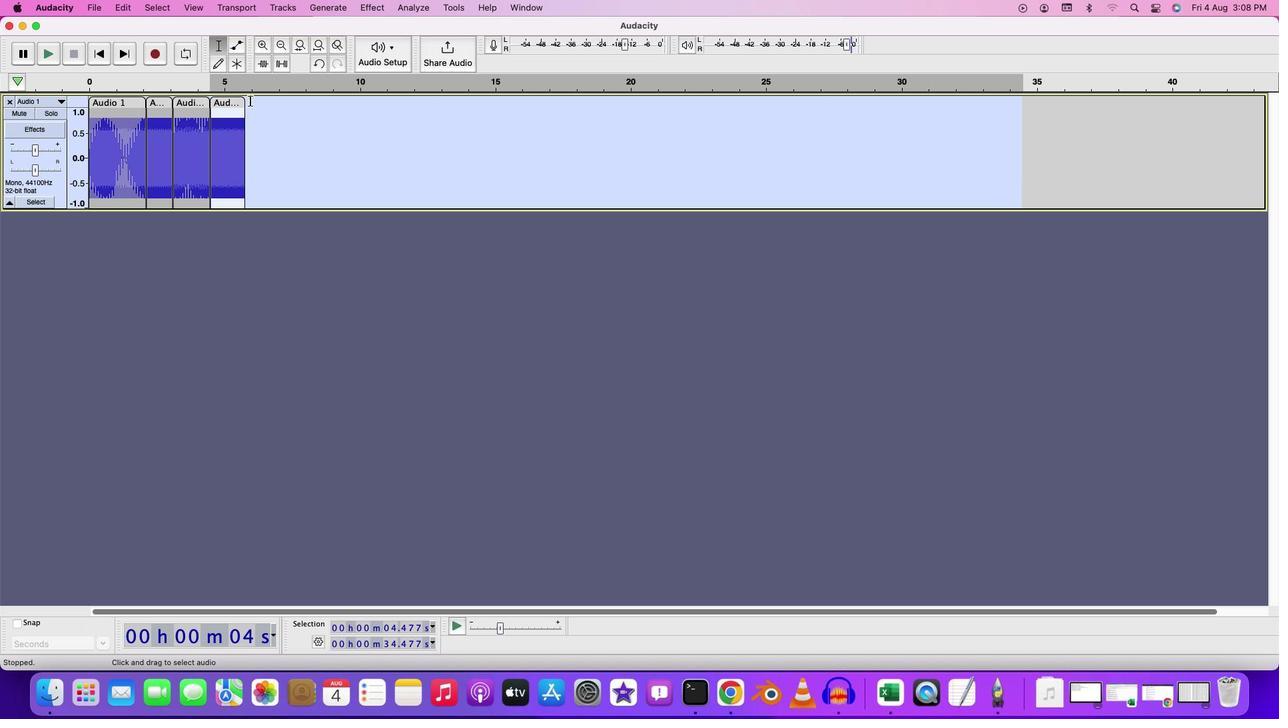 
Action: Mouse pressed left at (250, 101)
Screenshot: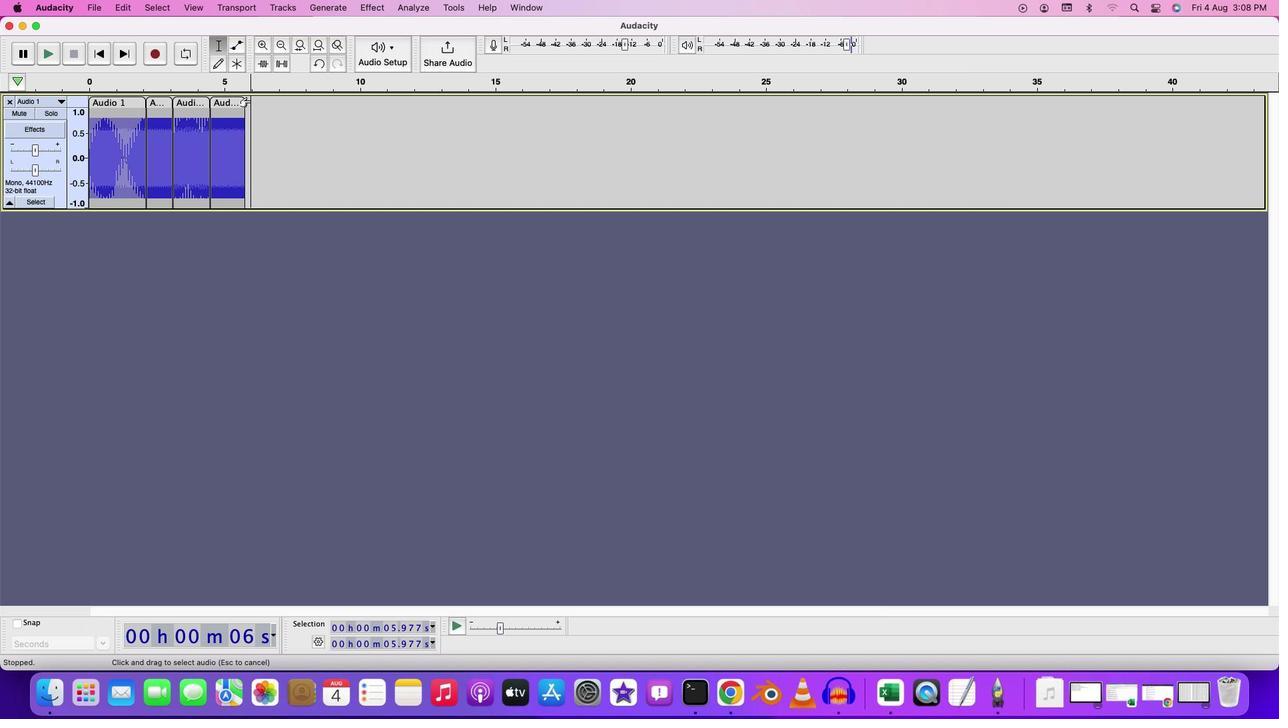 
Action: Mouse moved to (250, 101)
Screenshot: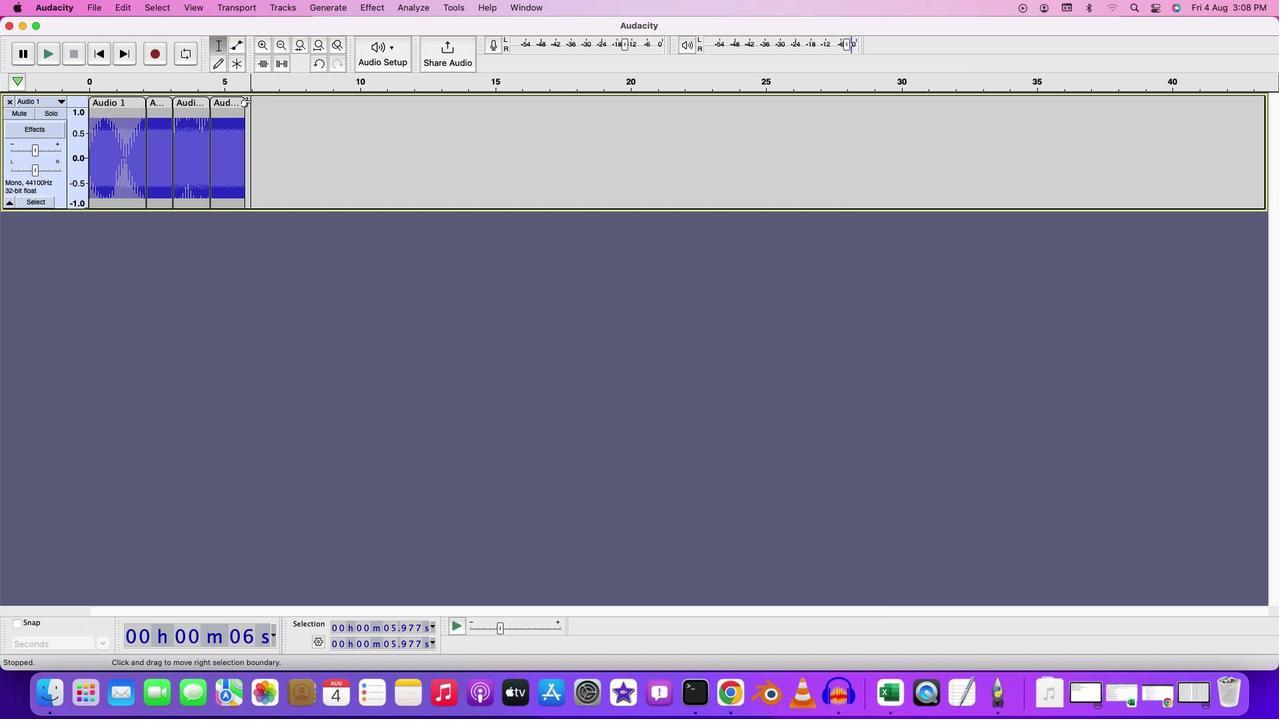 
Action: Key pressed Key.leftKey.leftKey.leftKey.leftKey.leftKey.leftKey.leftKey.leftKey.leftKey.leftKey.upKey.downKey.up
Screenshot: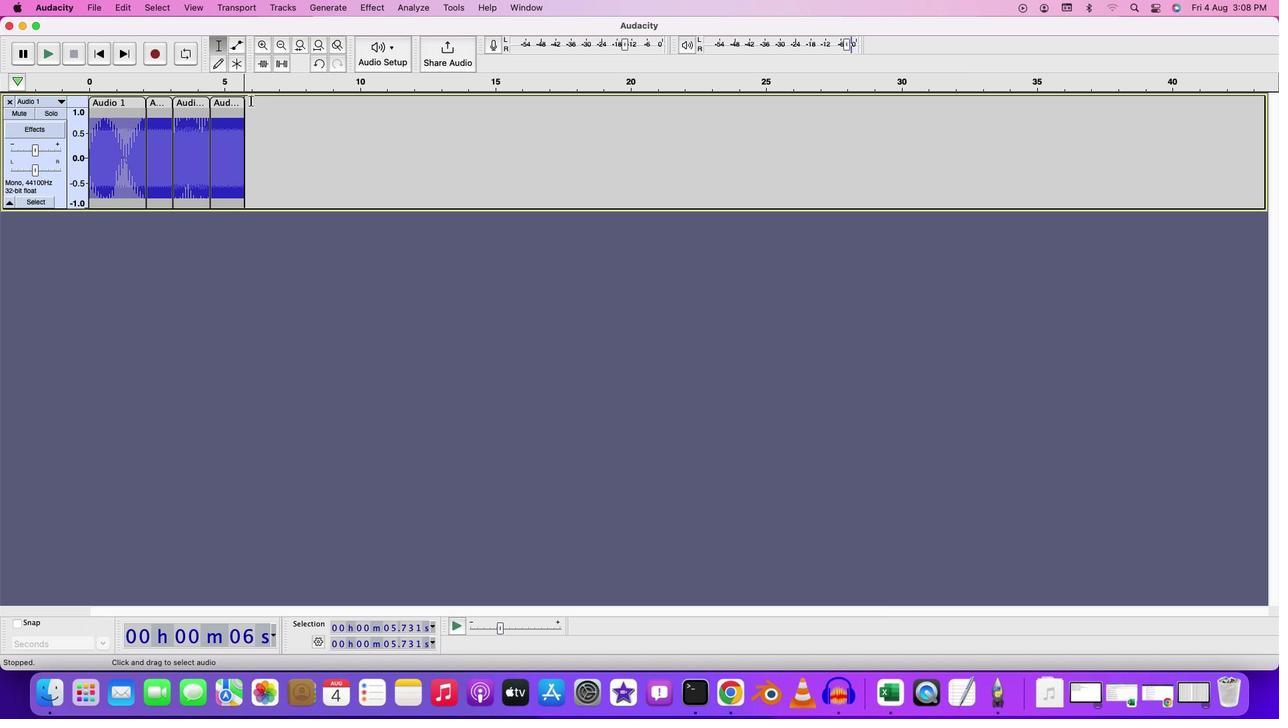 
Action: Mouse moved to (331, 8)
Screenshot: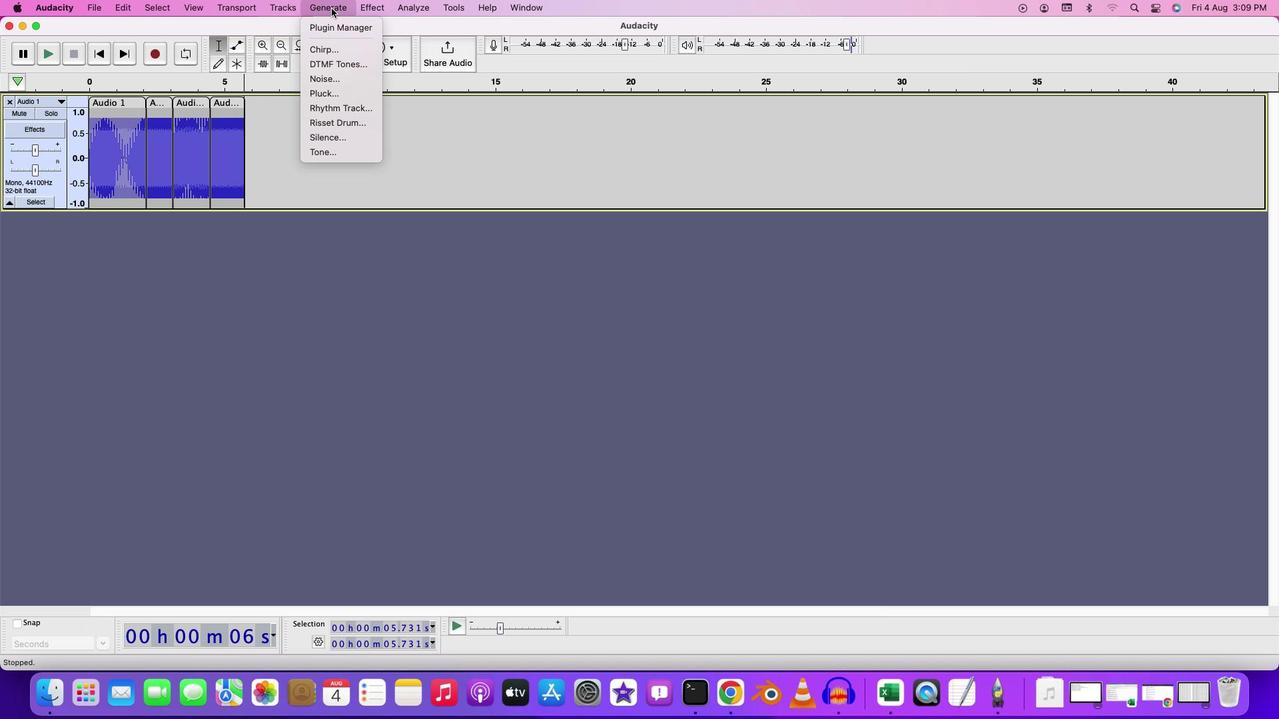 
Action: Mouse pressed left at (331, 8)
Screenshot: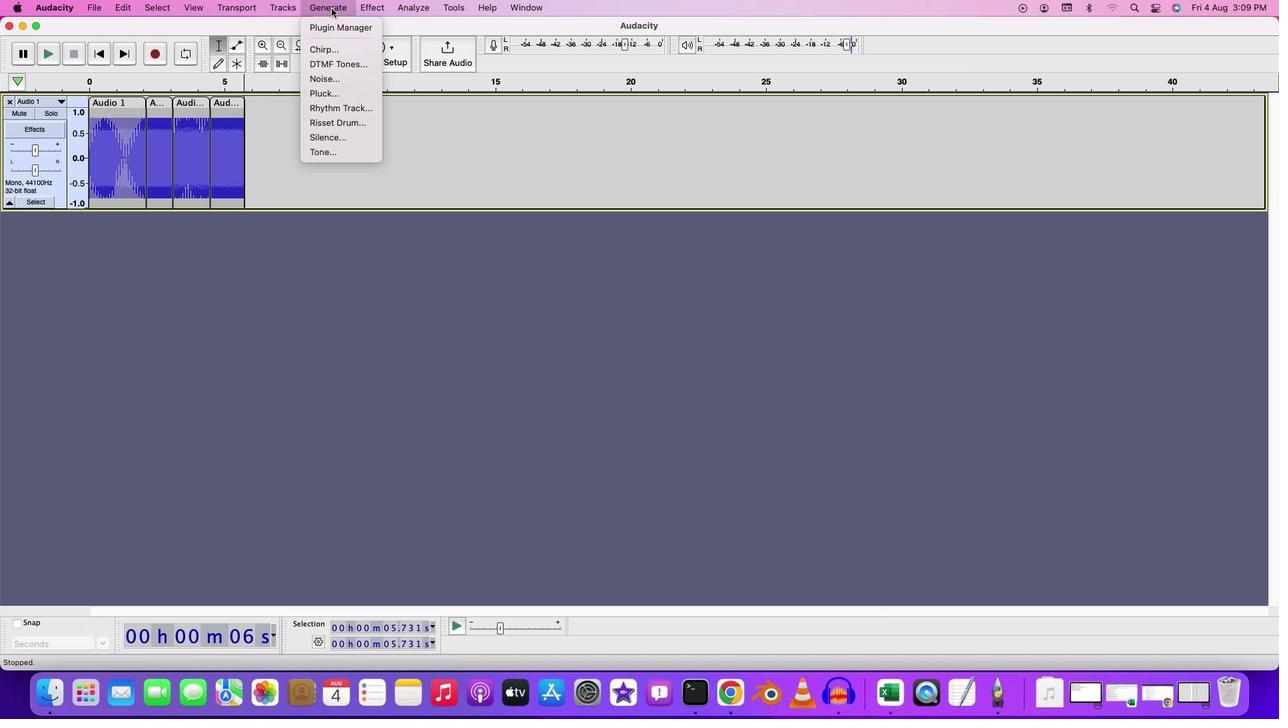 
Action: Mouse moved to (332, 148)
Screenshot: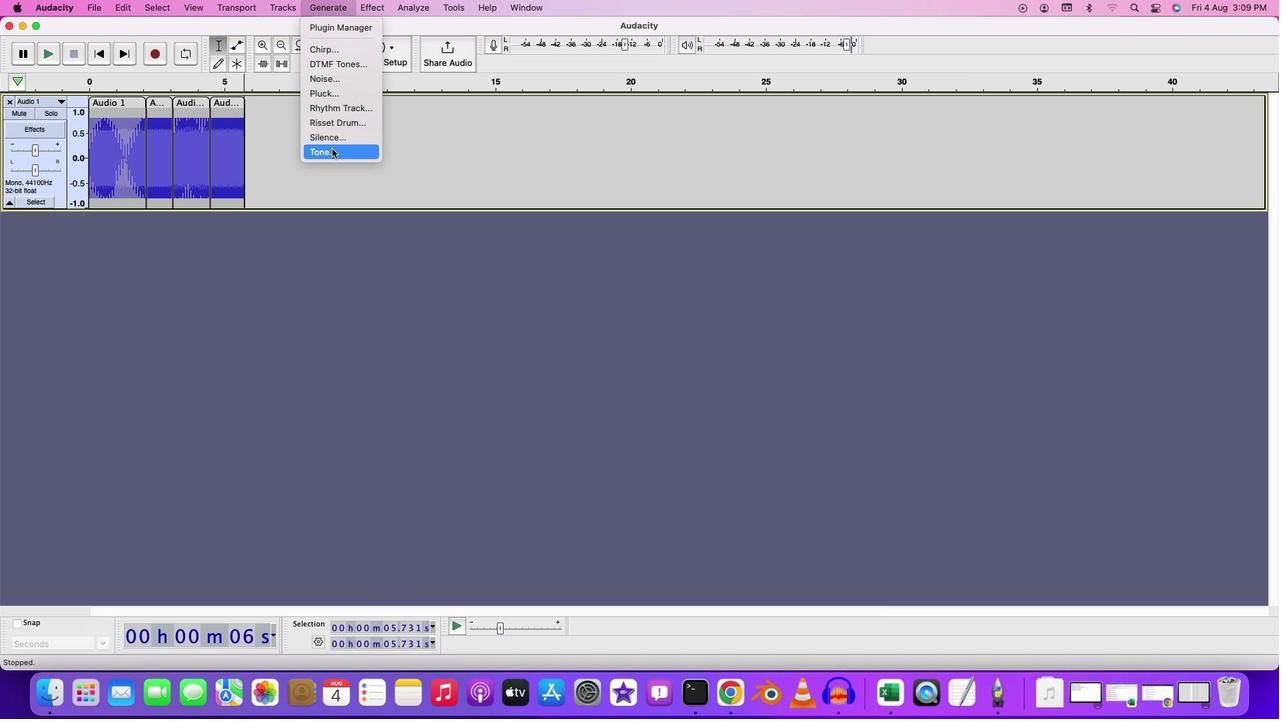 
Action: Mouse pressed left at (332, 148)
Screenshot: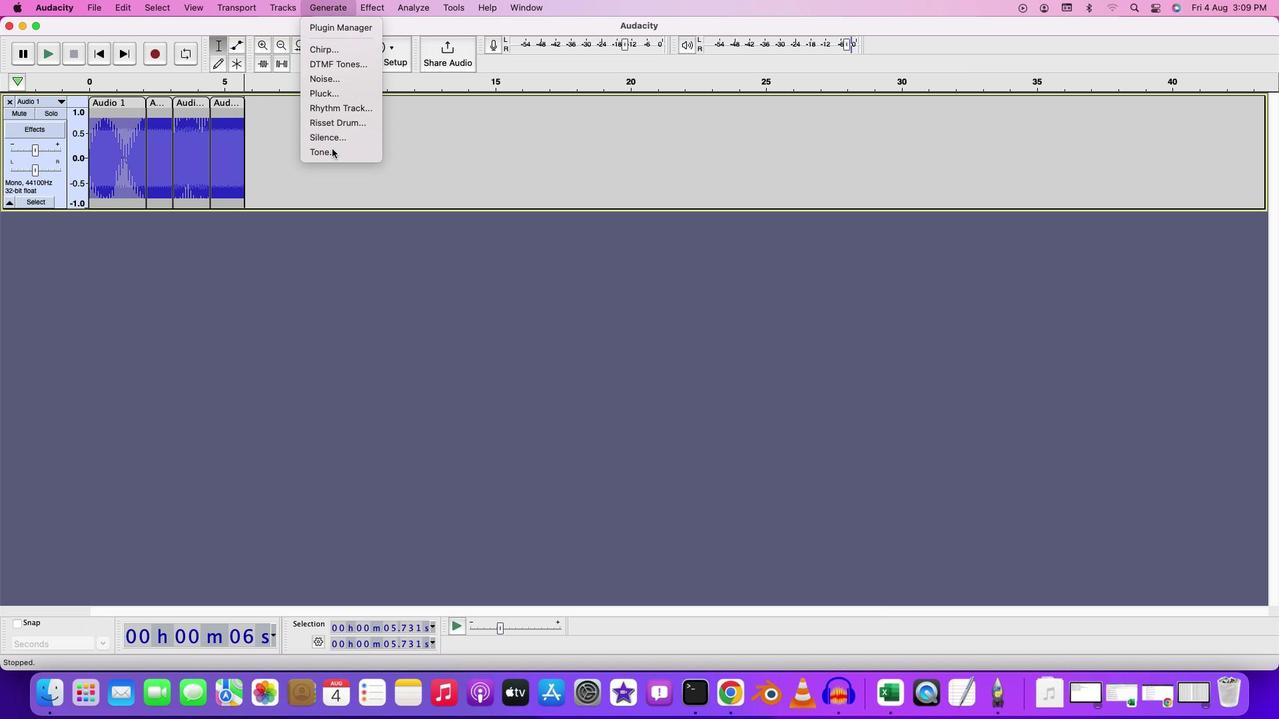 
Action: Mouse moved to (641, 349)
Screenshot: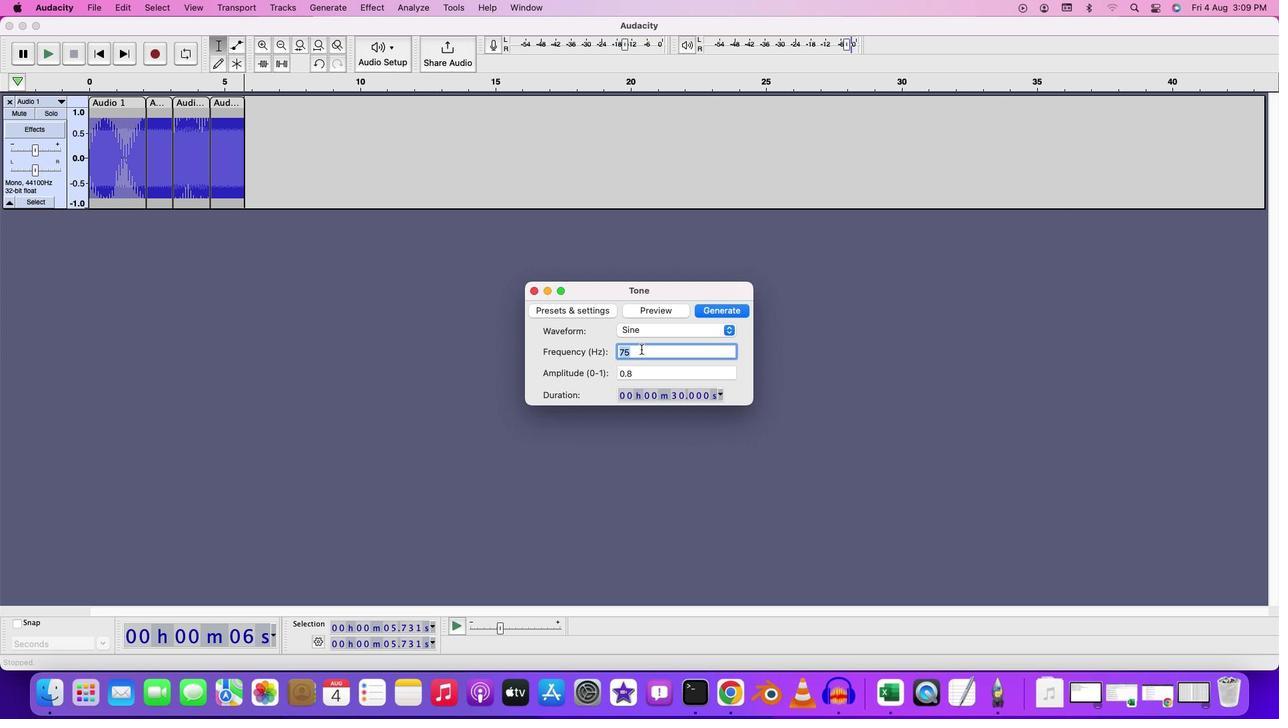 
Action: Mouse pressed left at (641, 349)
Screenshot: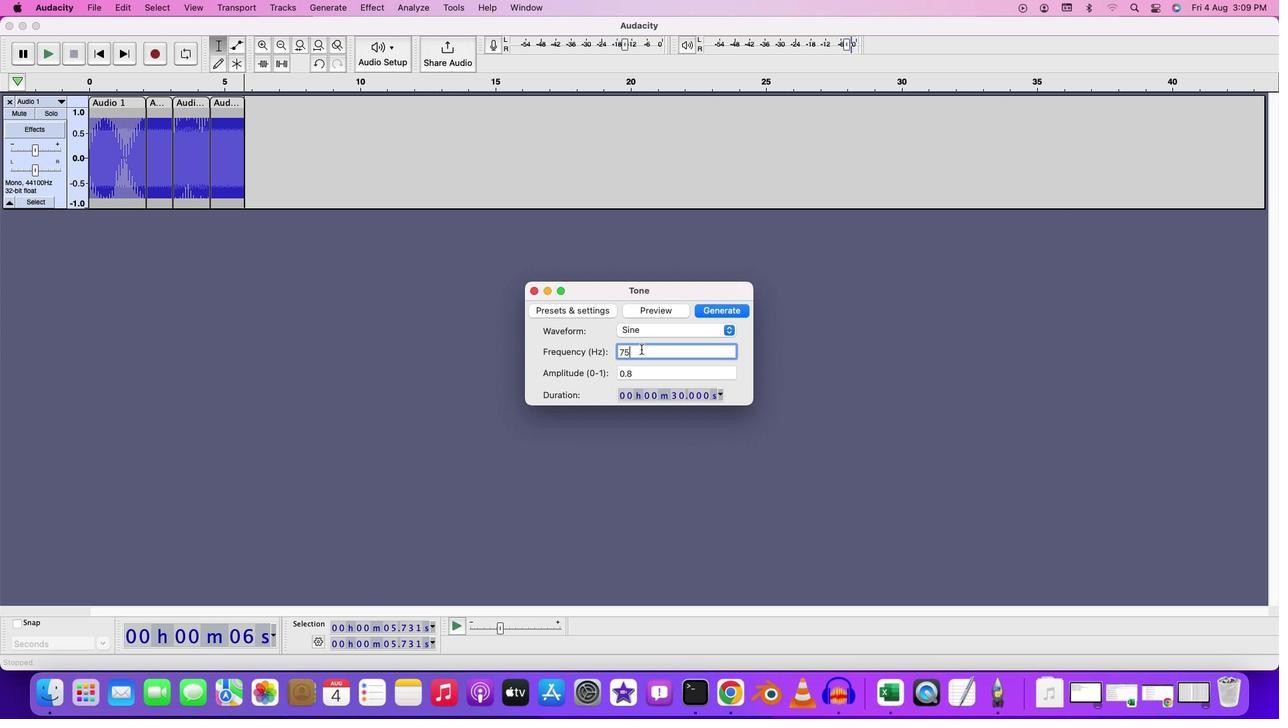 
Action: Key pressed Key.backspaceKey.backspaceKey.backspace'3''2'Key.backspace'0'
Screenshot: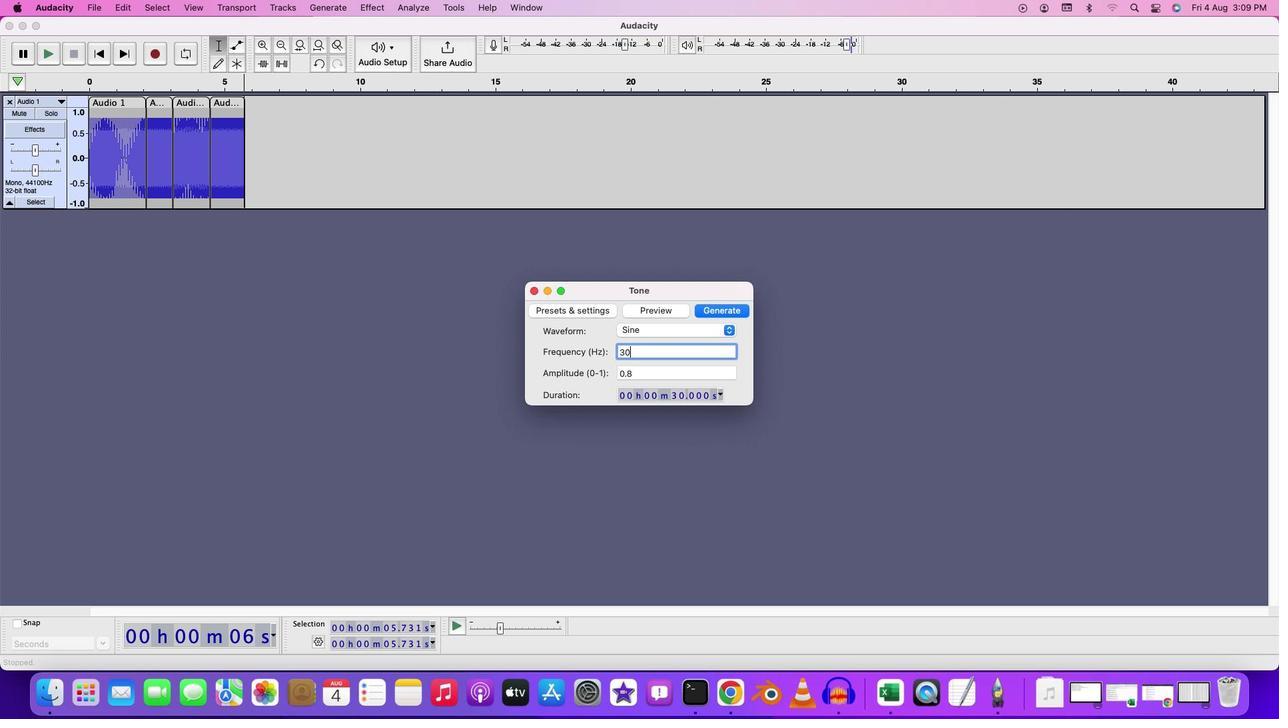 
Action: Mouse moved to (731, 311)
Screenshot: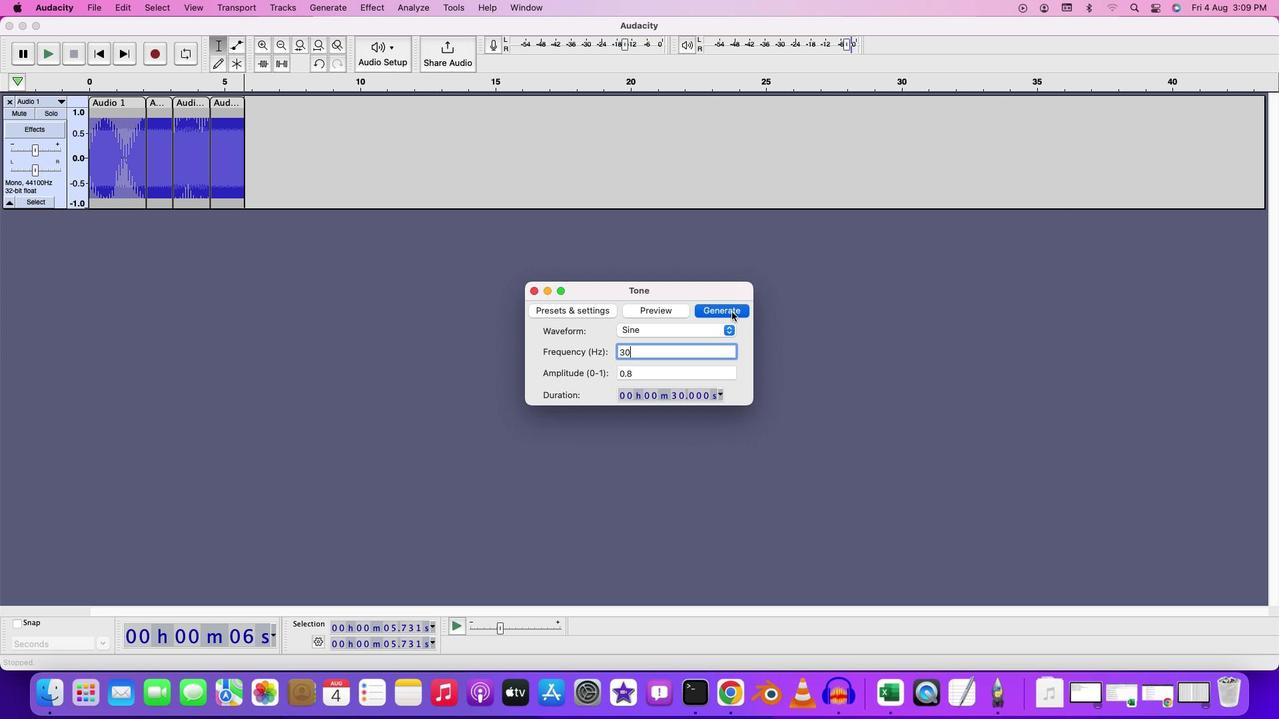 
Action: Mouse pressed left at (731, 311)
Screenshot: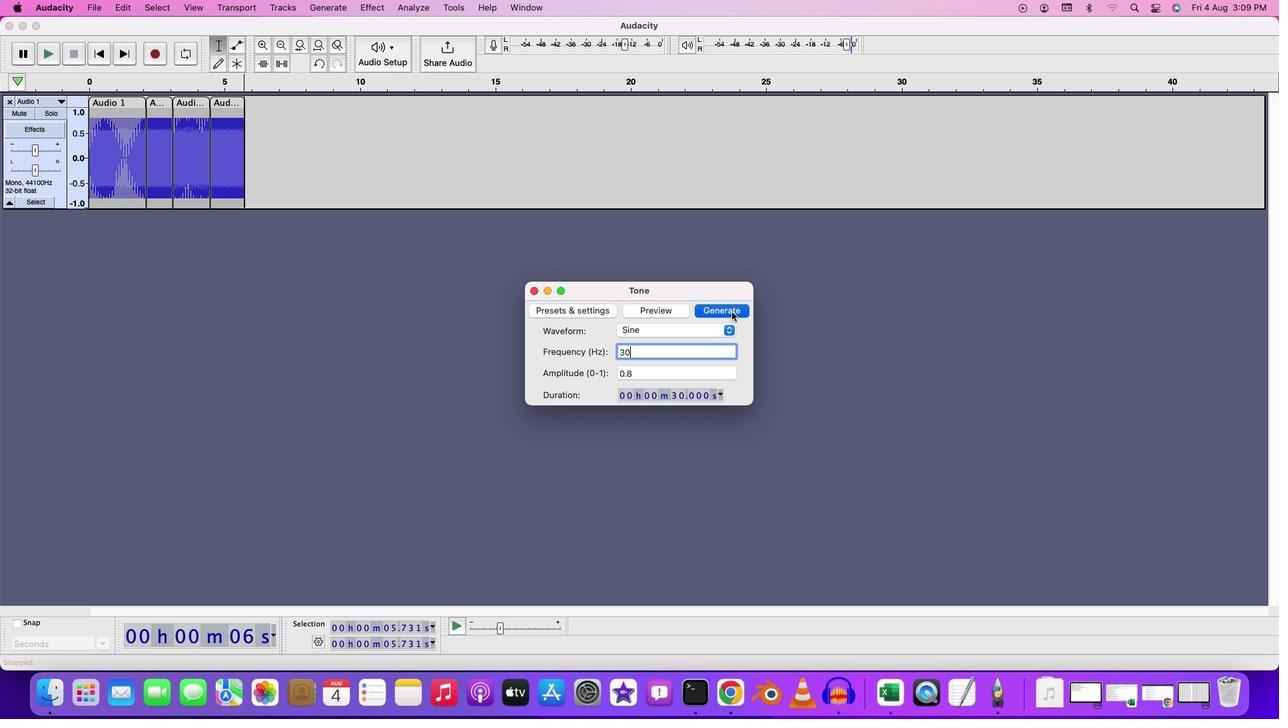 
Action: Mouse moved to (1057, 135)
Screenshot: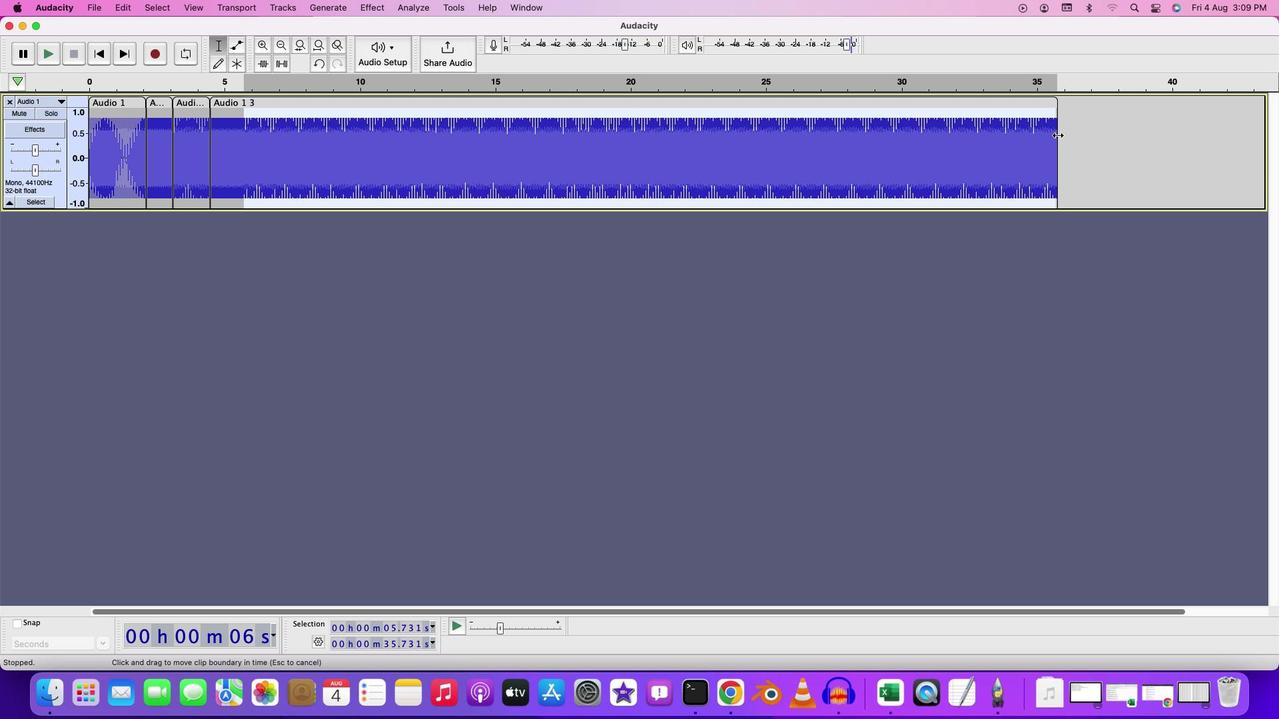 
Action: Mouse pressed left at (1057, 135)
Screenshot: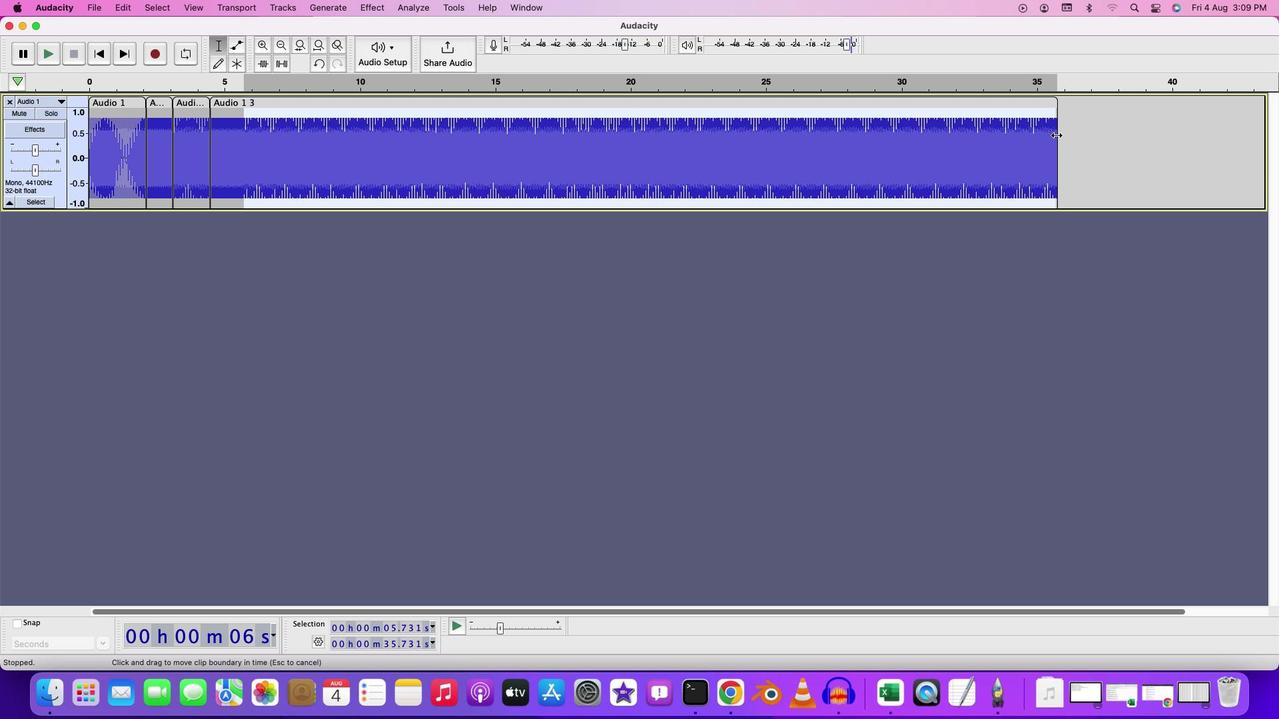 
Action: Mouse moved to (255, 100)
Screenshot: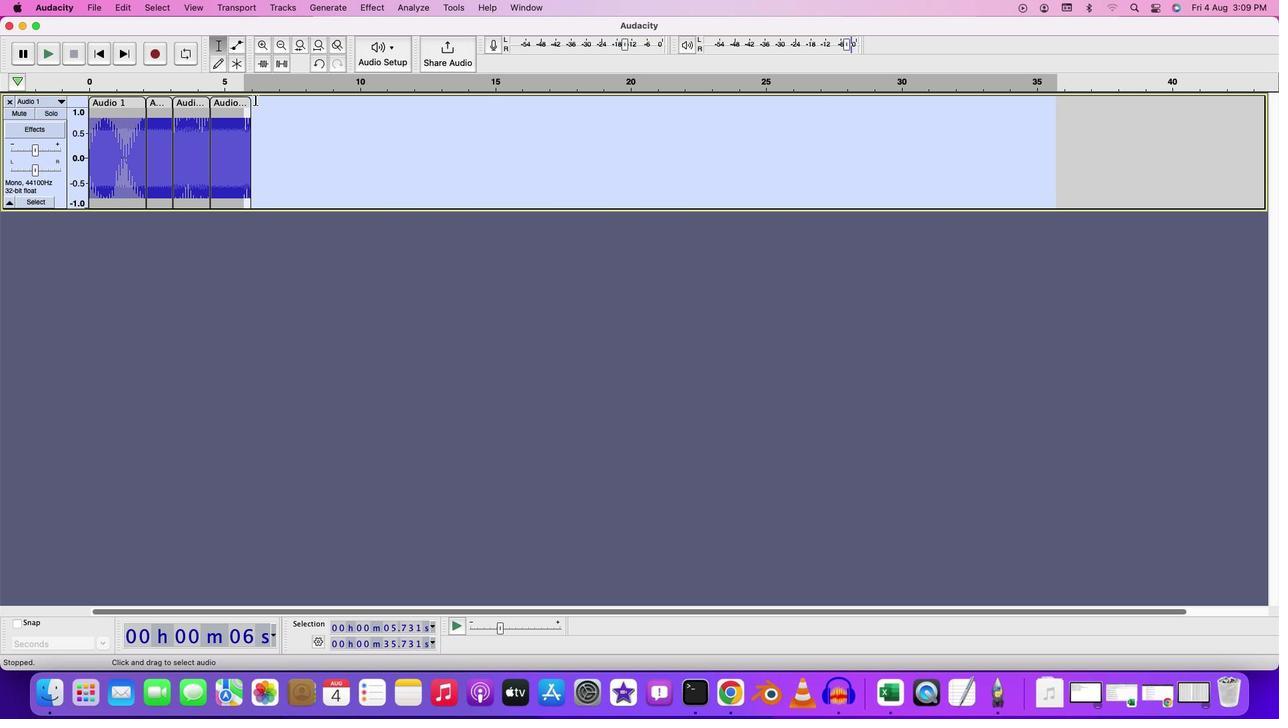 
Action: Mouse pressed left at (255, 100)
Screenshot: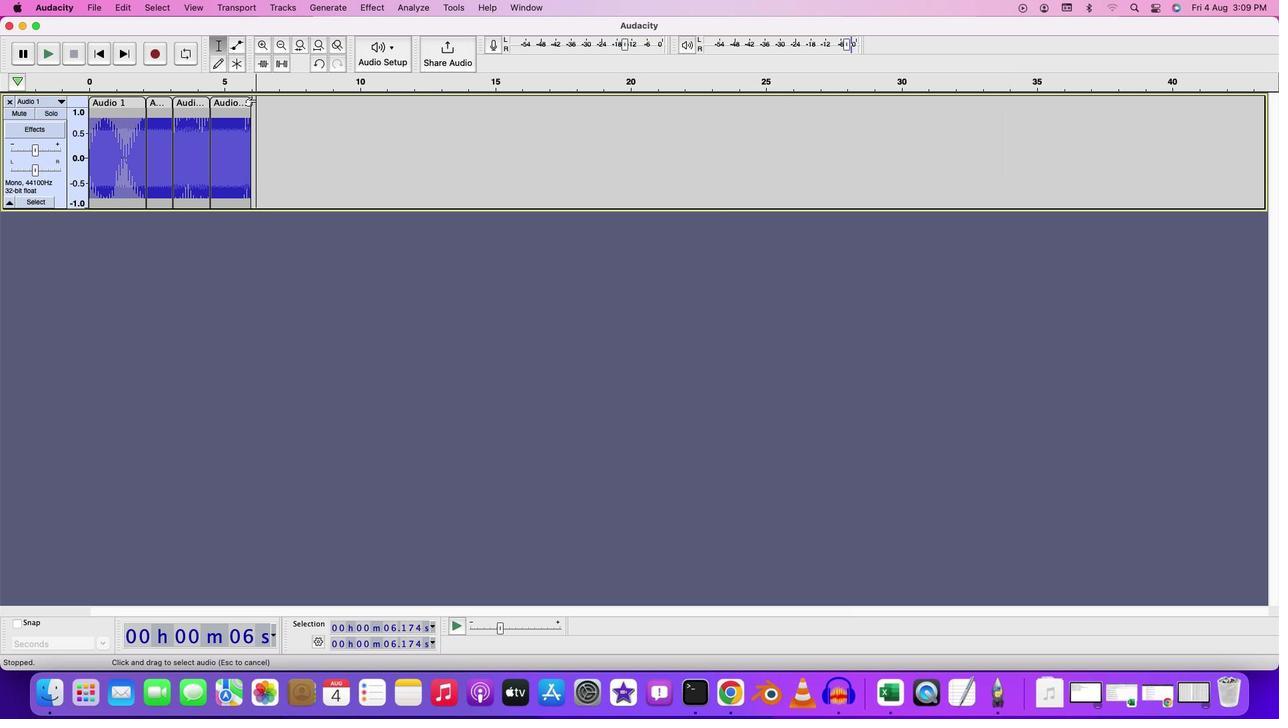 
Action: Mouse moved to (260, 103)
Screenshot: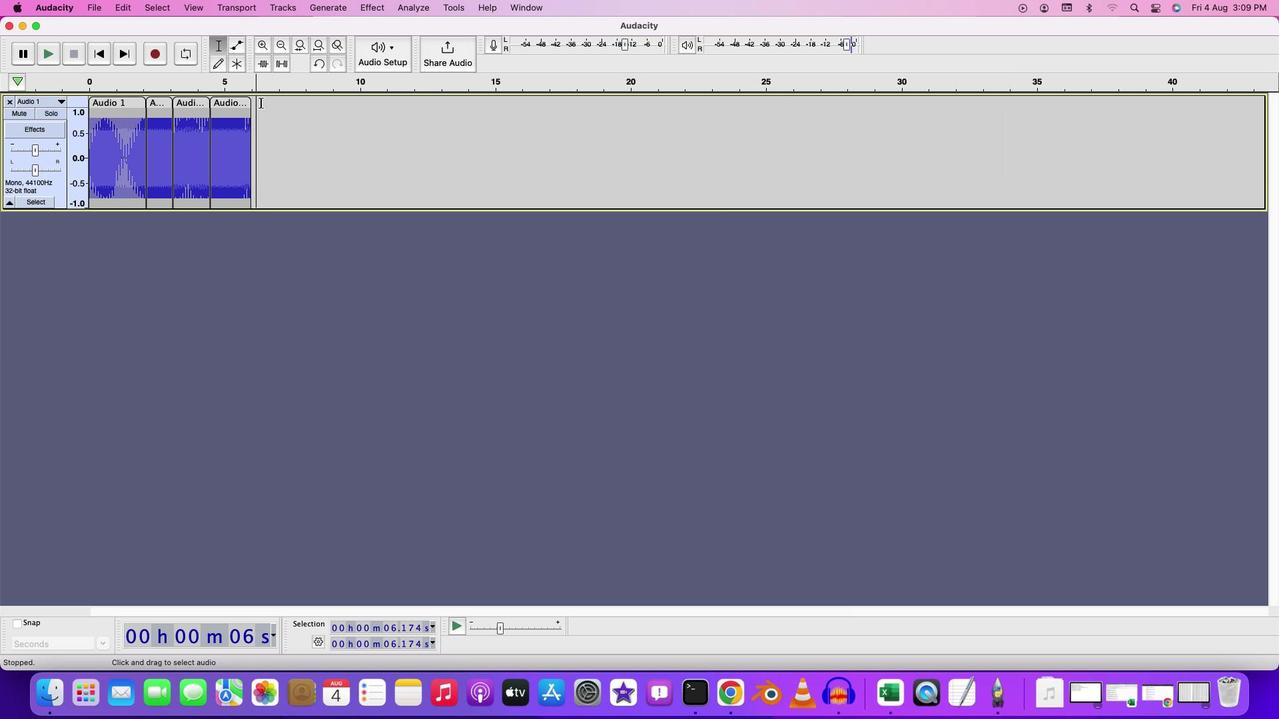 
Action: Key pressed Key.up
Screenshot: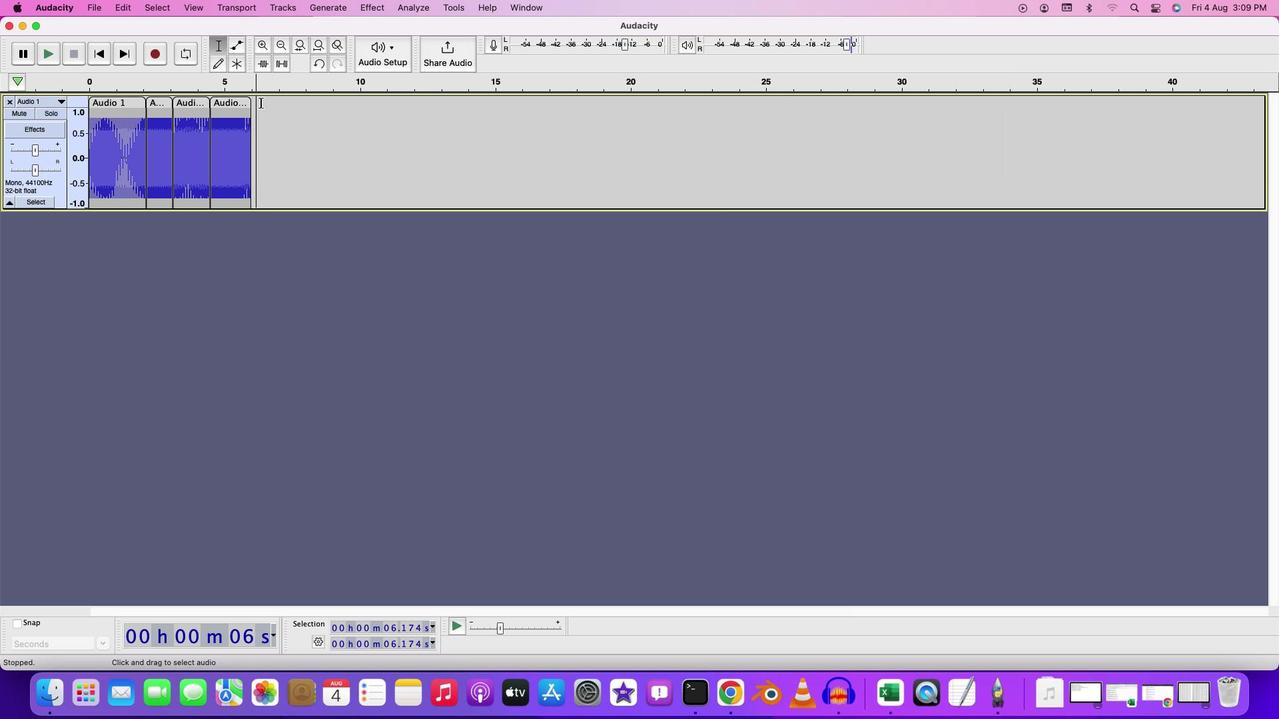 
Action: Mouse moved to (277, 135)
Screenshot: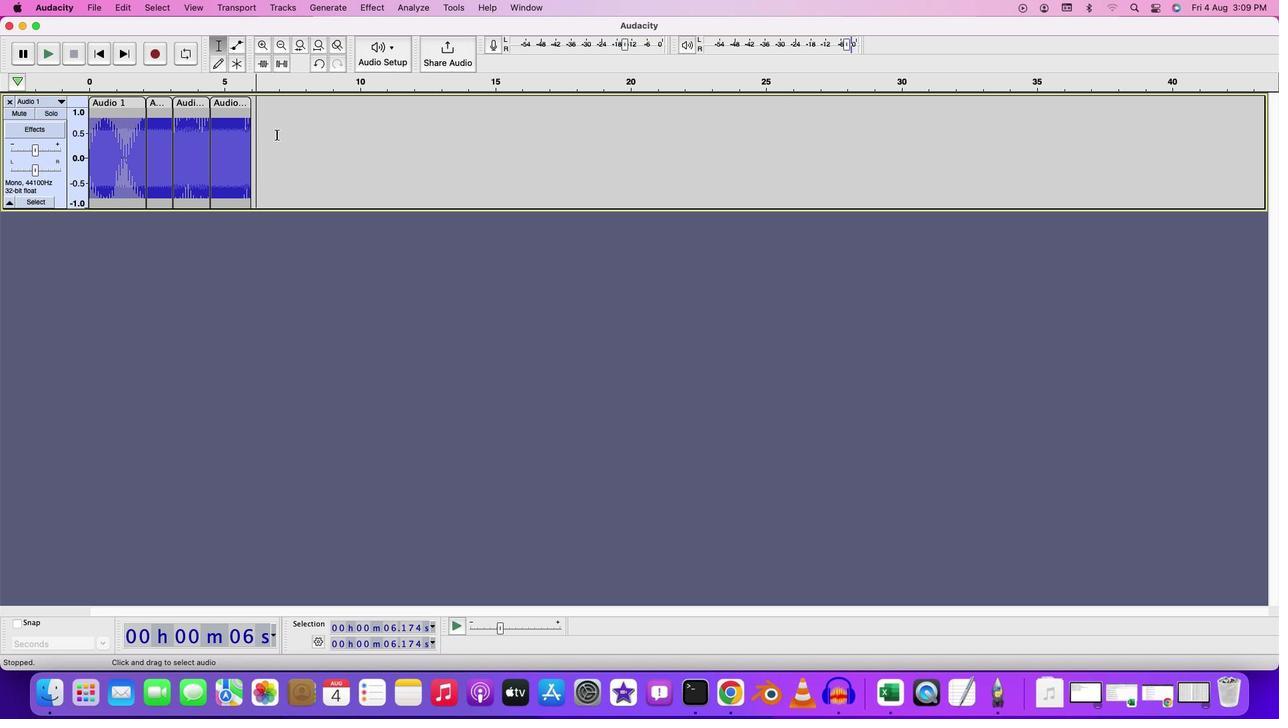 
Action: Key pressed Key.down
Screenshot: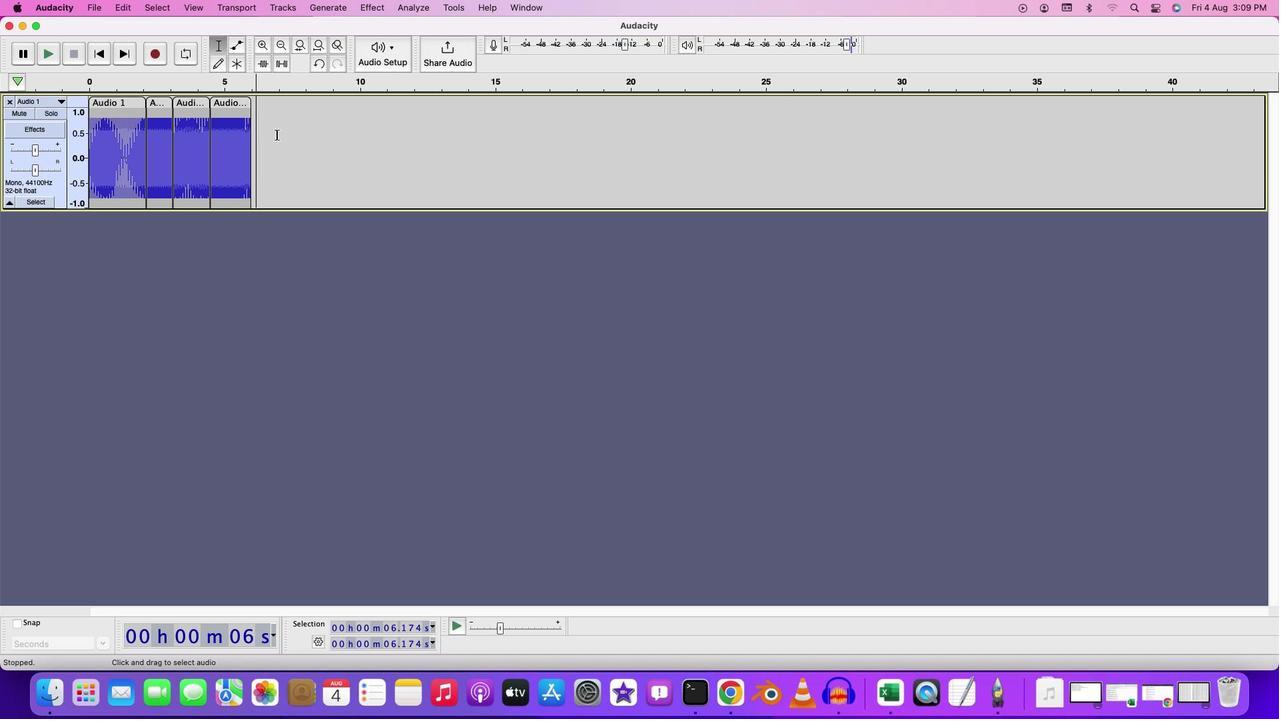 
Action: Mouse moved to (277, 135)
Screenshot: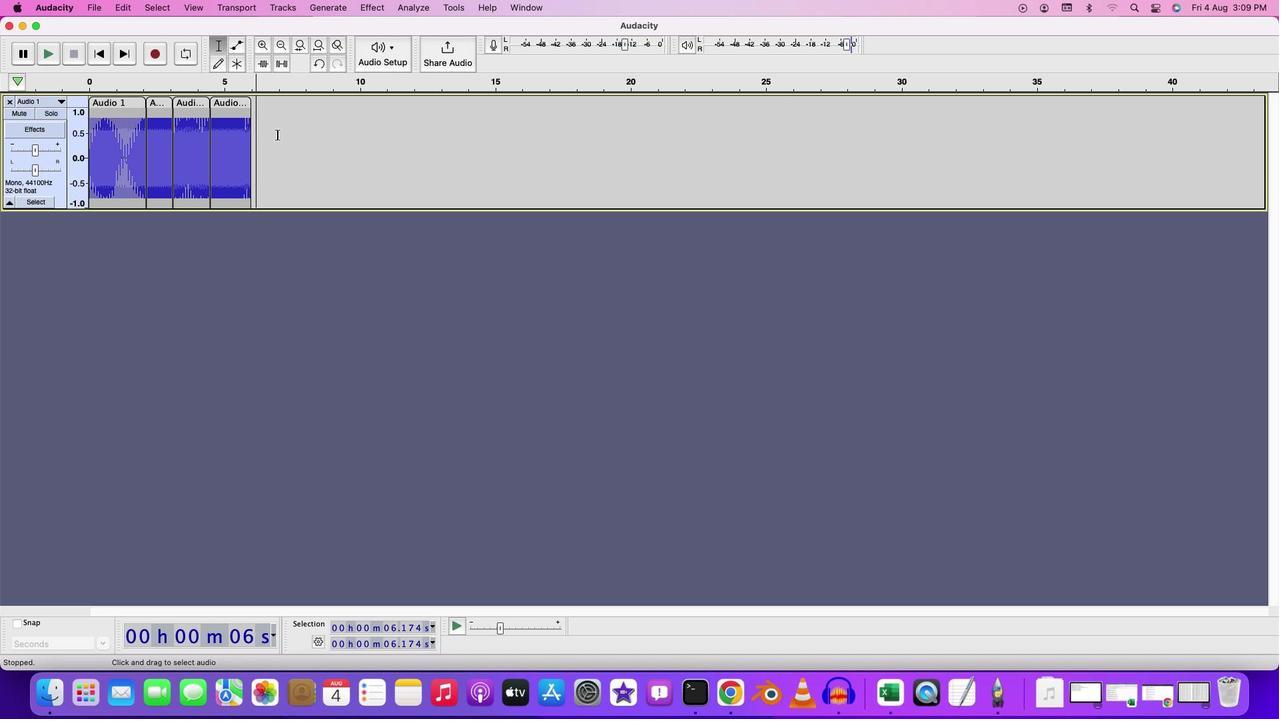 
Action: Mouse pressed left at (277, 135)
Screenshot: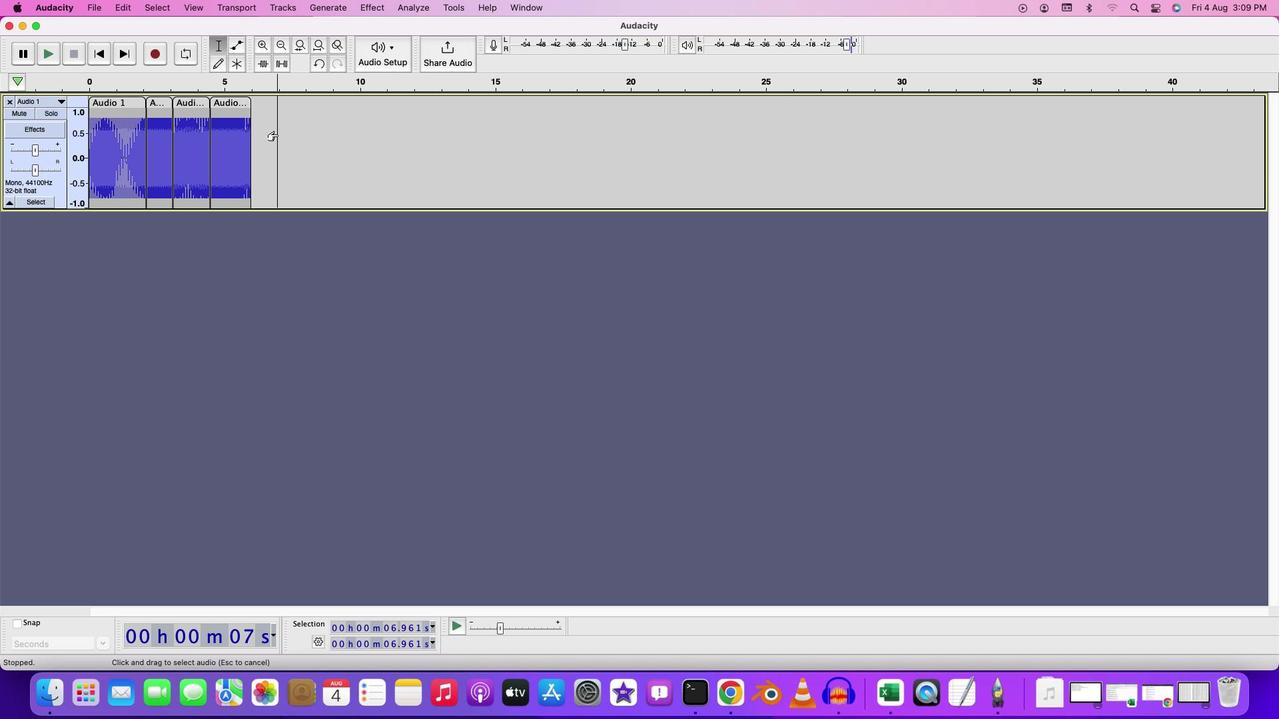 
Action: Mouse moved to (277, 135)
Screenshot: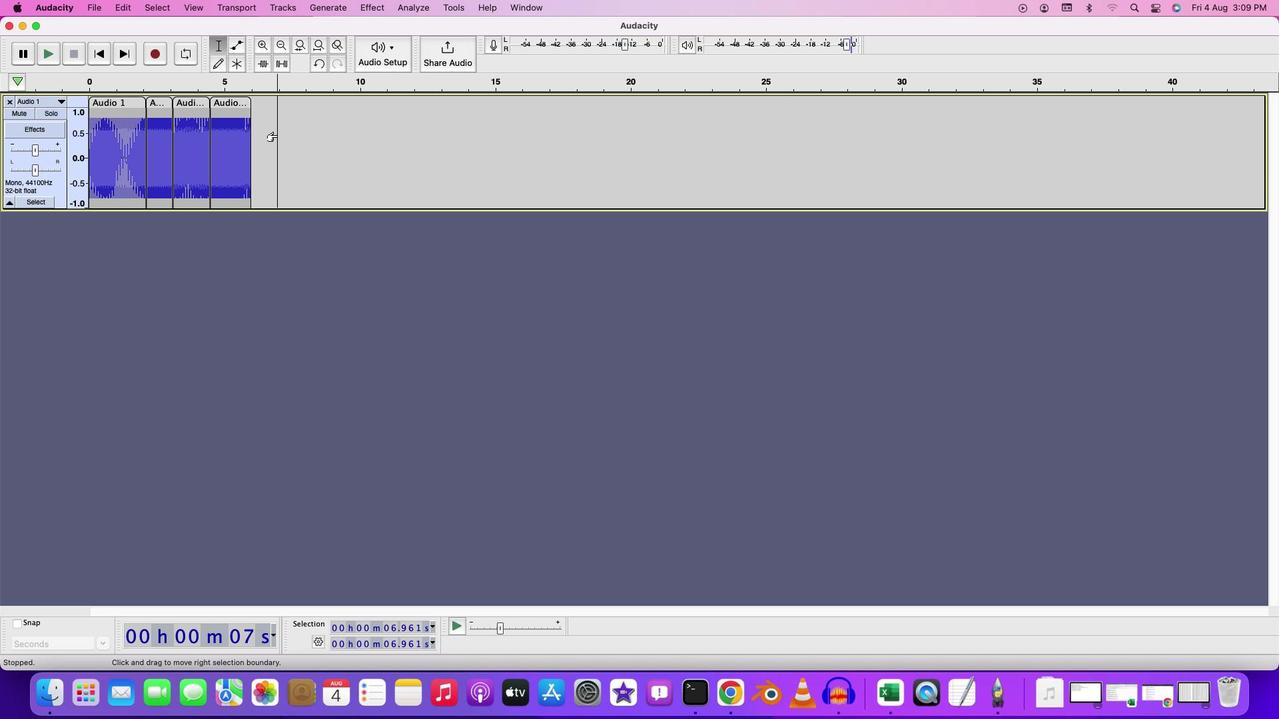 
Action: Key pressed Key.left
Screenshot: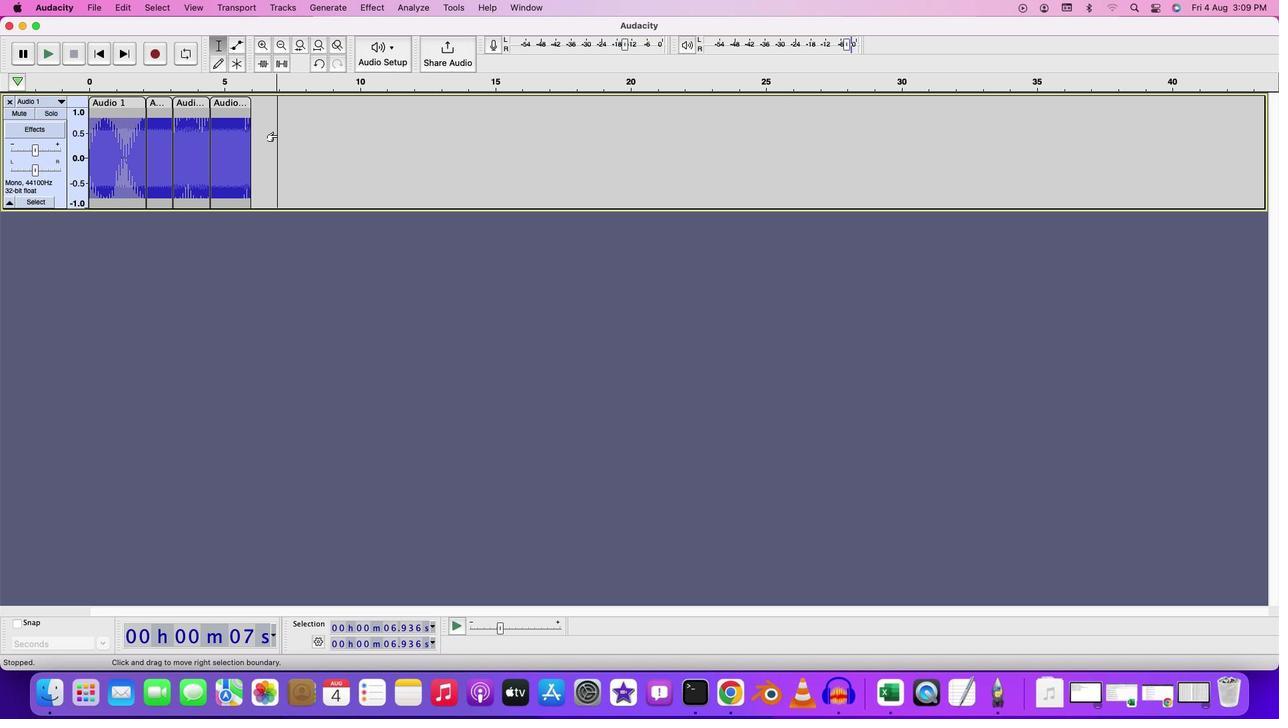 
Action: Mouse moved to (271, 131)
Screenshot: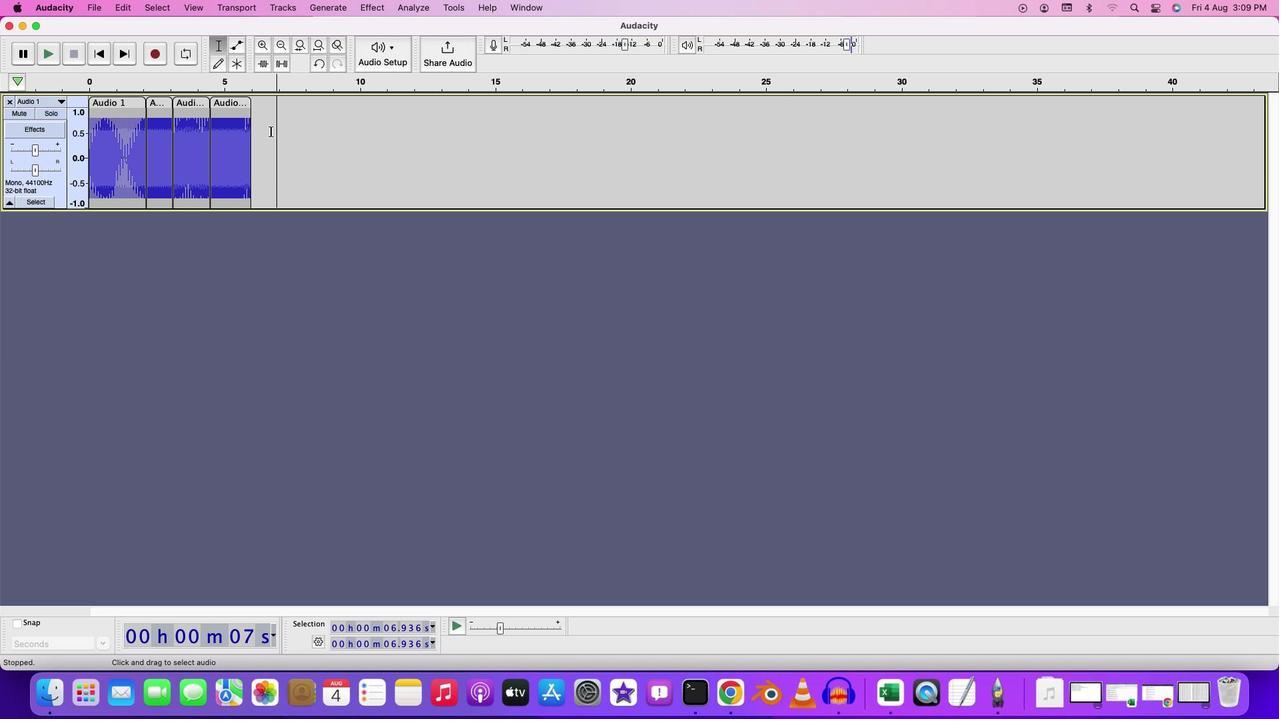 
Action: Key pressed Key.up
Screenshot: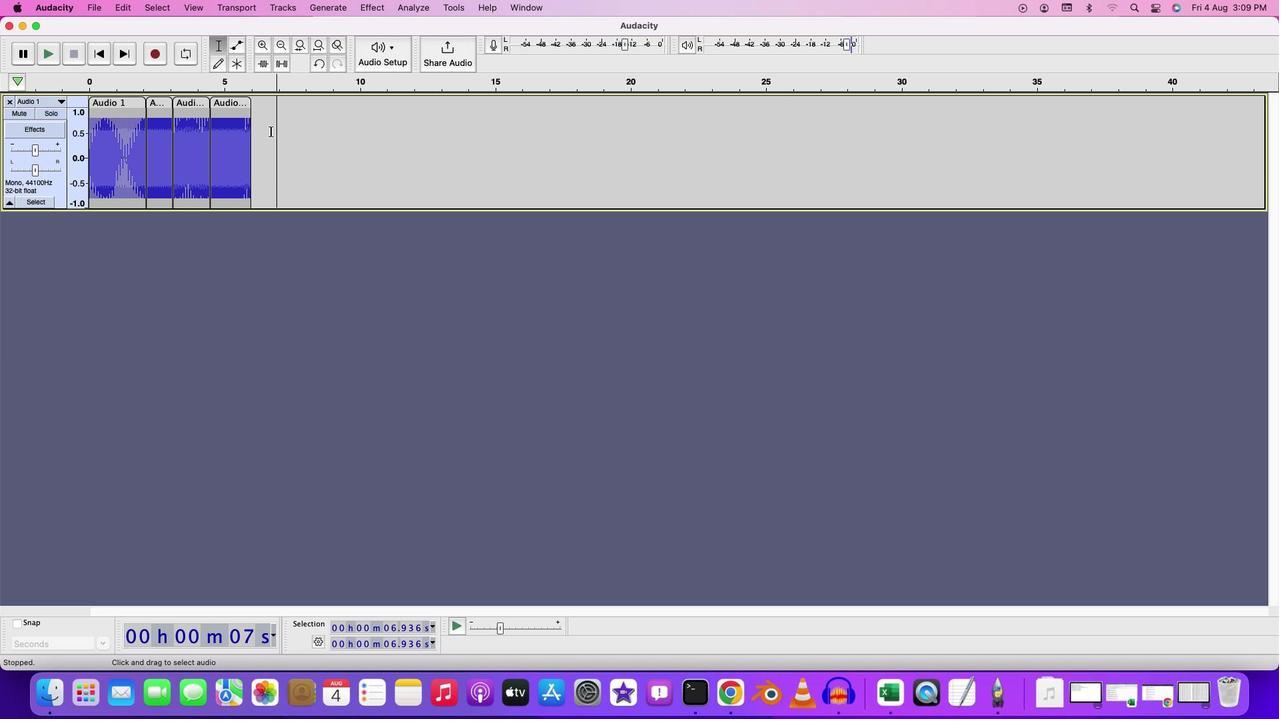 
Action: Mouse moved to (270, 131)
Screenshot: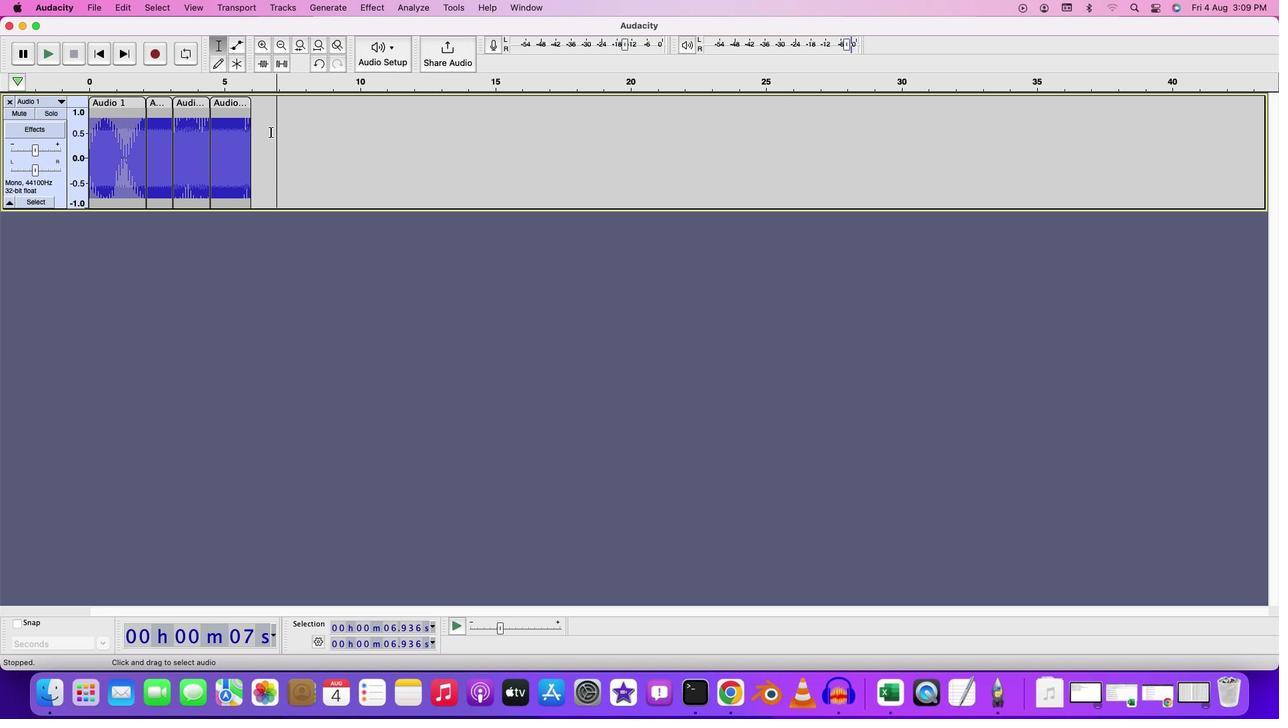 
Action: Key pressed Key.down
Screenshot: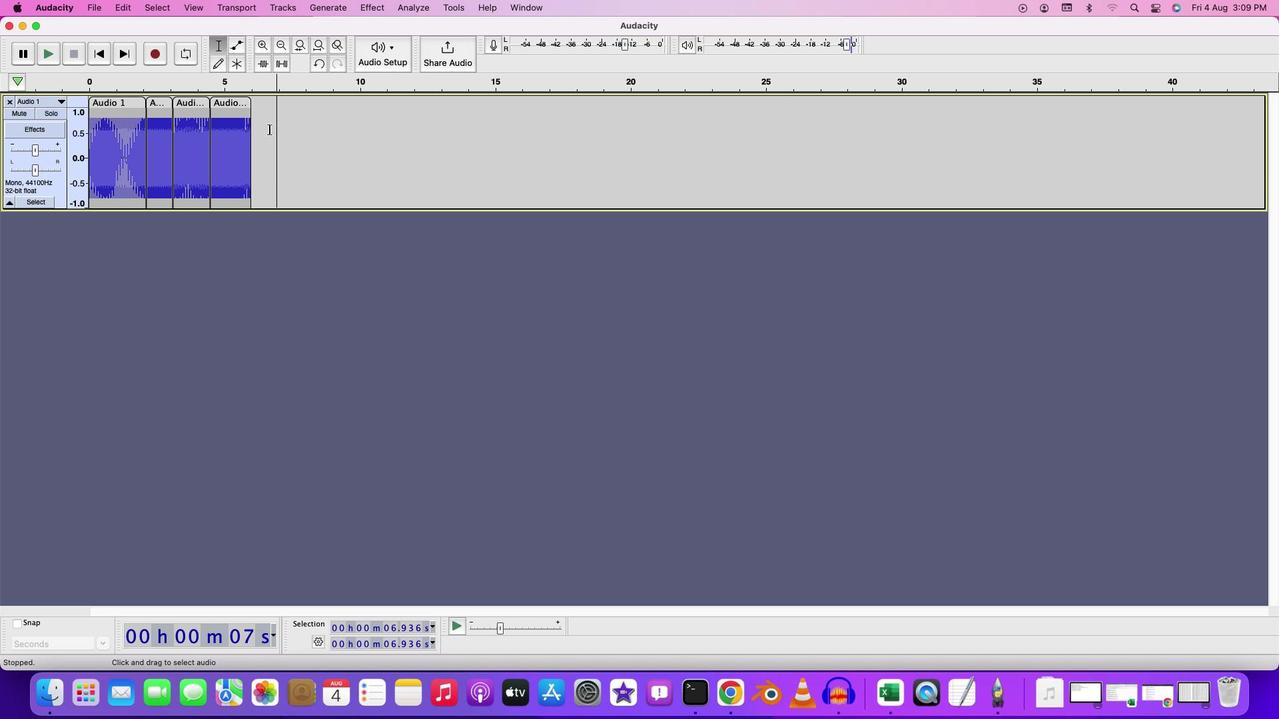 
Action: Mouse moved to (261, 117)
Screenshot: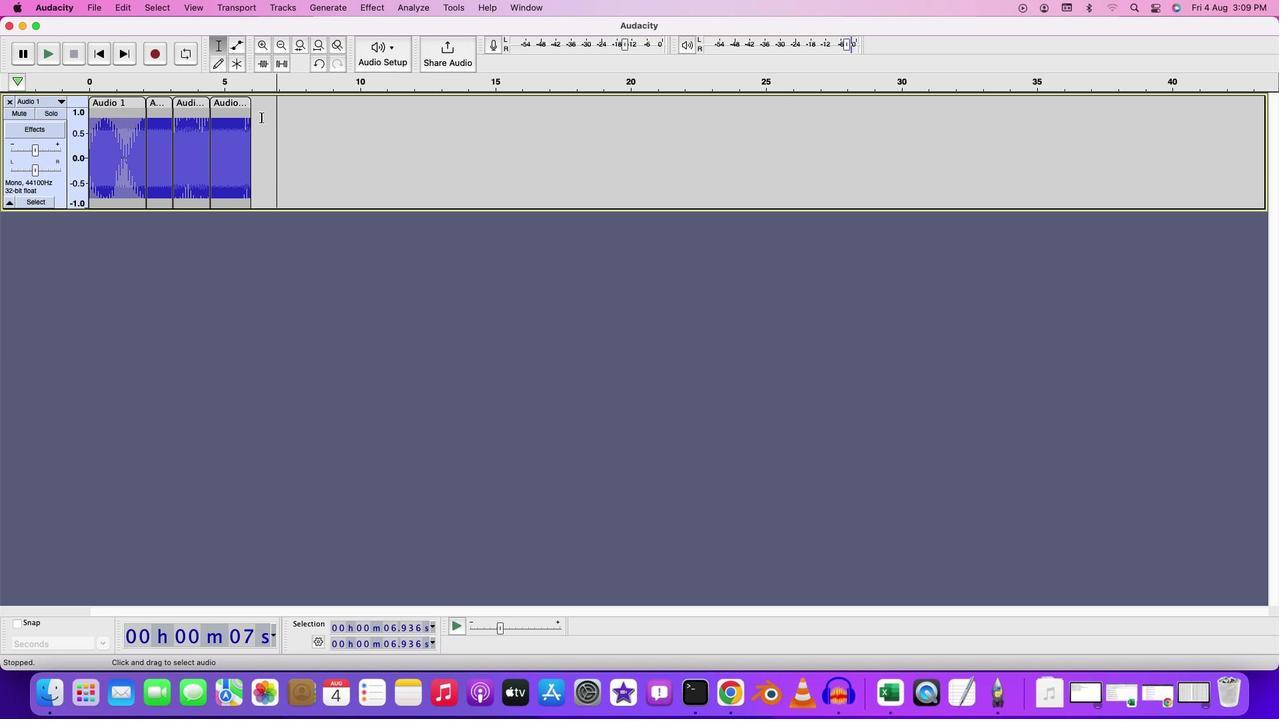 
Action: Mouse pressed left at (261, 117)
Screenshot: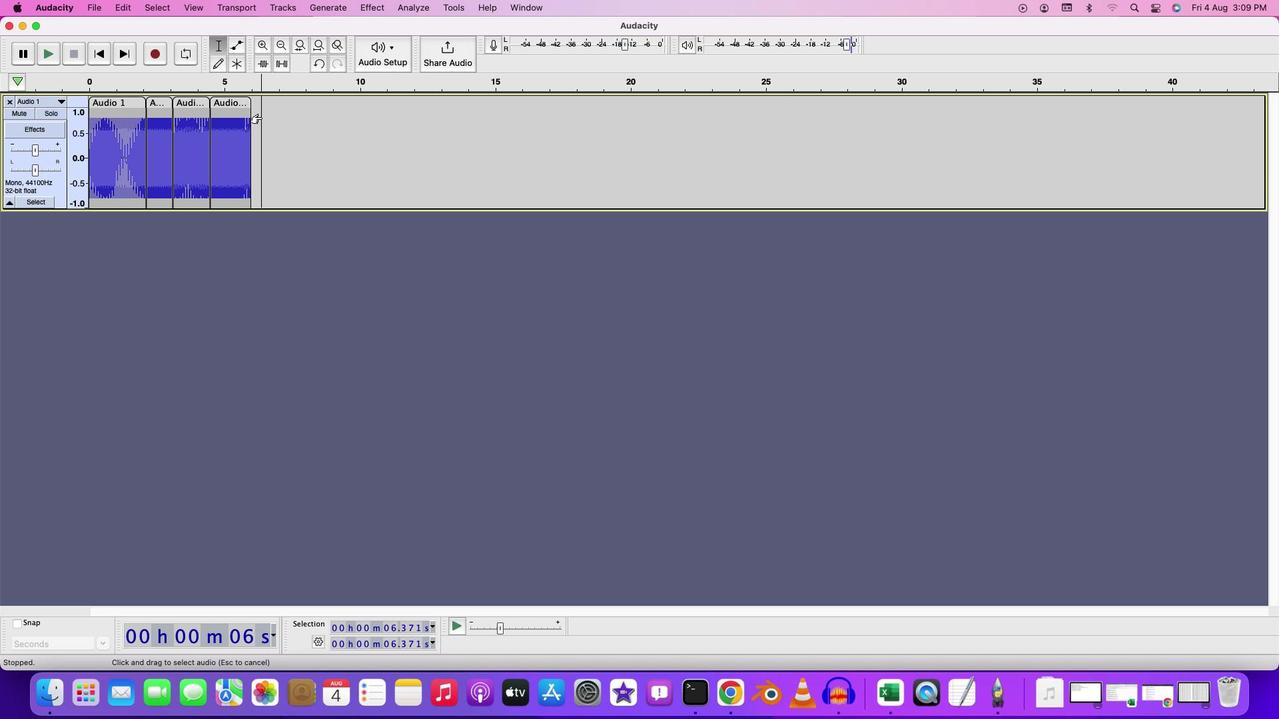 
Action: Key pressed Key.leftKey.leftKey.leftKey.leftKey.leftKey.leftKey.leftKey.leftKey.leftKey.leftKey.leftKey.leftKey.leftKey.leftKey.left
Screenshot: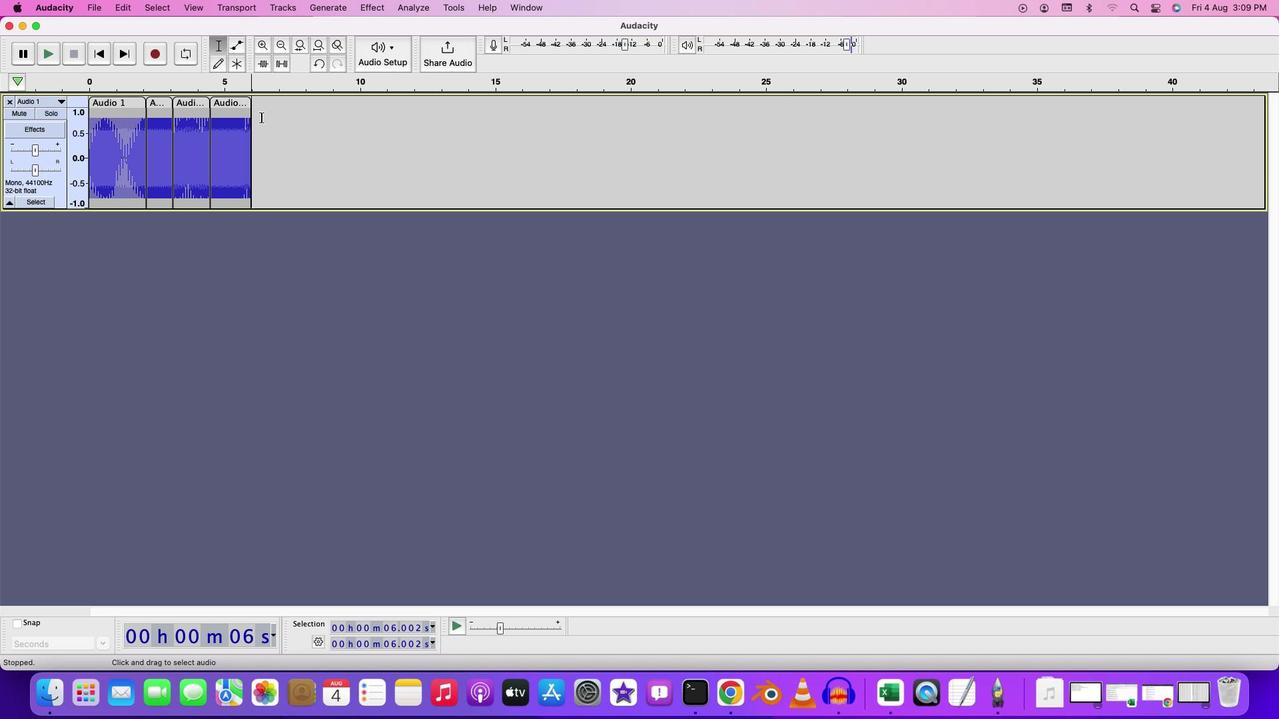 
Action: Mouse moved to (261, 117)
Screenshot: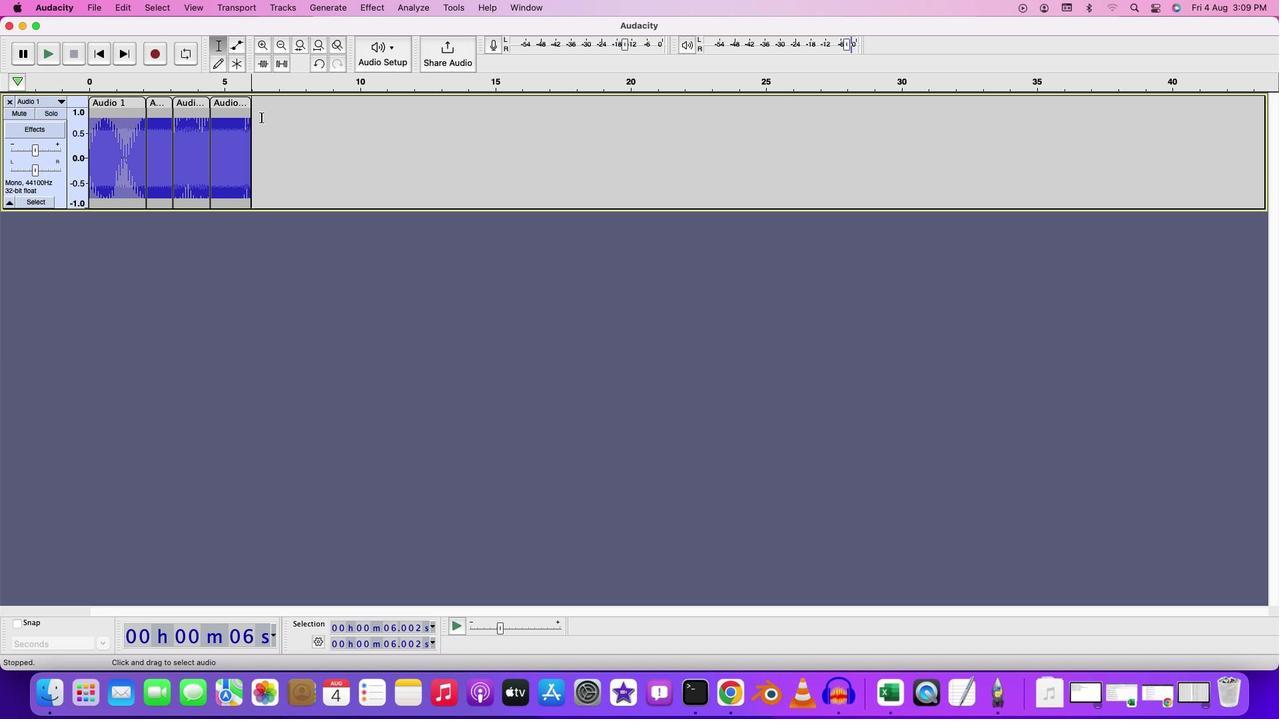 
Action: Key pressed Key.left
Screenshot: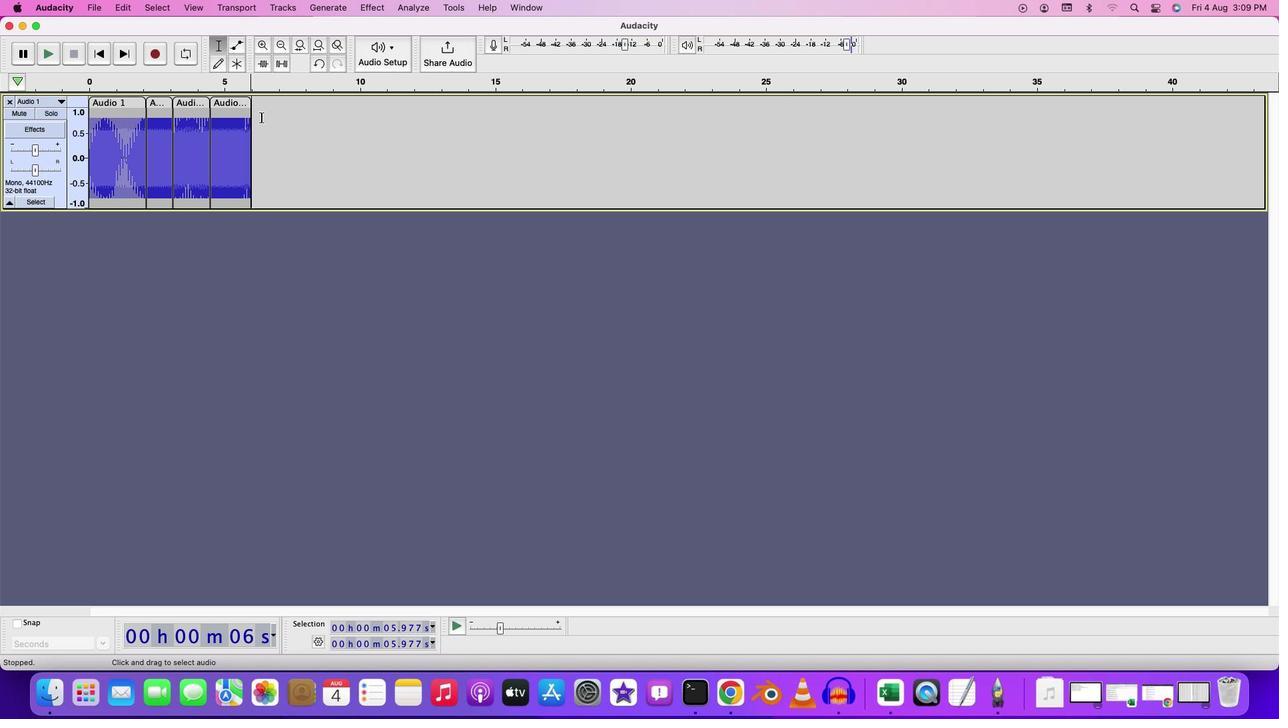 
Action: Mouse moved to (341, 8)
Screenshot: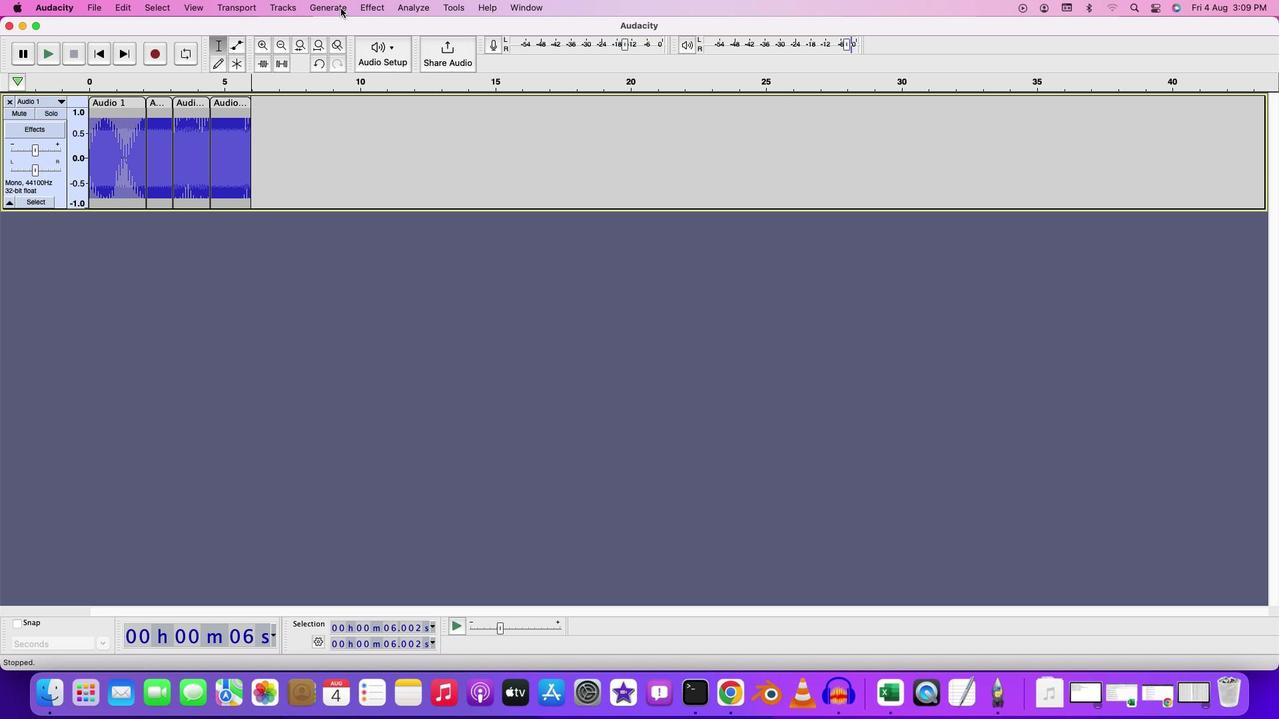 
Action: Key pressed Key.right
Screenshot: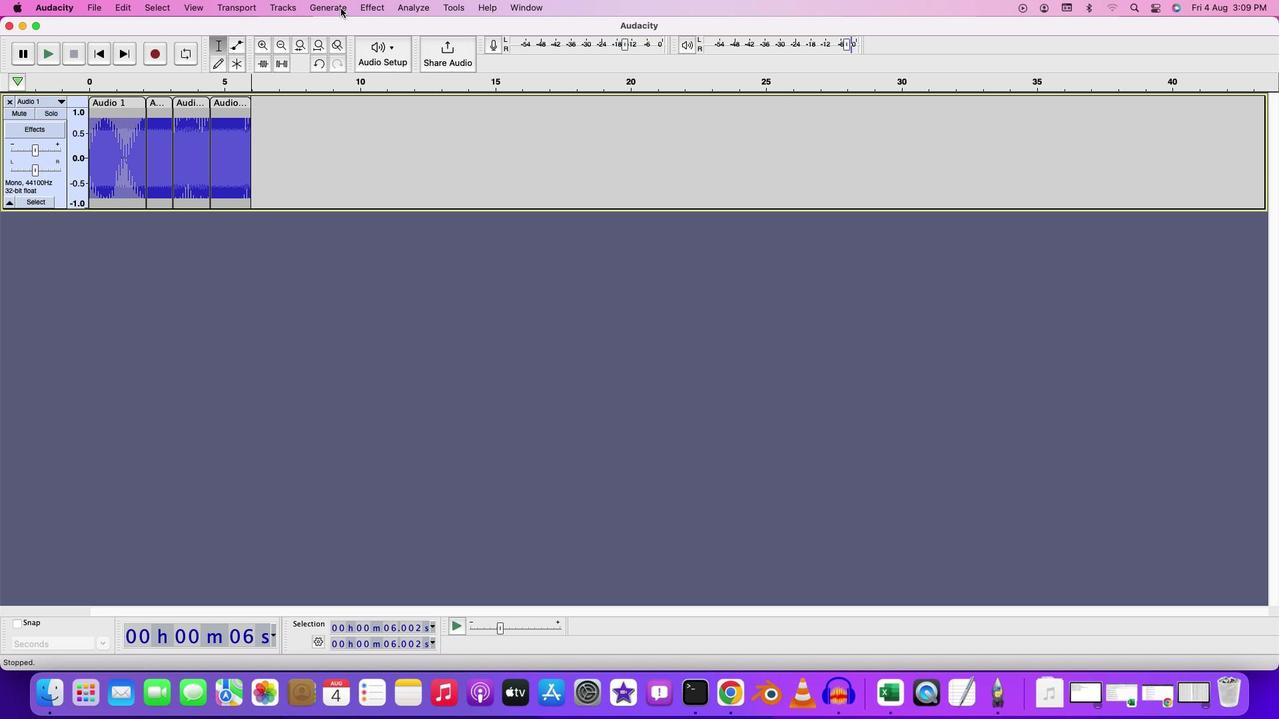 
Action: Mouse moved to (332, 8)
Screenshot: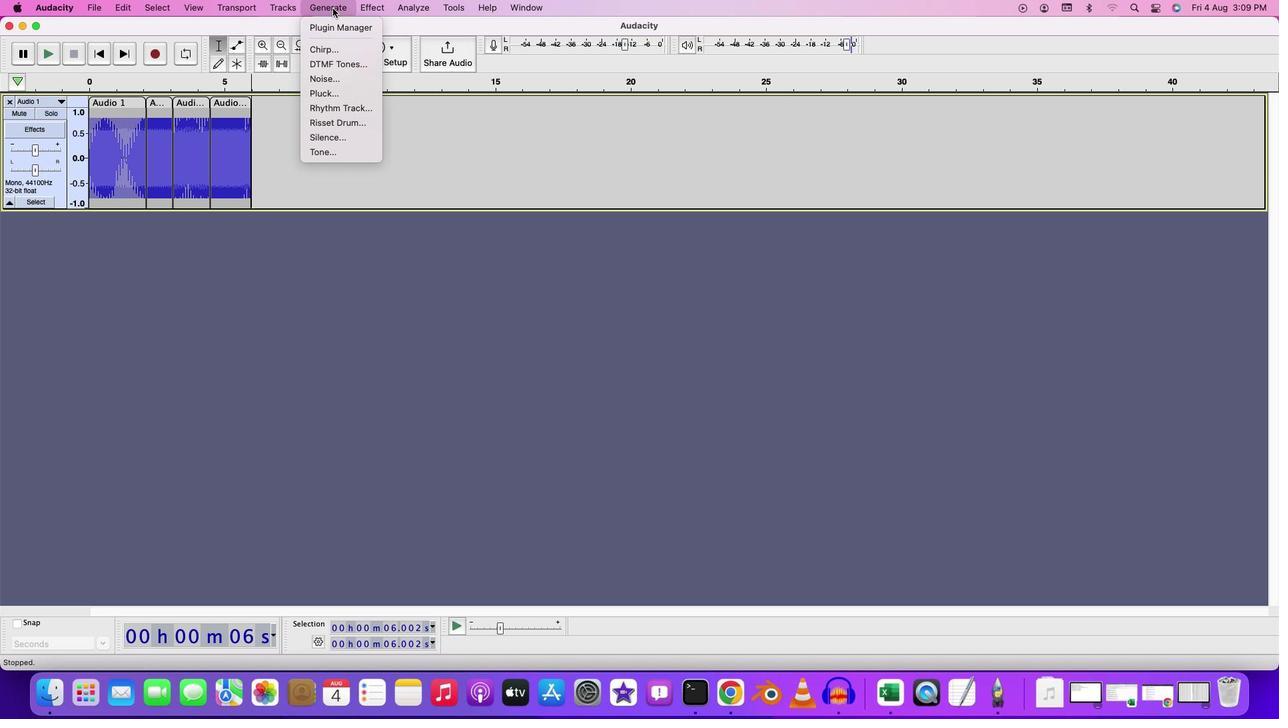 
Action: Mouse pressed left at (332, 8)
Screenshot: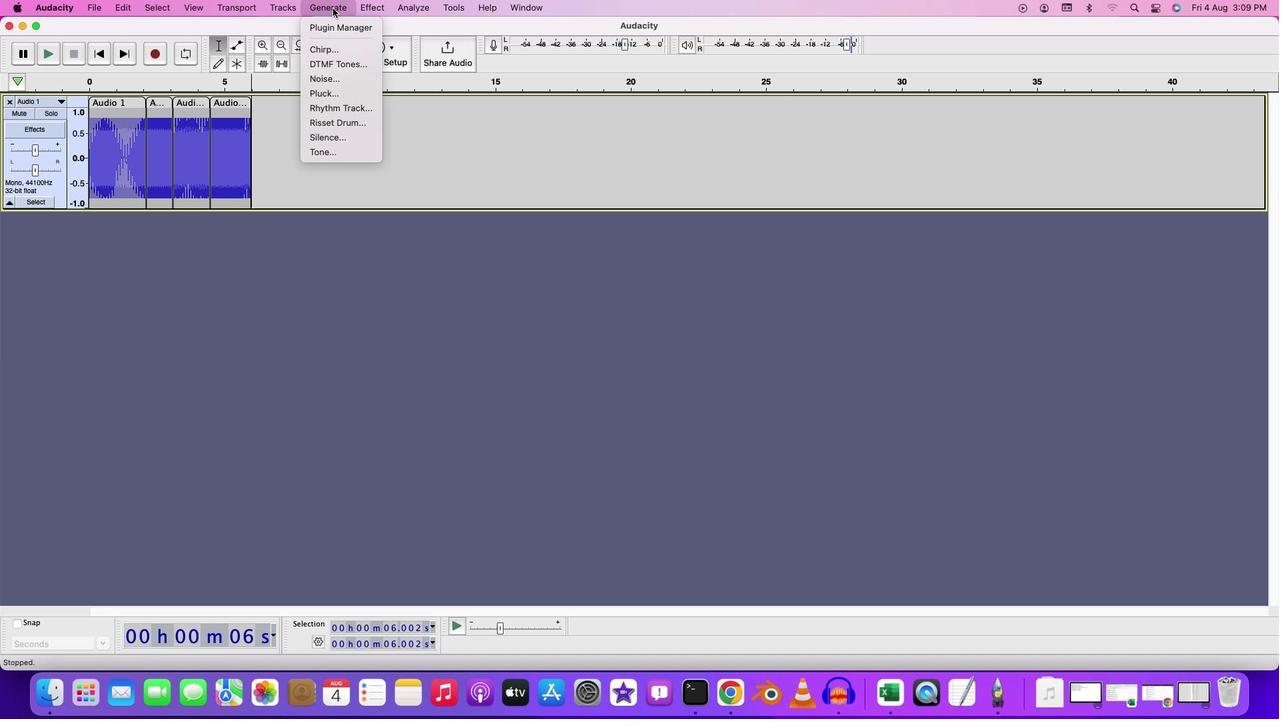 
Action: Mouse moved to (335, 149)
Screenshot: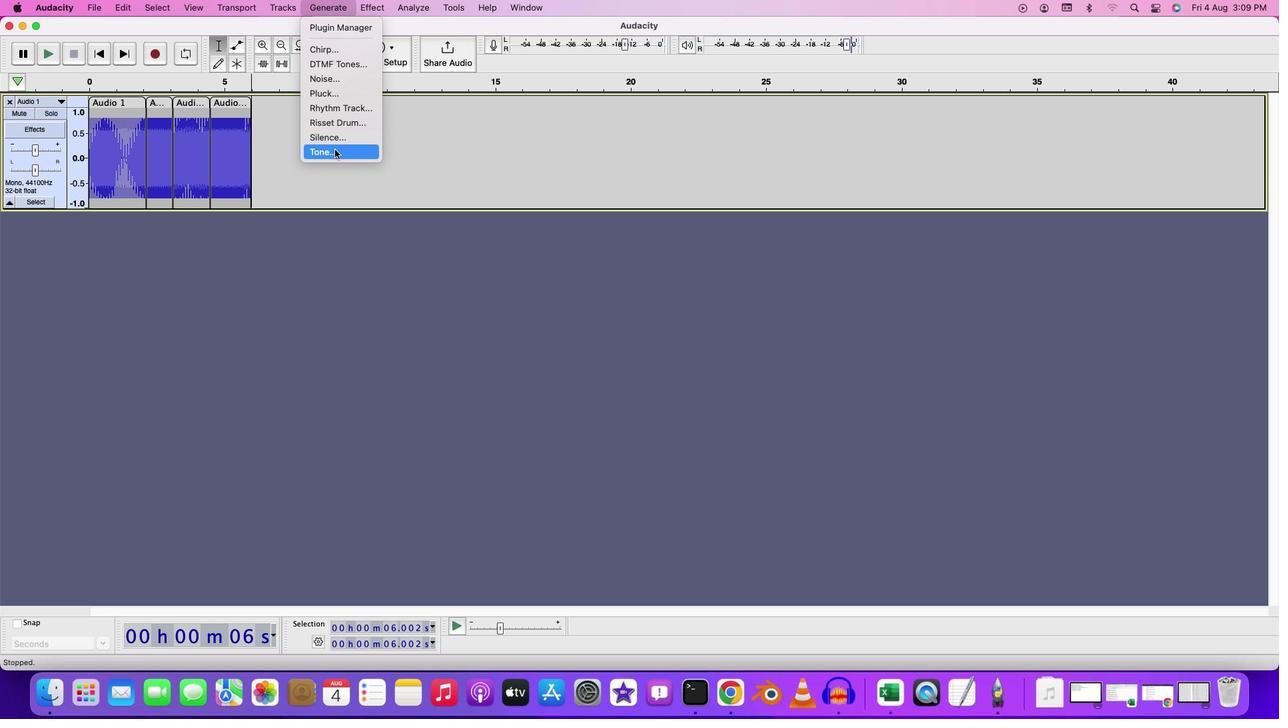 
Action: Mouse pressed left at (335, 149)
Screenshot: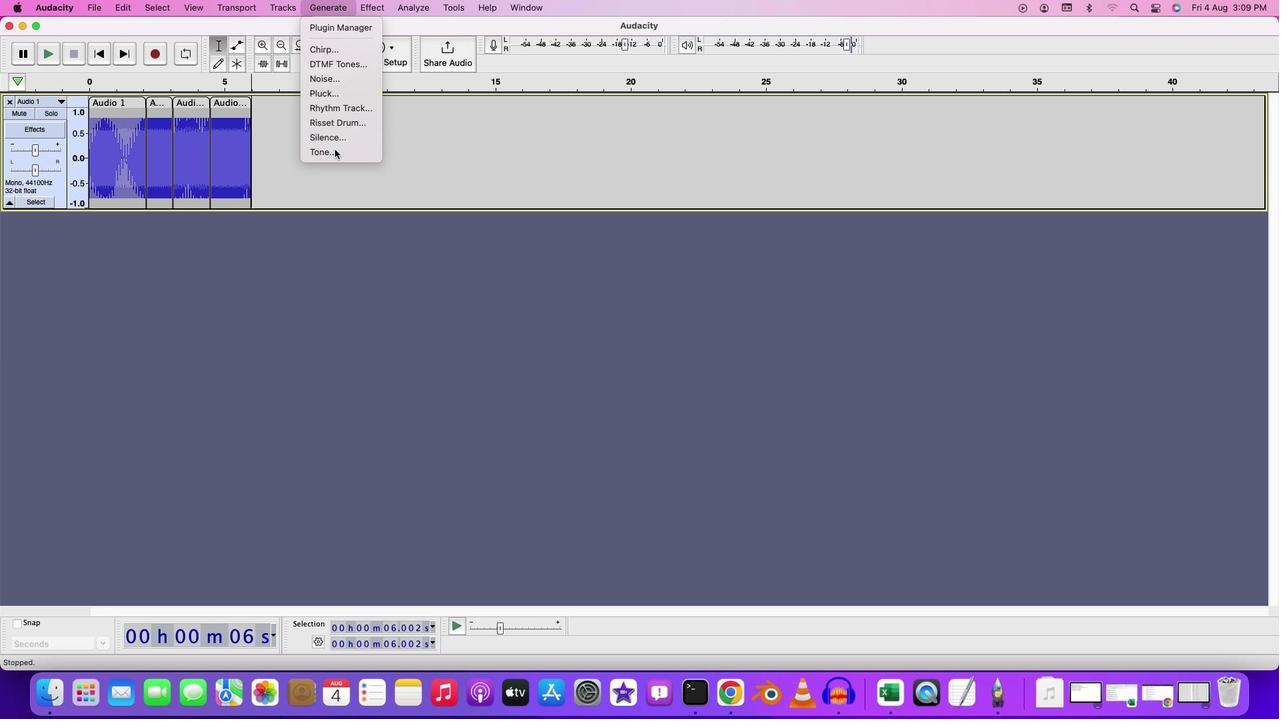 
Action: Mouse moved to (639, 332)
Screenshot: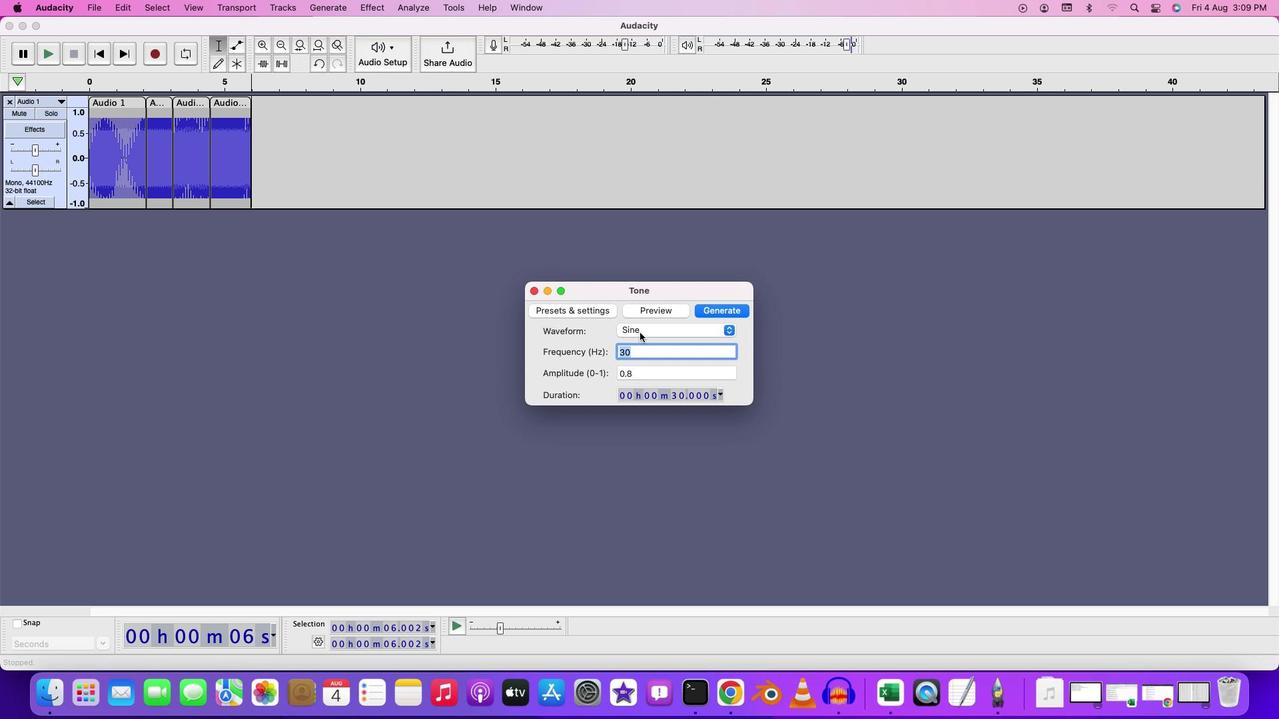 
Action: Key pressed Key.backspace'6''0'
Screenshot: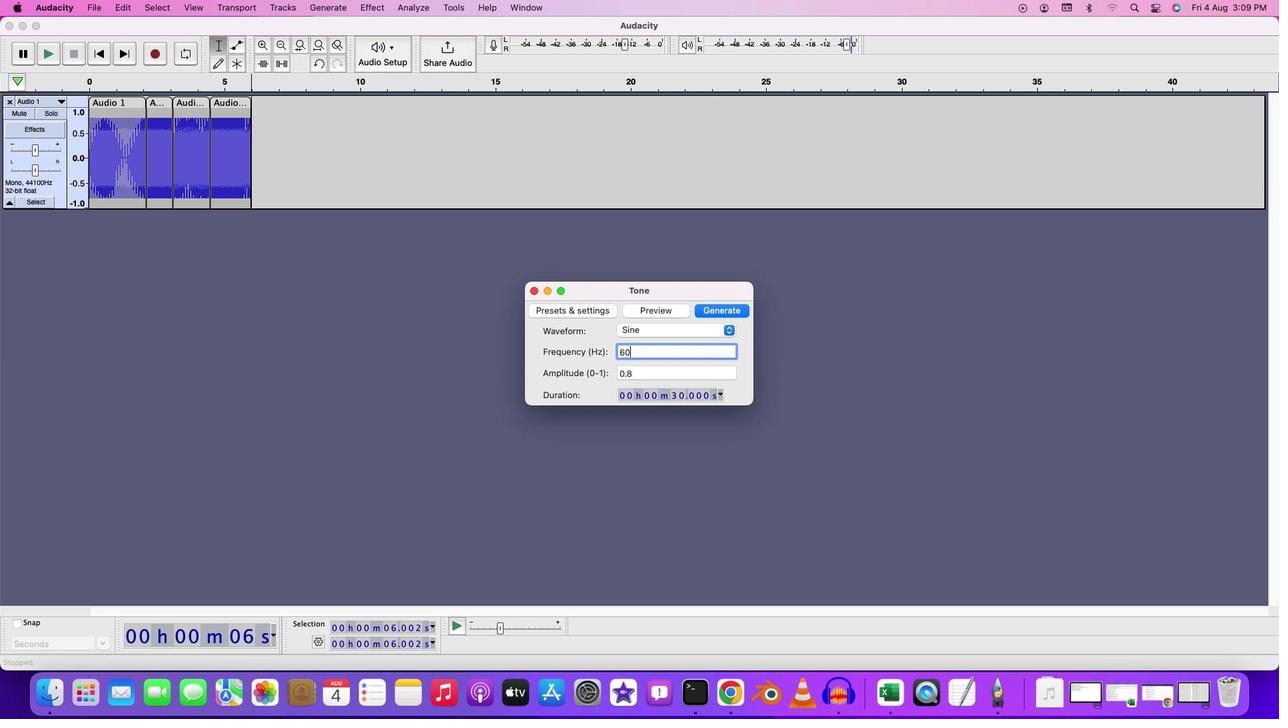 
Action: Mouse moved to (732, 309)
Screenshot: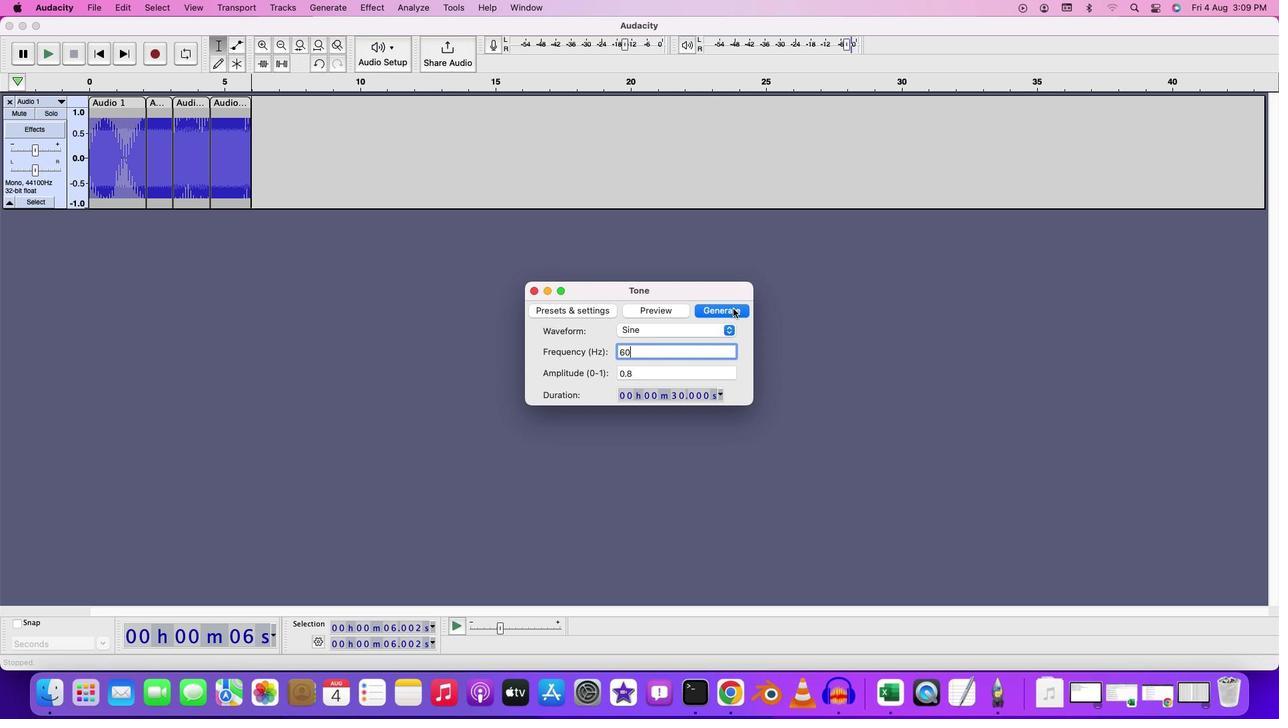 
Action: Mouse pressed left at (732, 309)
Screenshot: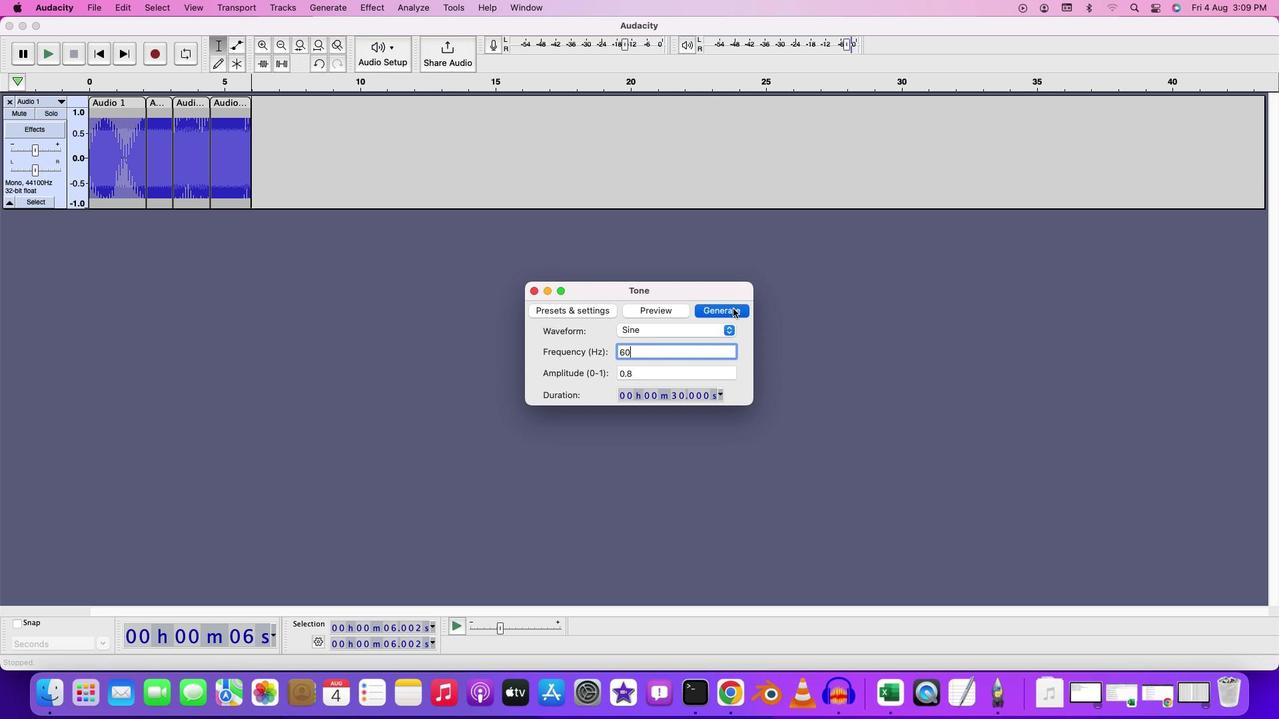 
Action: Mouse moved to (1063, 159)
Screenshot: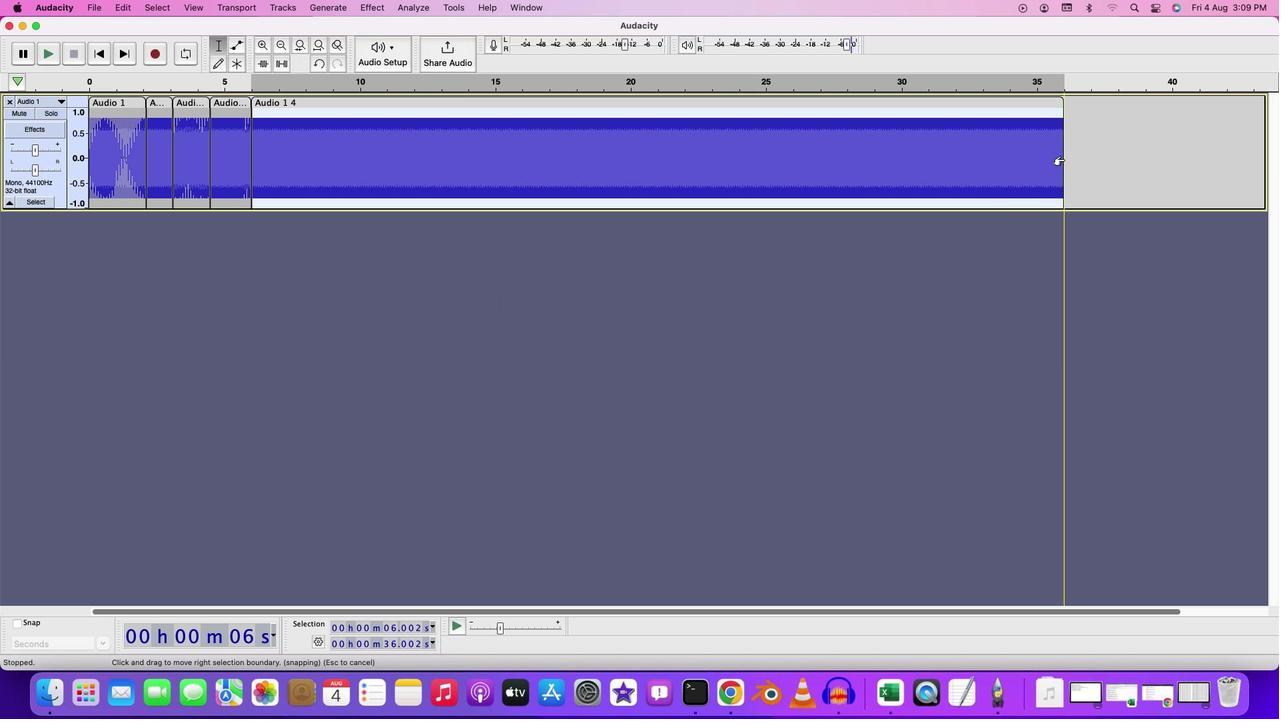 
Action: Mouse pressed left at (1063, 159)
Screenshot: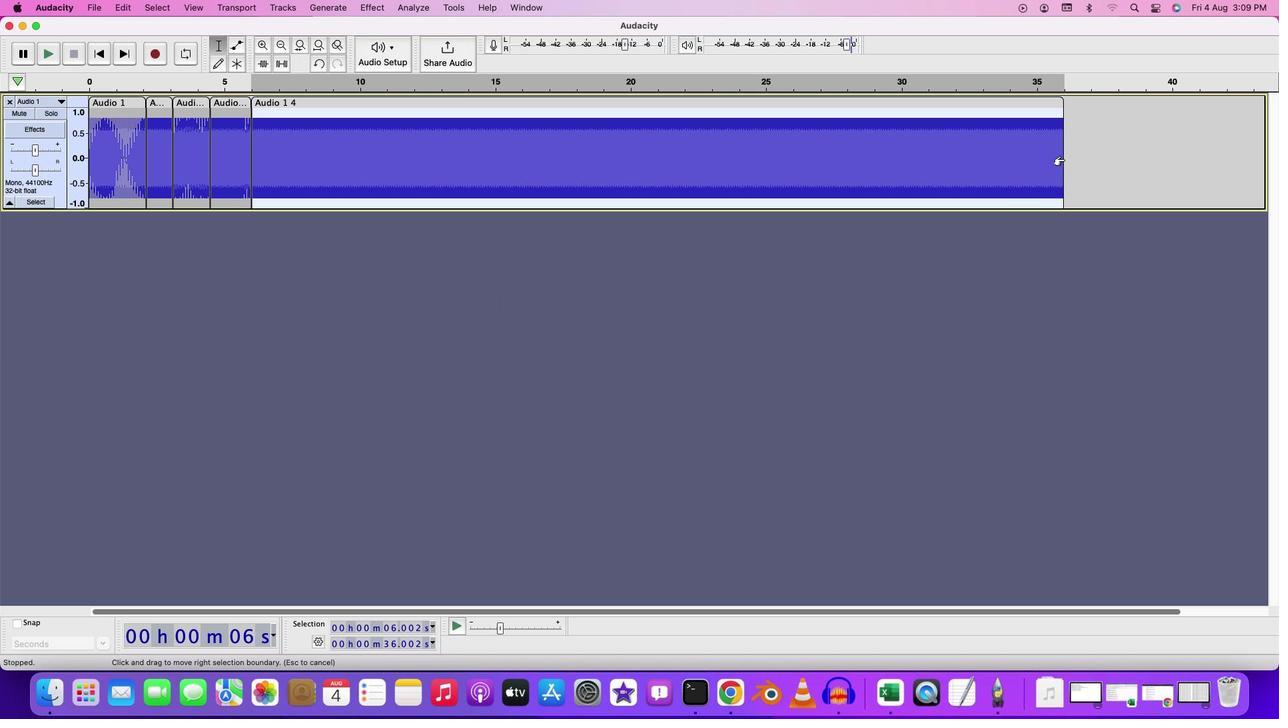 
Action: Mouse moved to (1071, 153)
Screenshot: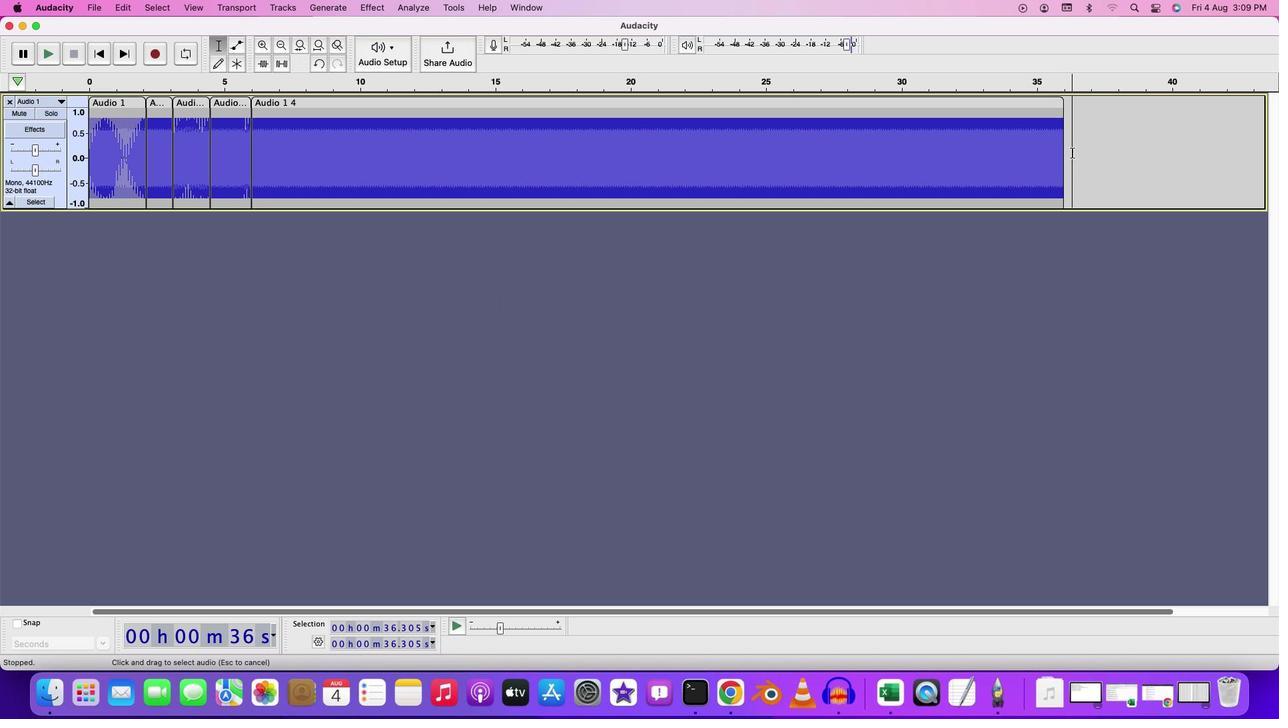 
Action: Mouse pressed left at (1071, 153)
Screenshot: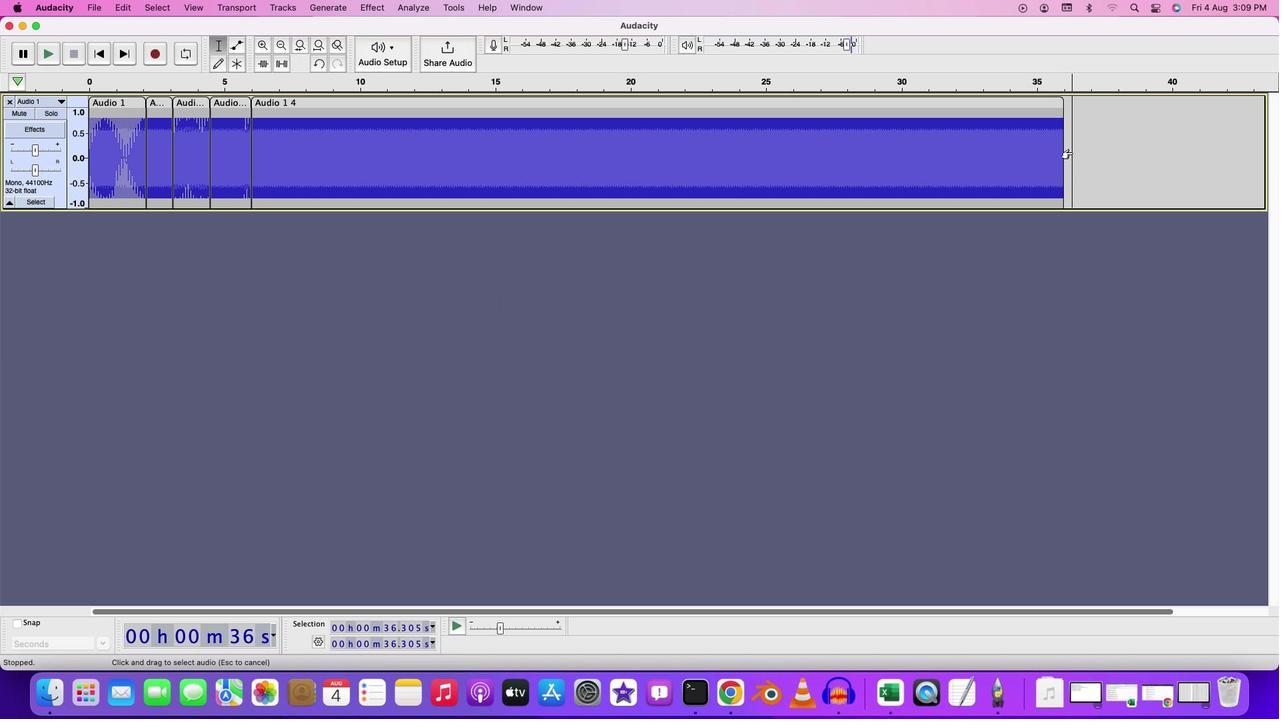 
Action: Mouse moved to (1060, 103)
Screenshot: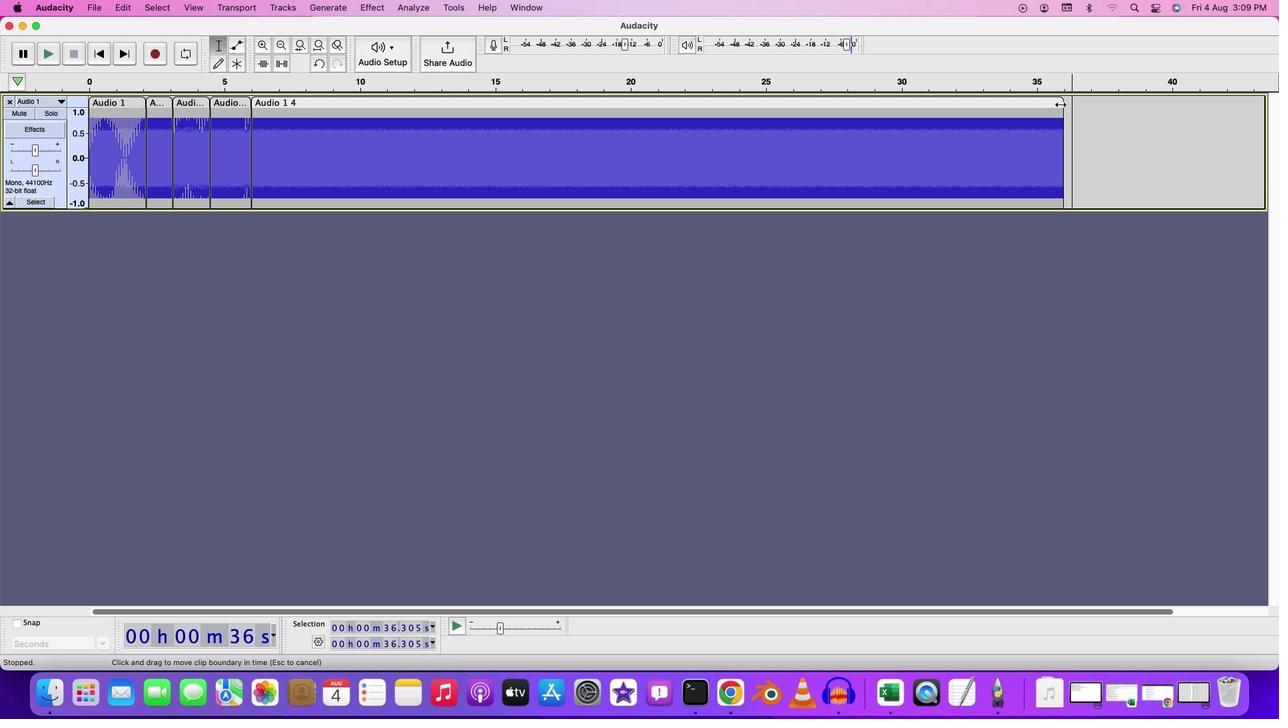 
Action: Mouse pressed left at (1060, 103)
Screenshot: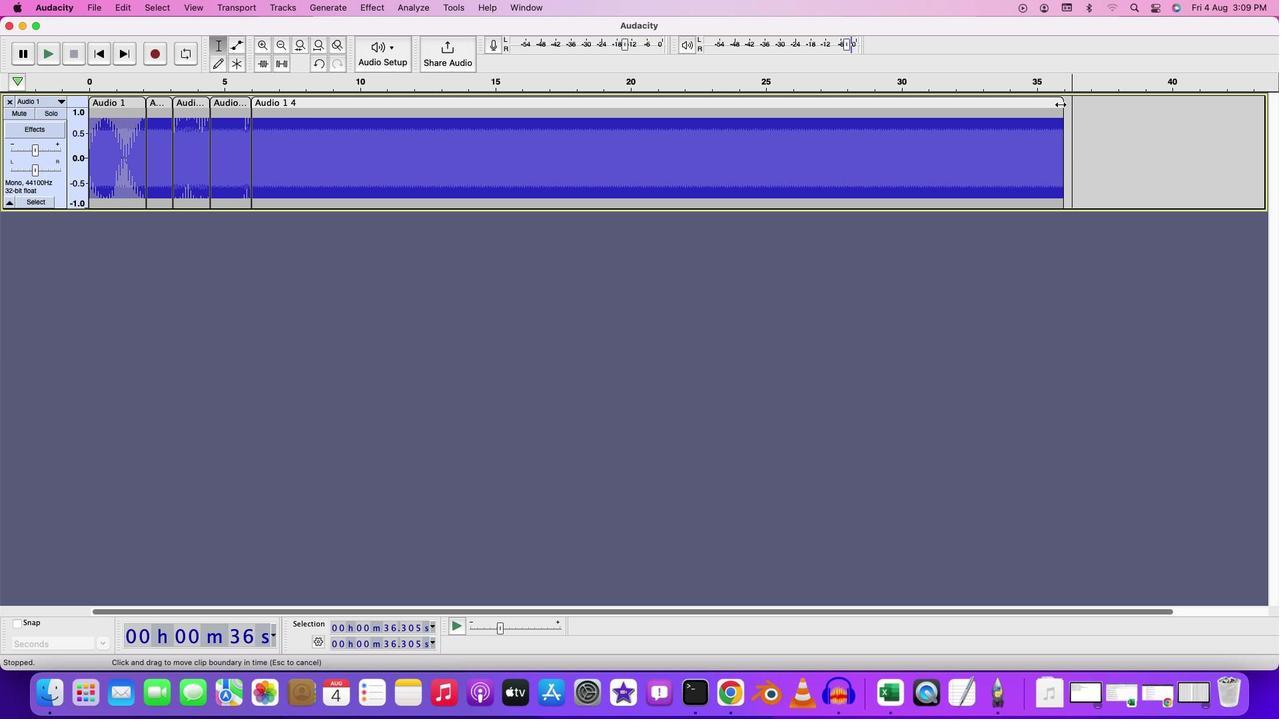 
Action: Mouse pressed left at (1060, 103)
Screenshot: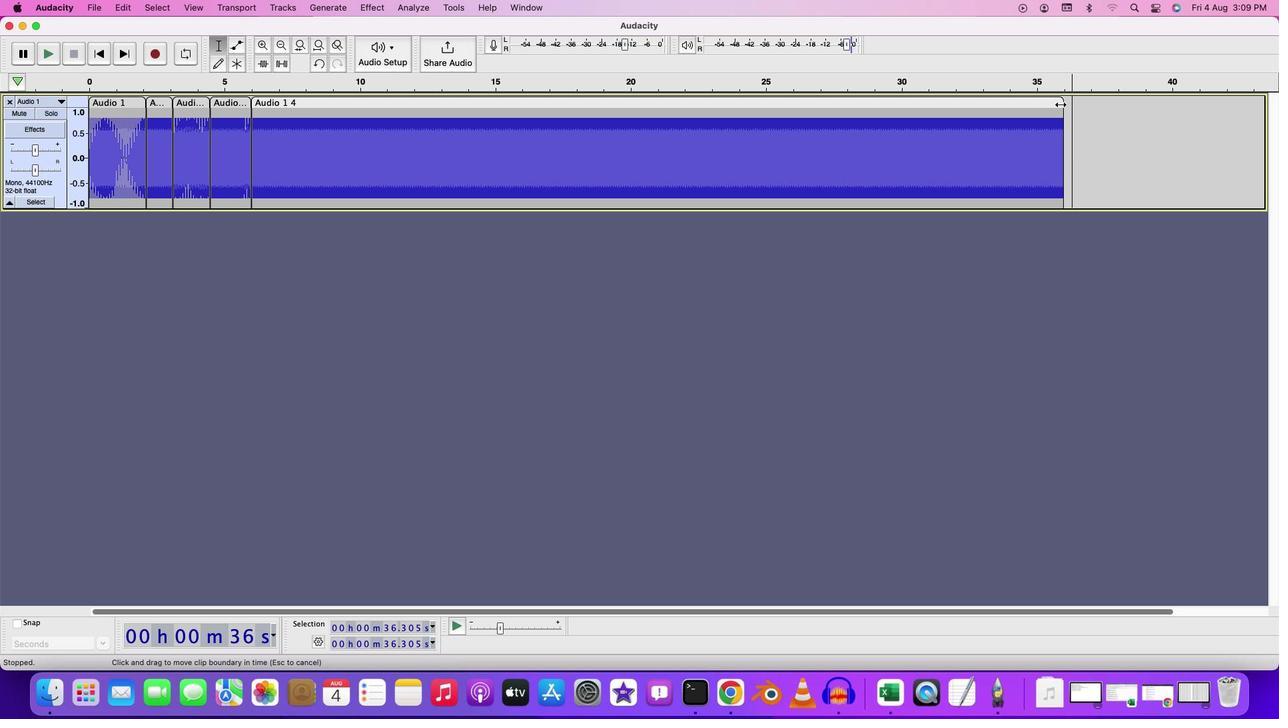
Action: Mouse moved to (1063, 103)
Screenshot: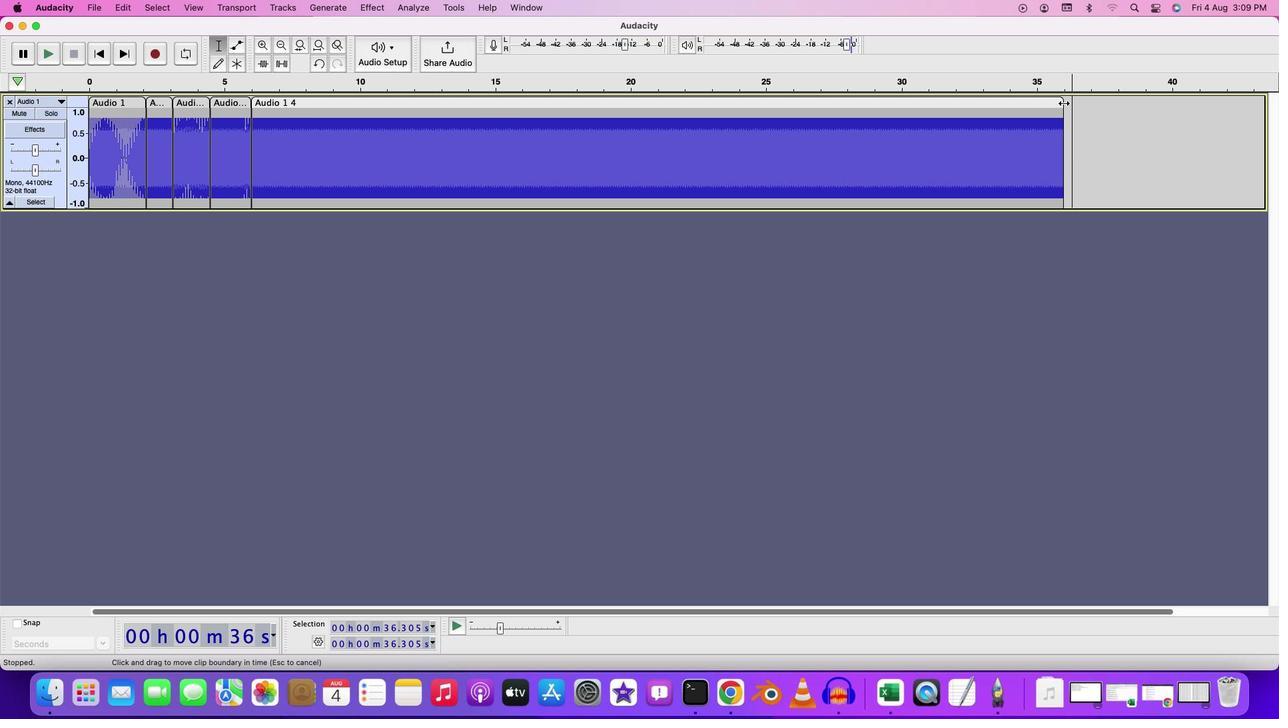 
Action: Mouse pressed left at (1063, 103)
Screenshot: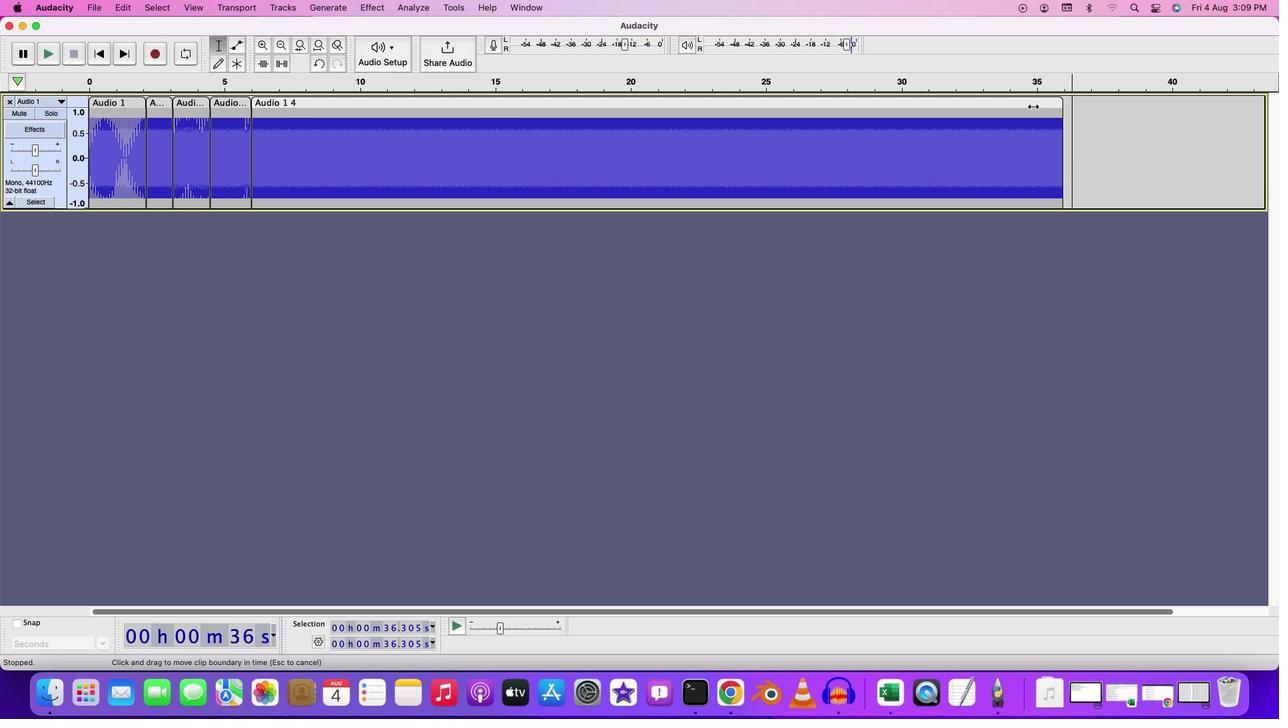 
Action: Mouse moved to (304, 99)
Screenshot: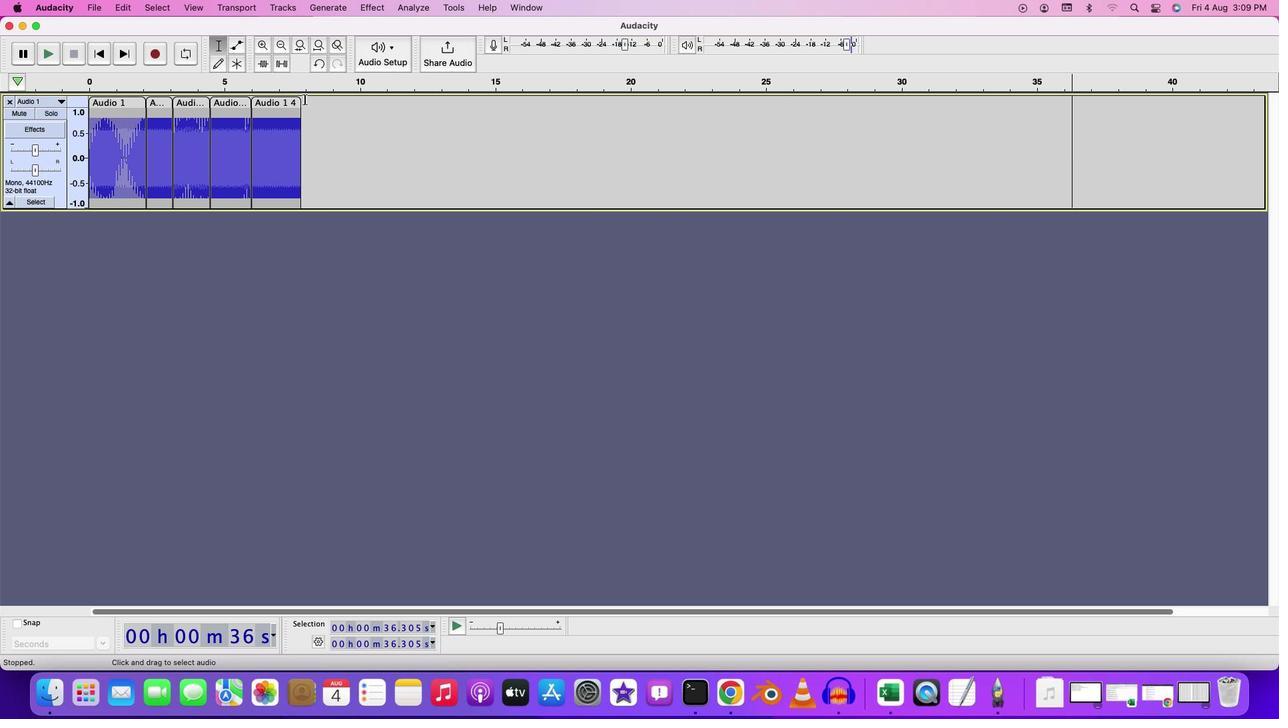 
Action: Mouse pressed left at (304, 99)
Screenshot: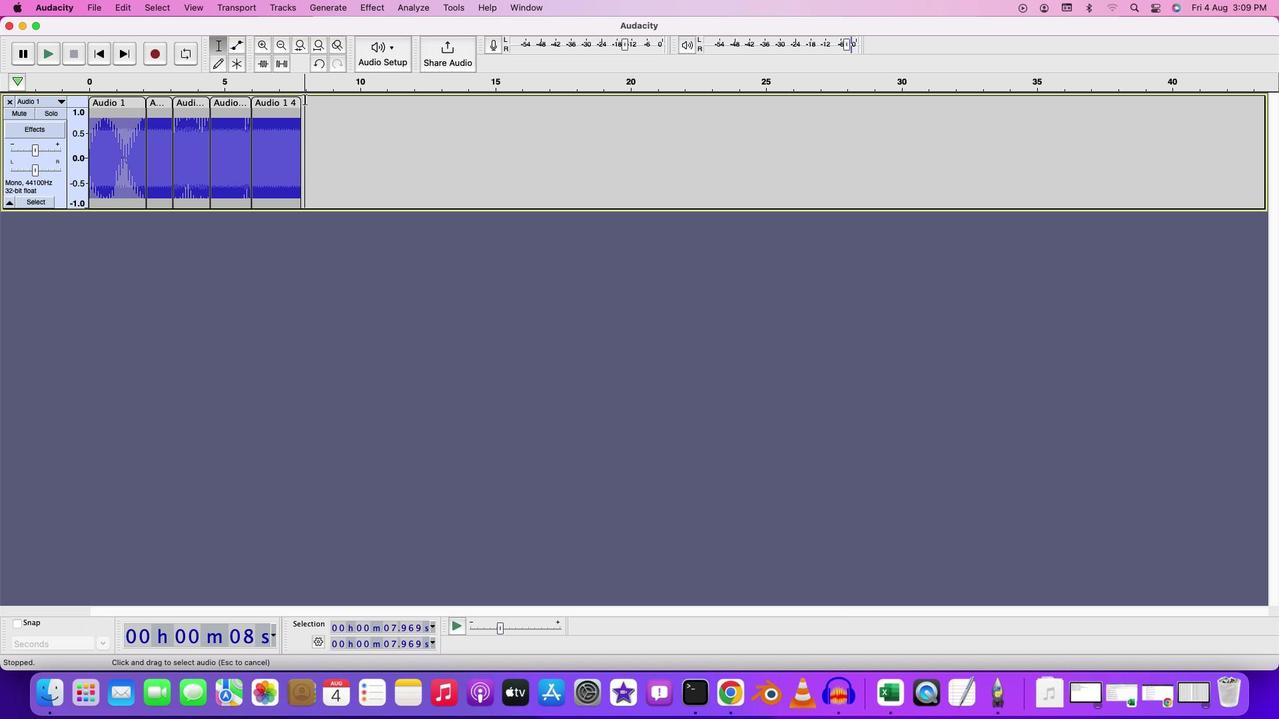 
Action: Mouse moved to (307, 99)
Screenshot: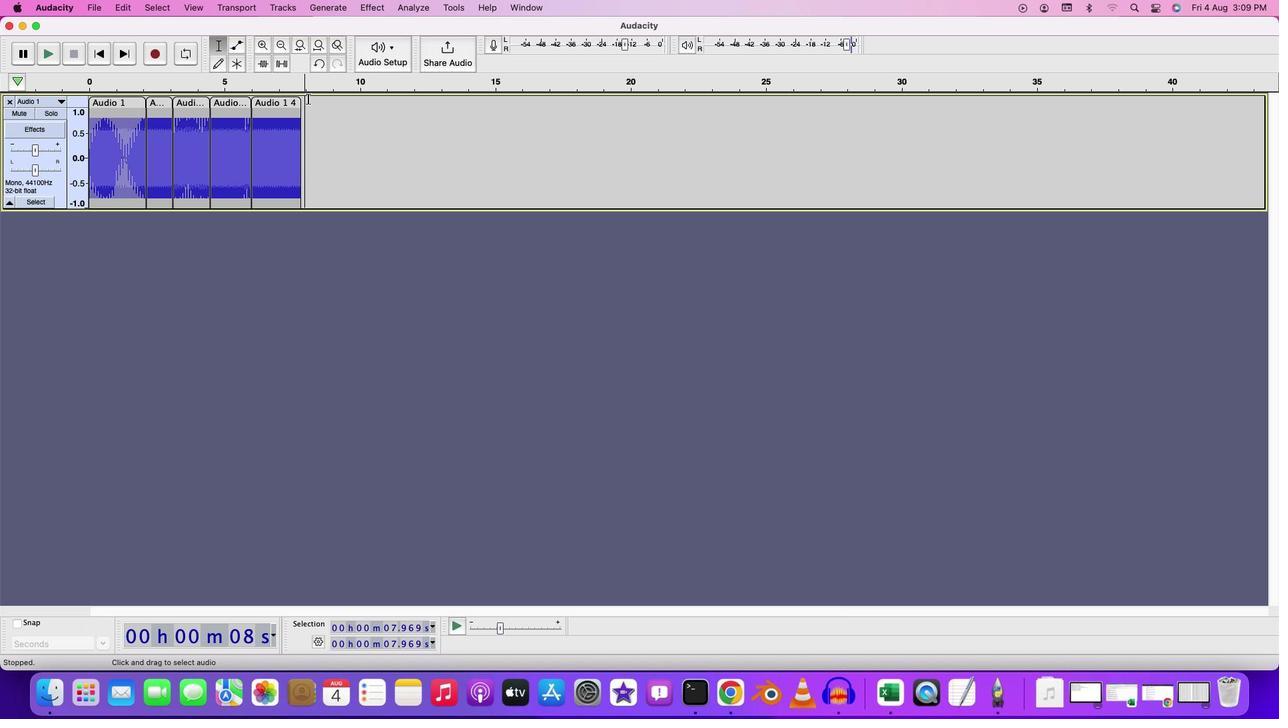 
Action: Key pressed Key.leftKey.leftKey.leftKey.leftKey.left
Screenshot: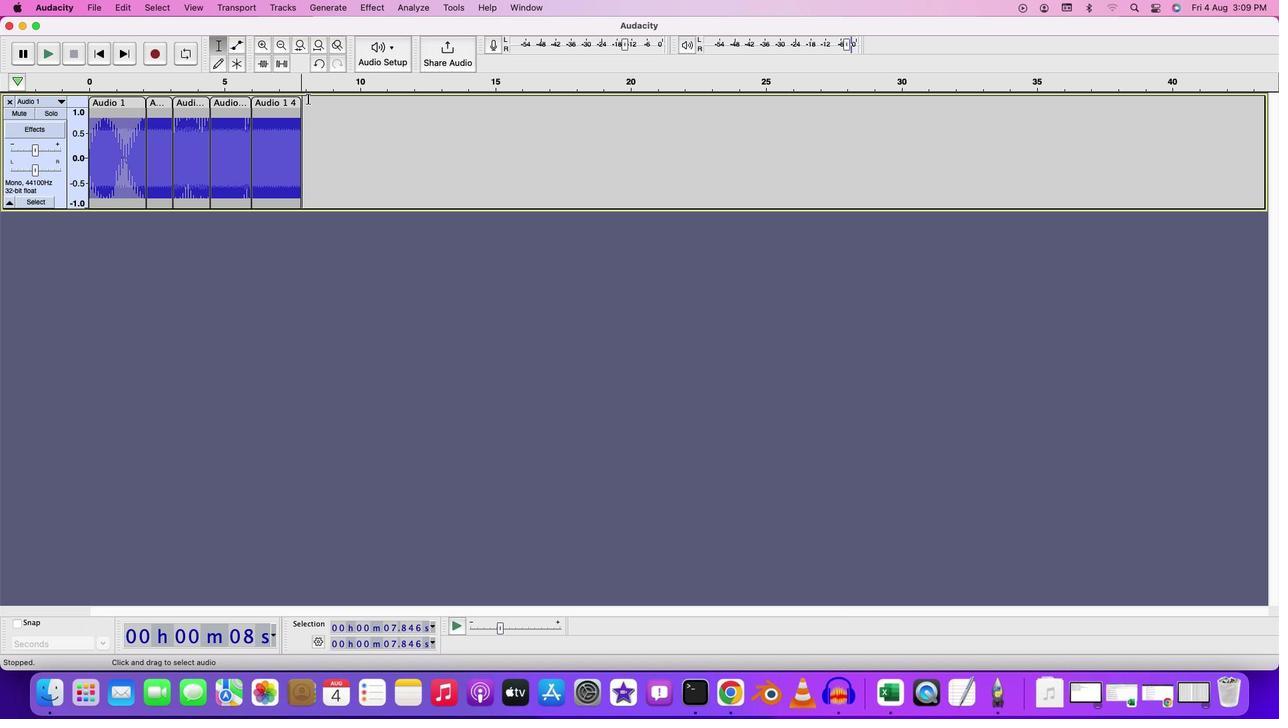 
Action: Mouse moved to (371, 7)
Screenshot: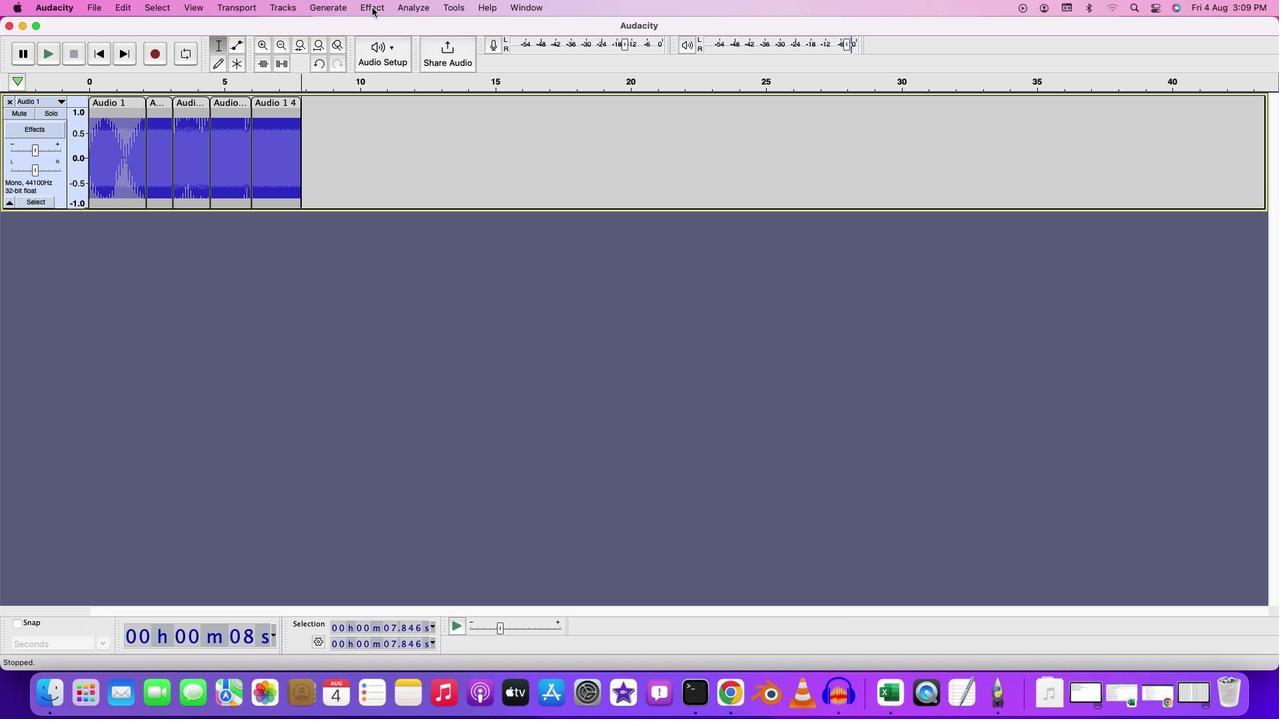 
Action: Mouse pressed left at (371, 7)
Screenshot: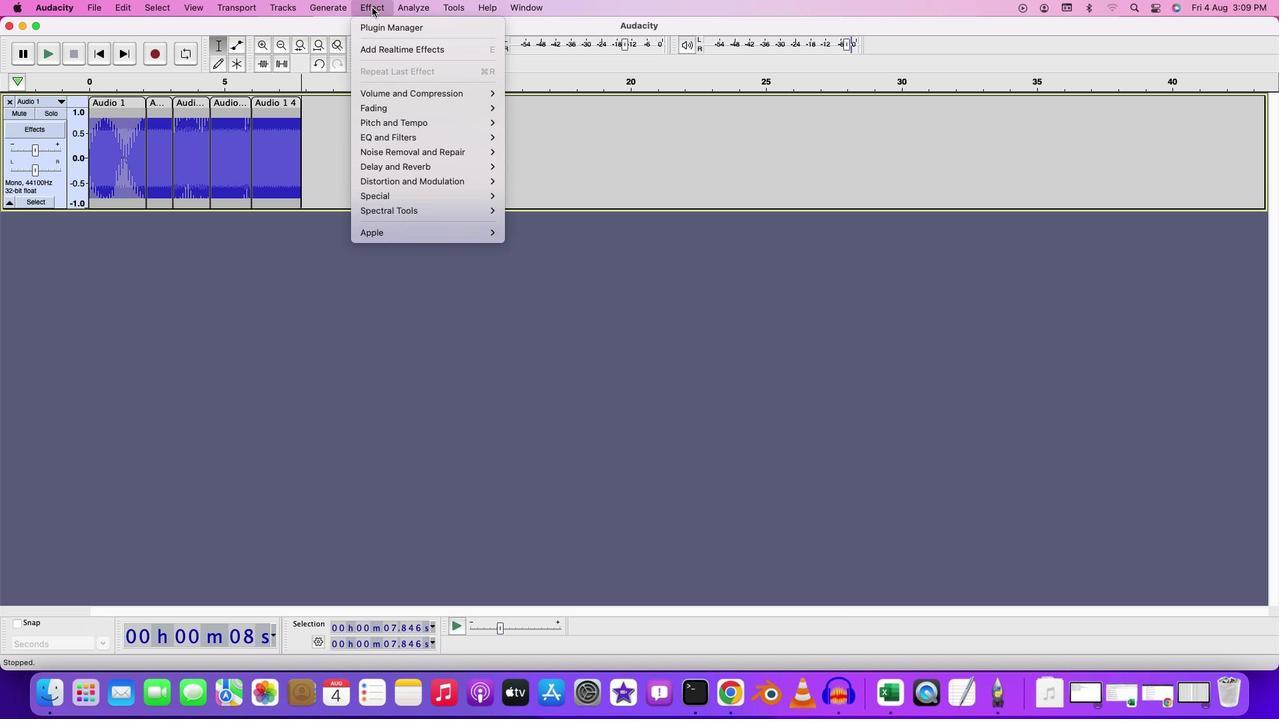 
Action: Mouse moved to (330, 153)
Screenshot: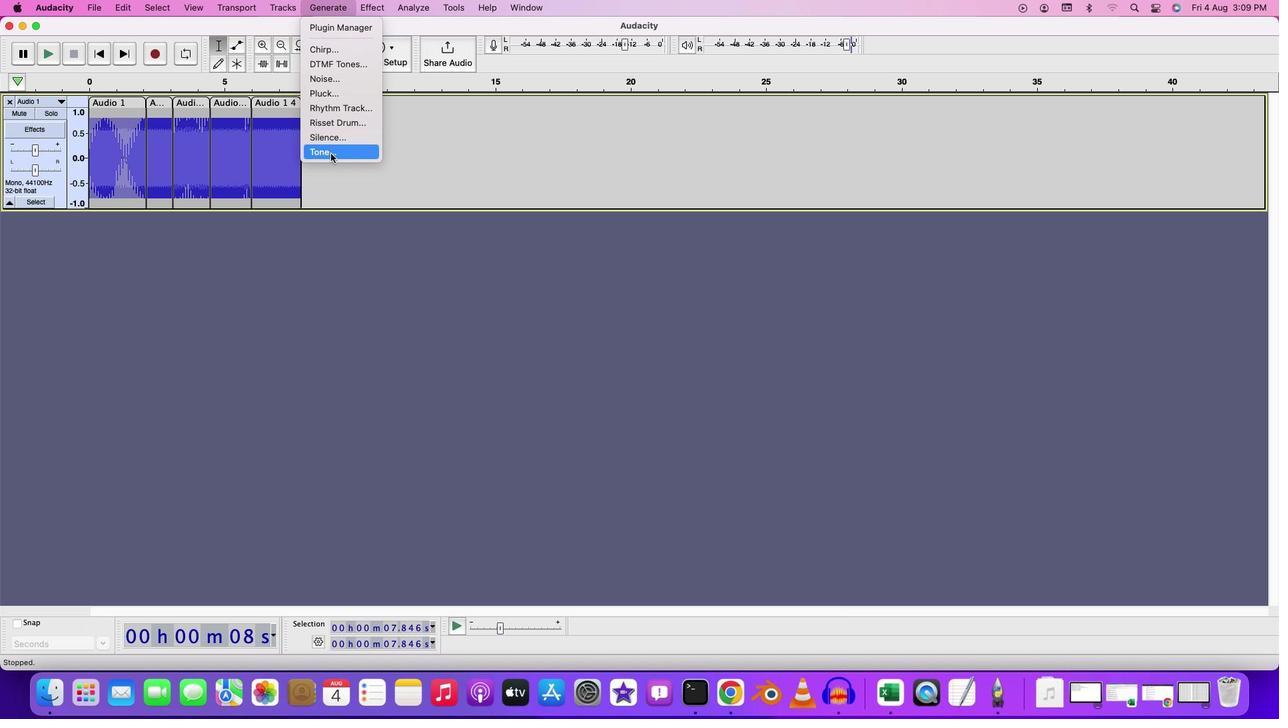 
Action: Mouse pressed left at (330, 153)
Screenshot: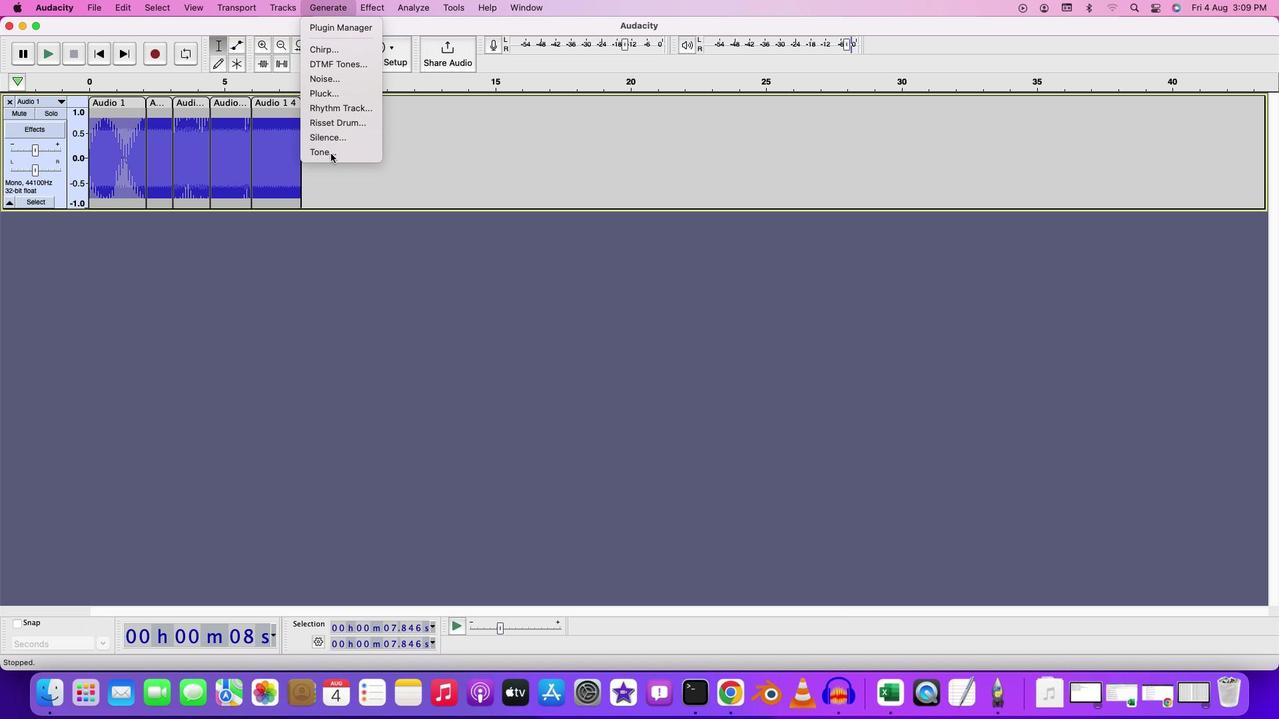 
Action: Mouse moved to (643, 356)
Screenshot: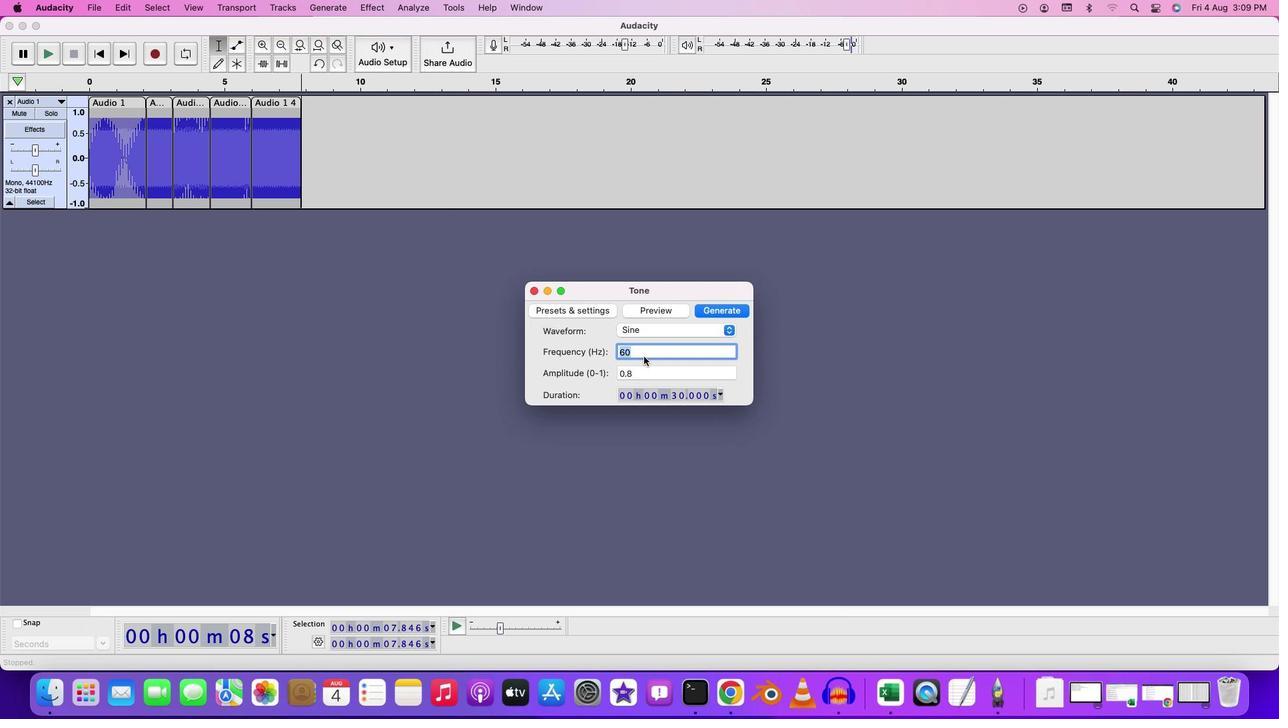 
Action: Key pressed '3''5'
Screenshot: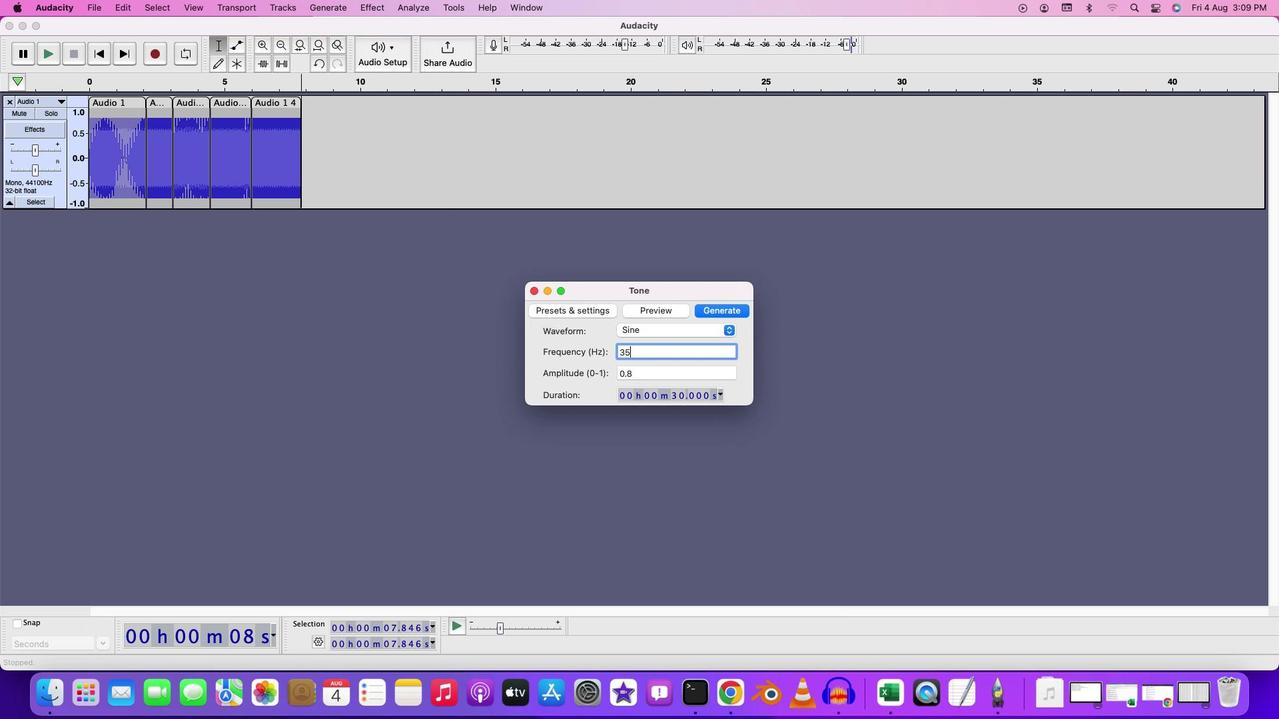 
Action: Mouse moved to (715, 311)
Screenshot: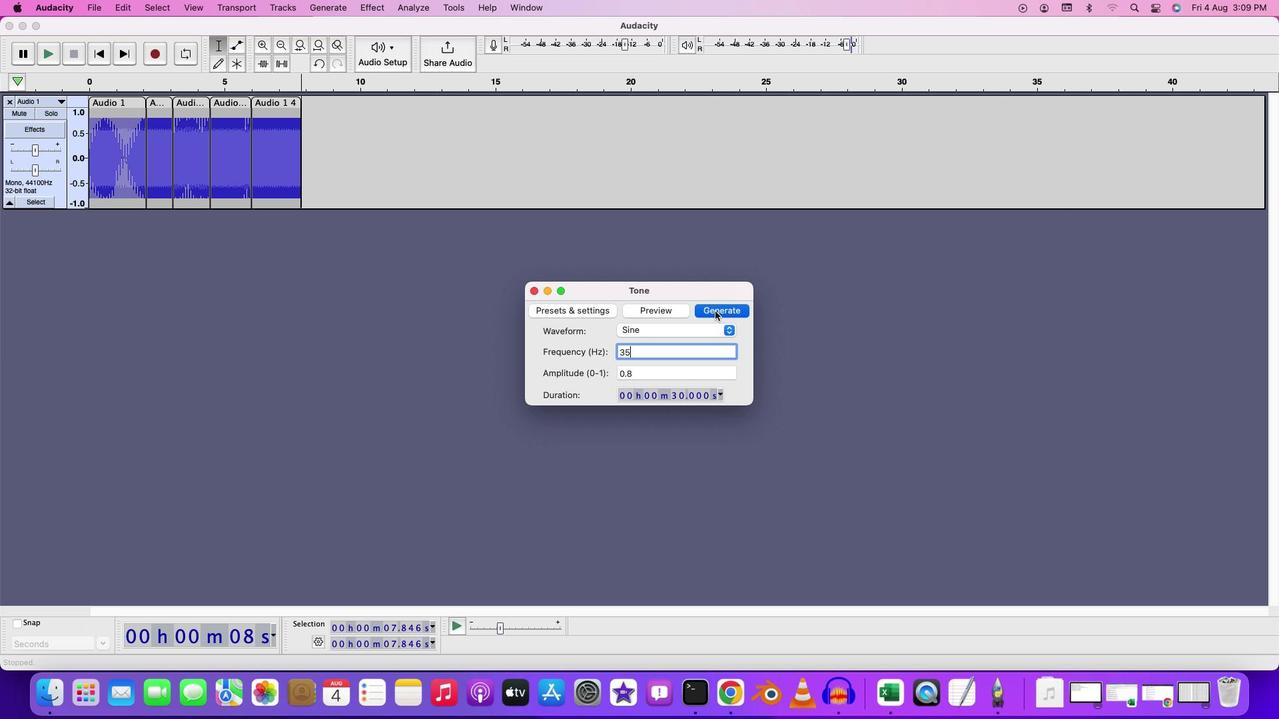 
Action: Mouse pressed left at (715, 311)
Screenshot: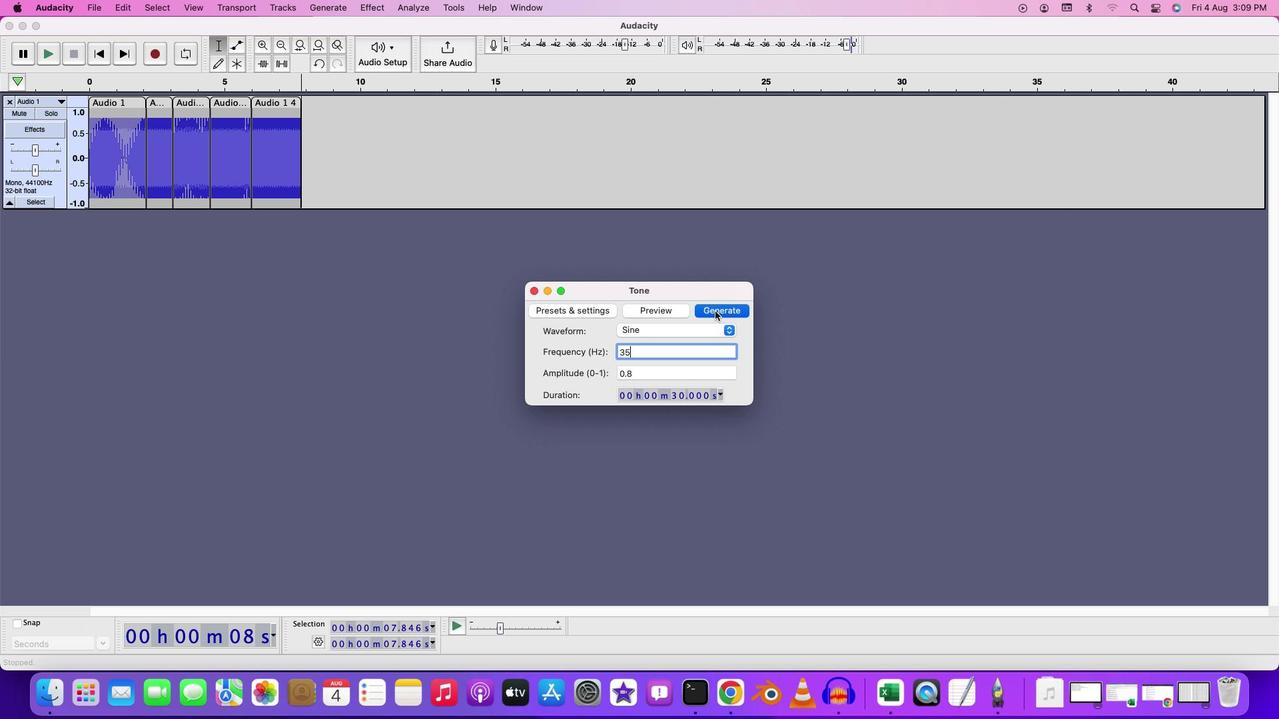
Action: Mouse moved to (1113, 111)
Screenshot: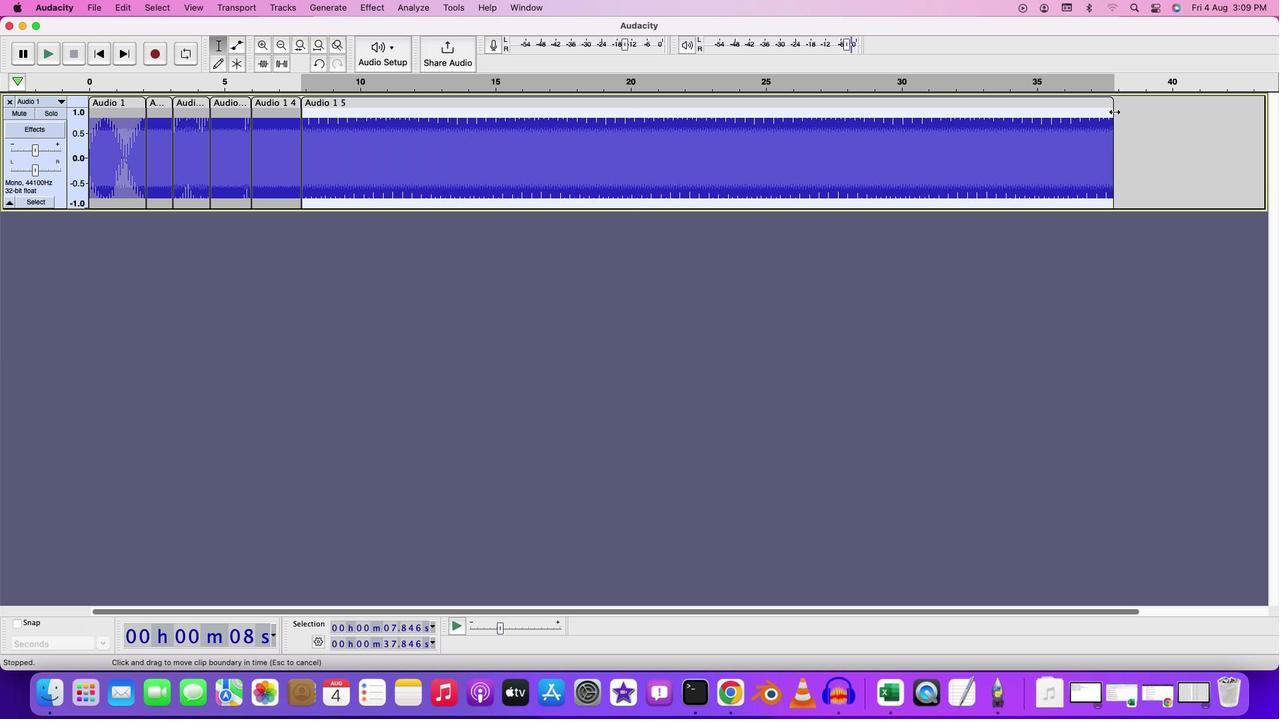 
Action: Mouse pressed left at (1113, 111)
Screenshot: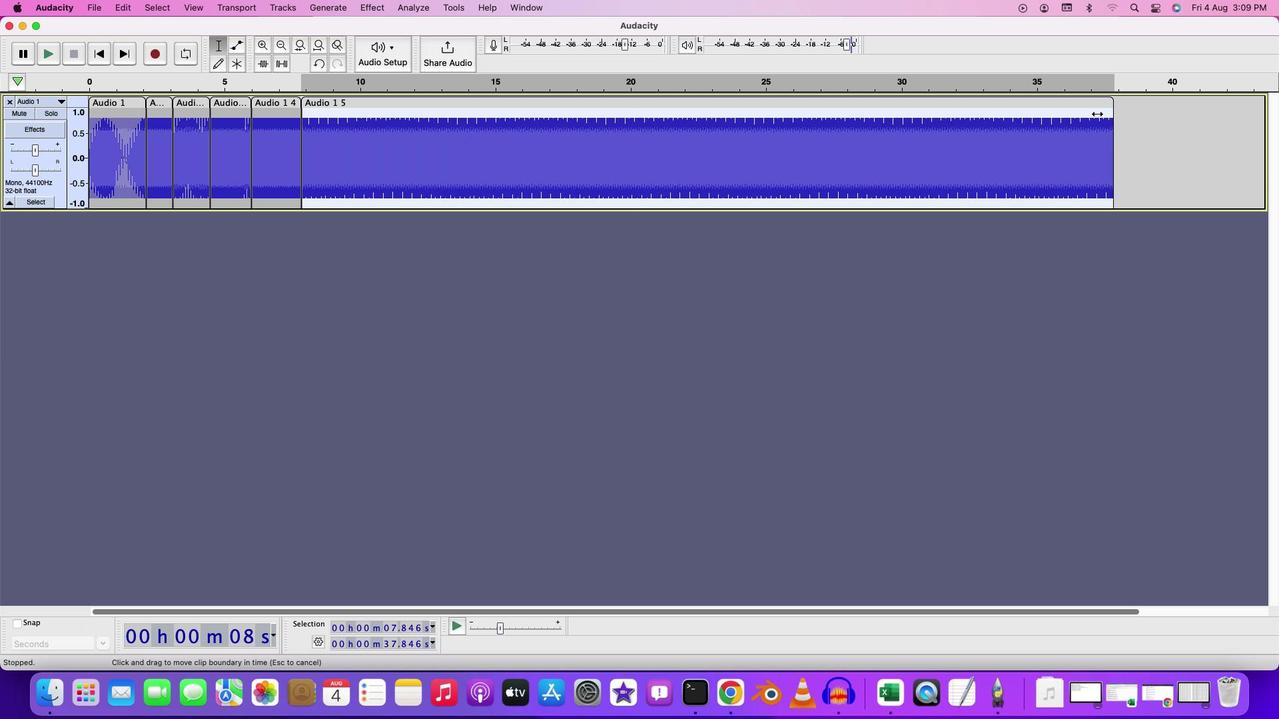 
Action: Mouse moved to (97, 114)
Screenshot: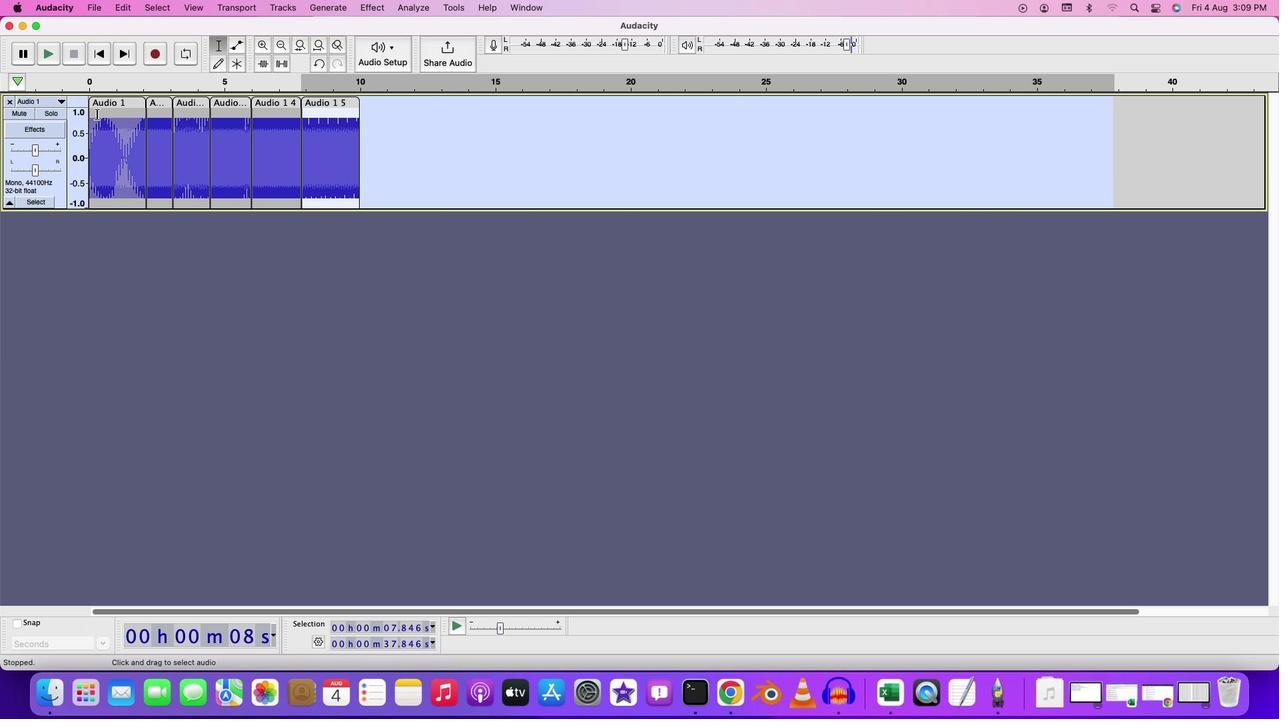 
Action: Mouse pressed left at (97, 114)
Screenshot: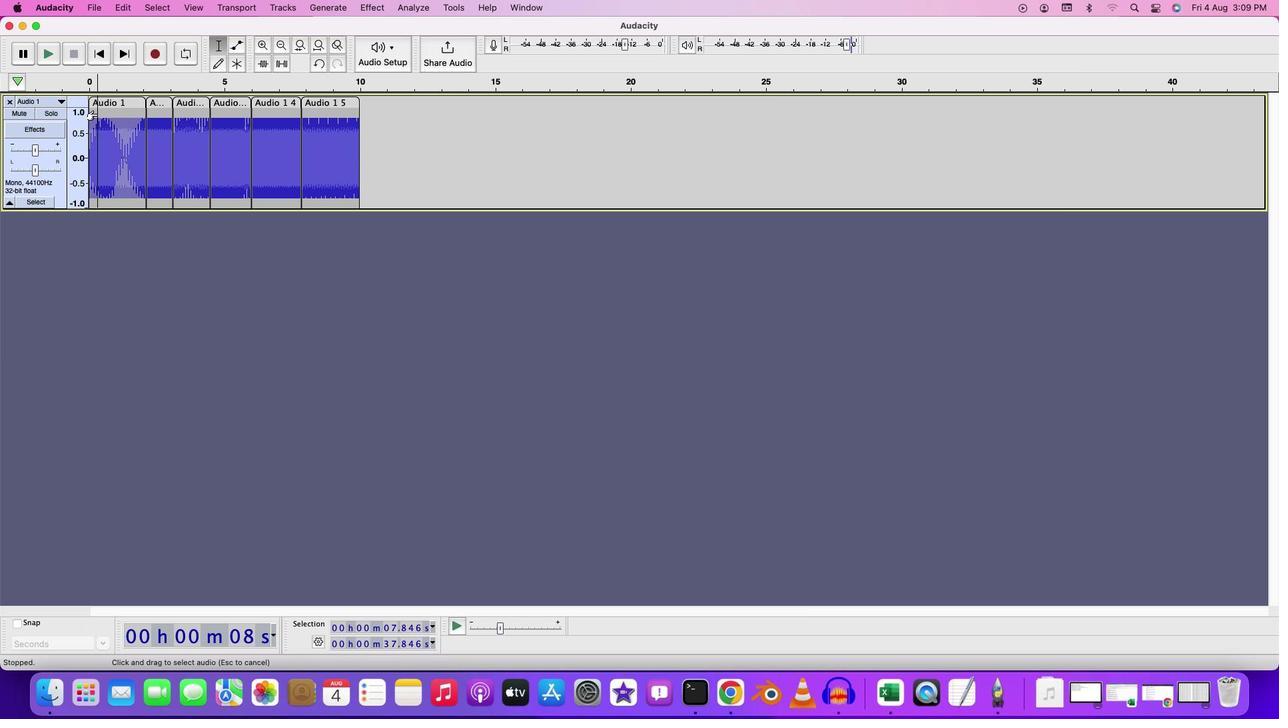 
Action: Mouse moved to (96, 114)
Screenshot: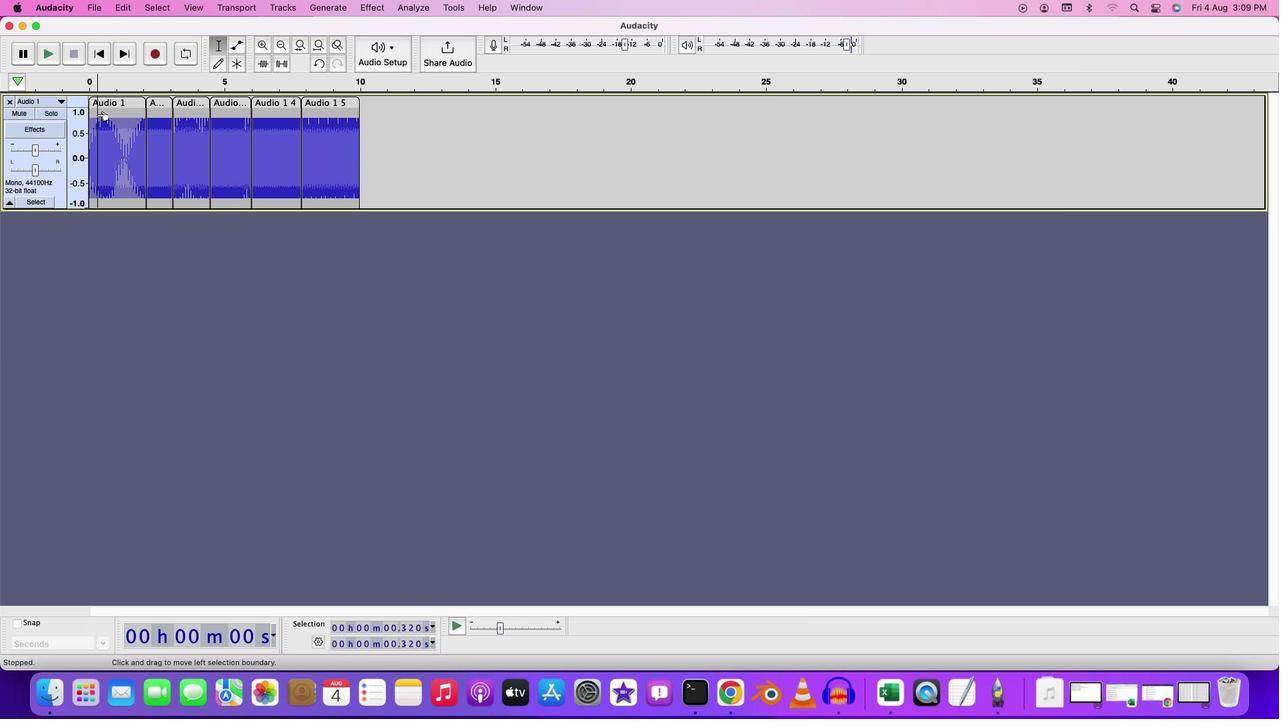 
Action: Key pressed Key.spaceKey.spaceKey.space
Screenshot: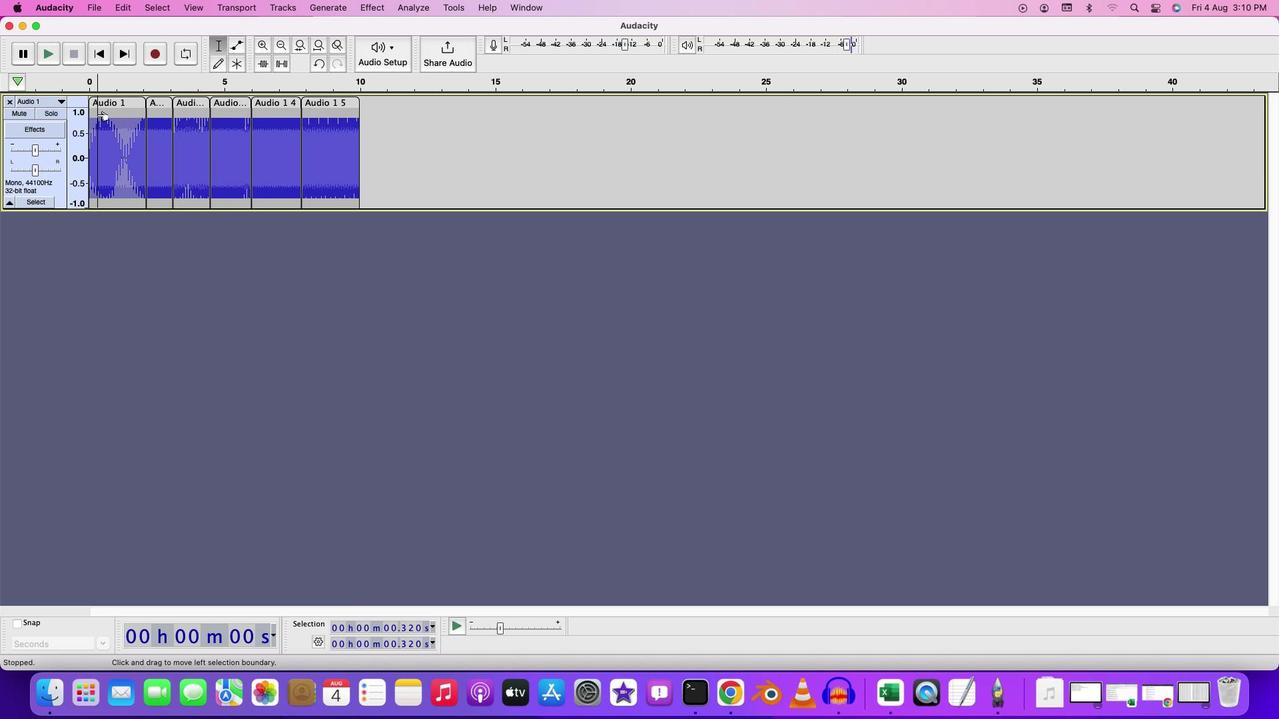 
Action: Mouse moved to (374, 107)
Screenshot: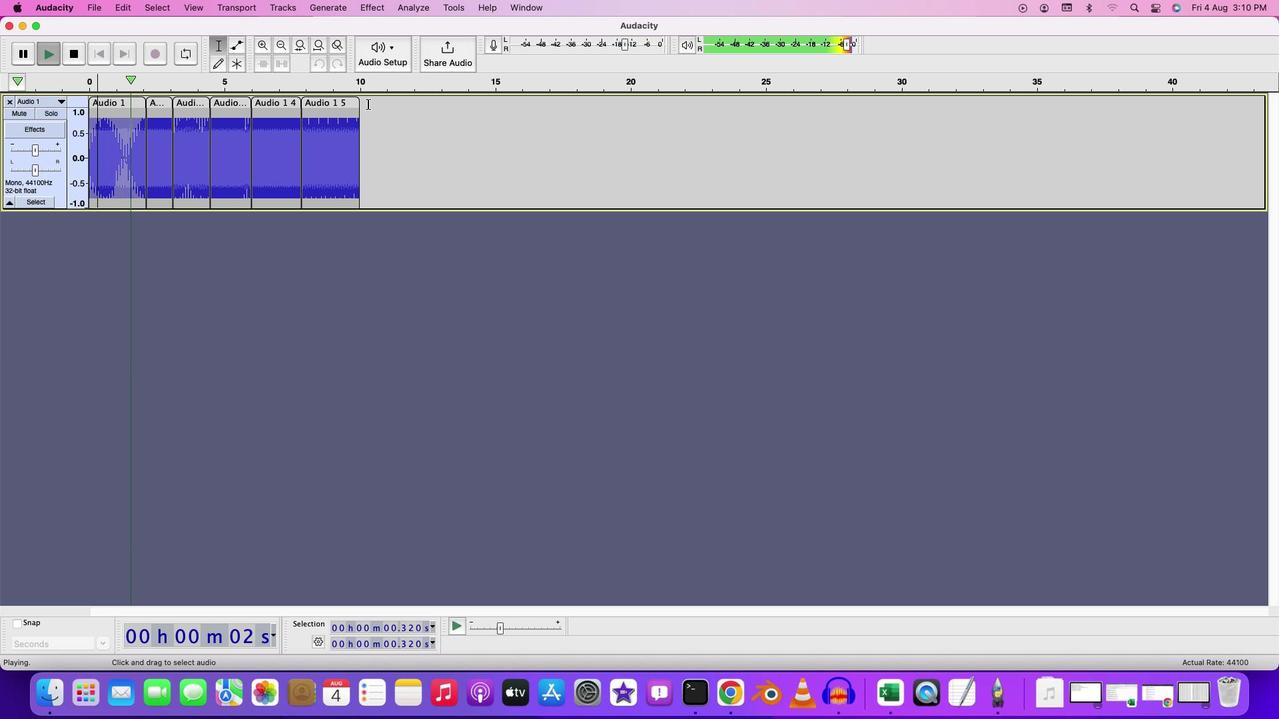 
Action: Key pressed Key.space
Screenshot: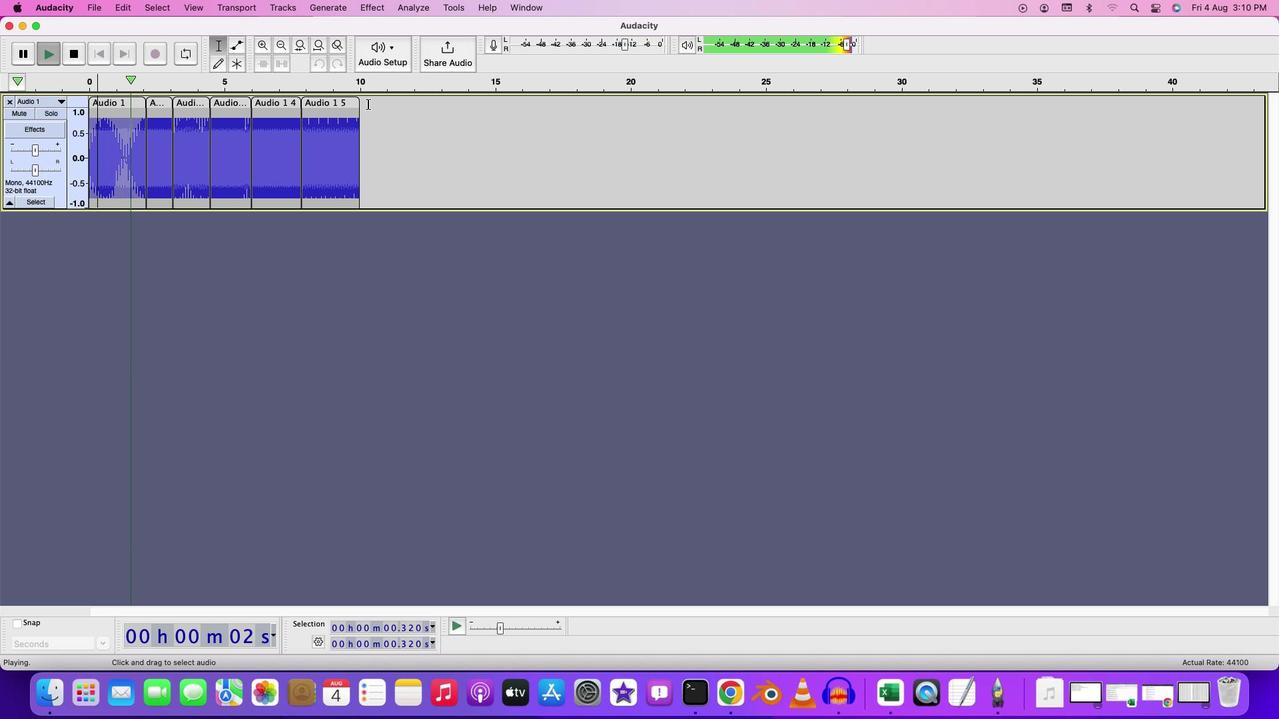 
Action: Mouse moved to (363, 103)
Screenshot: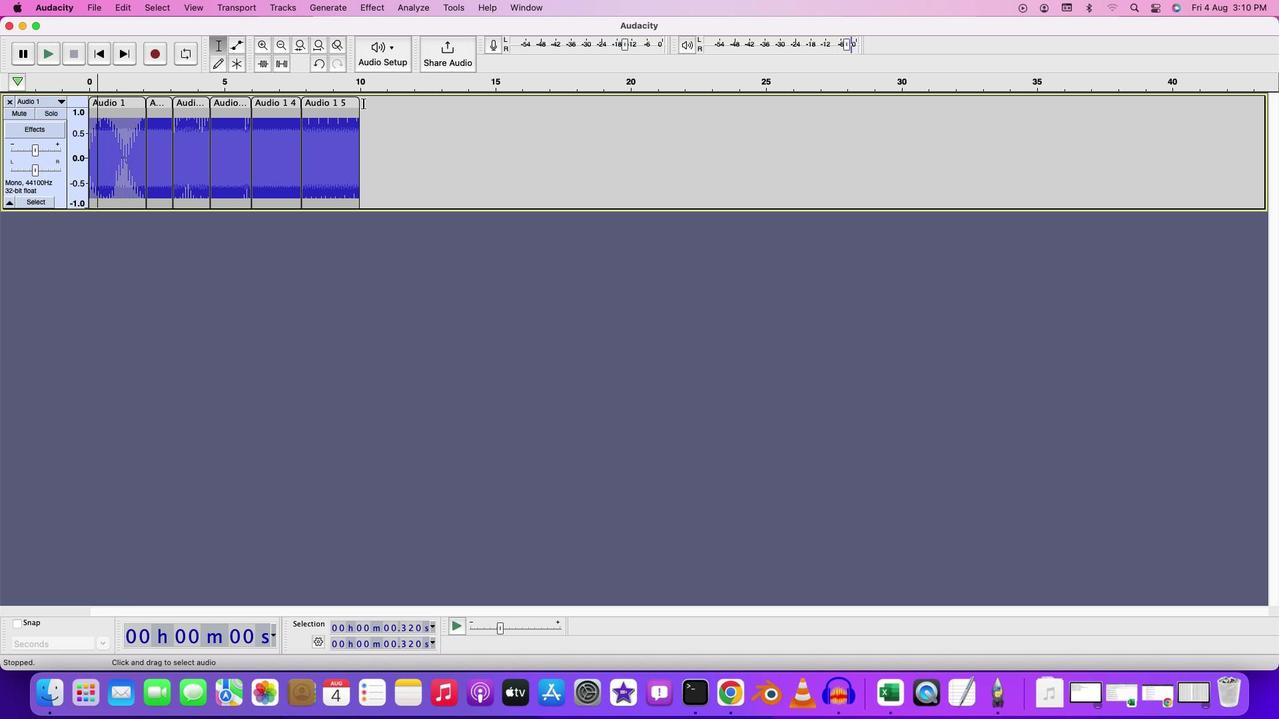 
Action: Mouse pressed left at (363, 103)
Screenshot: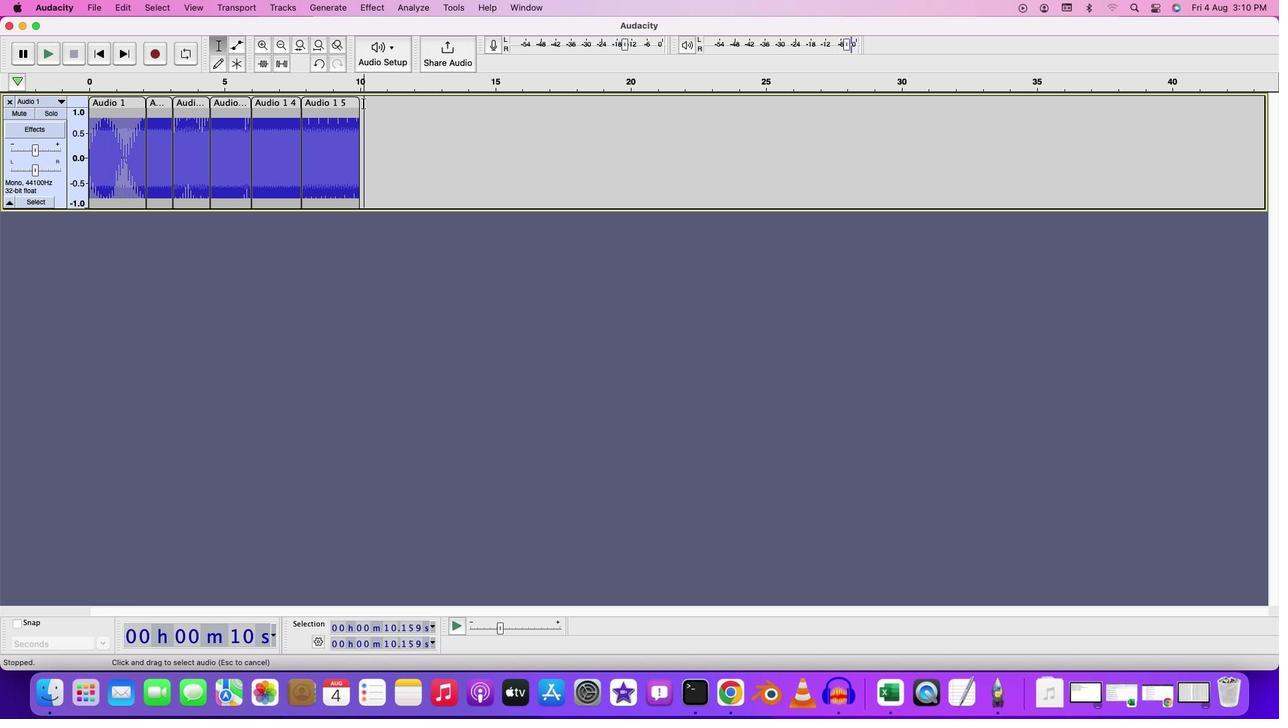 
Action: Mouse moved to (387, 102)
Screenshot: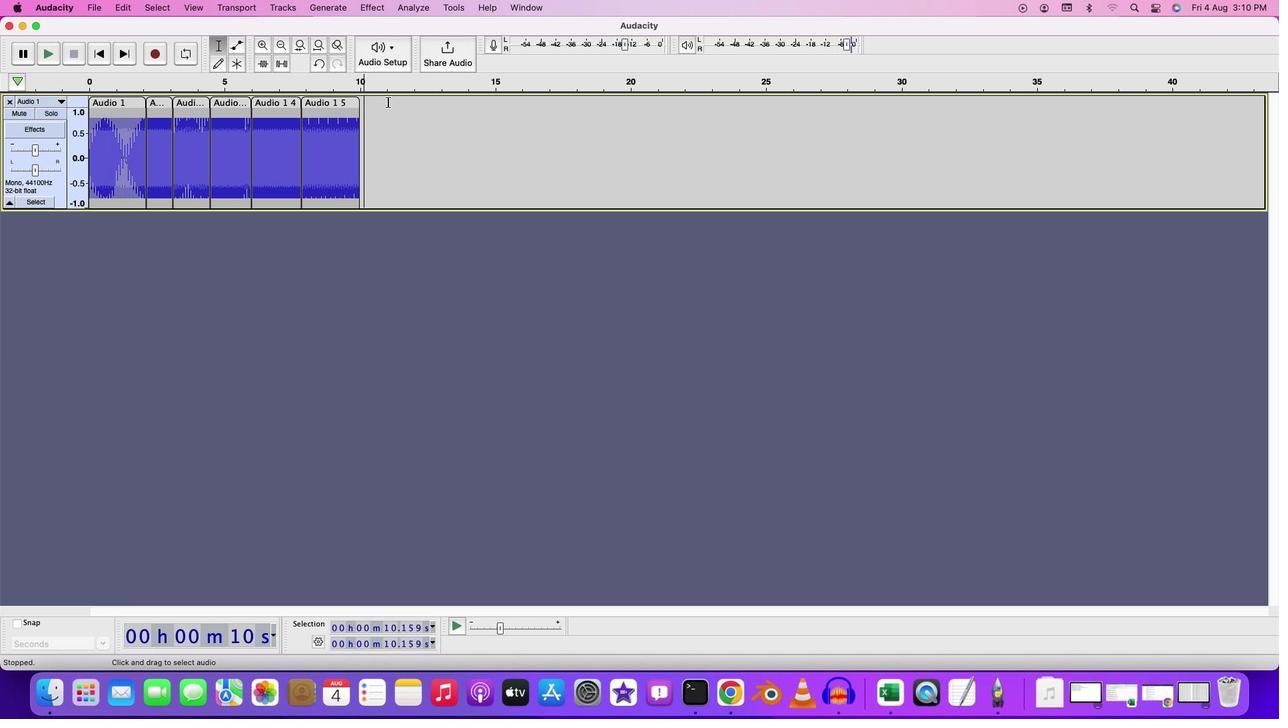 
Action: Key pressed Key.leftKey.leftKey.leftKey.leftKey.leftKey.left
Screenshot: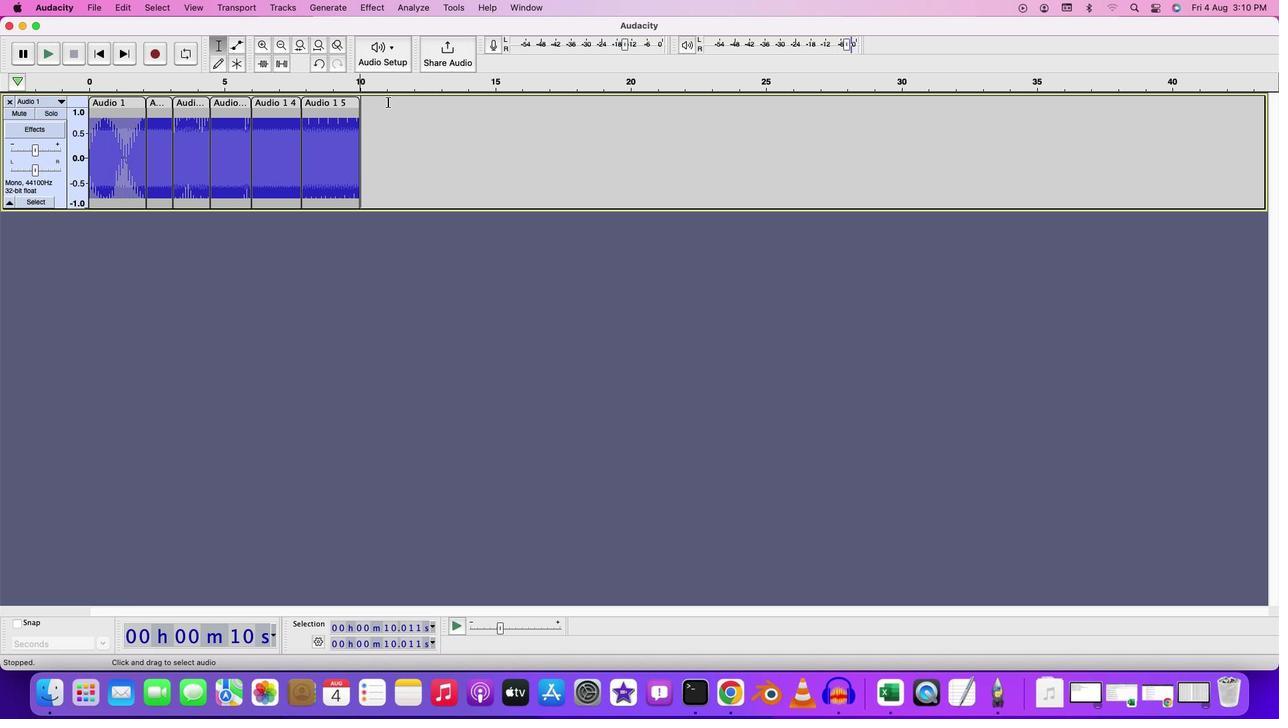 
Action: Mouse moved to (338, 3)
Screenshot: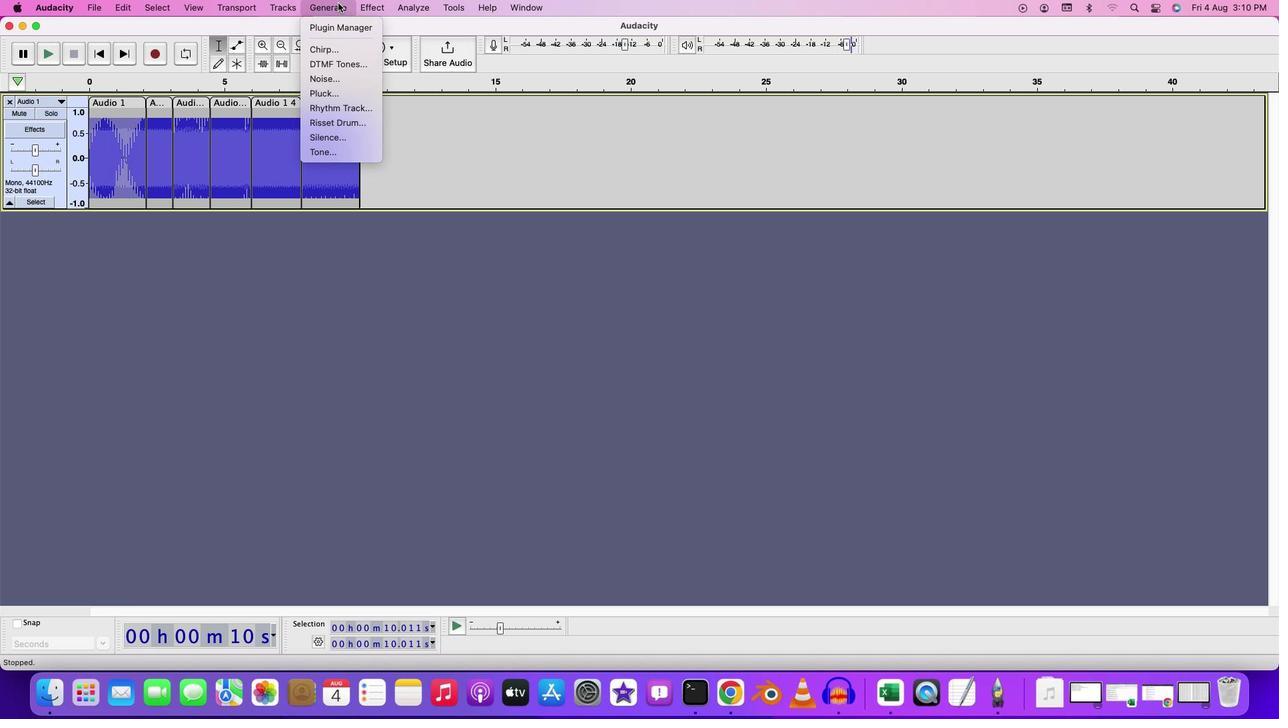 
Action: Mouse pressed left at (338, 3)
Screenshot: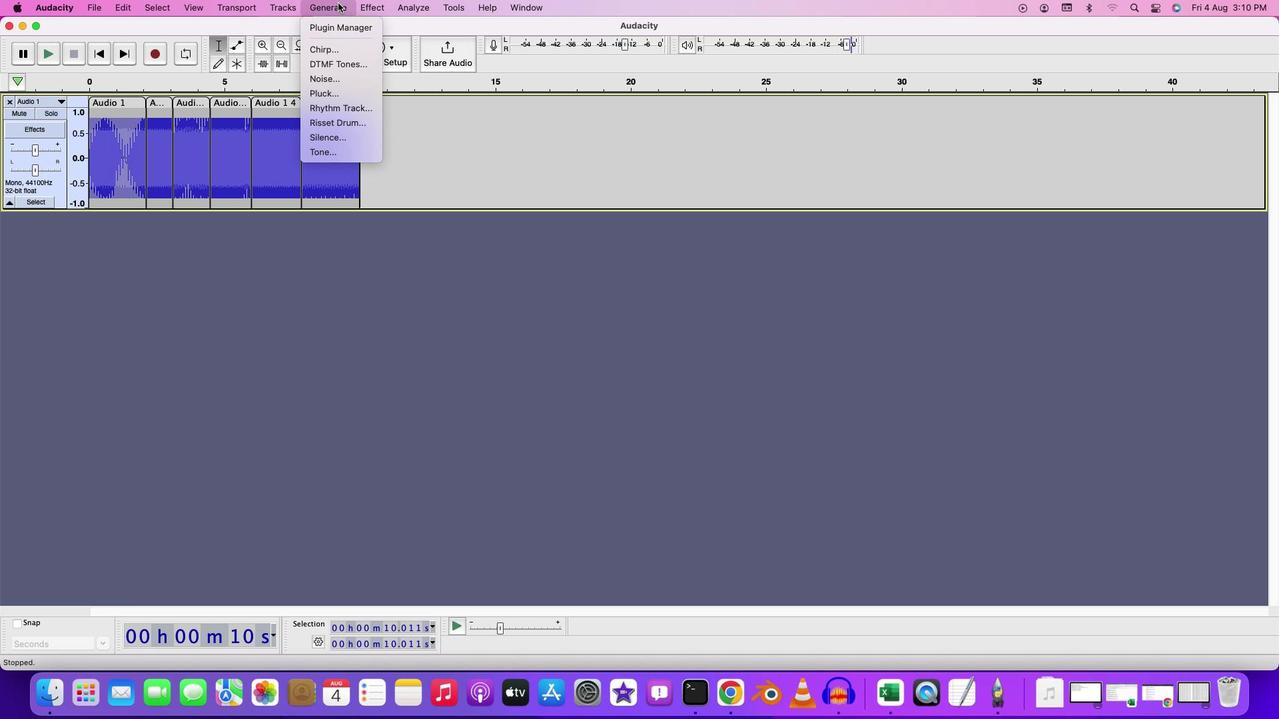 
Action: Mouse moved to (343, 155)
Screenshot: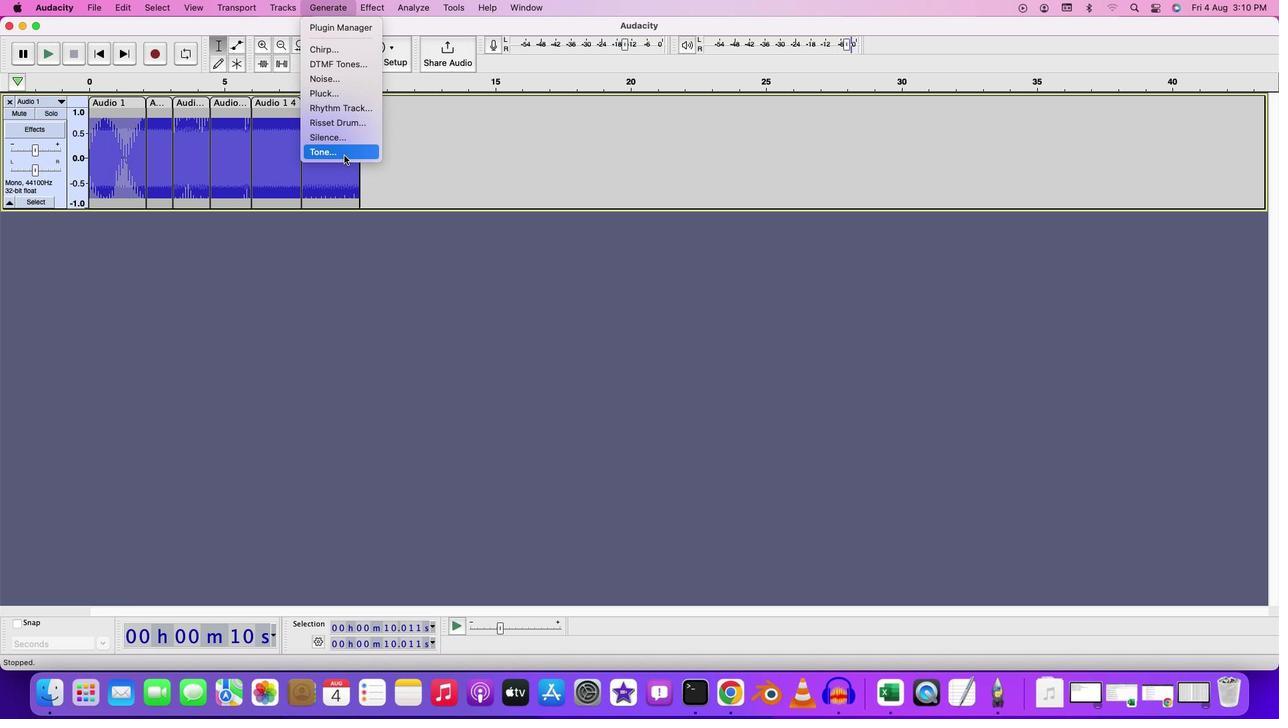 
Action: Mouse pressed left at (343, 155)
Screenshot: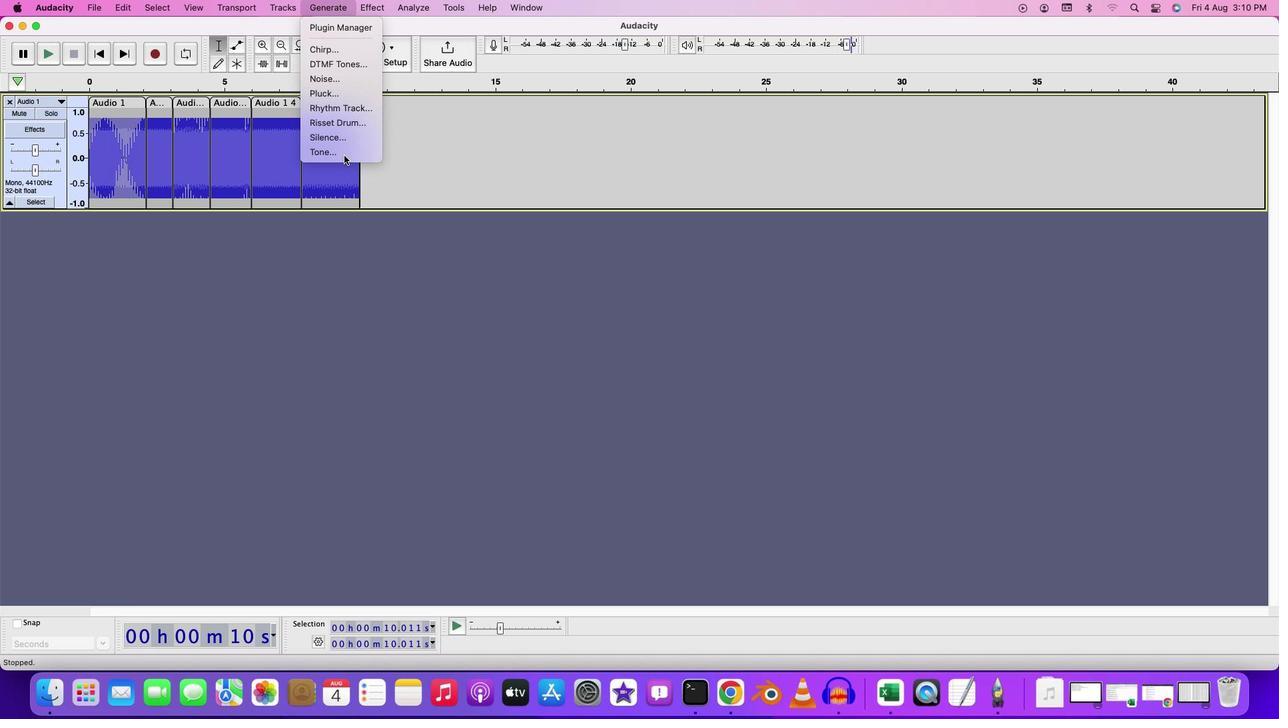 
Action: Mouse moved to (661, 347)
Screenshot: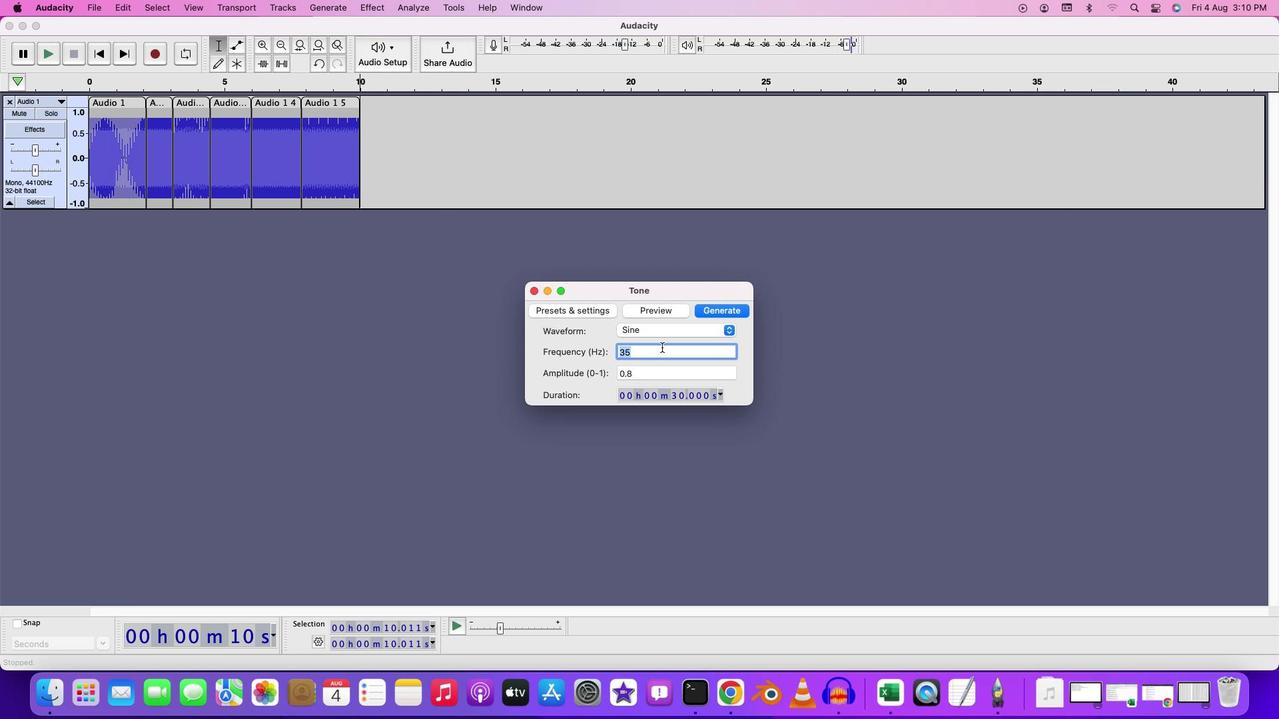 
Action: Key pressed Key.backspace'4''0'
Screenshot: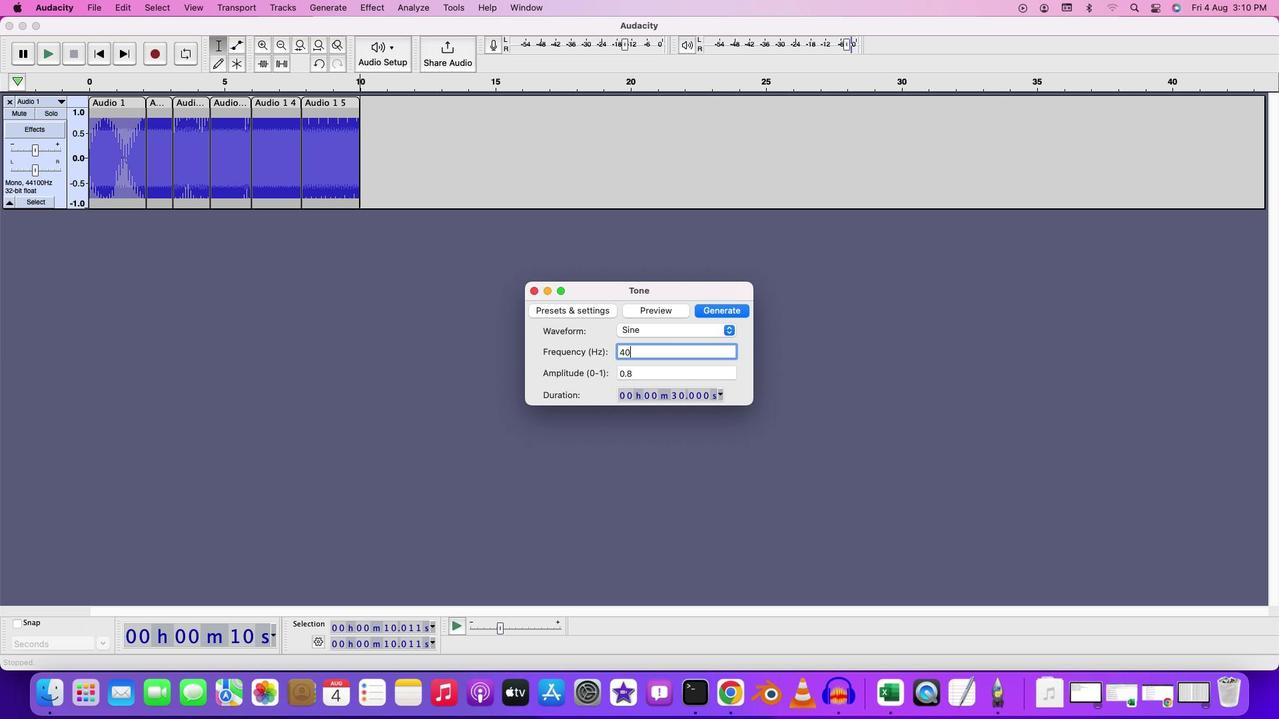 
Action: Mouse moved to (709, 313)
Screenshot: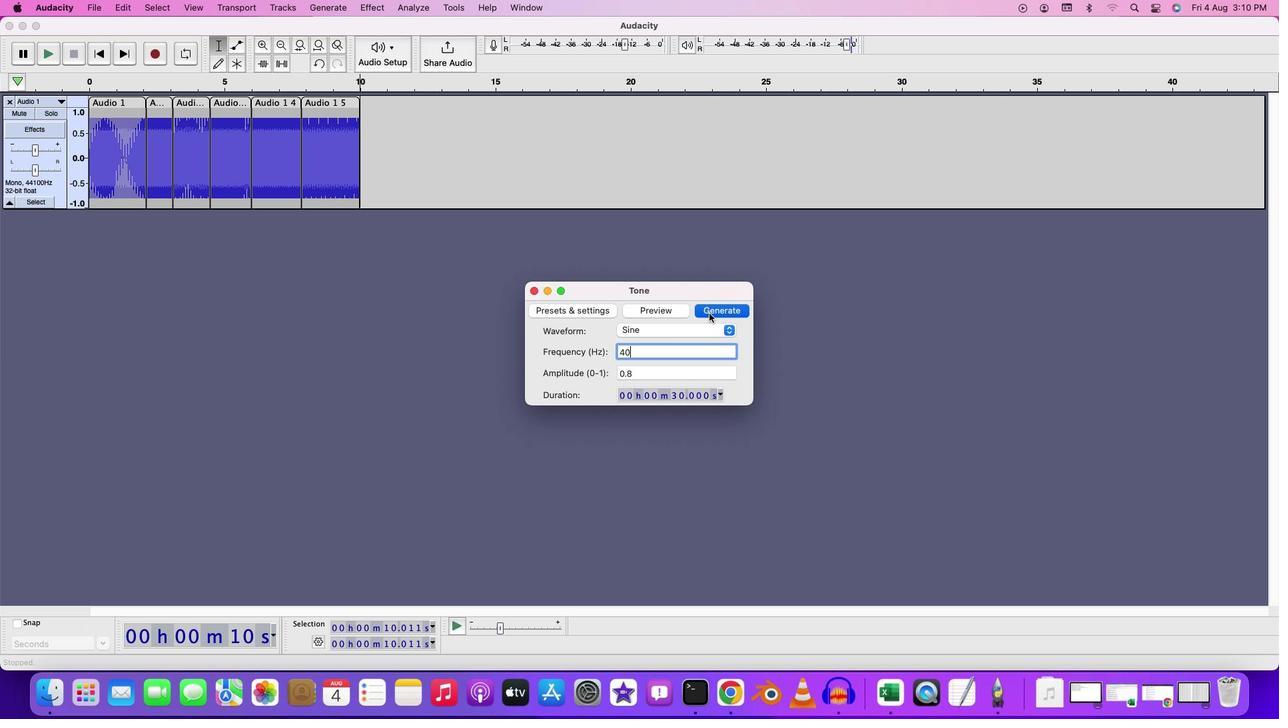 
Action: Mouse pressed left at (709, 313)
Screenshot: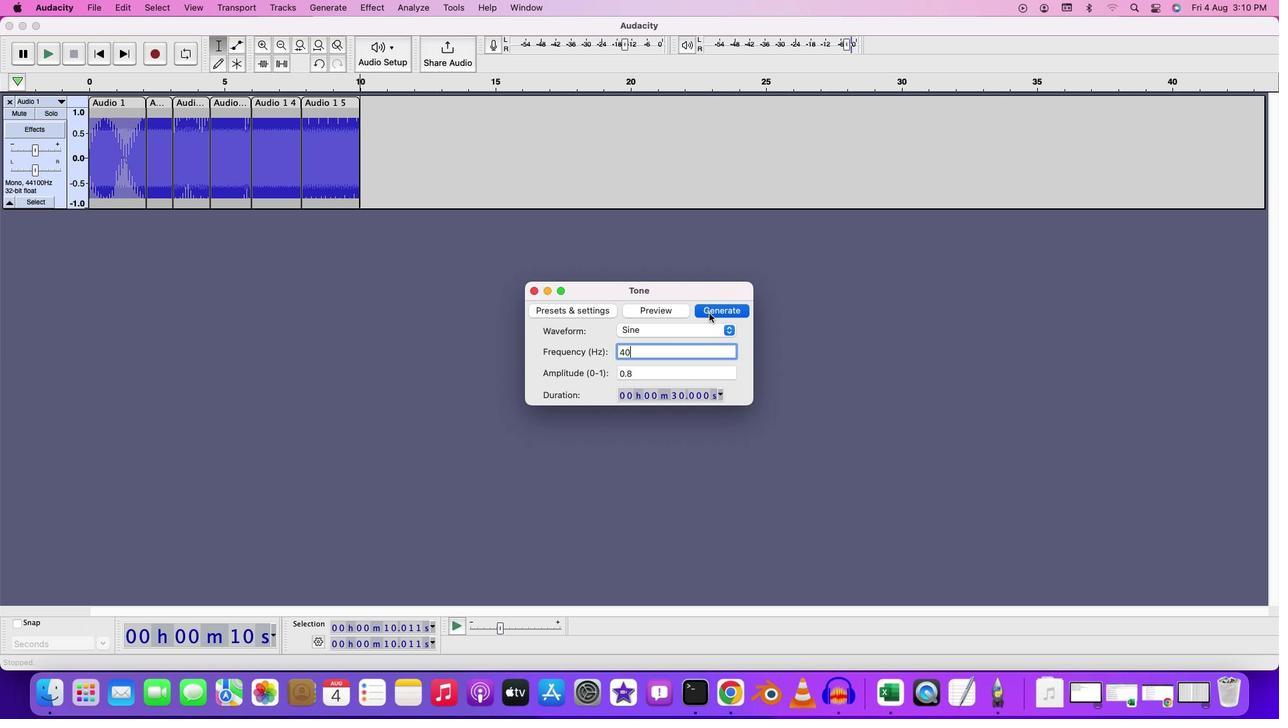 
Action: Mouse moved to (361, 136)
Screenshot: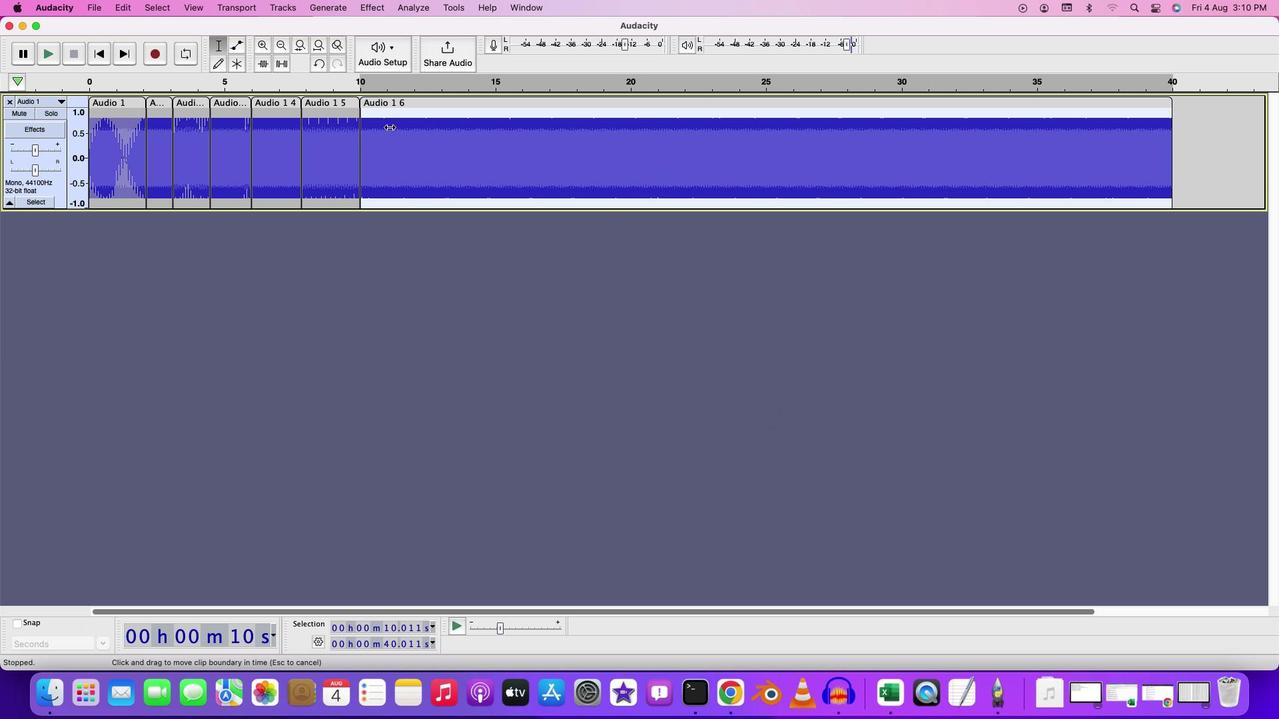 
Action: Key pressed Key.space
Screenshot: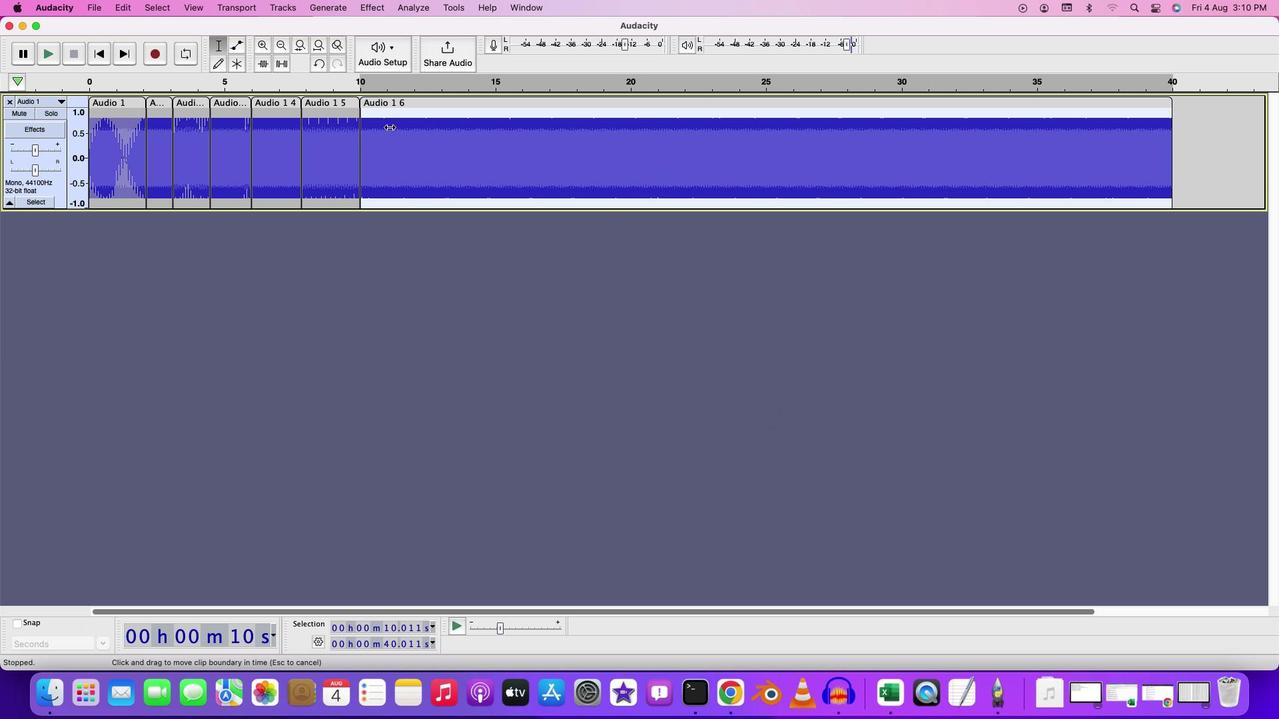 
Action: Mouse moved to (1169, 95)
Screenshot: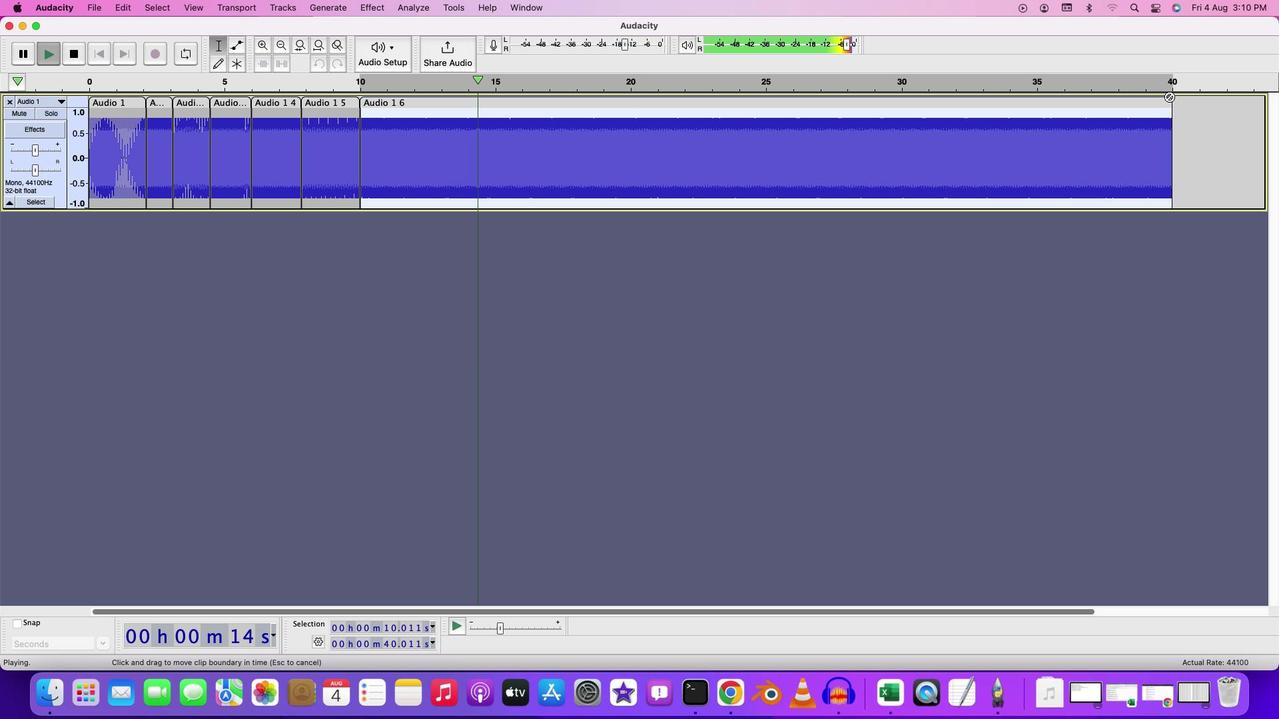 
Action: Key pressed Key.space
Screenshot: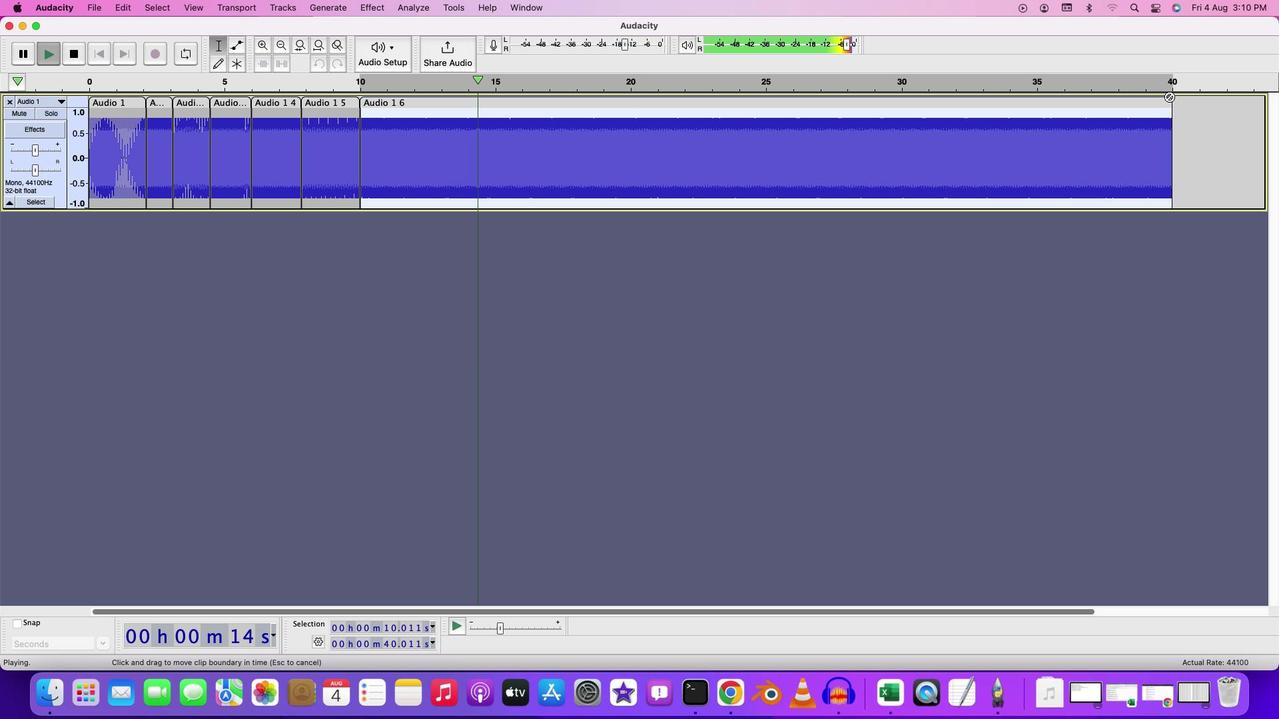 
Action: Mouse moved to (1170, 100)
Screenshot: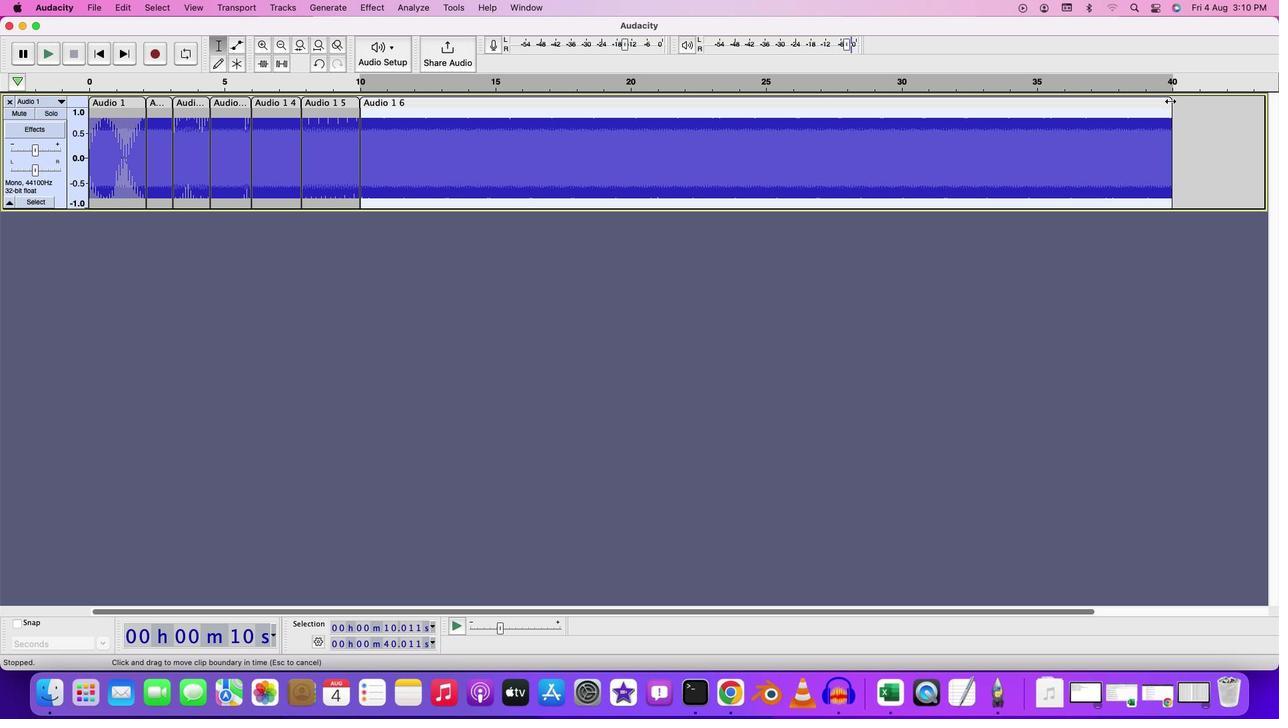 
Action: Mouse pressed left at (1170, 100)
Screenshot: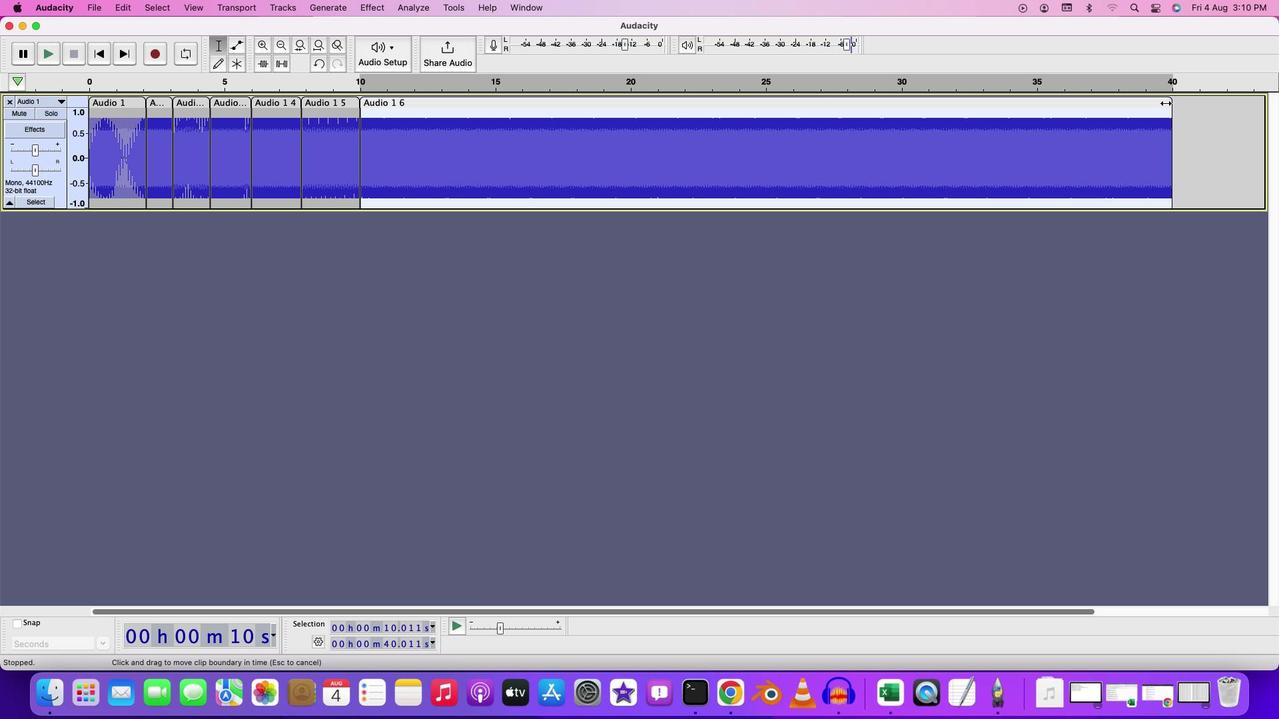 
Action: Mouse moved to (381, 105)
Screenshot: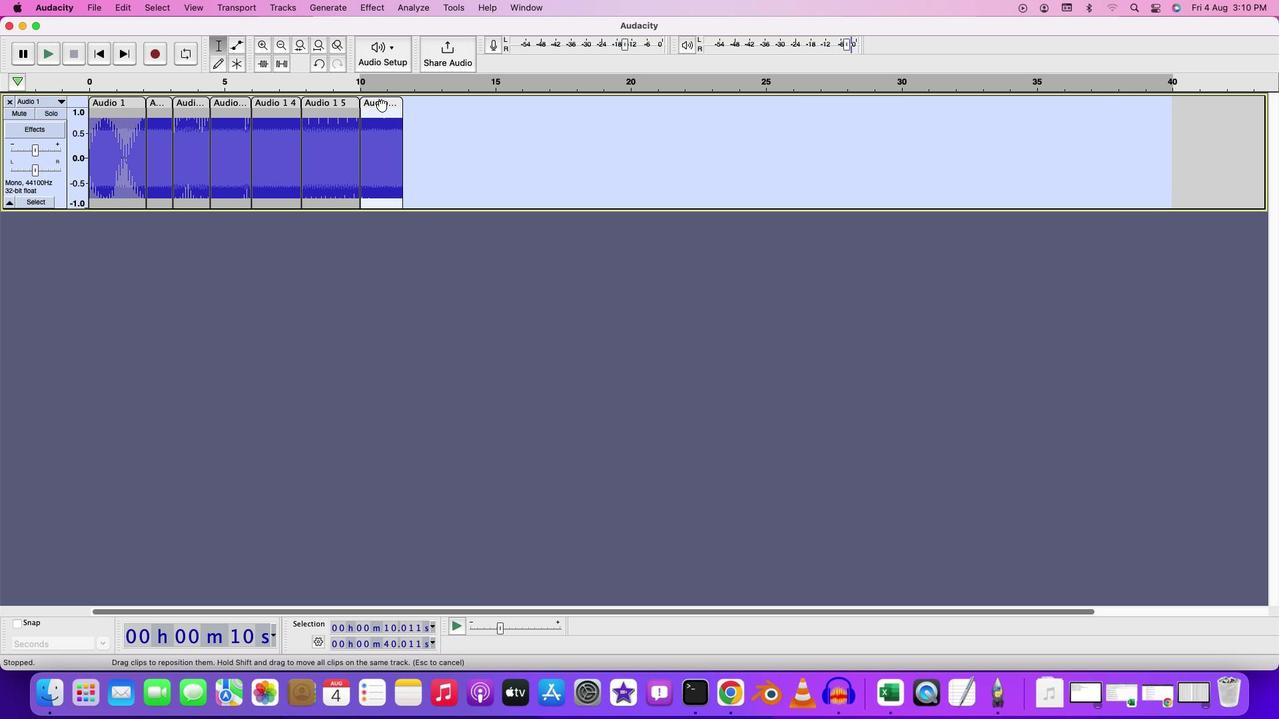 
Action: Mouse pressed left at (381, 105)
Screenshot: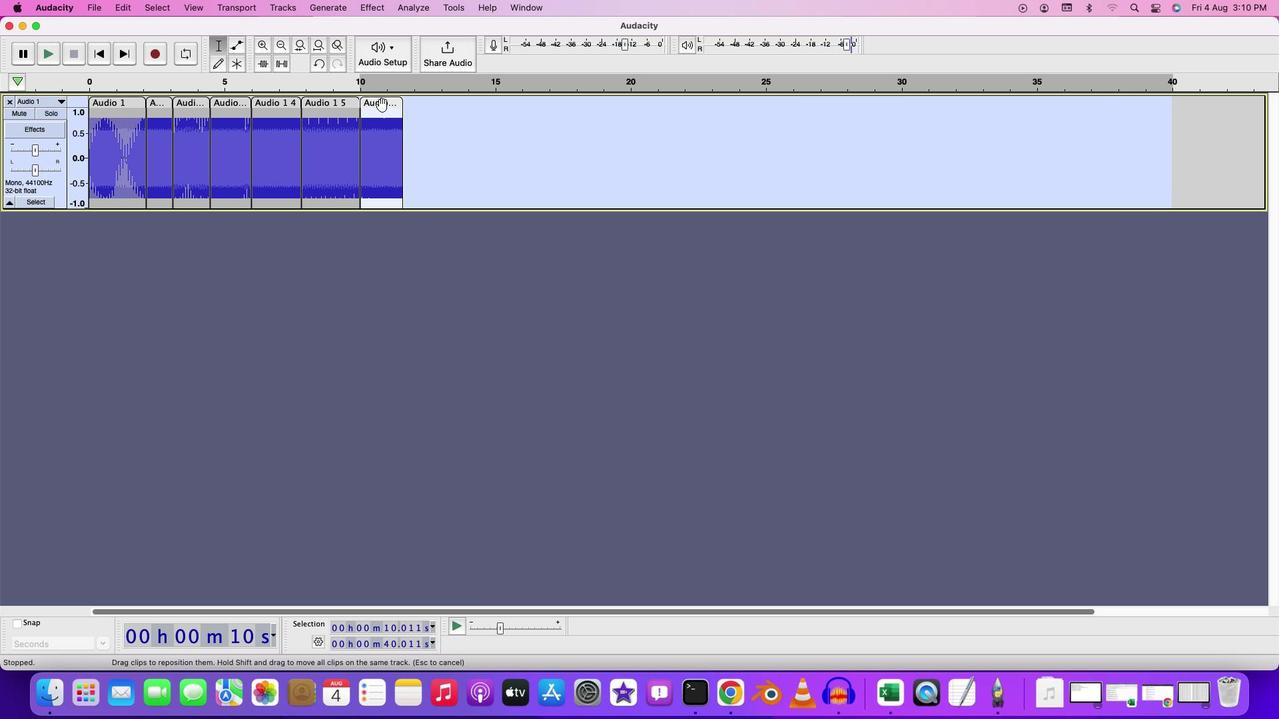 
Action: Mouse moved to (417, 99)
Screenshot: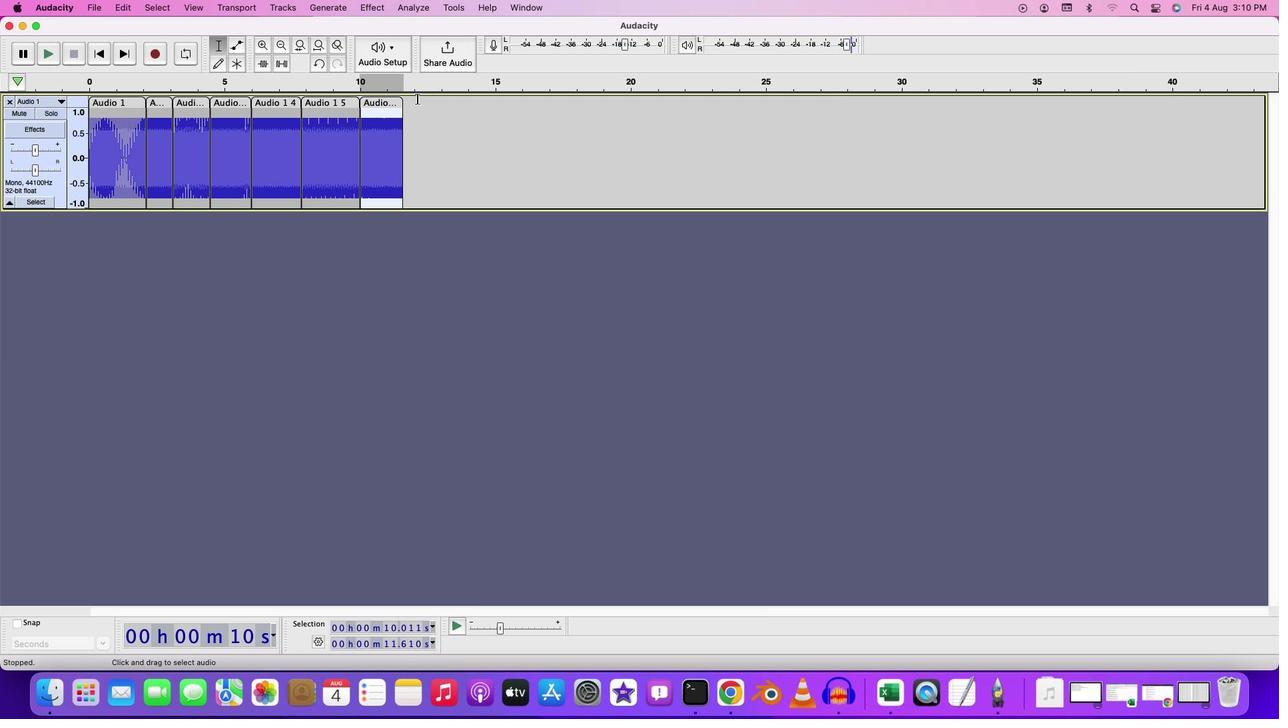 
Action: Mouse pressed left at (417, 99)
Screenshot: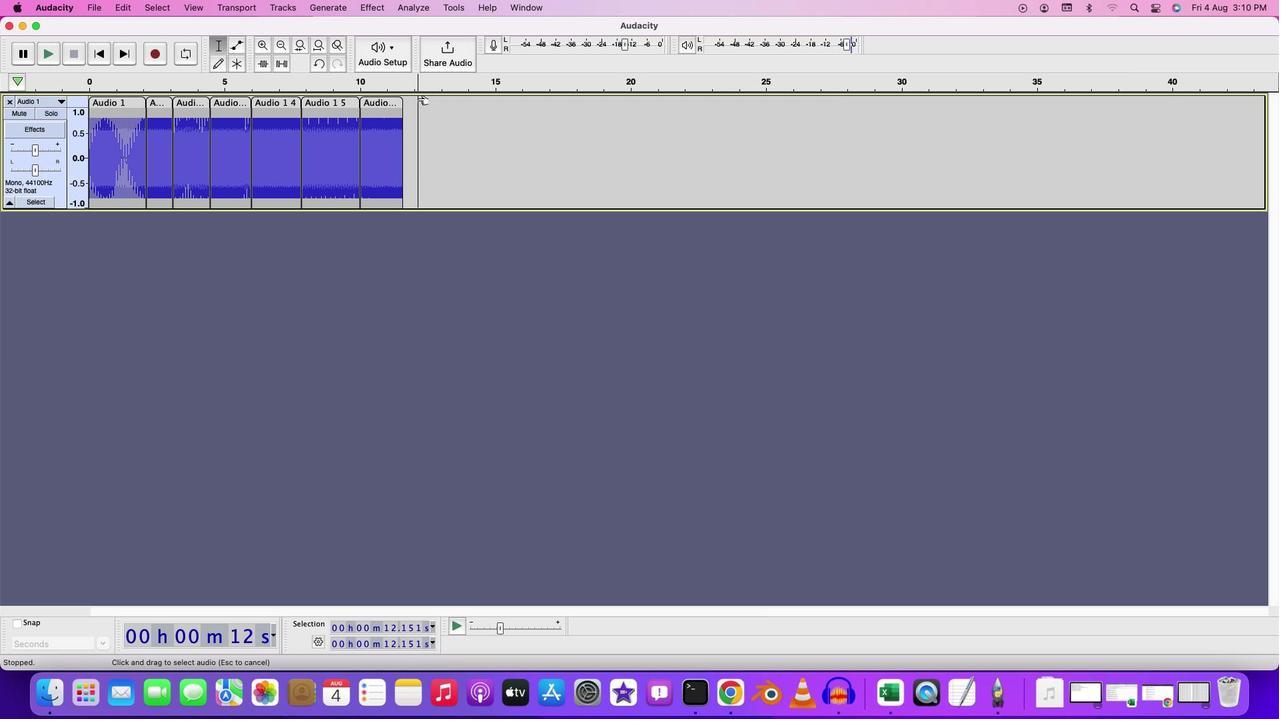 
Action: Mouse moved to (407, 100)
Screenshot: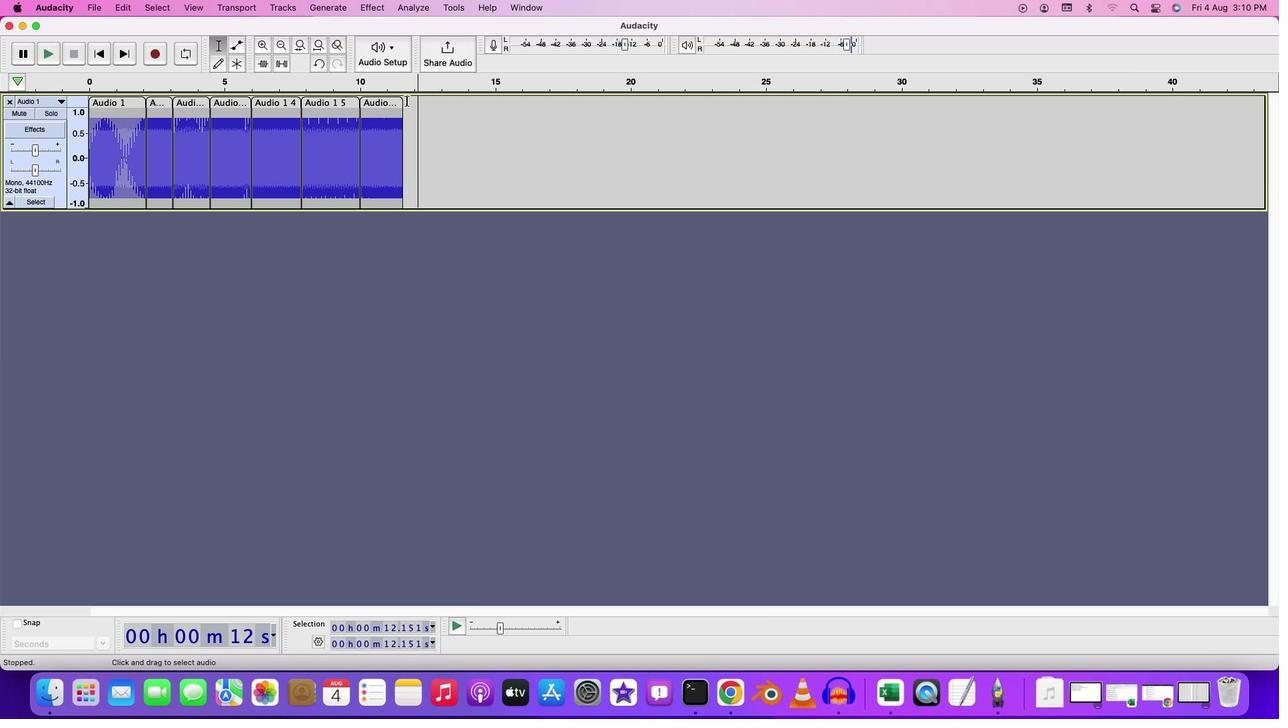 
Action: Mouse pressed left at (407, 100)
Screenshot: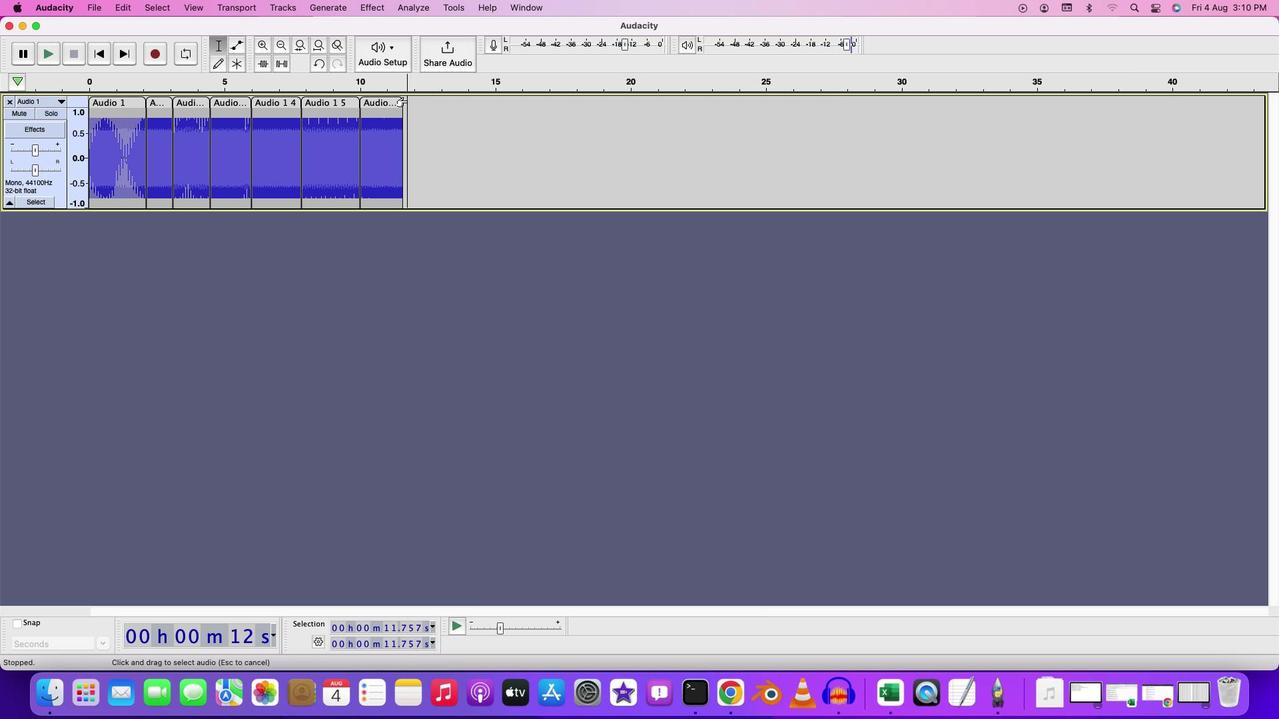 
Action: Mouse moved to (325, 5)
Screenshot: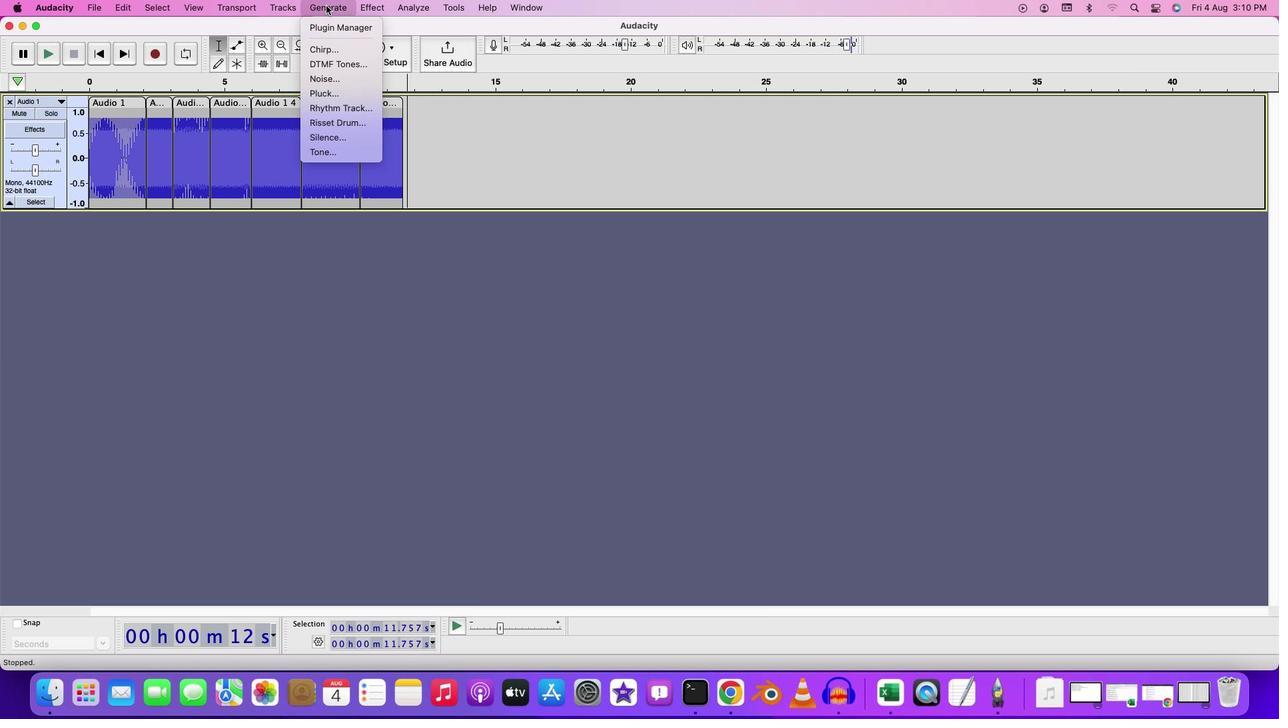 
Action: Mouse pressed left at (325, 5)
Screenshot: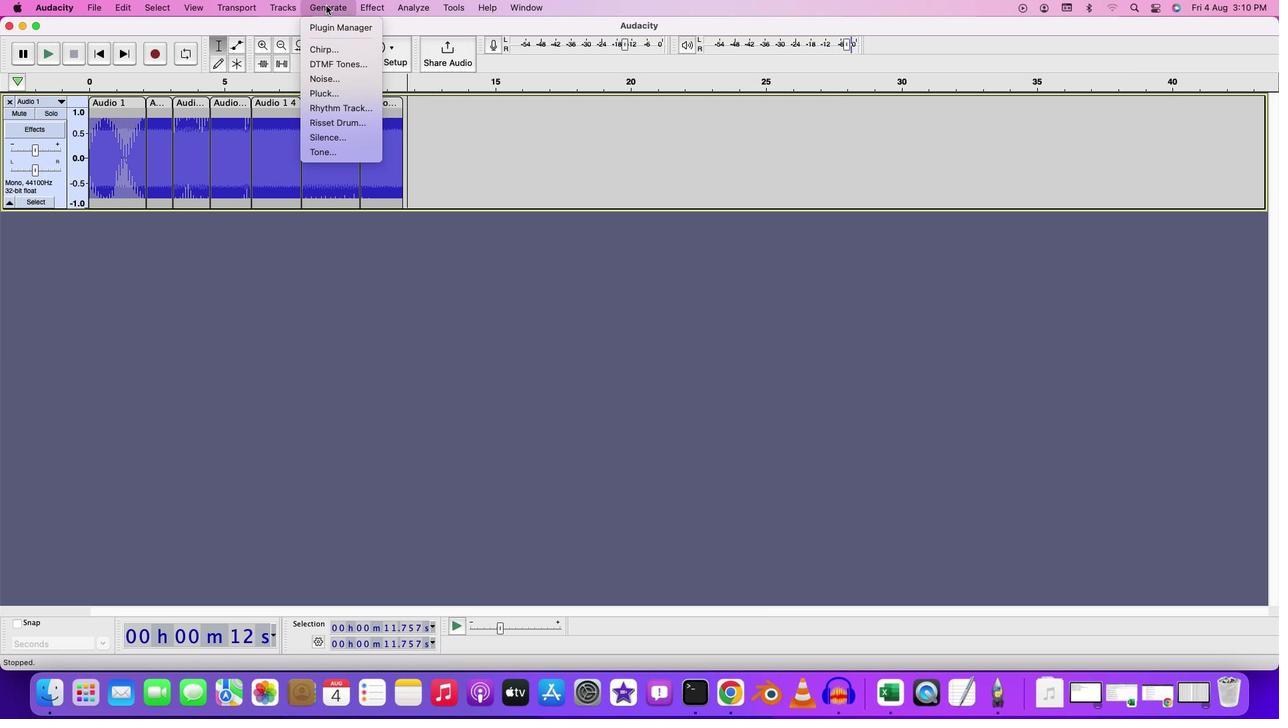 
Action: Mouse moved to (334, 147)
Screenshot: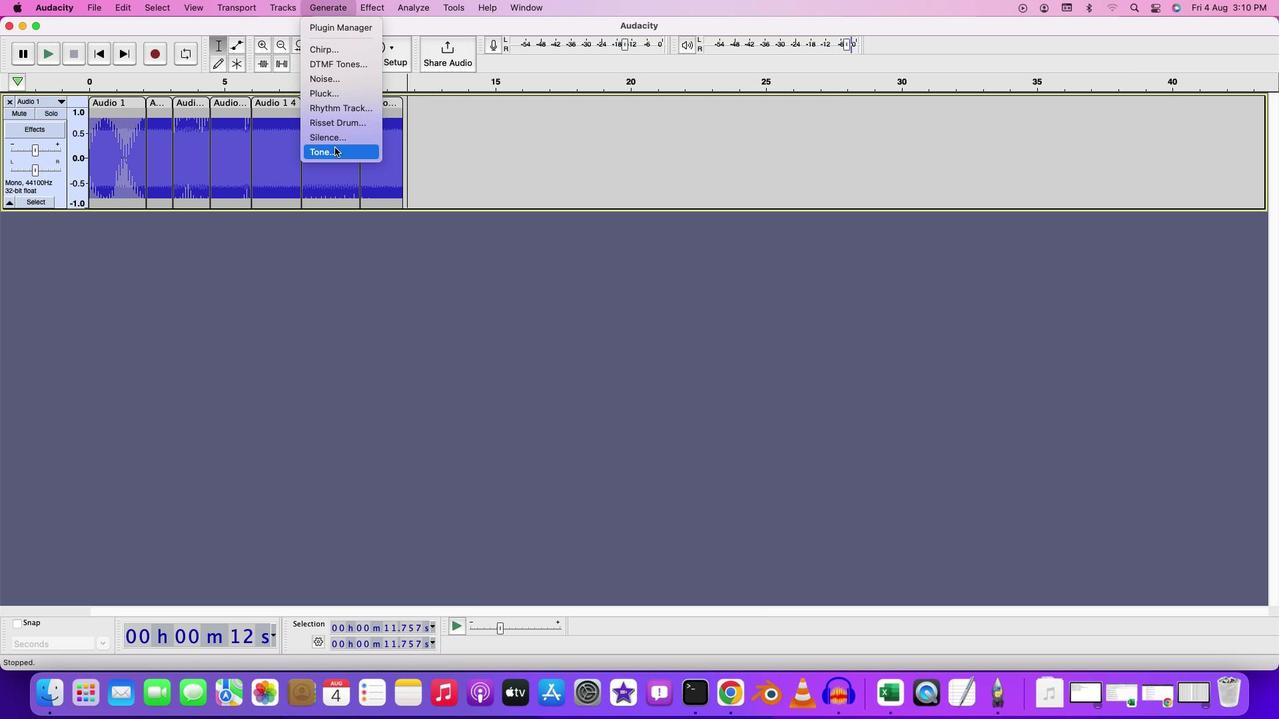 
Action: Mouse pressed left at (334, 147)
Screenshot: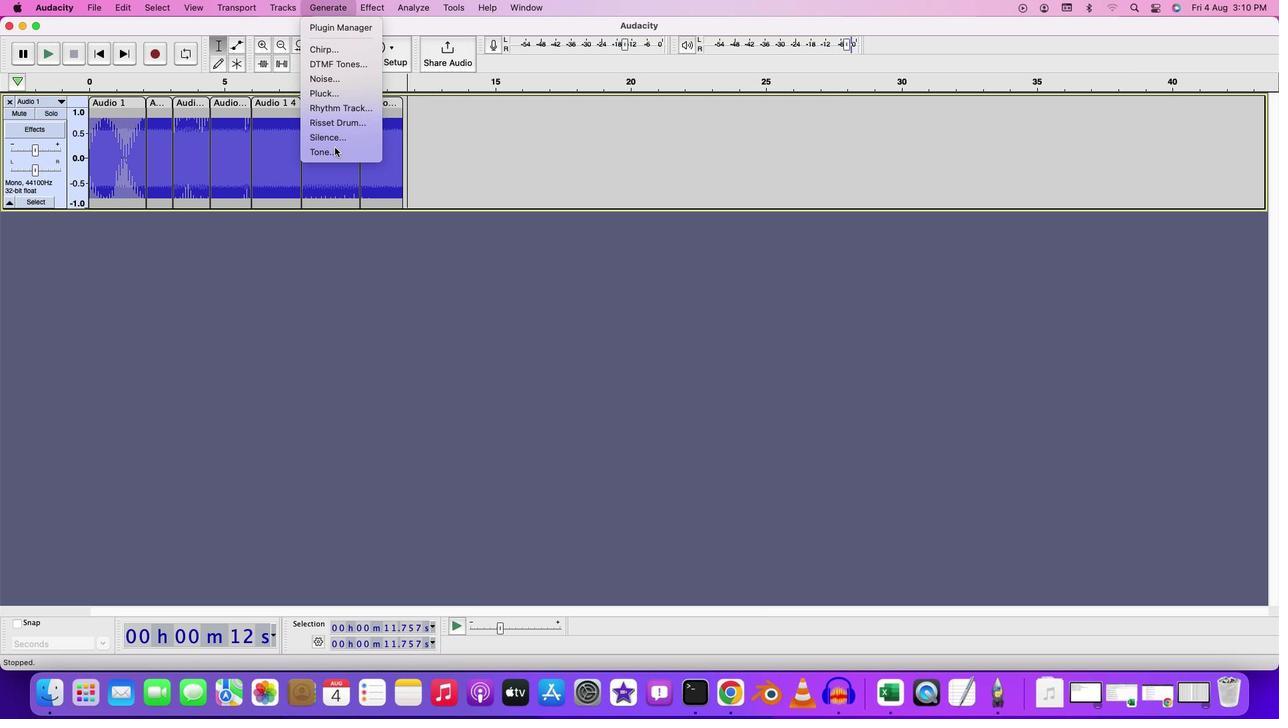 
Action: Mouse moved to (730, 331)
Screenshot: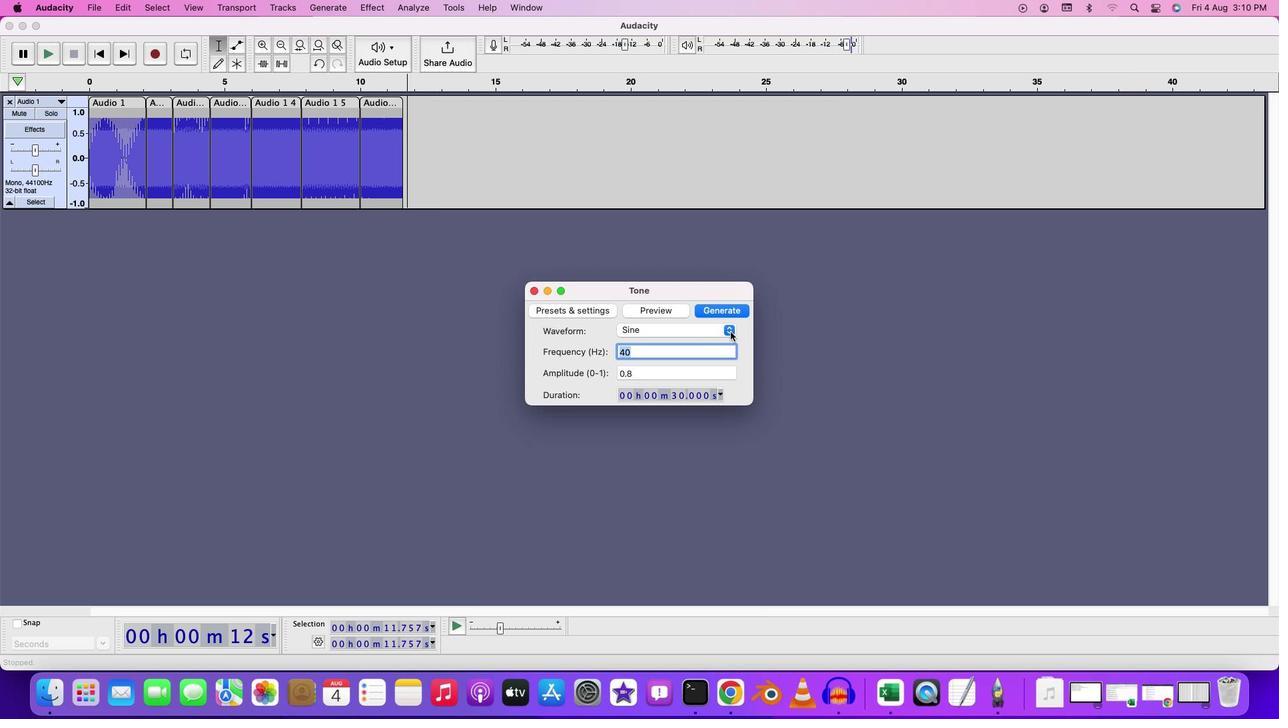 
Action: Mouse pressed left at (730, 331)
Screenshot: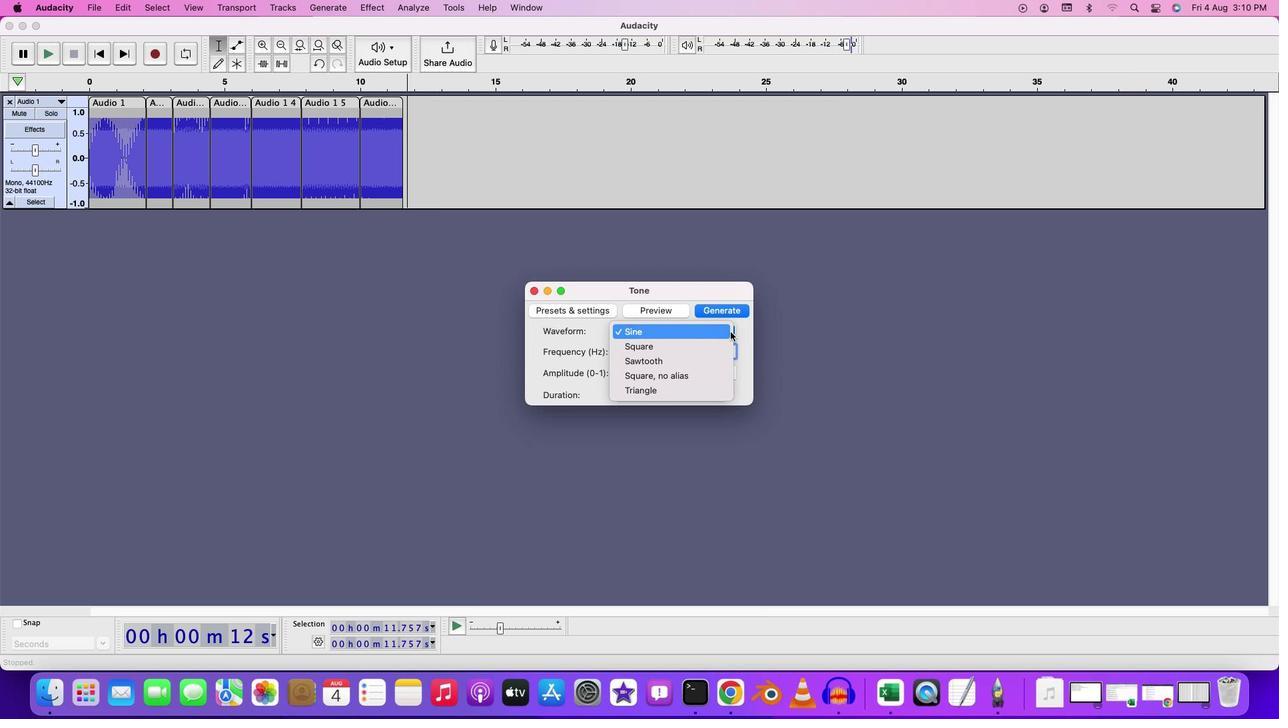 
Action: Mouse moved to (582, 434)
Screenshot: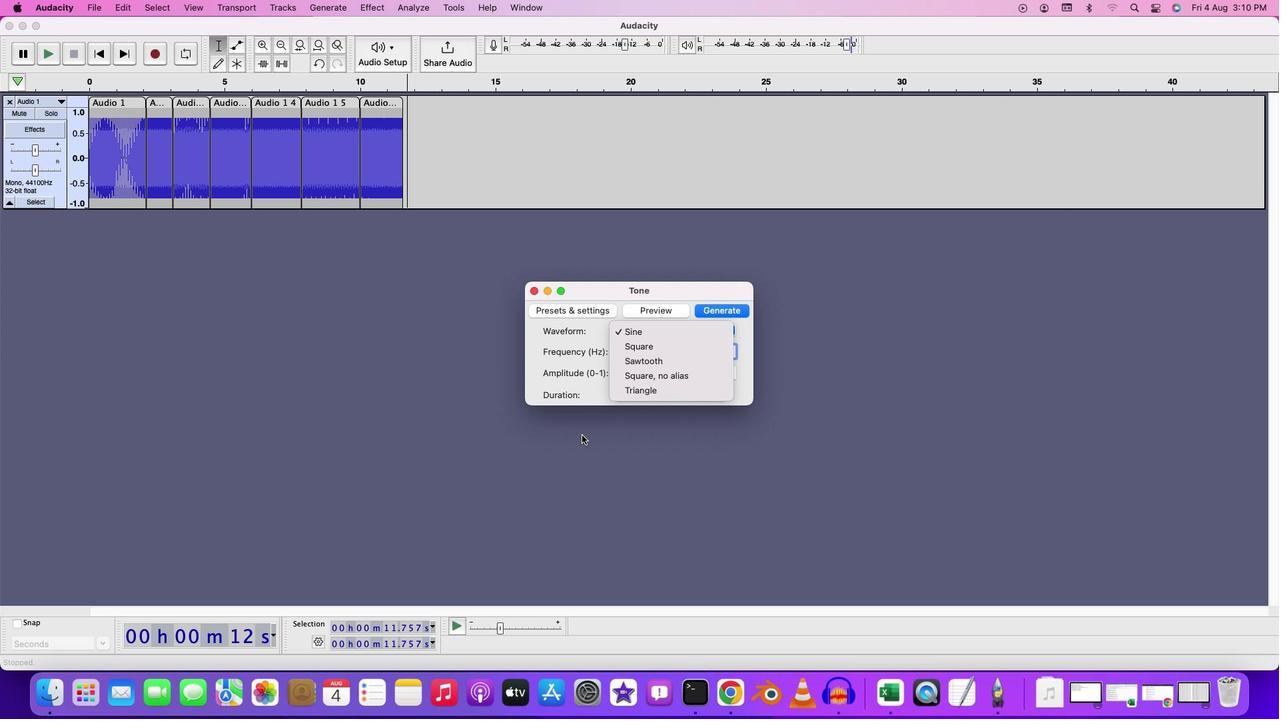 
Action: Mouse pressed left at (582, 434)
